 Task: Add chair covers and chair pads to your Flipkart shopping cart.
Action: Mouse moved to (431, 168)
Screenshot: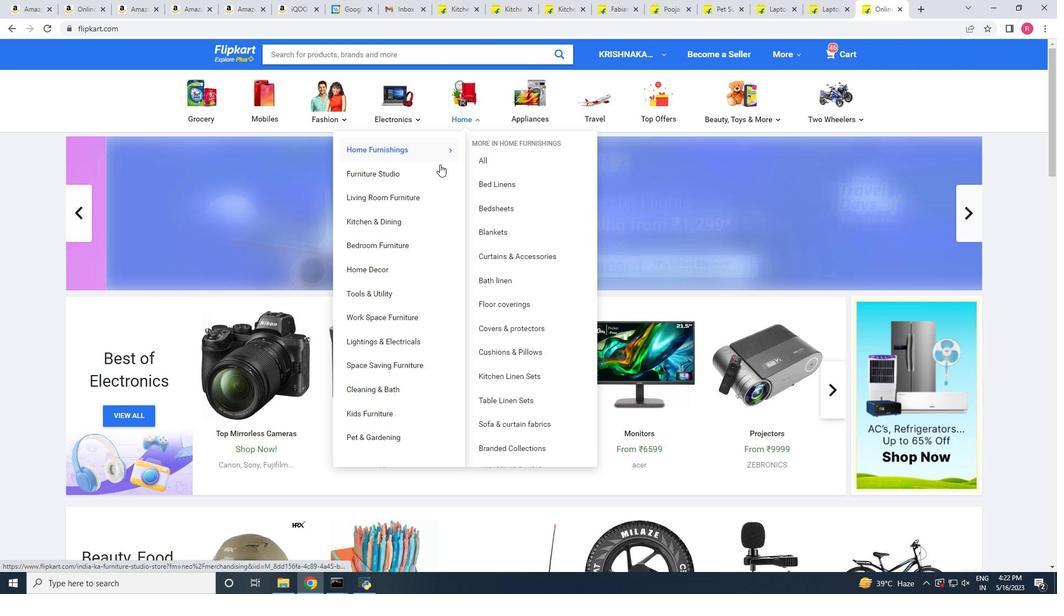
Action: Mouse pressed left at (431, 168)
Screenshot: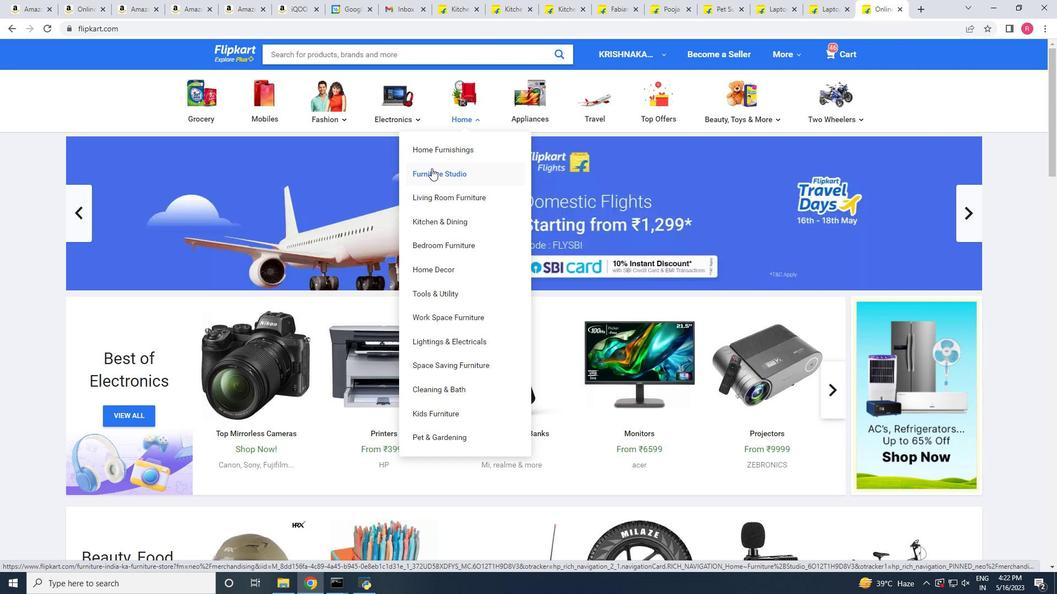 
Action: Mouse moved to (374, 150)
Screenshot: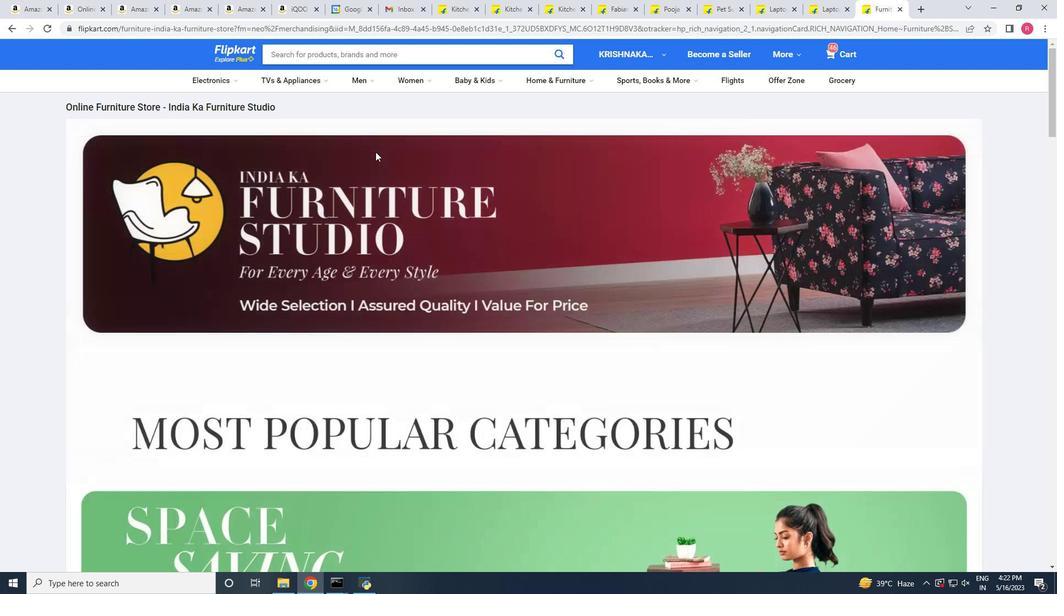 
Action: Mouse scrolled (374, 150) with delta (0, 0)
Screenshot: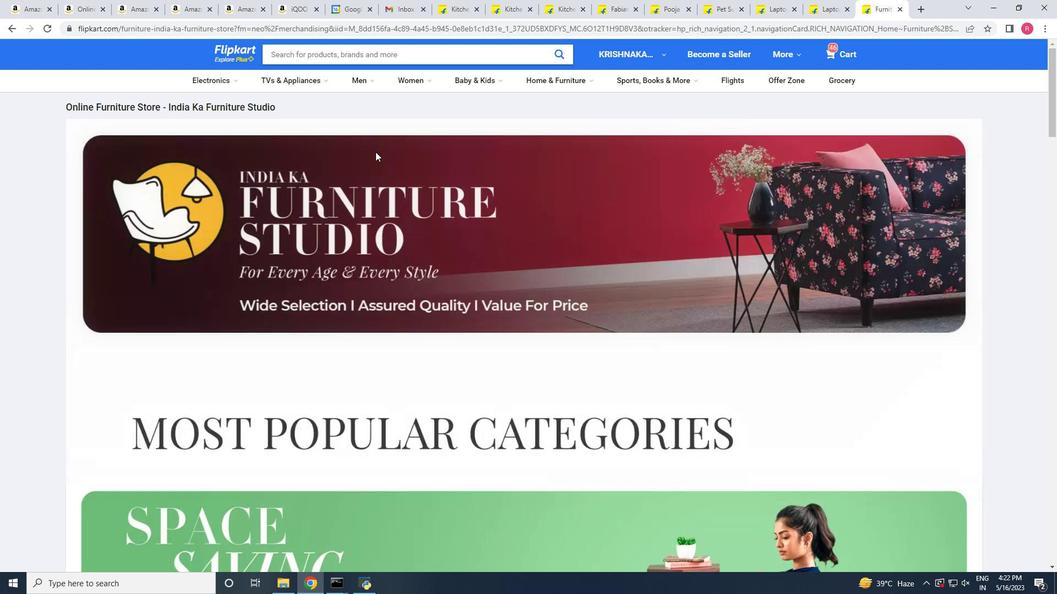 
Action: Mouse moved to (374, 150)
Screenshot: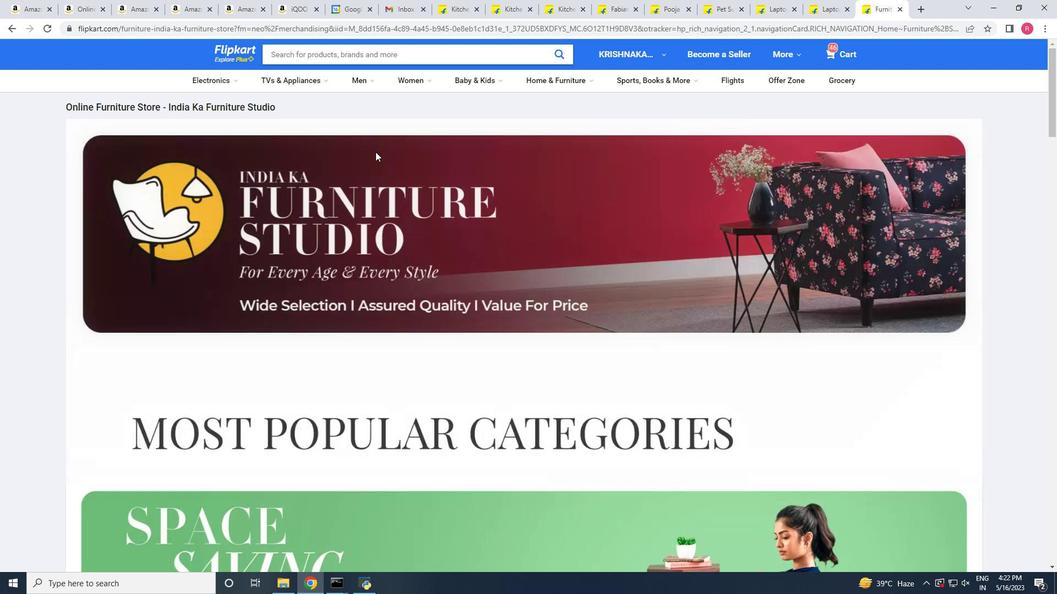 
Action: Mouse scrolled (374, 149) with delta (0, 0)
Screenshot: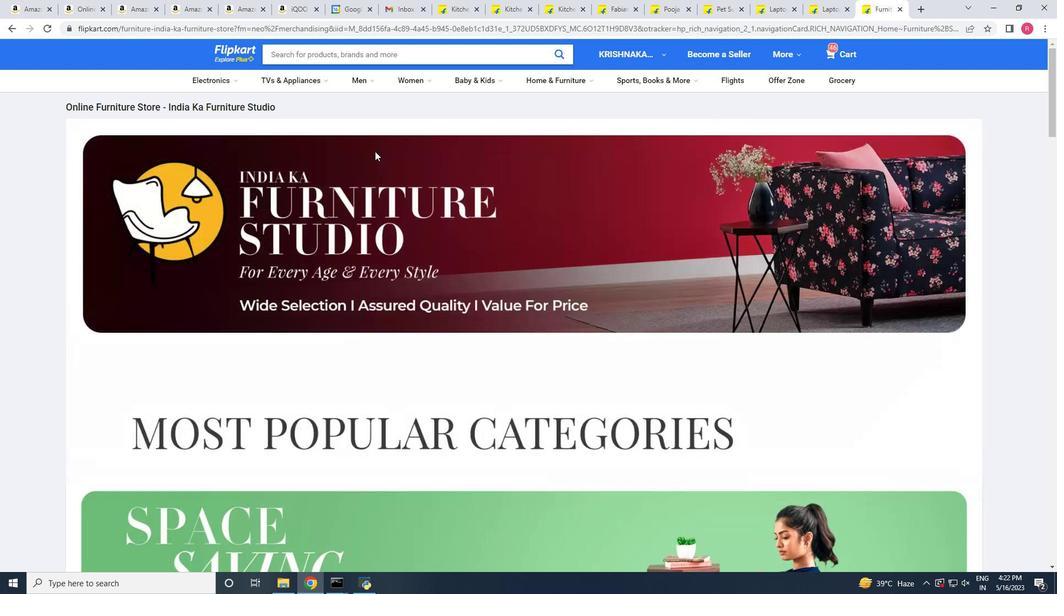 
Action: Mouse scrolled (374, 149) with delta (0, 0)
Screenshot: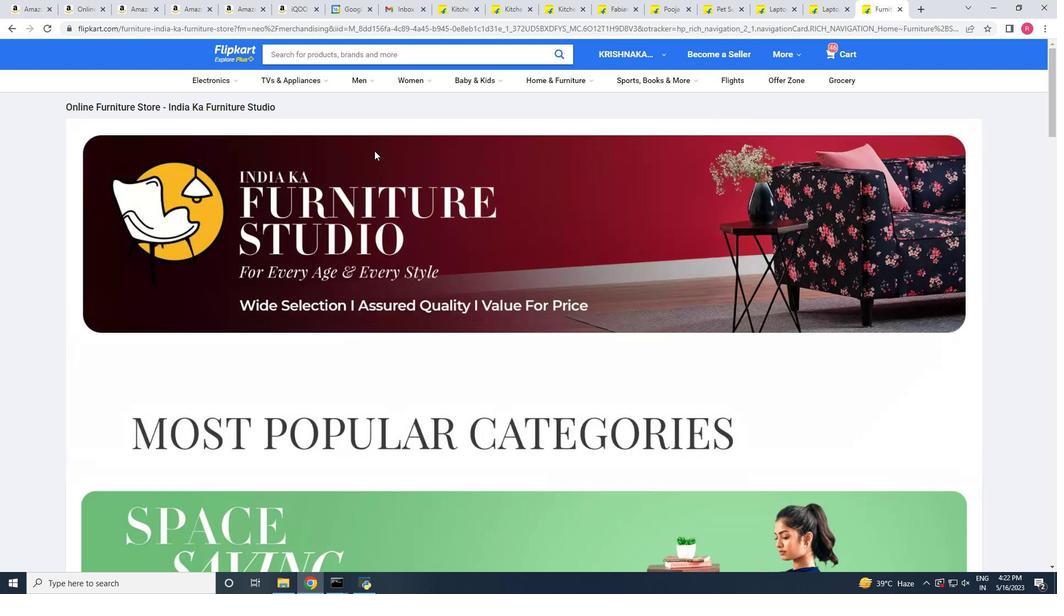 
Action: Mouse moved to (374, 150)
Screenshot: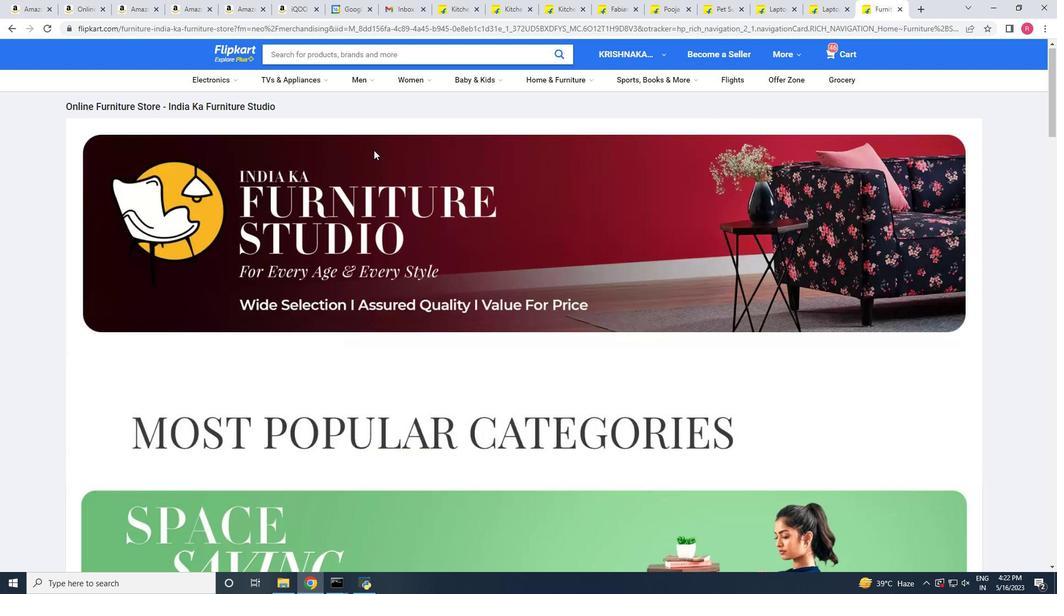 
Action: Mouse scrolled (374, 149) with delta (0, 0)
Screenshot: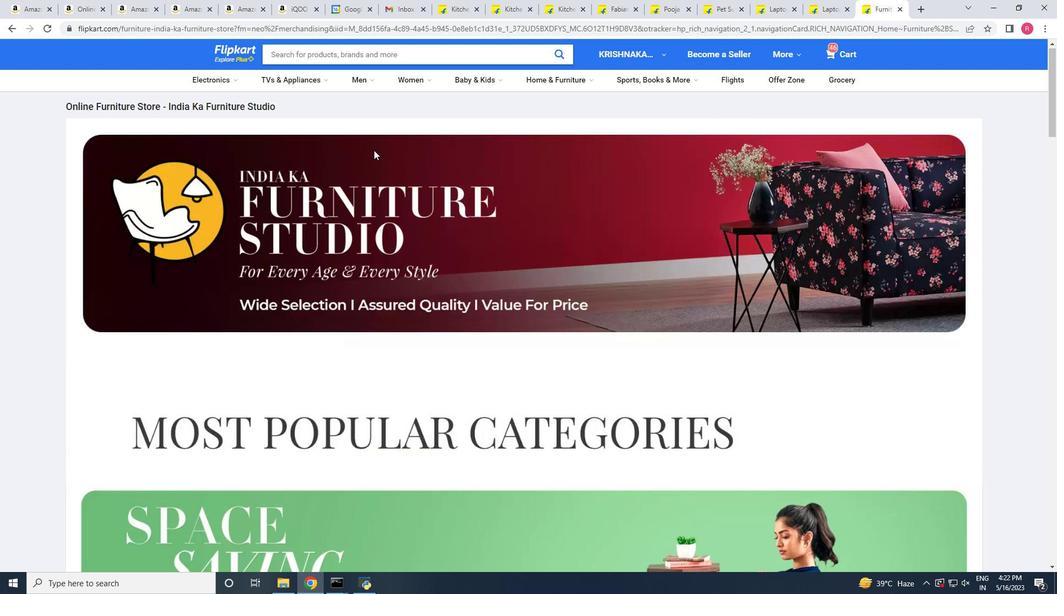 
Action: Mouse moved to (374, 149)
Screenshot: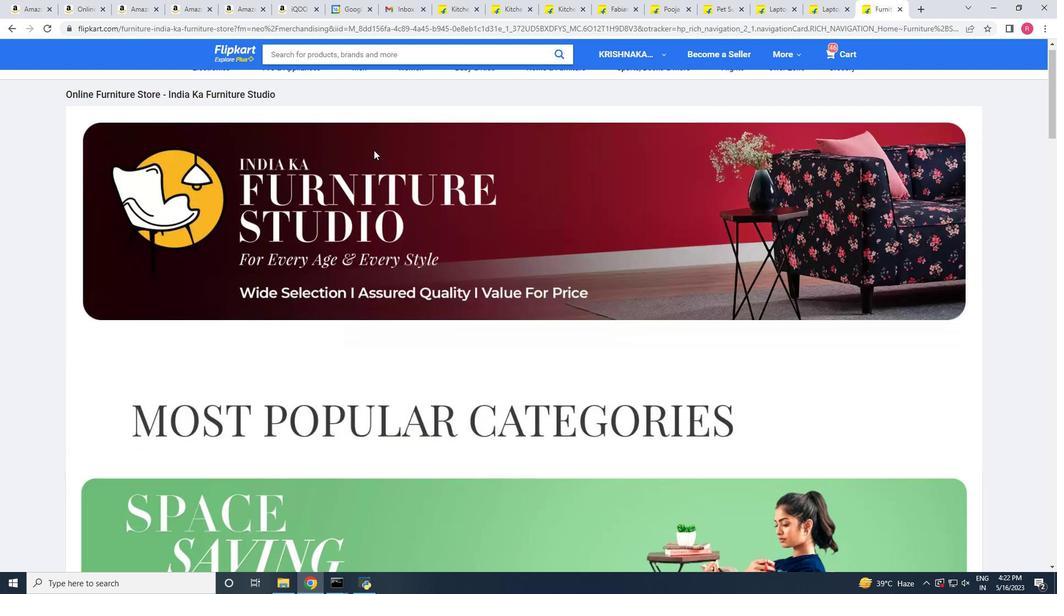 
Action: Mouse scrolled (374, 148) with delta (0, 0)
Screenshot: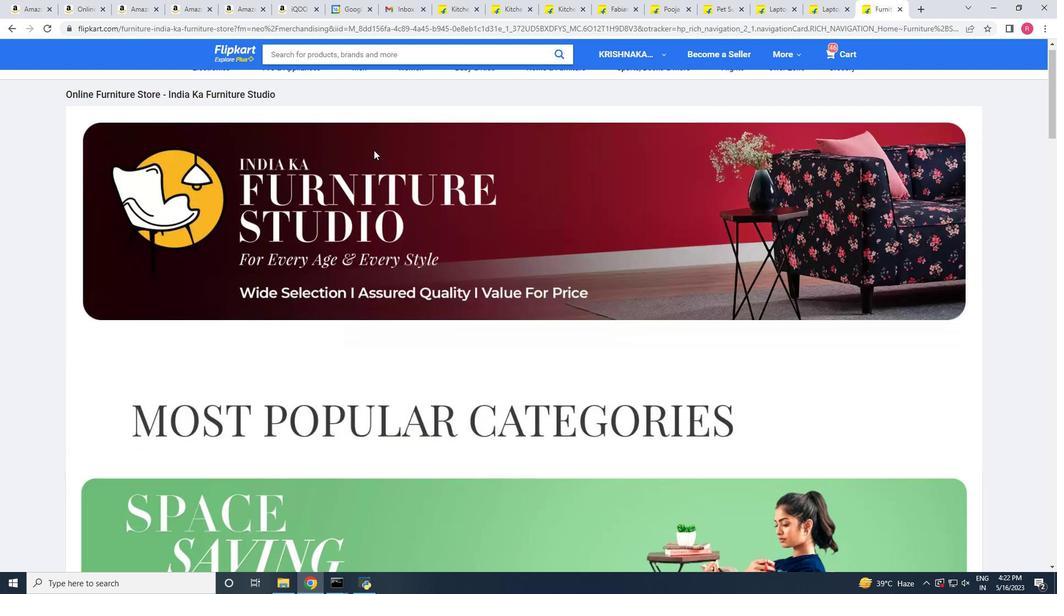 
Action: Mouse moved to (374, 148)
Screenshot: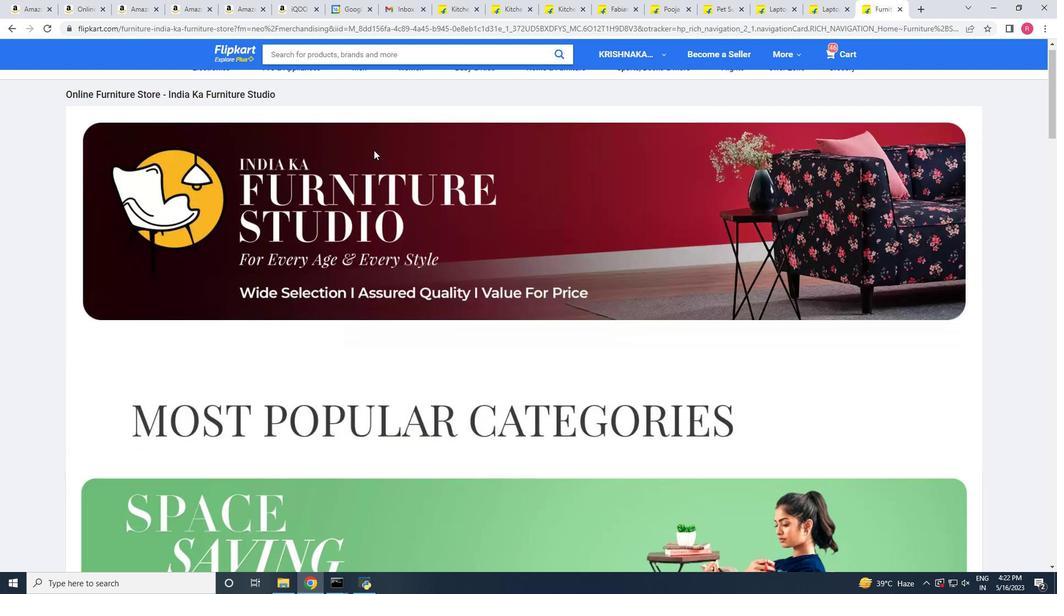 
Action: Mouse scrolled (374, 148) with delta (0, 0)
Screenshot: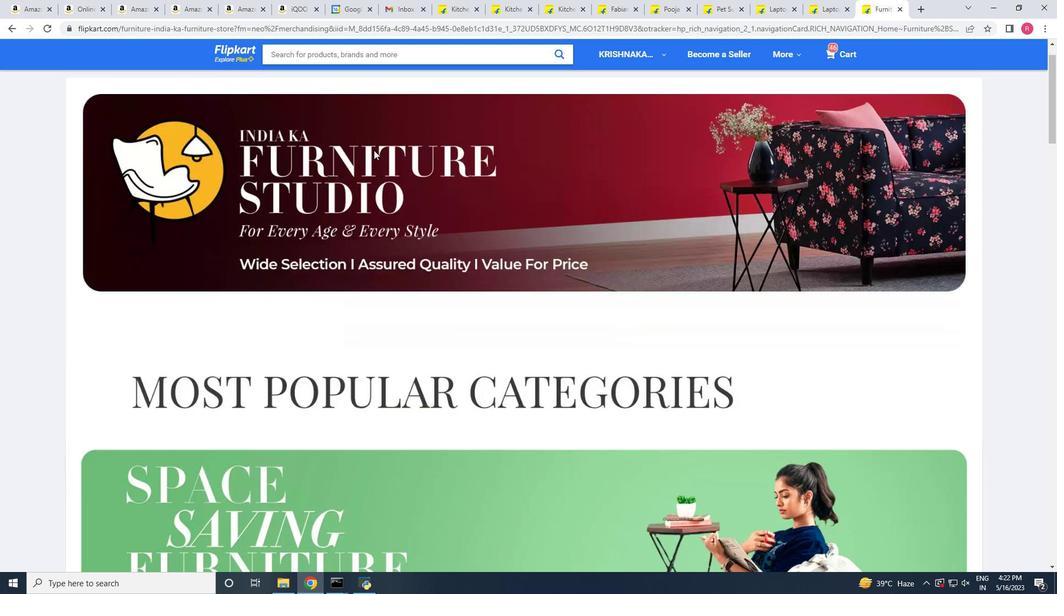 
Action: Mouse moved to (374, 147)
Screenshot: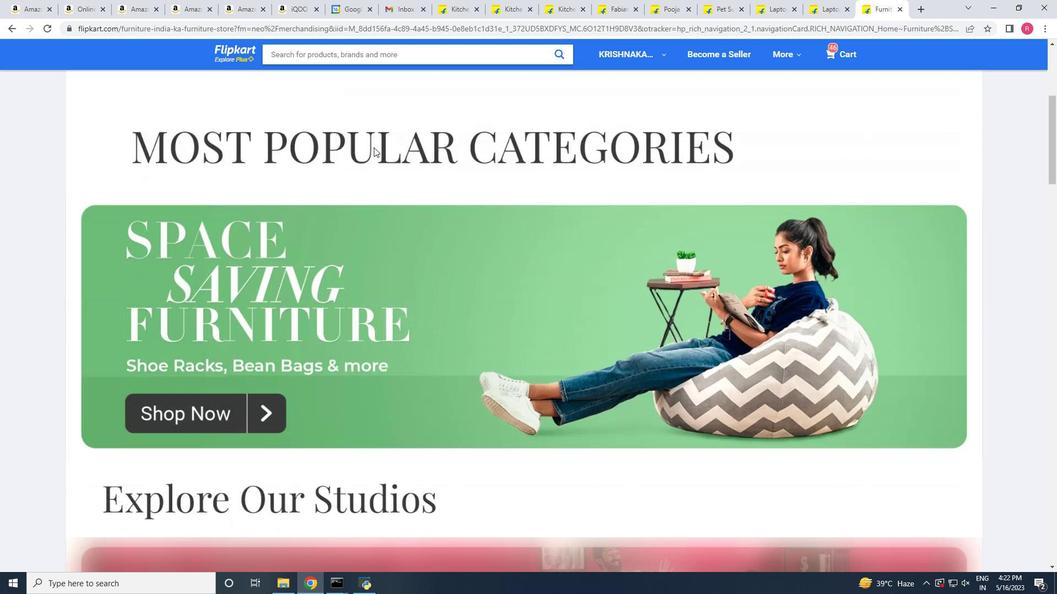 
Action: Mouse scrolled (374, 146) with delta (0, 0)
Screenshot: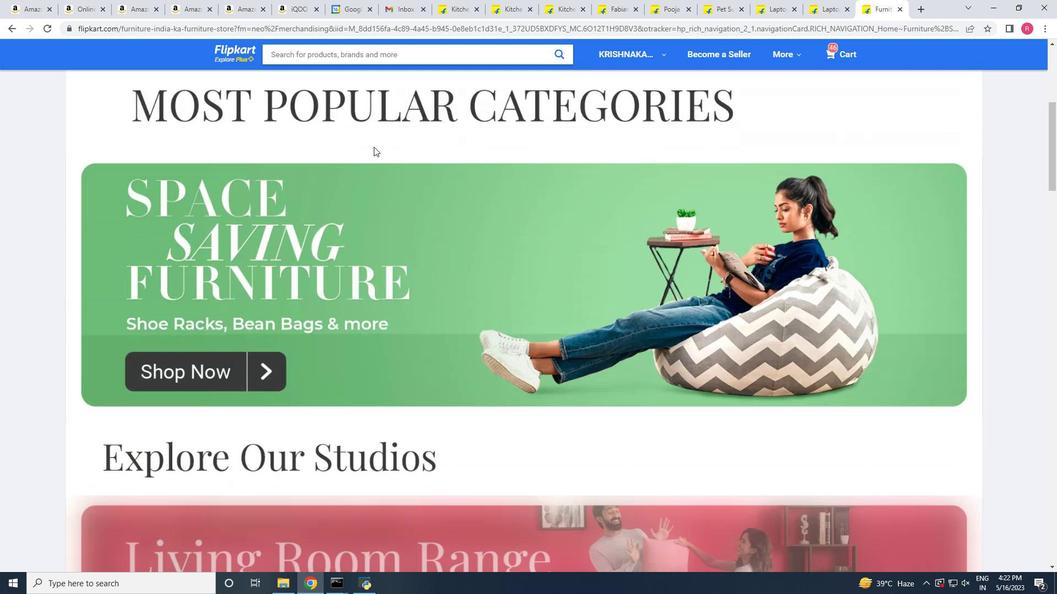 
Action: Mouse scrolled (374, 146) with delta (0, 0)
Screenshot: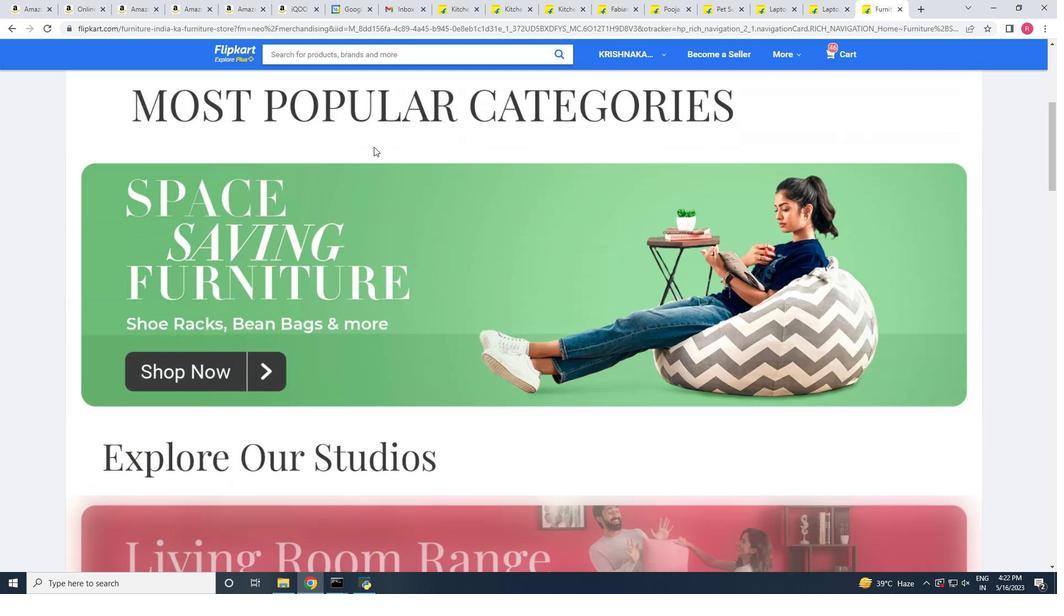 
Action: Mouse scrolled (374, 146) with delta (0, 0)
Screenshot: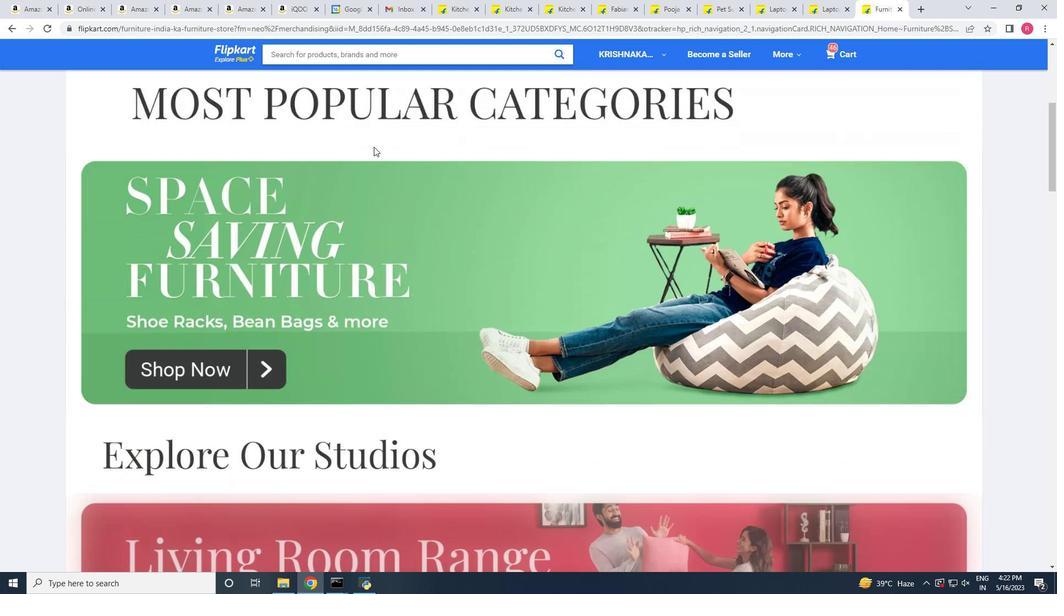 
Action: Mouse scrolled (374, 146) with delta (0, 0)
Screenshot: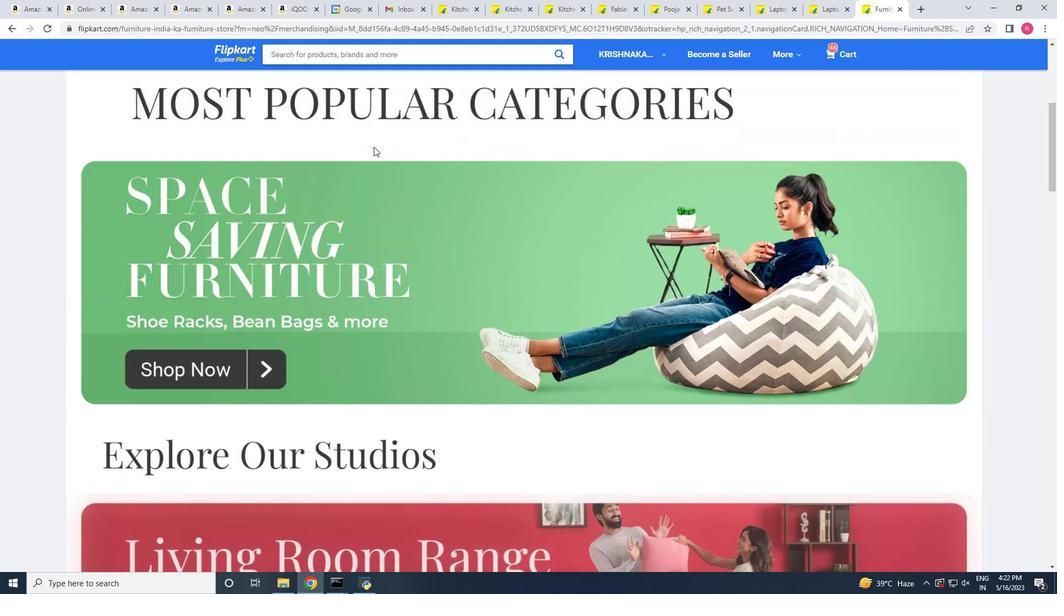 
Action: Mouse scrolled (374, 146) with delta (0, 0)
Screenshot: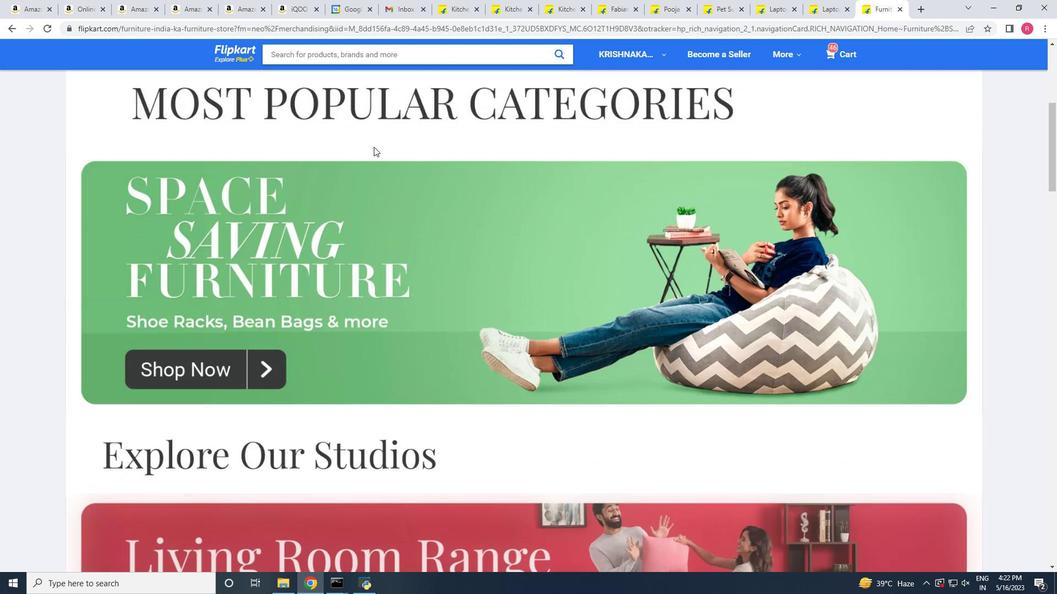 
Action: Mouse scrolled (374, 146) with delta (0, 0)
Screenshot: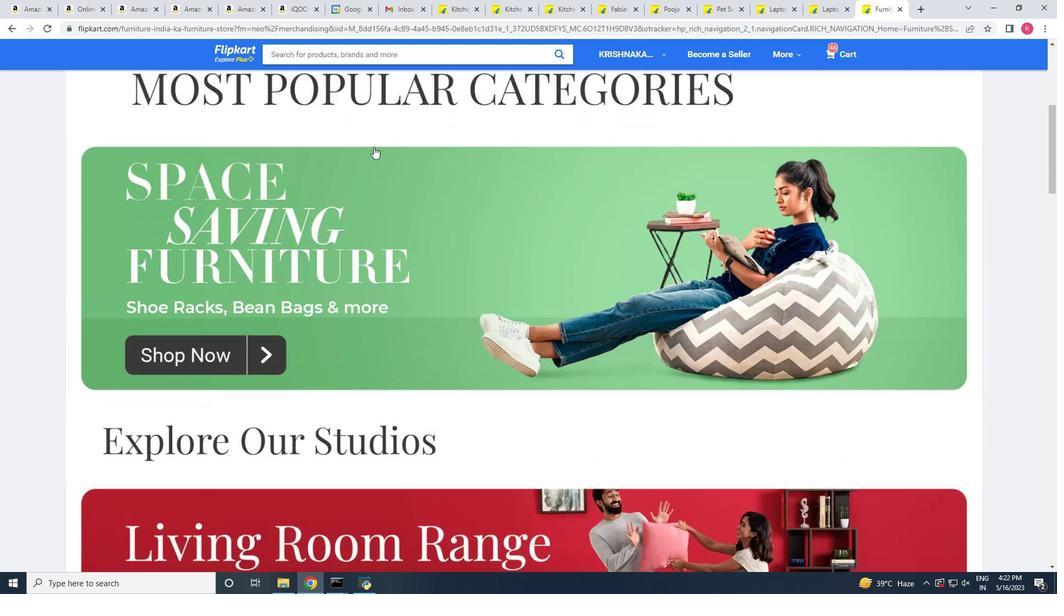 
Action: Mouse scrolled (374, 146) with delta (0, 0)
Screenshot: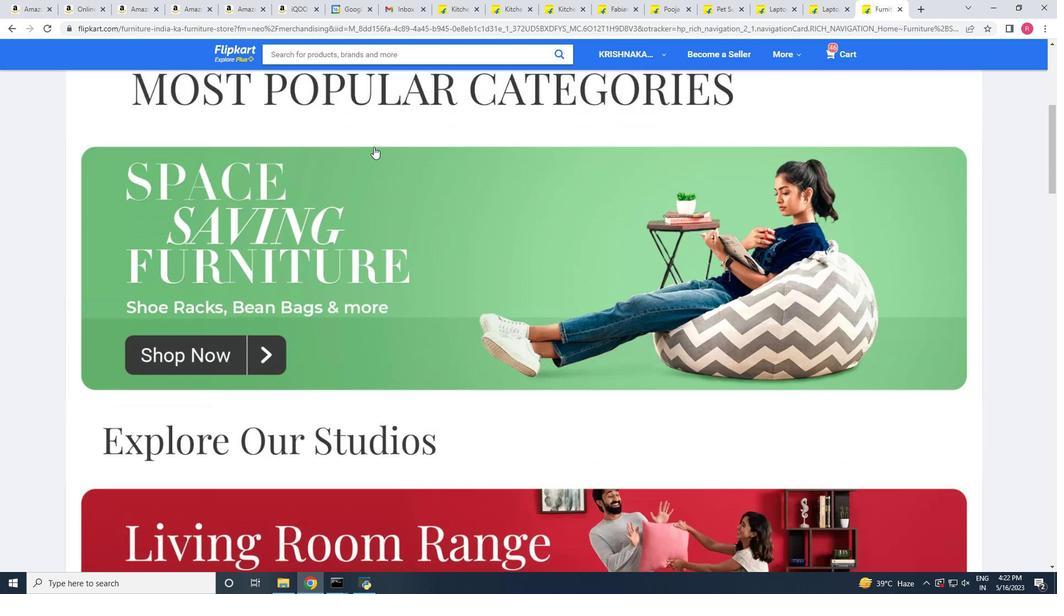 
Action: Mouse moved to (374, 146)
Screenshot: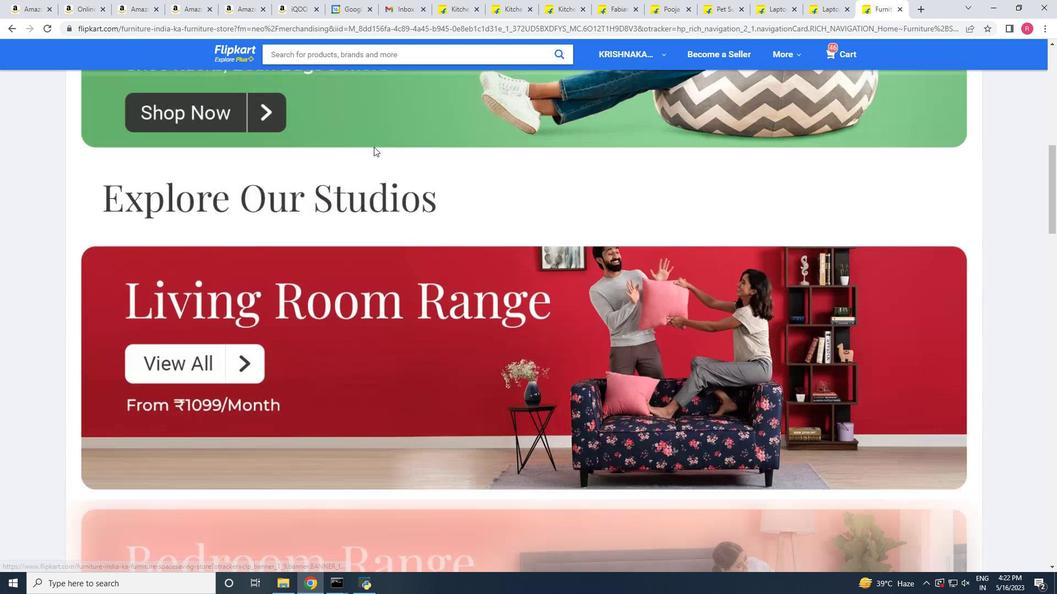 
Action: Mouse scrolled (374, 145) with delta (0, 0)
Screenshot: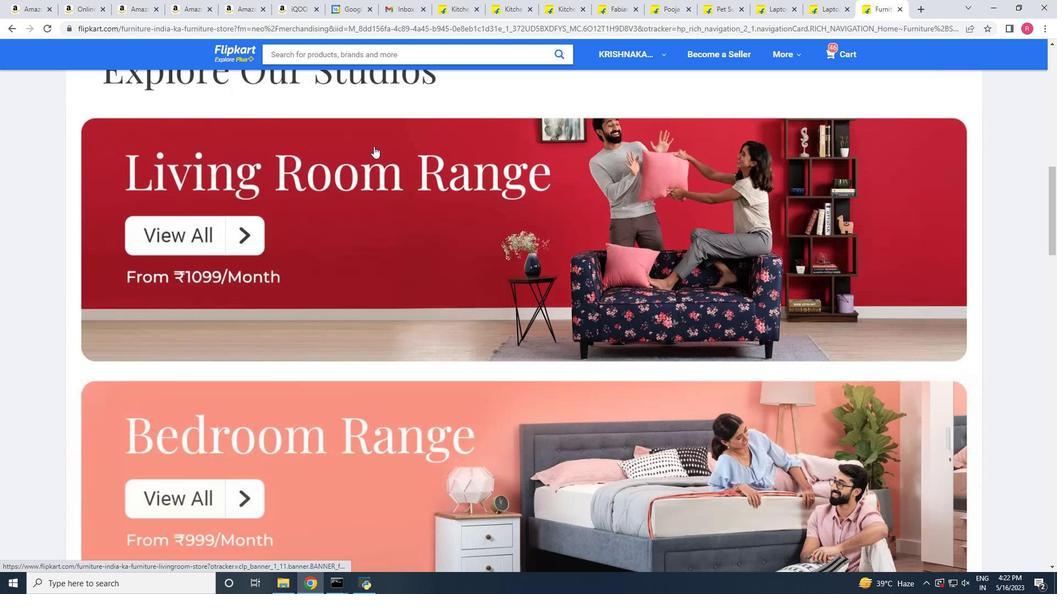 
Action: Mouse scrolled (374, 145) with delta (0, 0)
Screenshot: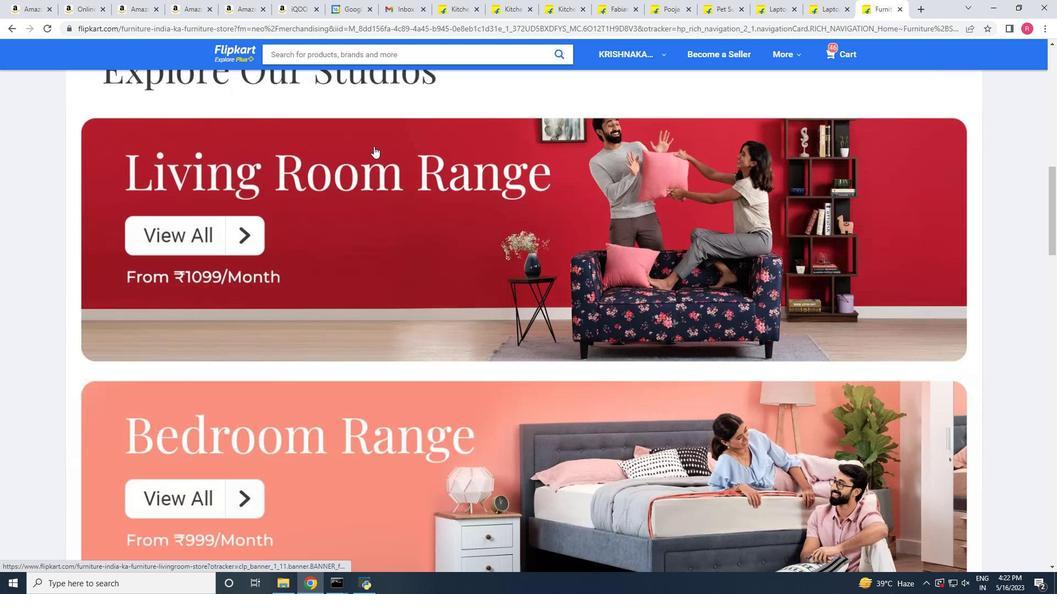 
Action: Mouse scrolled (374, 145) with delta (0, 0)
Screenshot: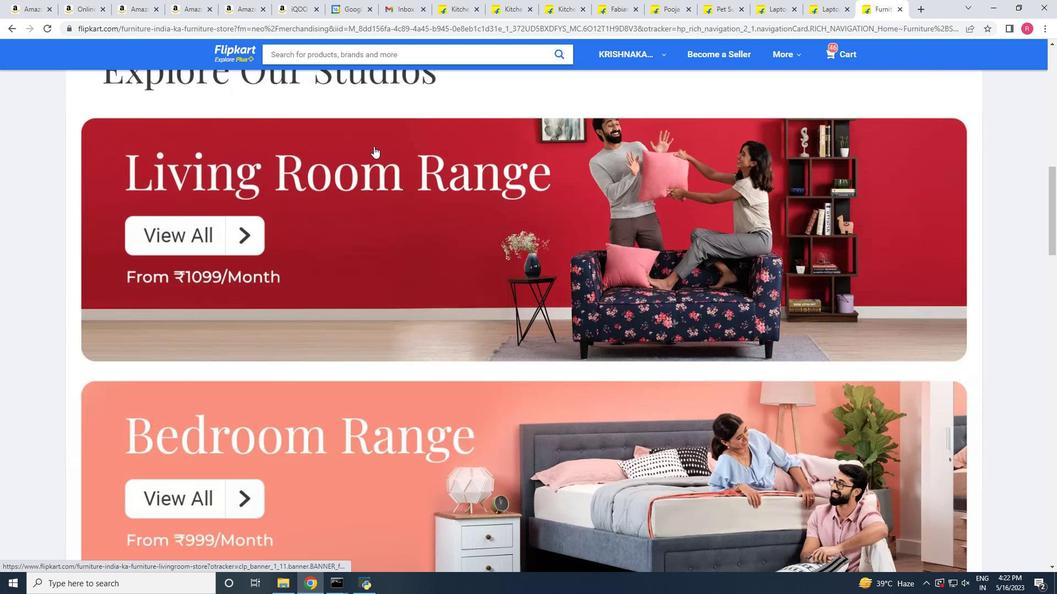 
Action: Mouse scrolled (374, 145) with delta (0, 0)
Screenshot: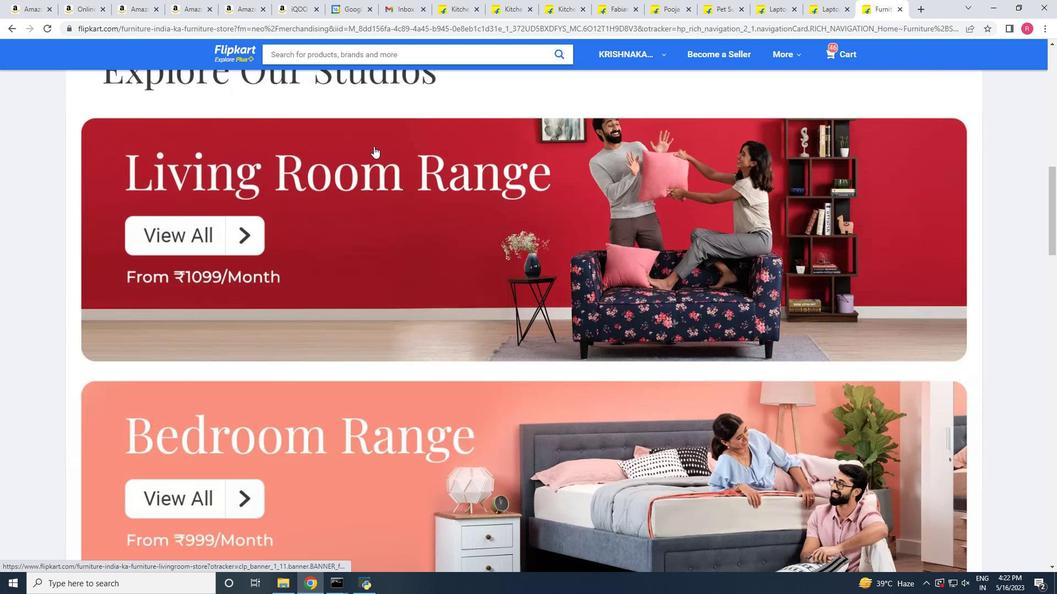 
Action: Mouse scrolled (374, 145) with delta (0, 0)
Screenshot: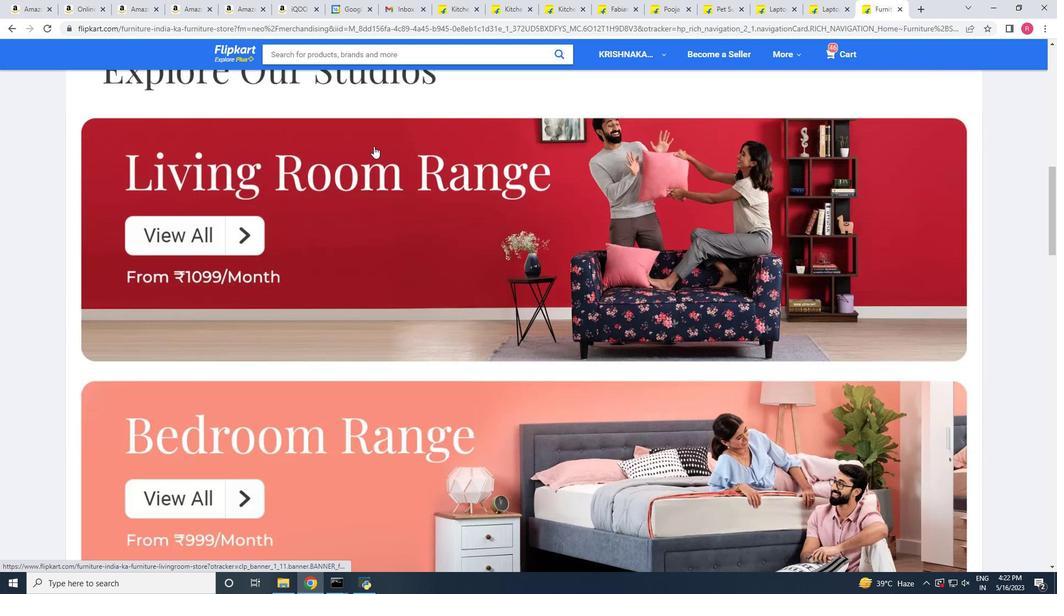 
Action: Mouse scrolled (374, 145) with delta (0, 0)
Screenshot: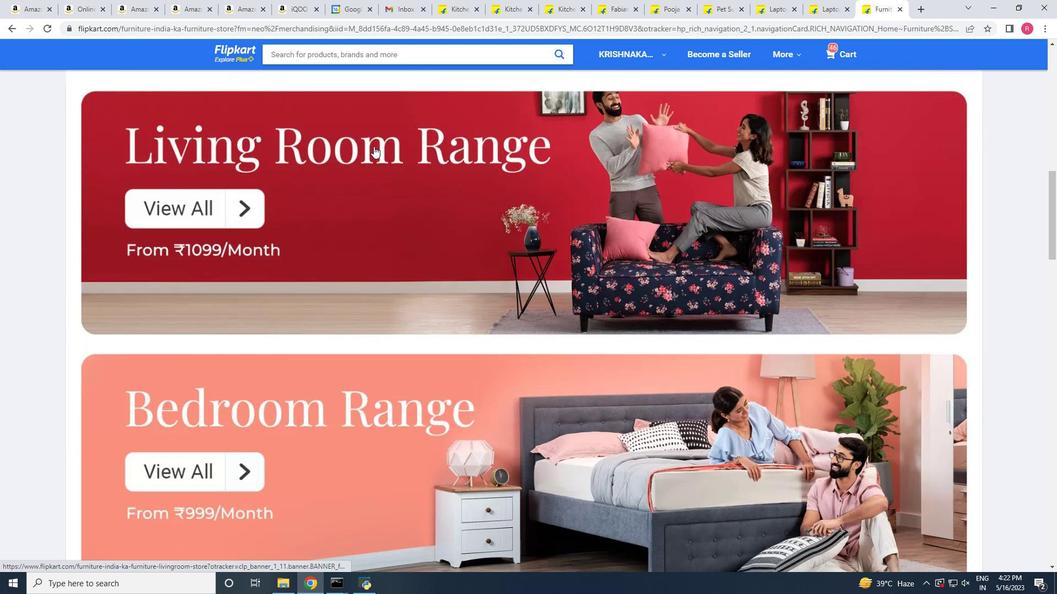 
Action: Mouse scrolled (374, 147) with delta (0, 0)
Screenshot: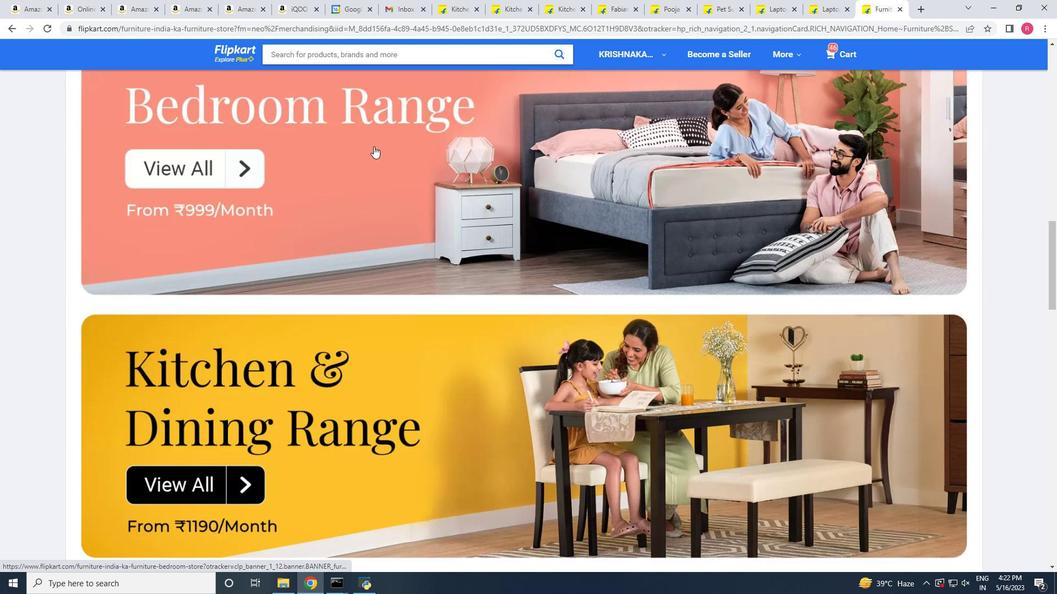 
Action: Mouse scrolled (374, 147) with delta (0, 0)
Screenshot: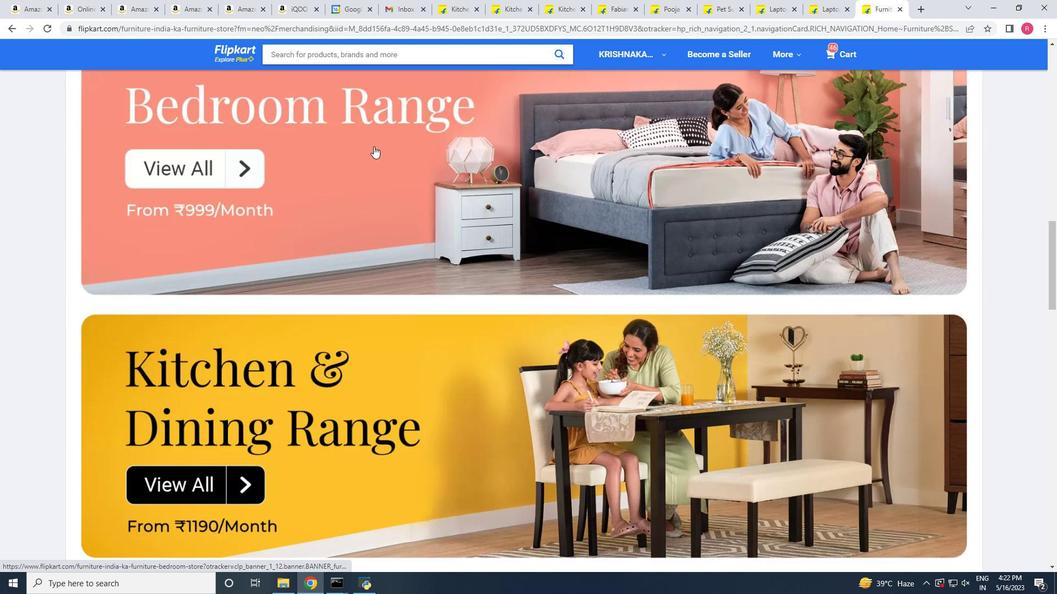 
Action: Mouse scrolled (374, 147) with delta (0, 0)
Screenshot: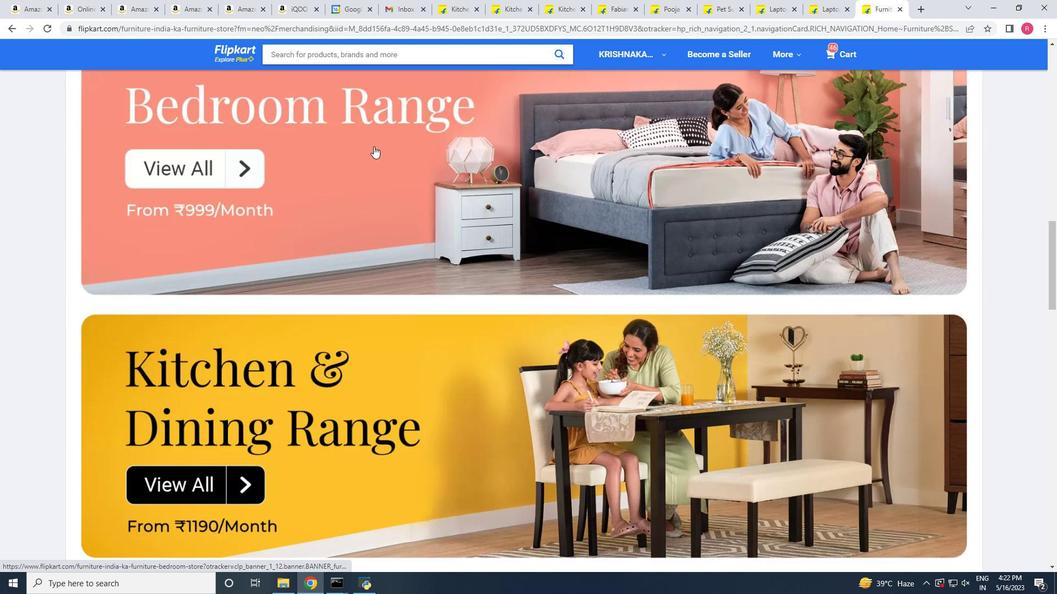 
Action: Mouse scrolled (374, 147) with delta (0, 0)
Screenshot: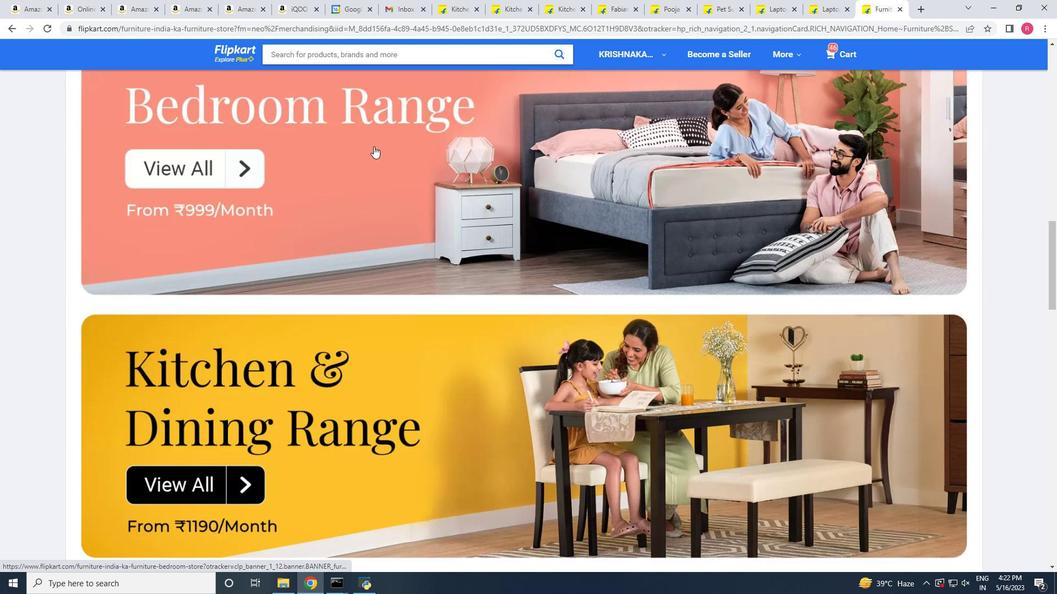 
Action: Mouse scrolled (374, 147) with delta (0, 0)
Screenshot: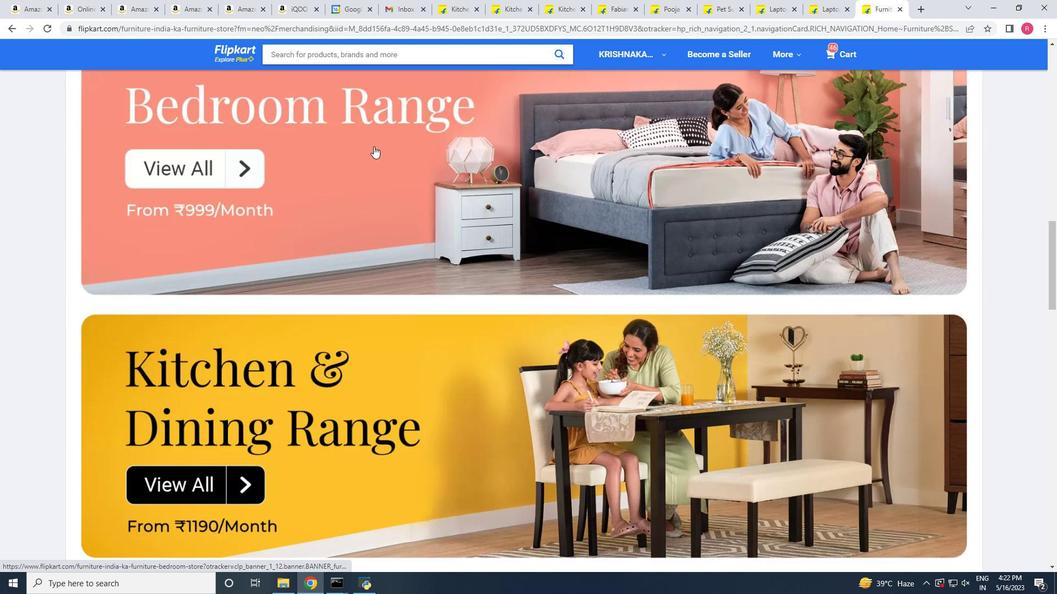 
Action: Mouse scrolled (374, 147) with delta (0, 0)
Screenshot: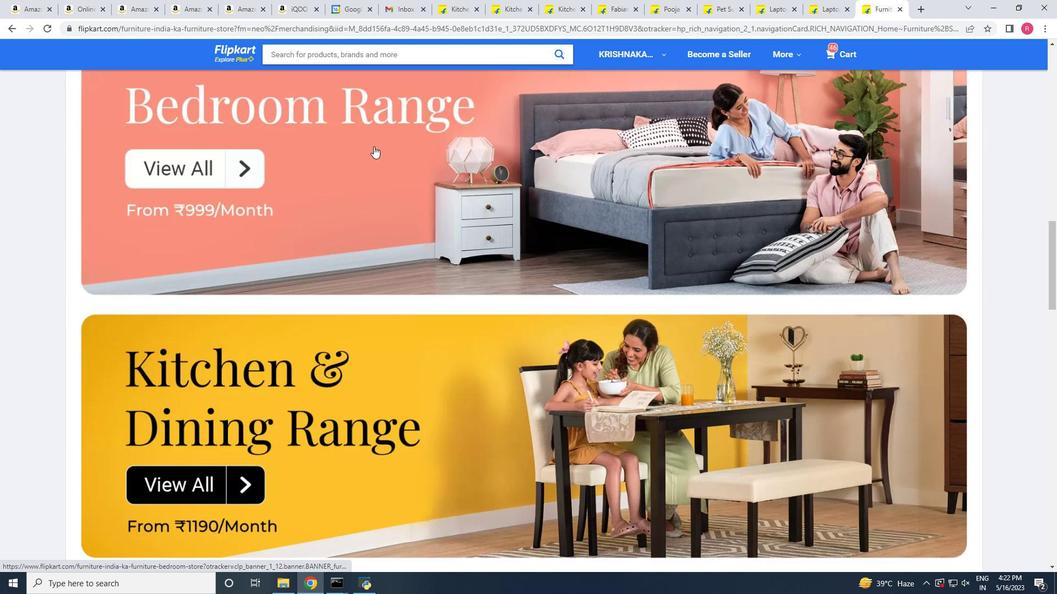 
Action: Mouse scrolled (374, 147) with delta (0, 0)
Screenshot: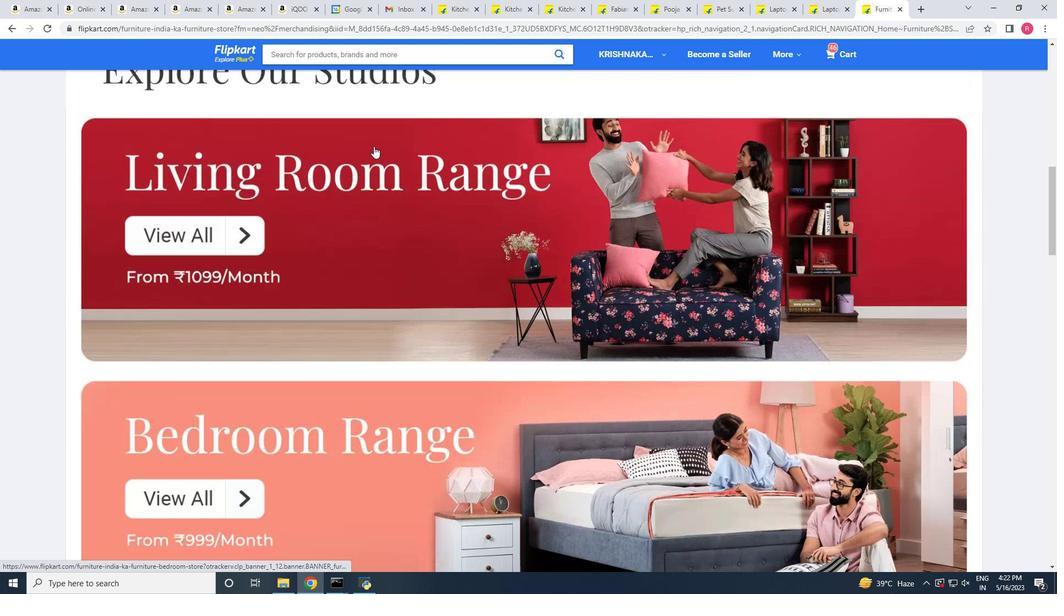
Action: Mouse scrolled (374, 147) with delta (0, 0)
Screenshot: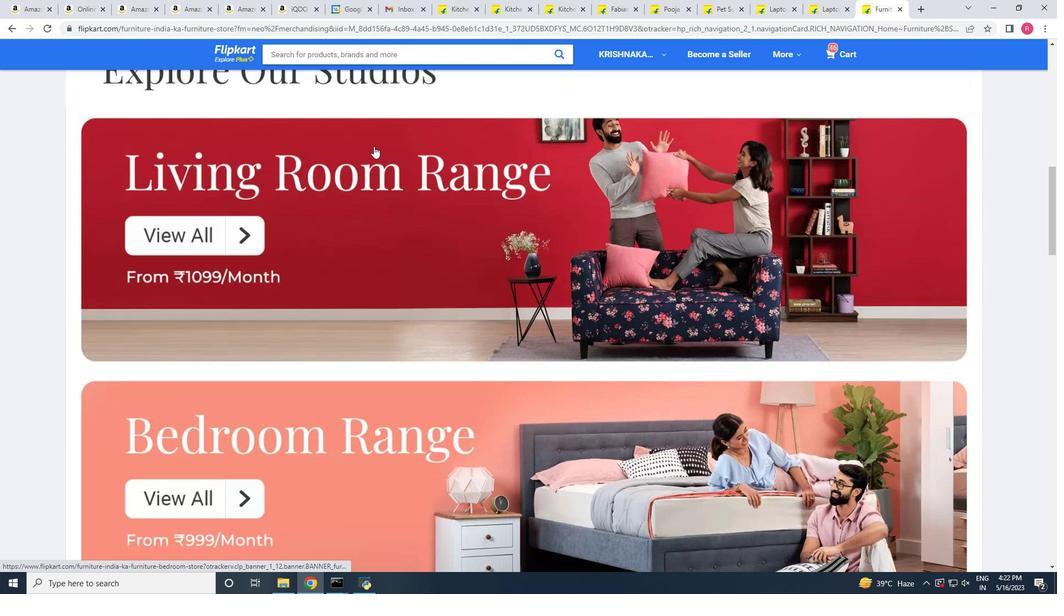 
Action: Mouse scrolled (374, 145) with delta (0, 0)
Screenshot: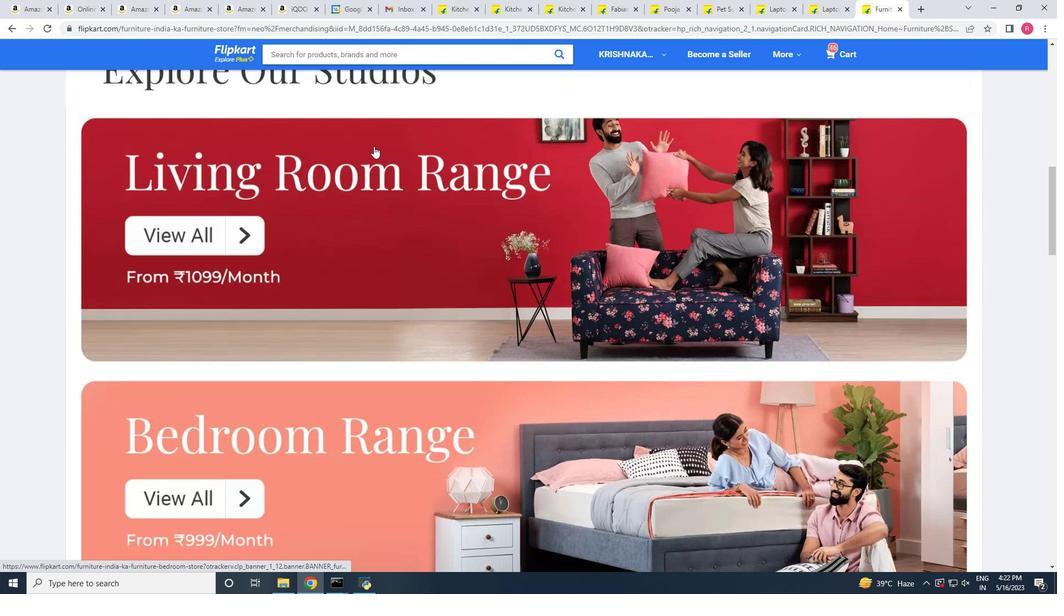 
Action: Mouse scrolled (374, 147) with delta (0, 0)
Screenshot: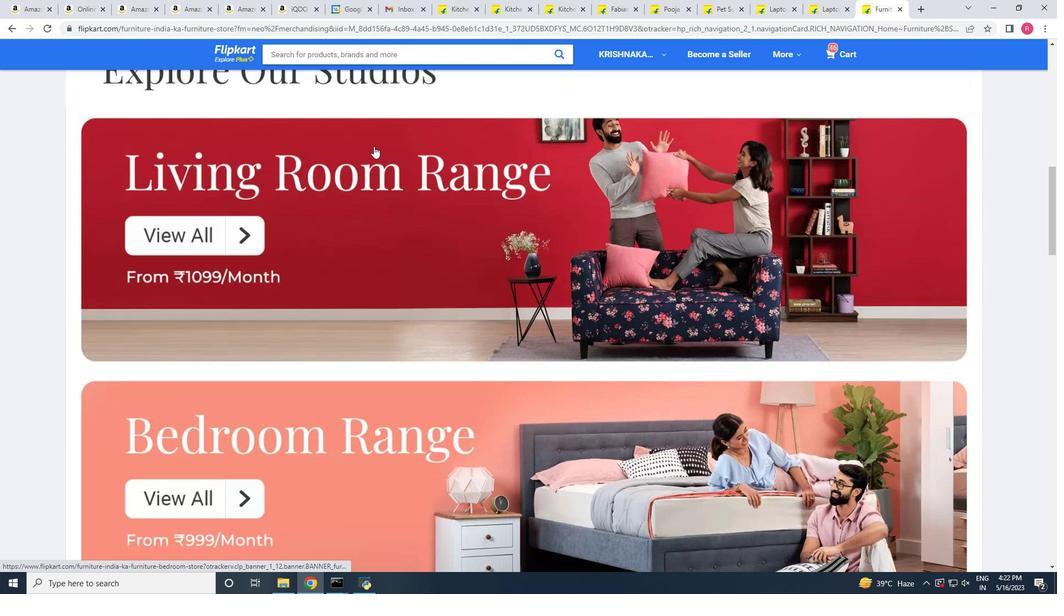 
Action: Mouse scrolled (374, 147) with delta (0, 0)
Screenshot: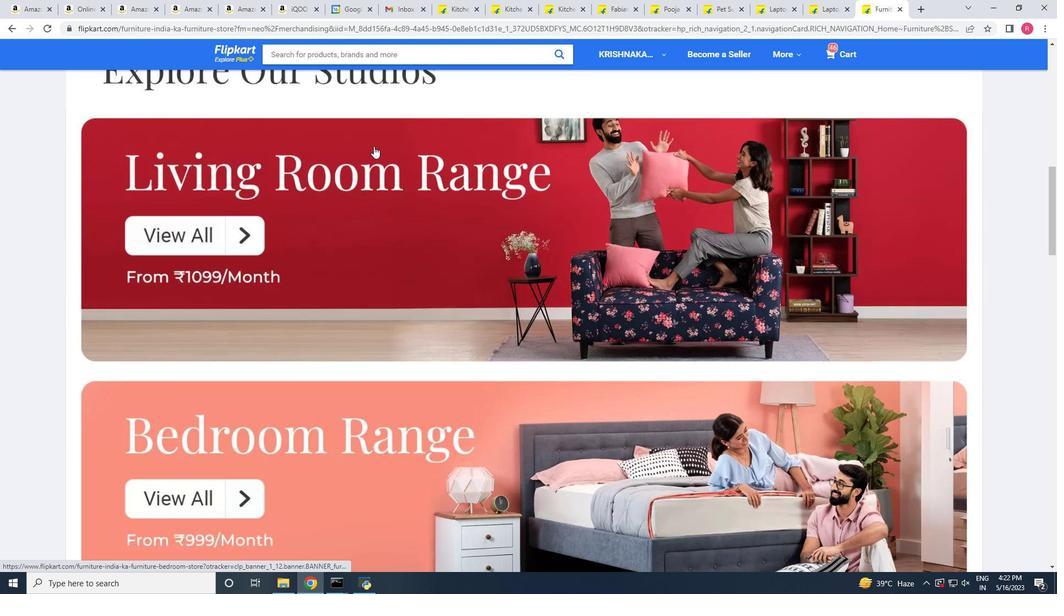 
Action: Mouse scrolled (374, 147) with delta (0, 0)
Screenshot: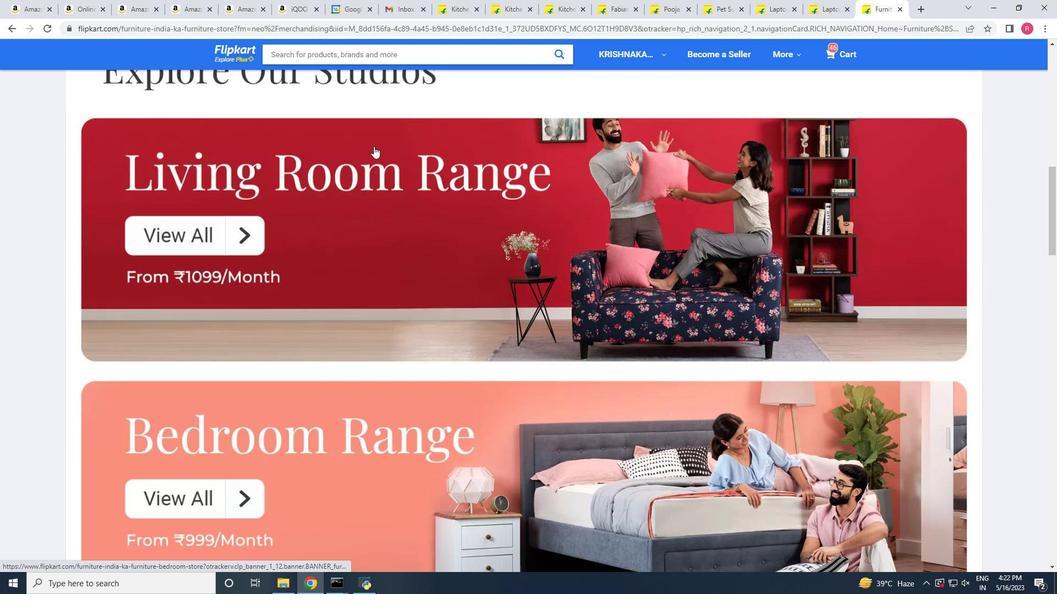 
Action: Mouse scrolled (374, 147) with delta (0, 0)
Screenshot: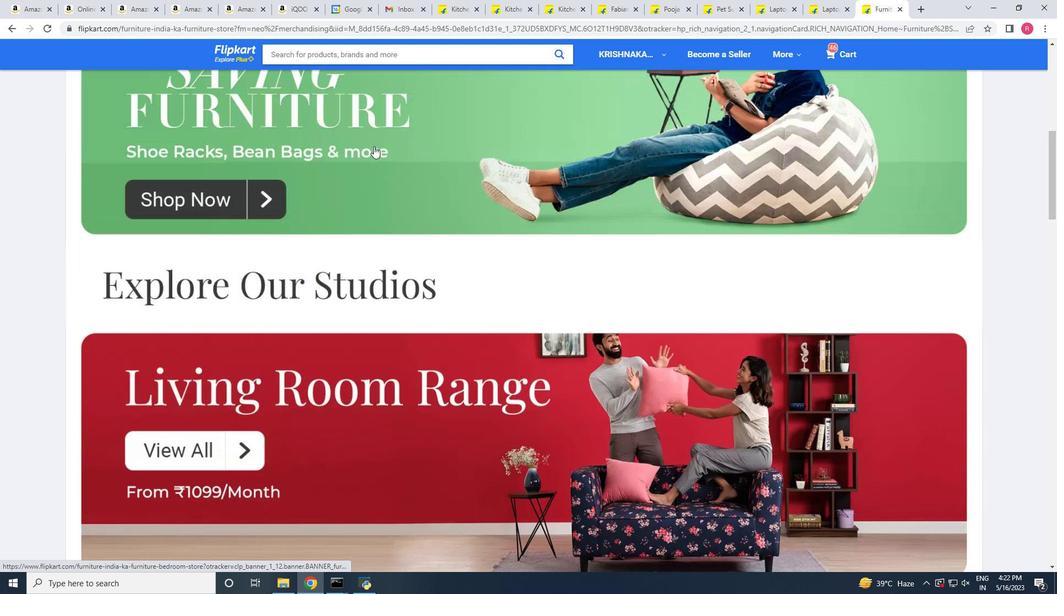 
Action: Mouse scrolled (374, 147) with delta (0, 0)
Screenshot: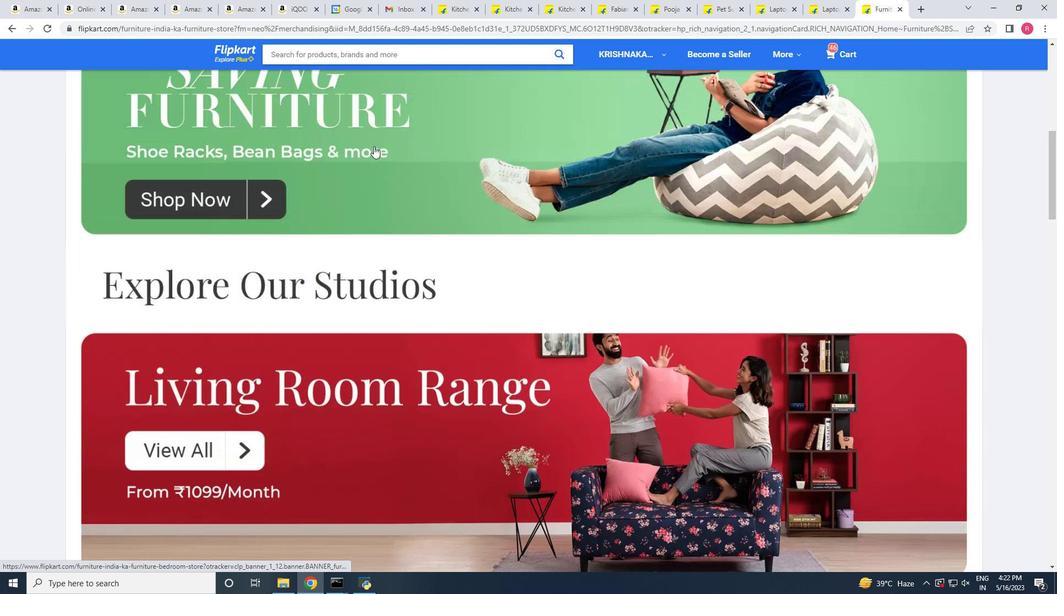 
Action: Mouse scrolled (374, 147) with delta (0, 0)
Screenshot: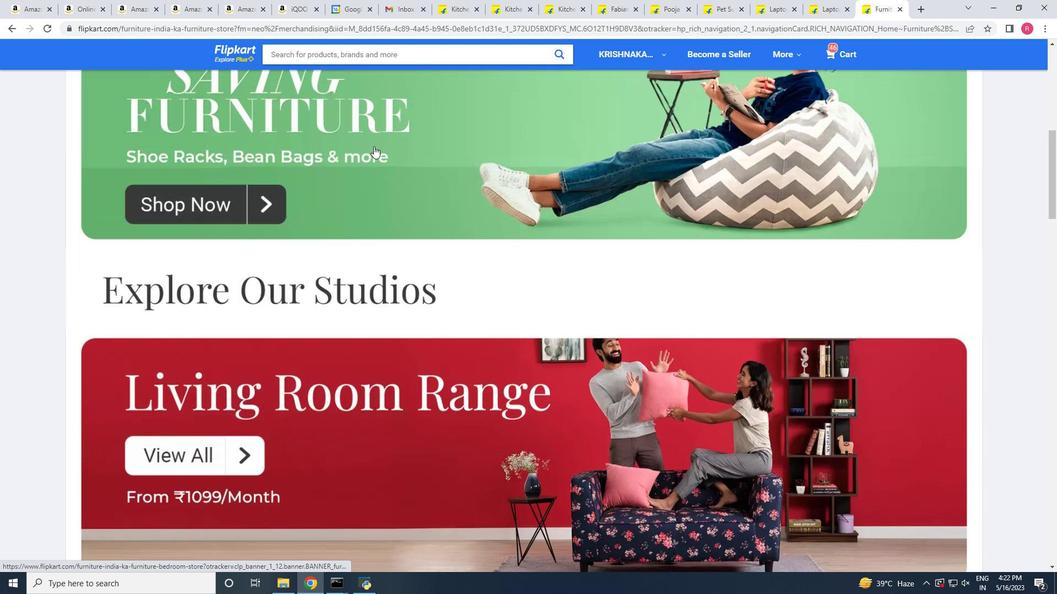 
Action: Mouse scrolled (374, 147) with delta (0, 0)
Screenshot: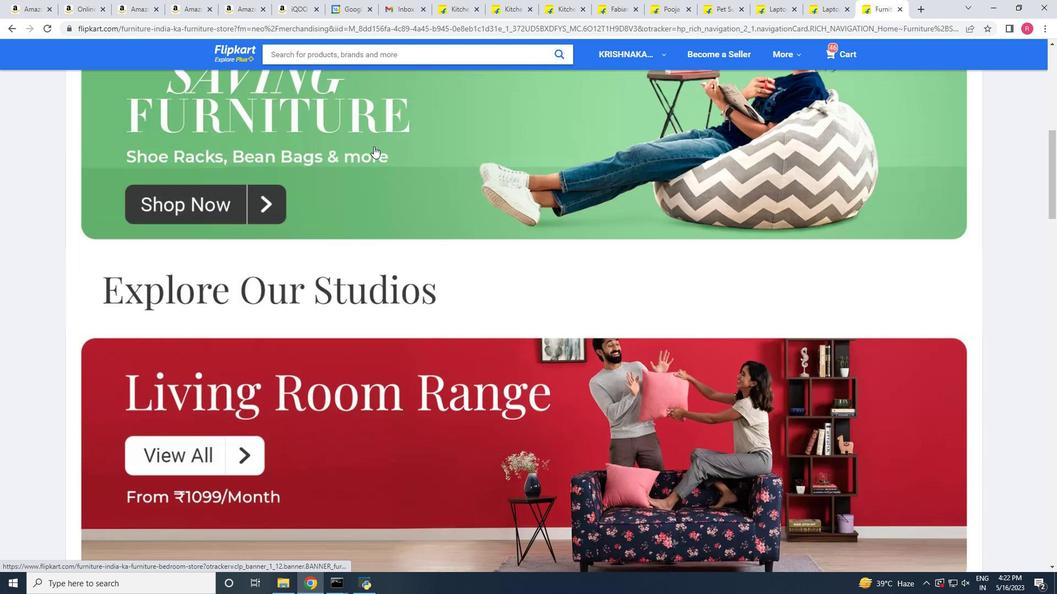 
Action: Mouse scrolled (374, 147) with delta (0, 0)
Screenshot: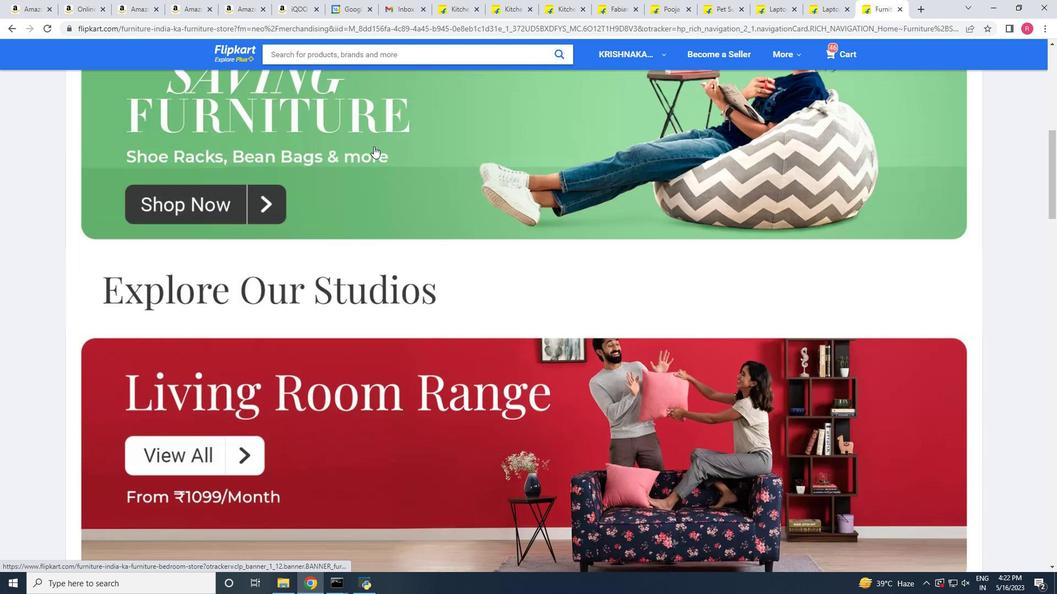 
Action: Mouse moved to (374, 146)
Screenshot: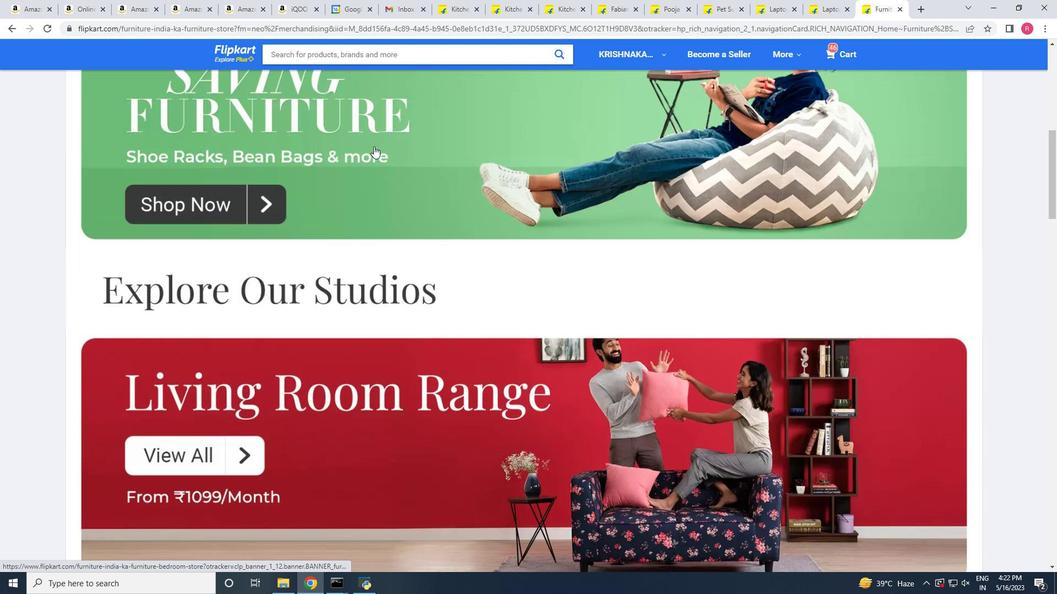 
Action: Mouse scrolled (374, 147) with delta (0, 0)
Screenshot: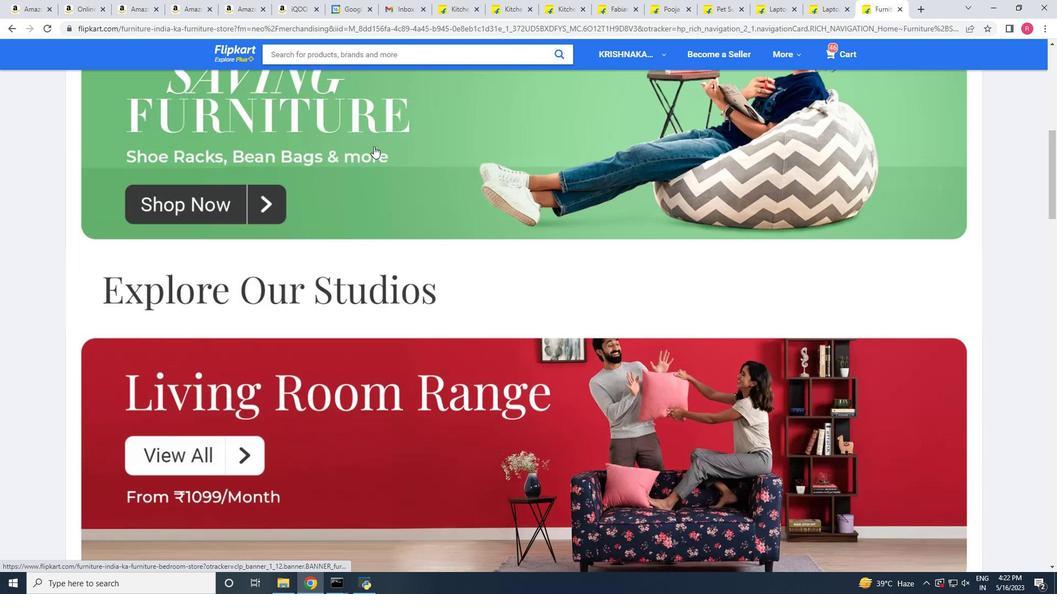 
Action: Mouse moved to (239, 60)
Screenshot: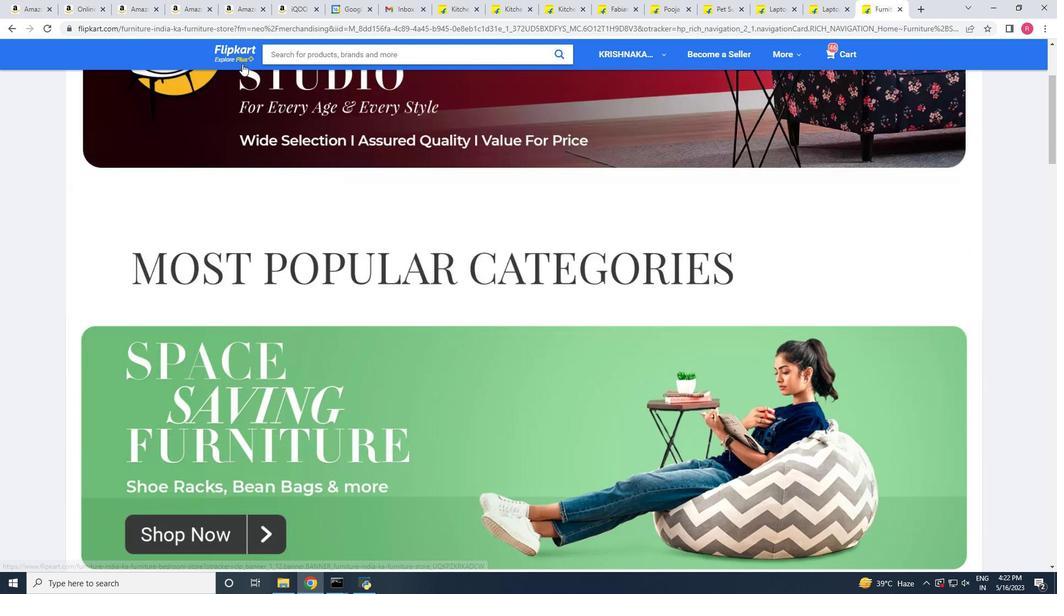 
Action: Mouse pressed left at (239, 60)
Screenshot: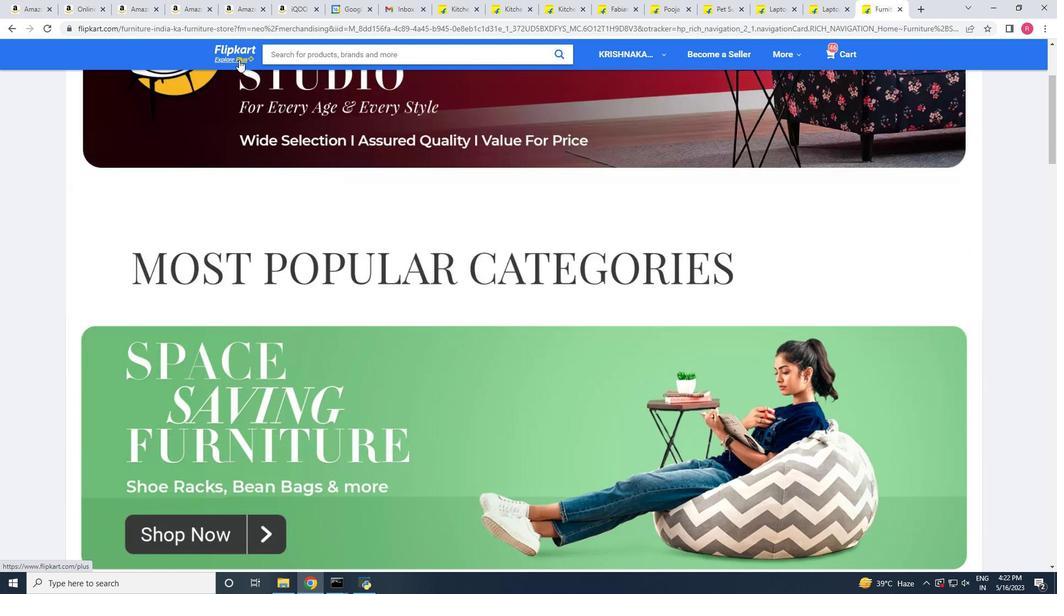 
Action: Mouse moved to (241, 58)
Screenshot: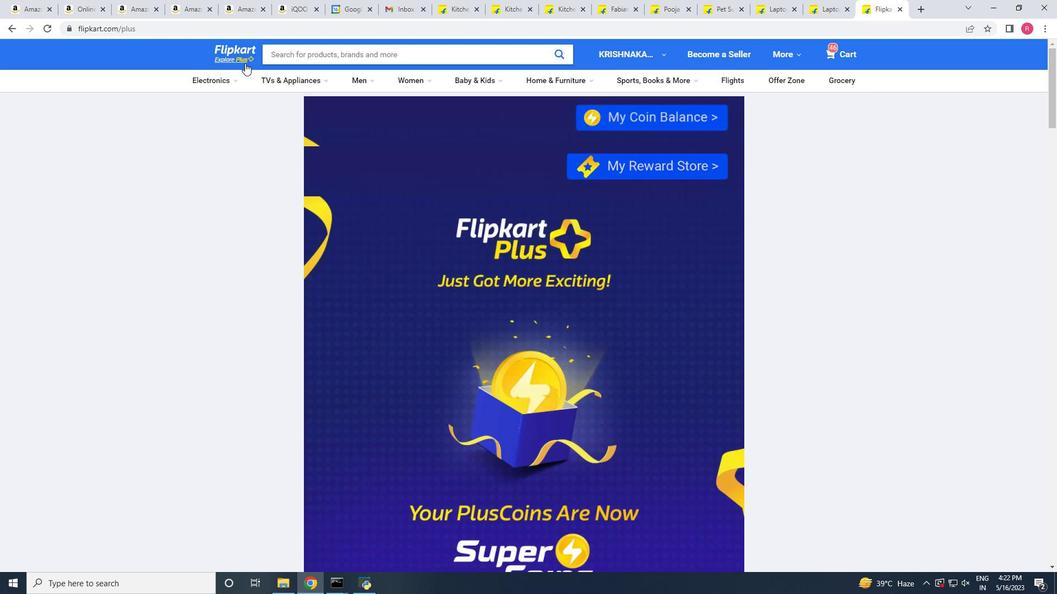 
Action: Mouse pressed left at (241, 58)
Screenshot: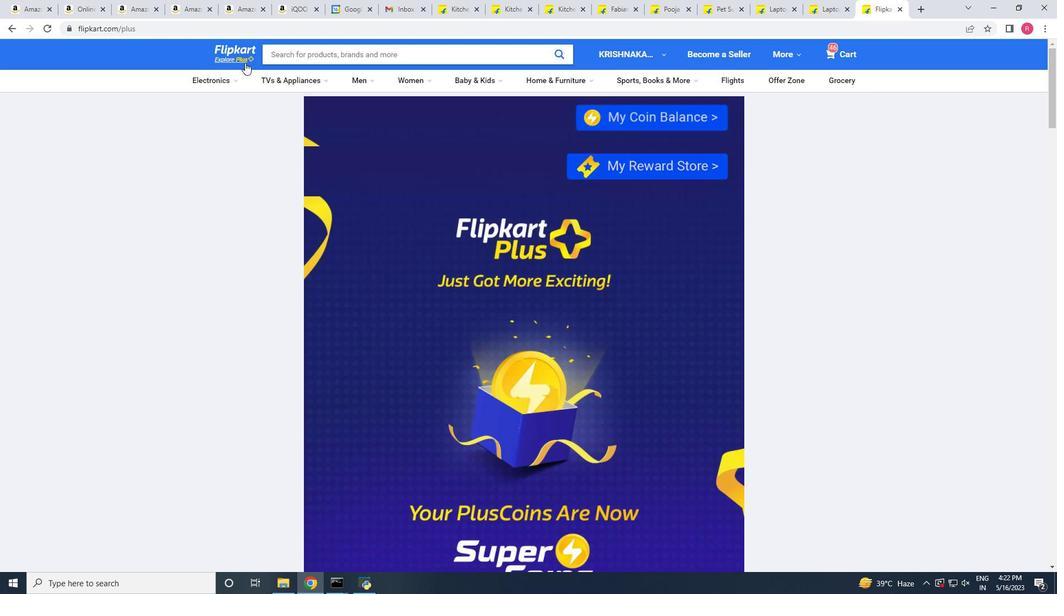 
Action: Mouse moved to (242, 45)
Screenshot: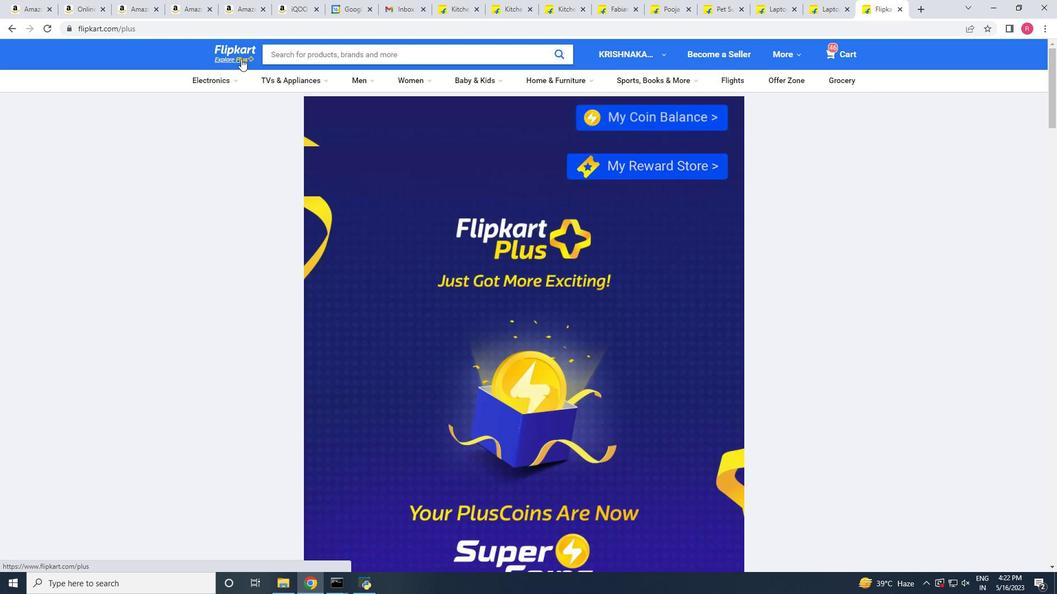 
Action: Mouse pressed left at (242, 45)
Screenshot: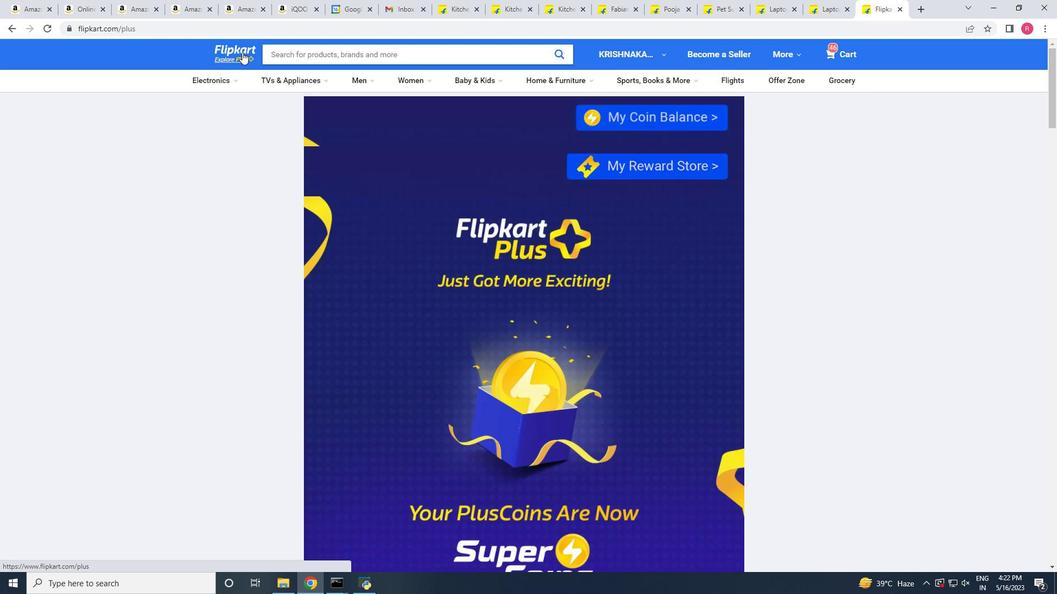 
Action: Mouse moved to (489, 156)
Screenshot: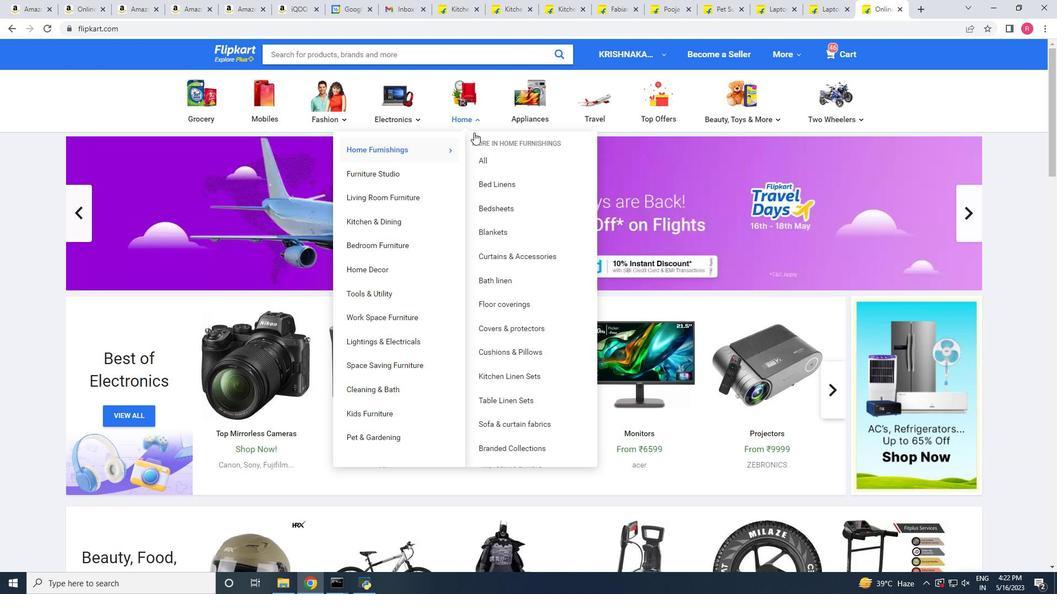 
Action: Mouse pressed left at (489, 156)
Screenshot: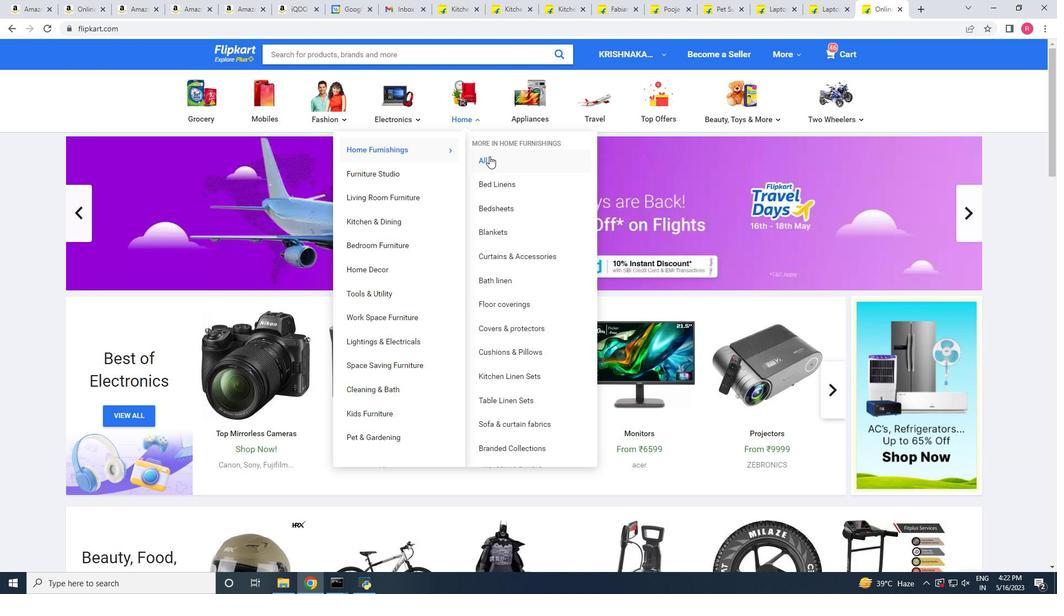 
Action: Mouse moved to (382, 240)
Screenshot: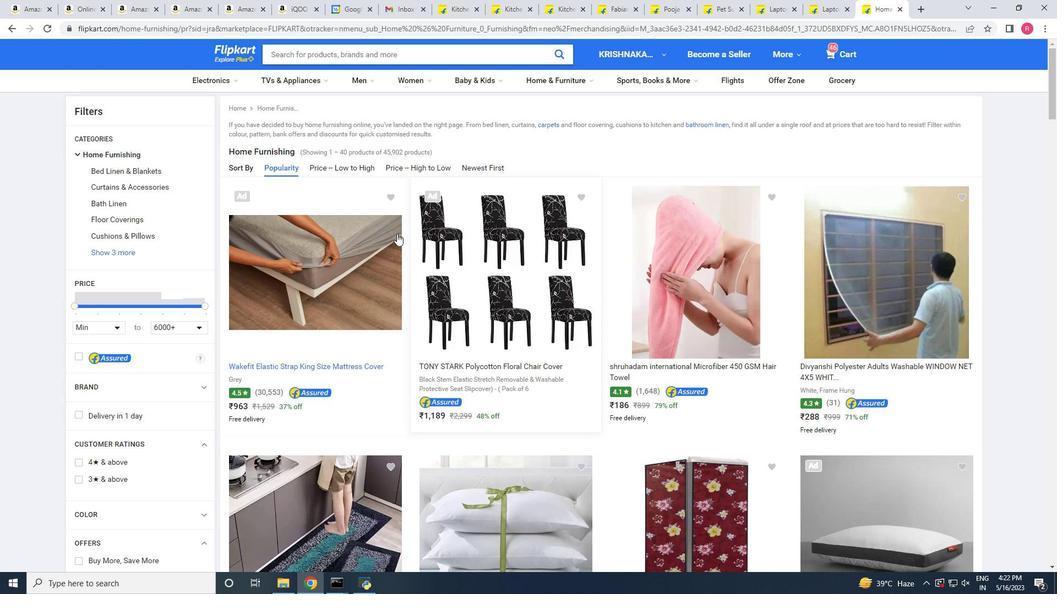 
Action: Mouse scrolled (382, 240) with delta (0, 0)
Screenshot: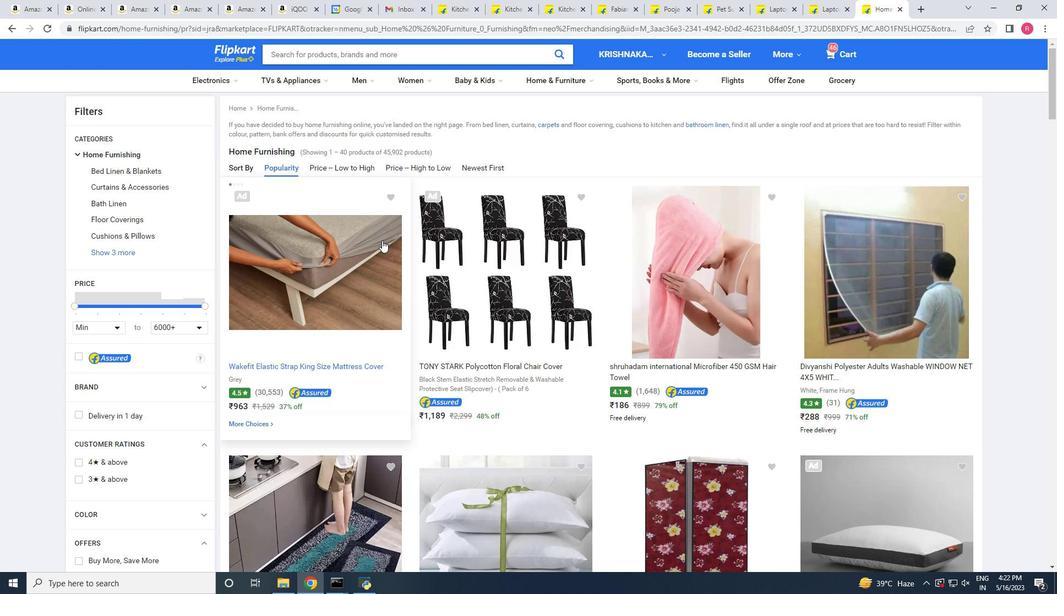 
Action: Mouse scrolled (382, 240) with delta (0, 0)
Screenshot: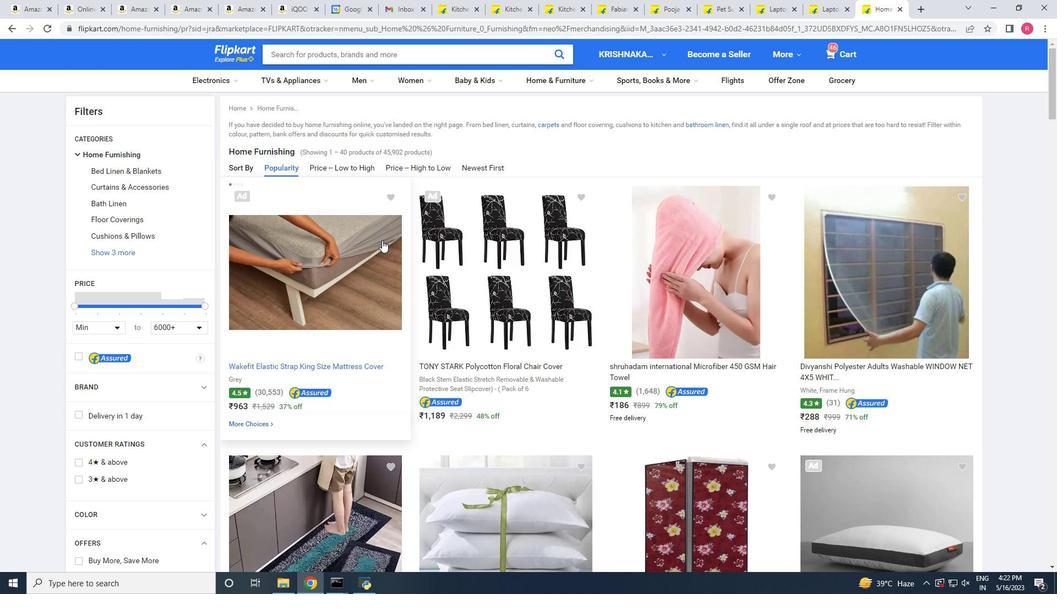 
Action: Mouse moved to (360, 229)
Screenshot: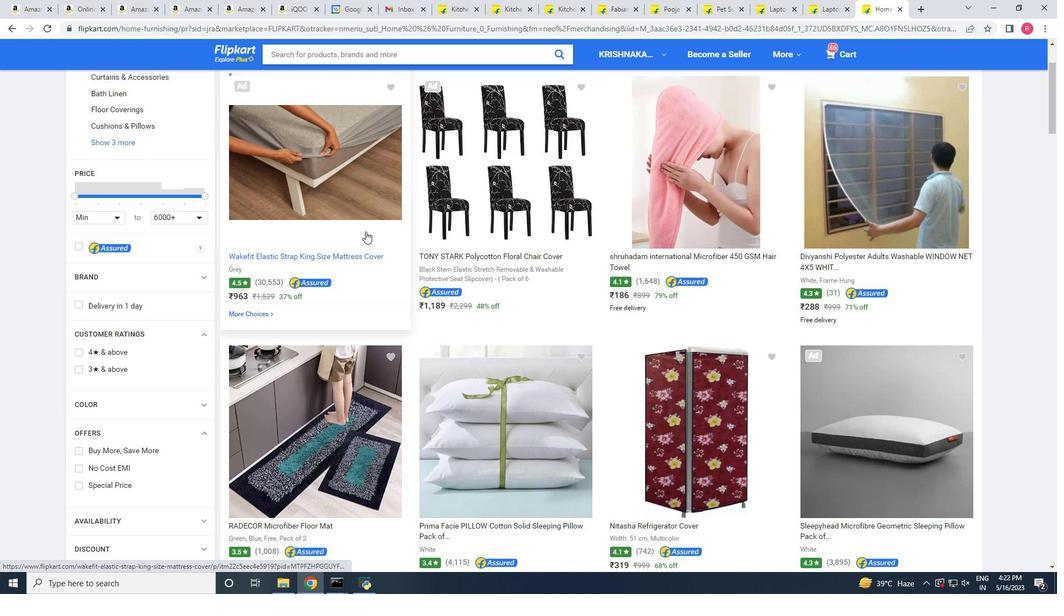 
Action: Mouse scrolled (360, 229) with delta (0, 0)
Screenshot: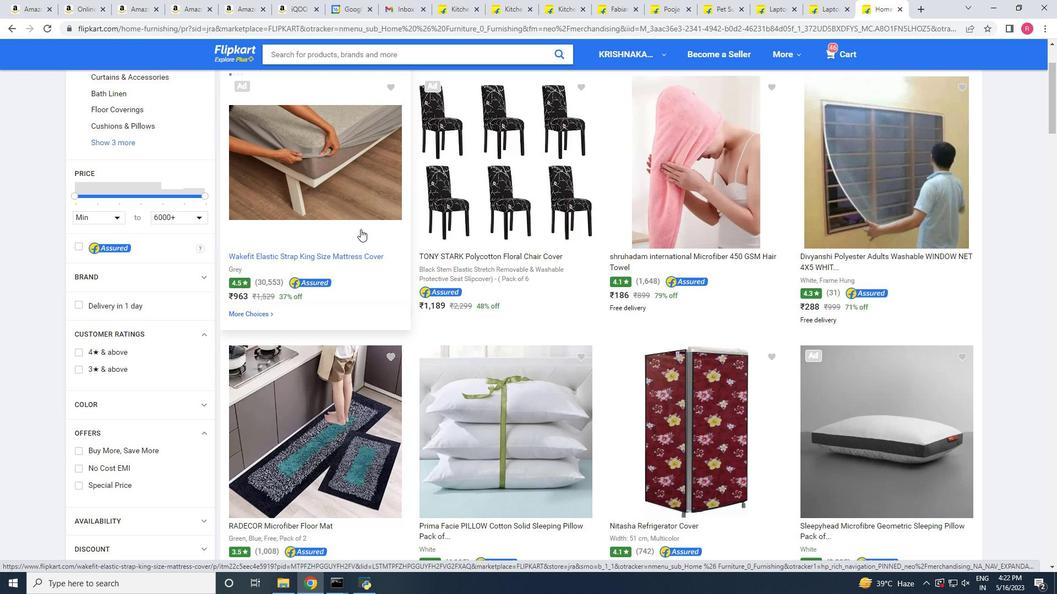 
Action: Mouse scrolled (360, 229) with delta (0, 0)
Screenshot: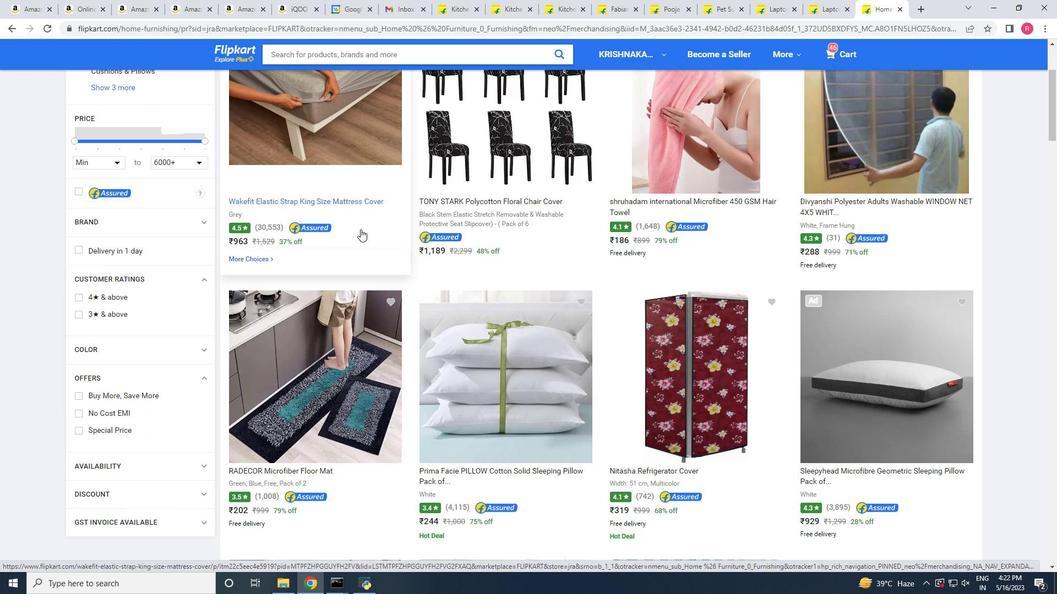 
Action: Mouse scrolled (360, 230) with delta (0, 0)
Screenshot: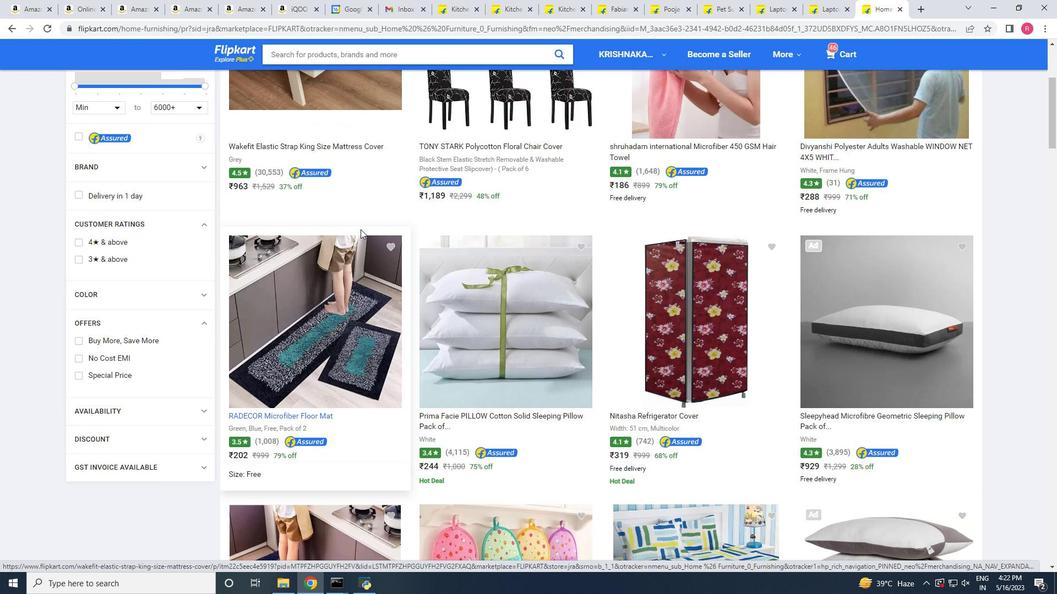 
Action: Mouse scrolled (360, 230) with delta (0, 0)
Screenshot: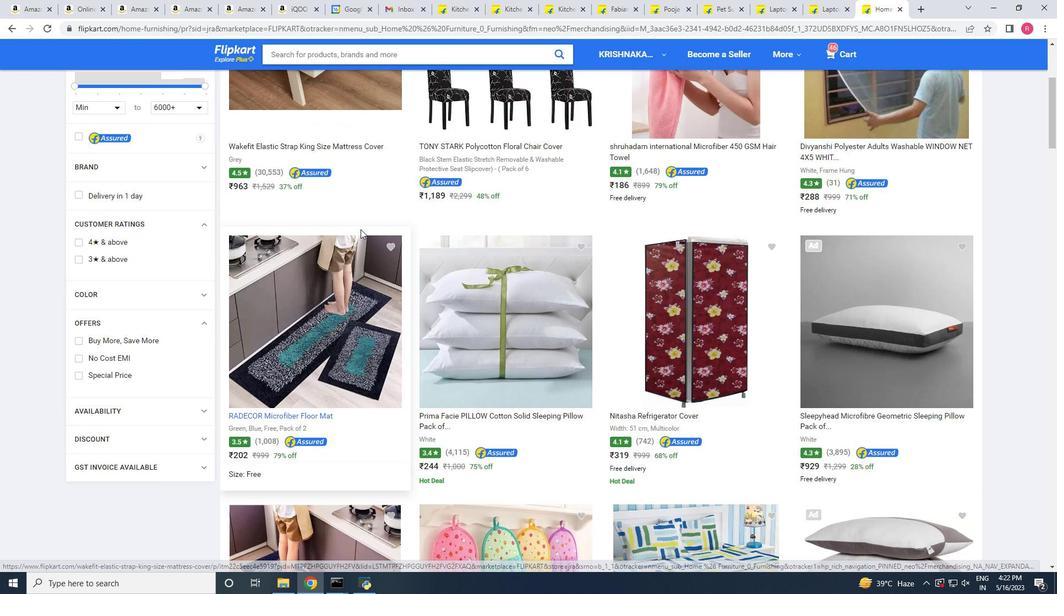
Action: Mouse moved to (436, 173)
Screenshot: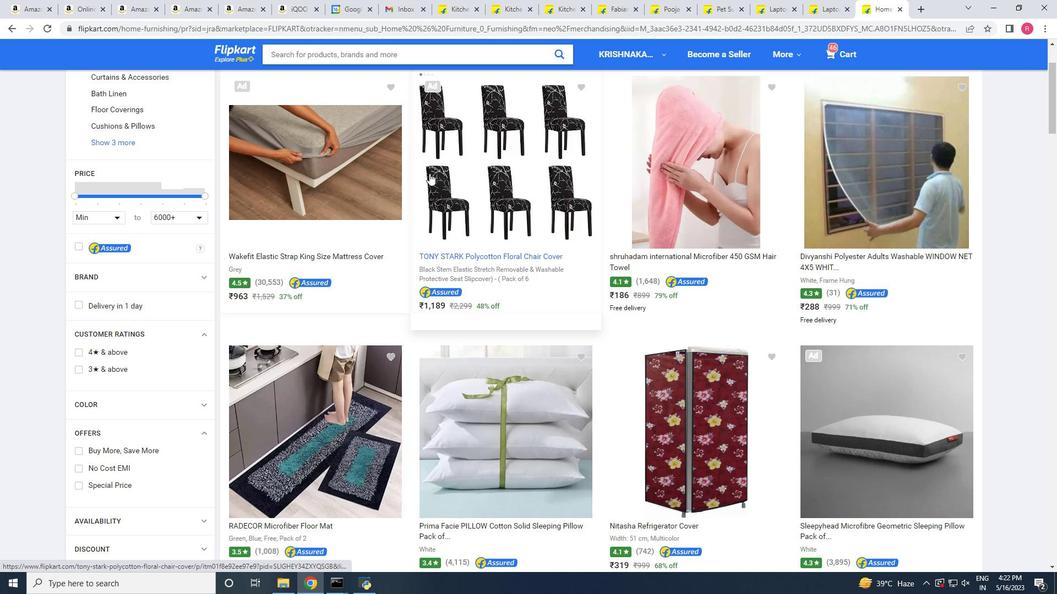 
Action: Mouse pressed left at (436, 173)
Screenshot: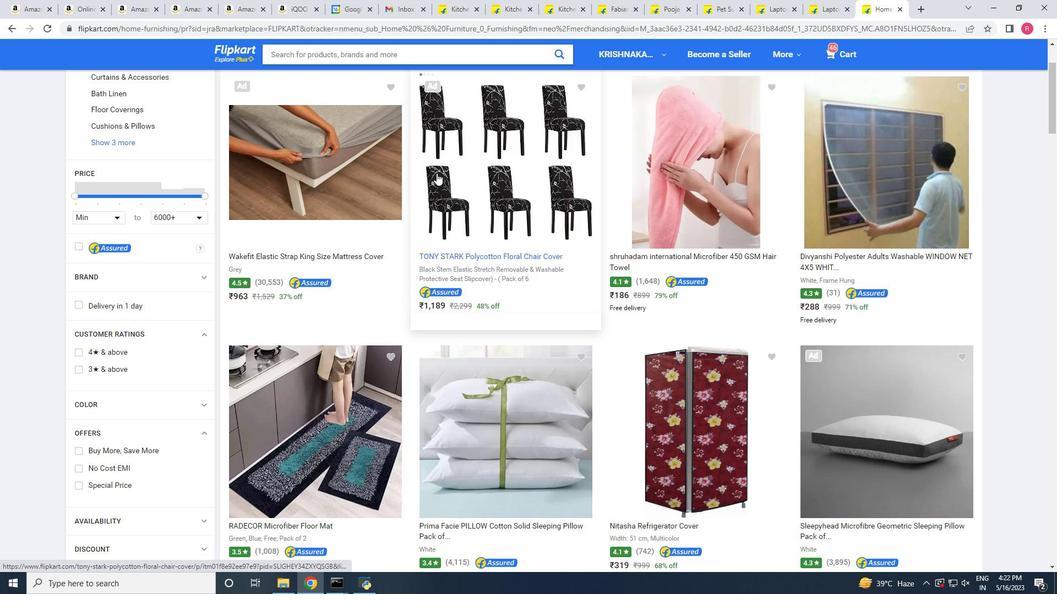
Action: Mouse moved to (564, 336)
Screenshot: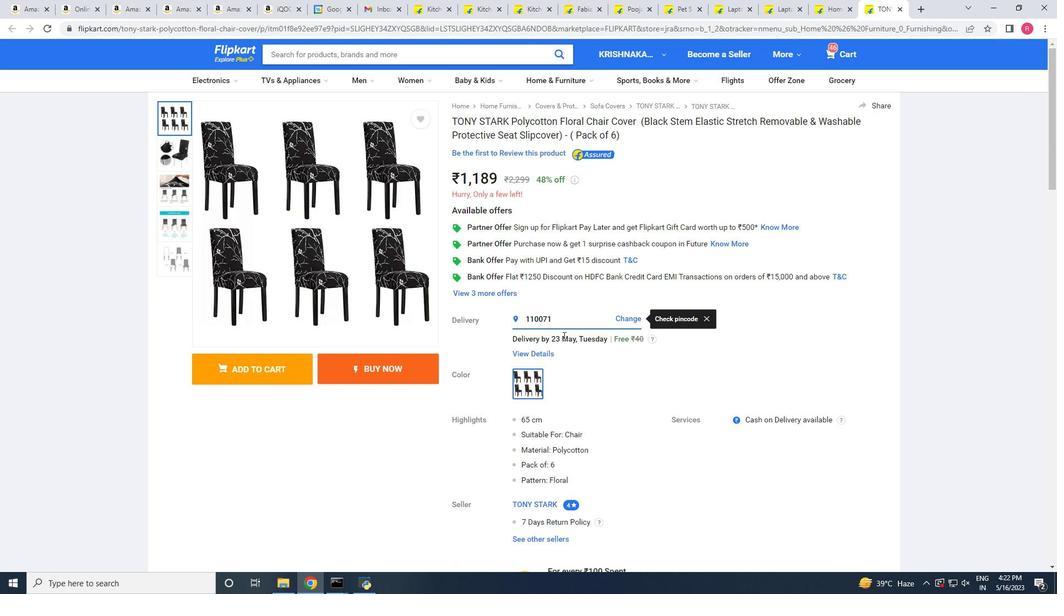 
Action: Mouse scrolled (564, 336) with delta (0, 0)
Screenshot: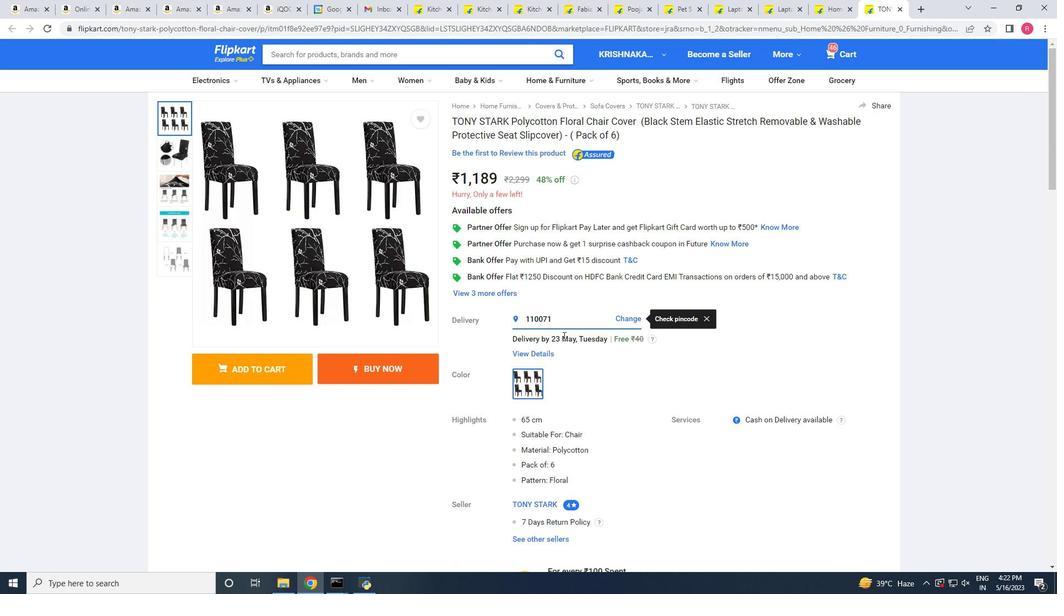 
Action: Mouse scrolled (564, 336) with delta (0, 0)
Screenshot: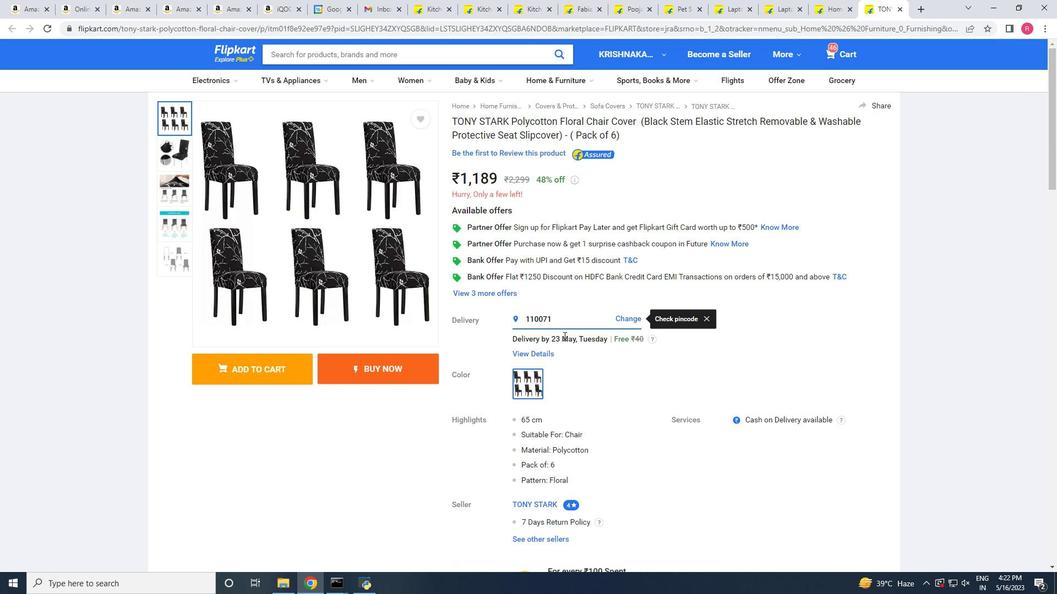 
Action: Mouse scrolled (564, 336) with delta (0, 0)
Screenshot: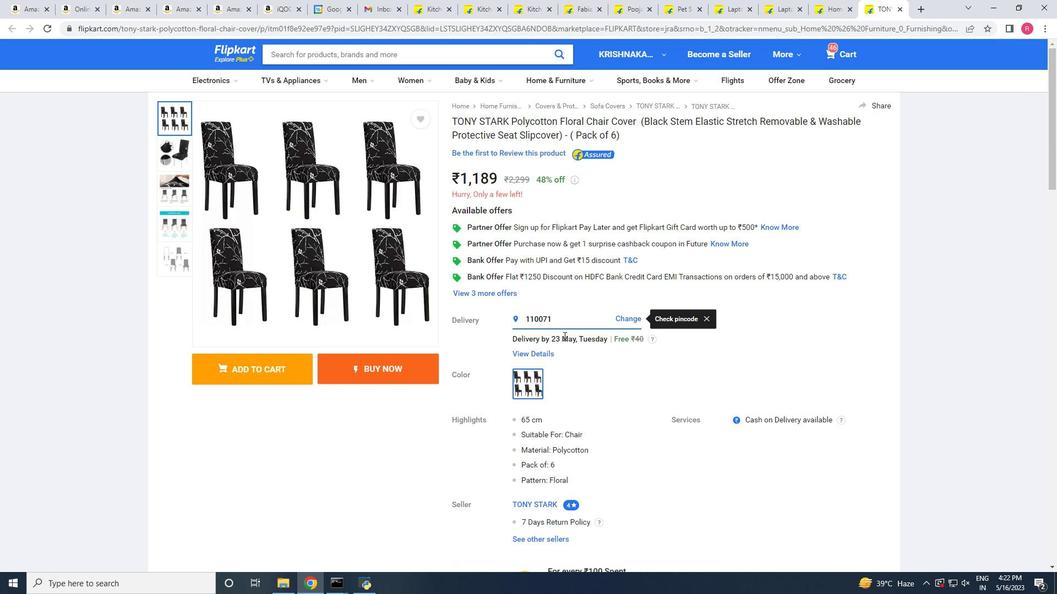 
Action: Mouse scrolled (564, 336) with delta (0, 0)
Screenshot: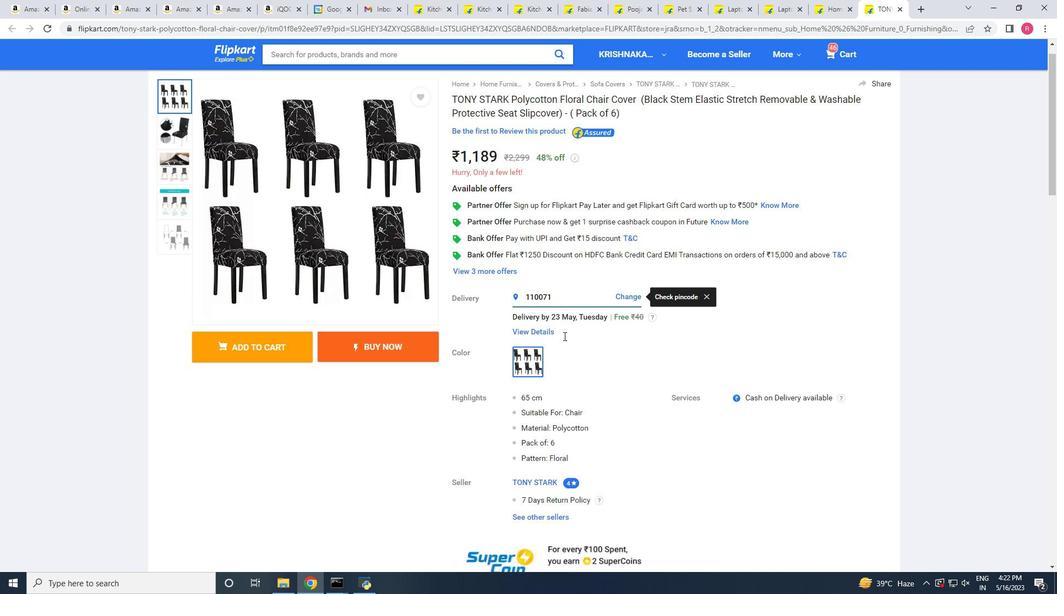 
Action: Mouse scrolled (564, 336) with delta (0, 0)
Screenshot: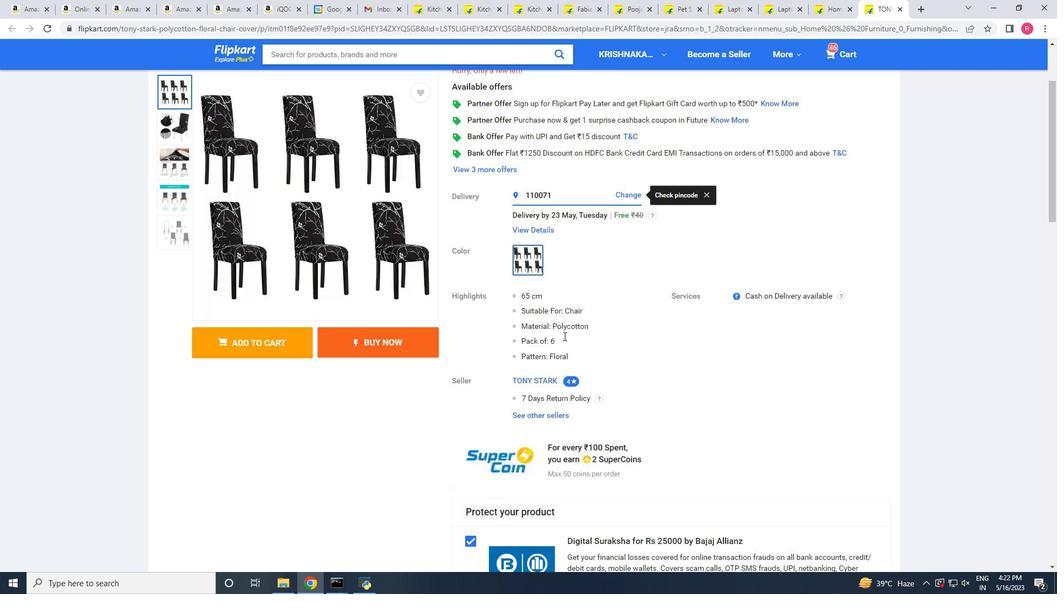 
Action: Mouse scrolled (564, 336) with delta (0, 0)
Screenshot: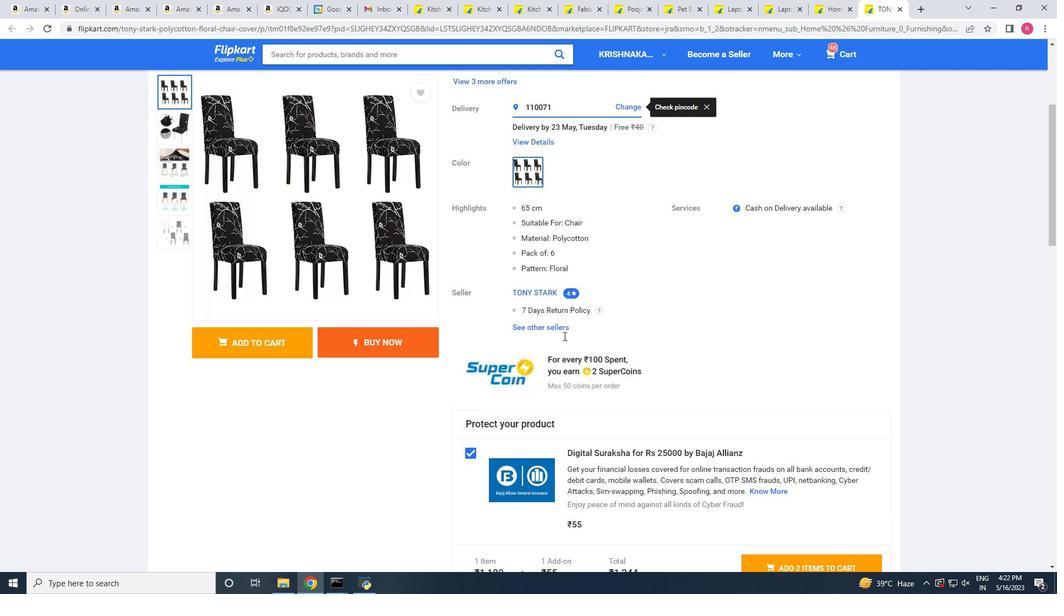 
Action: Mouse moved to (633, 344)
Screenshot: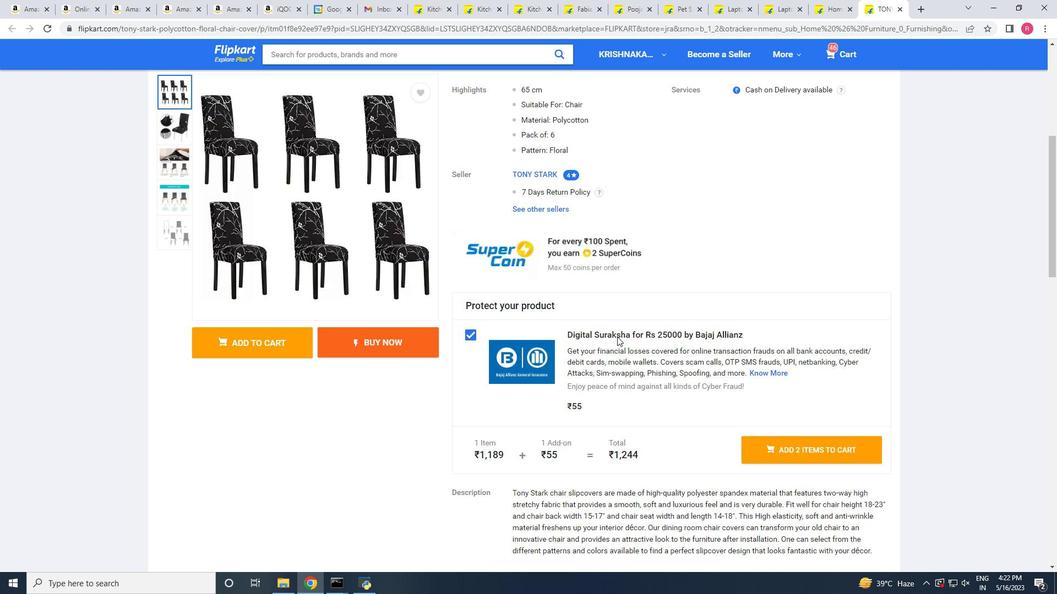 
Action: Mouse scrolled (633, 344) with delta (0, 0)
Screenshot: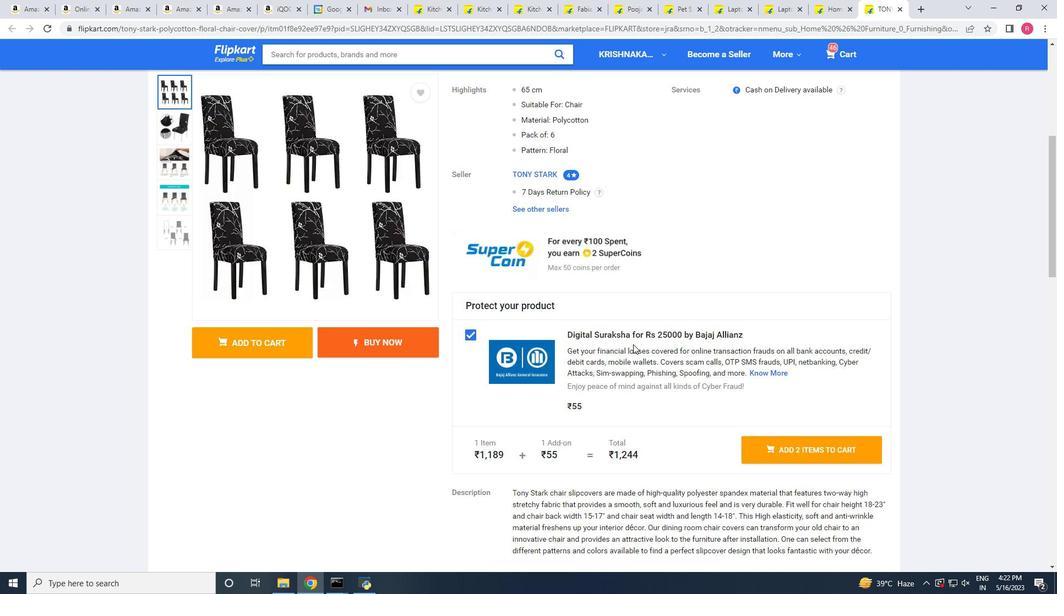 
Action: Mouse scrolled (633, 344) with delta (0, 0)
Screenshot: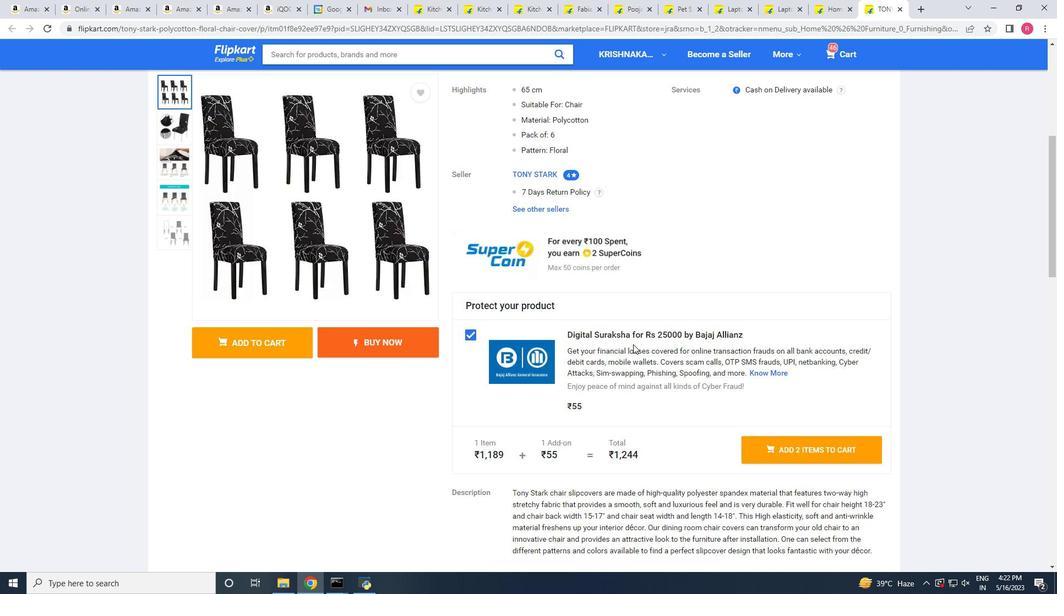 
Action: Mouse scrolled (633, 344) with delta (0, 0)
Screenshot: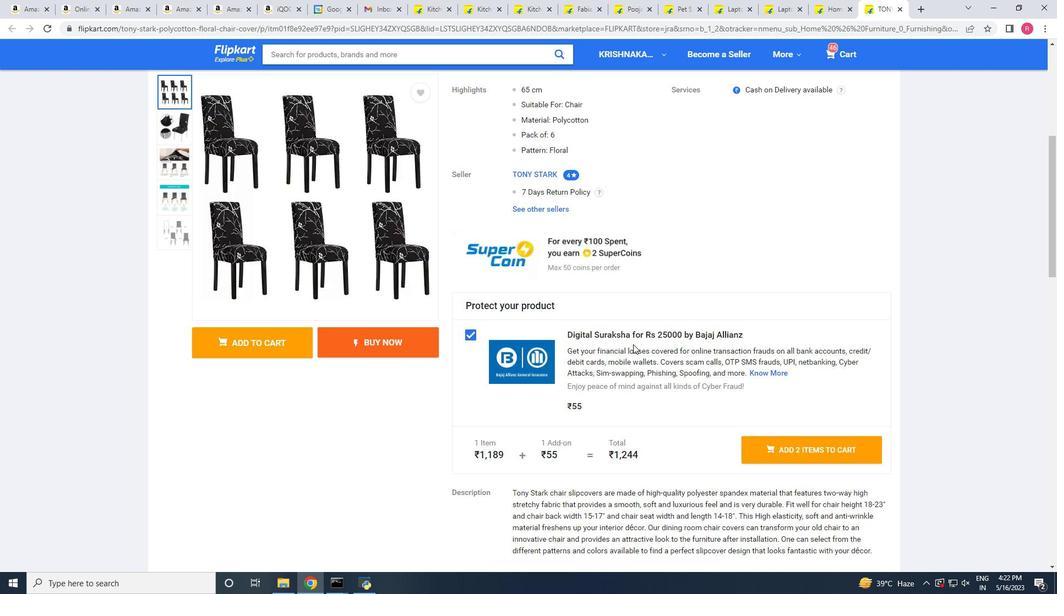 
Action: Mouse scrolled (633, 344) with delta (0, 0)
Screenshot: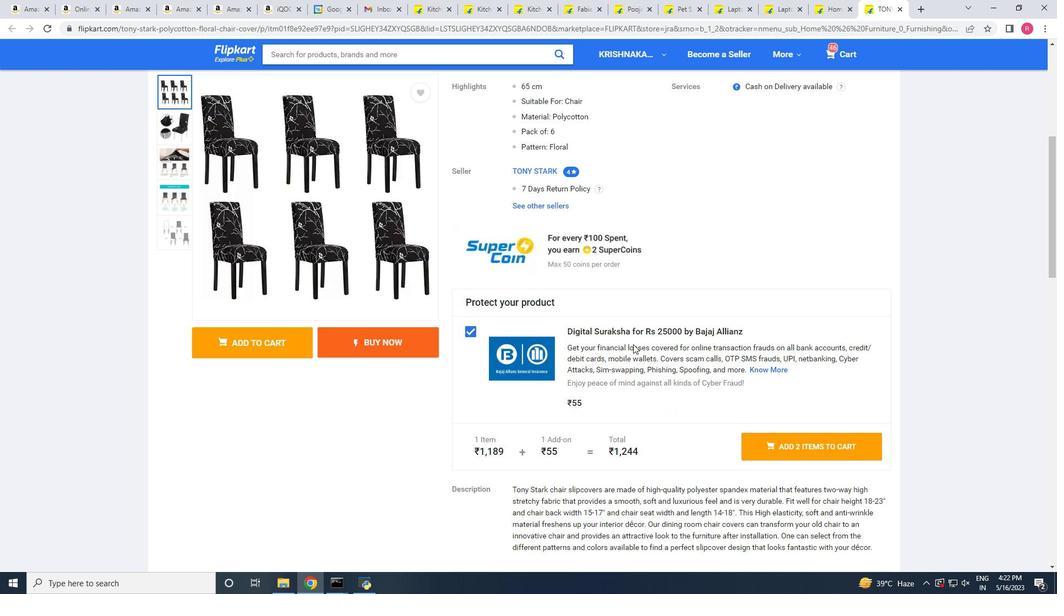 
Action: Mouse scrolled (633, 344) with delta (0, 0)
Screenshot: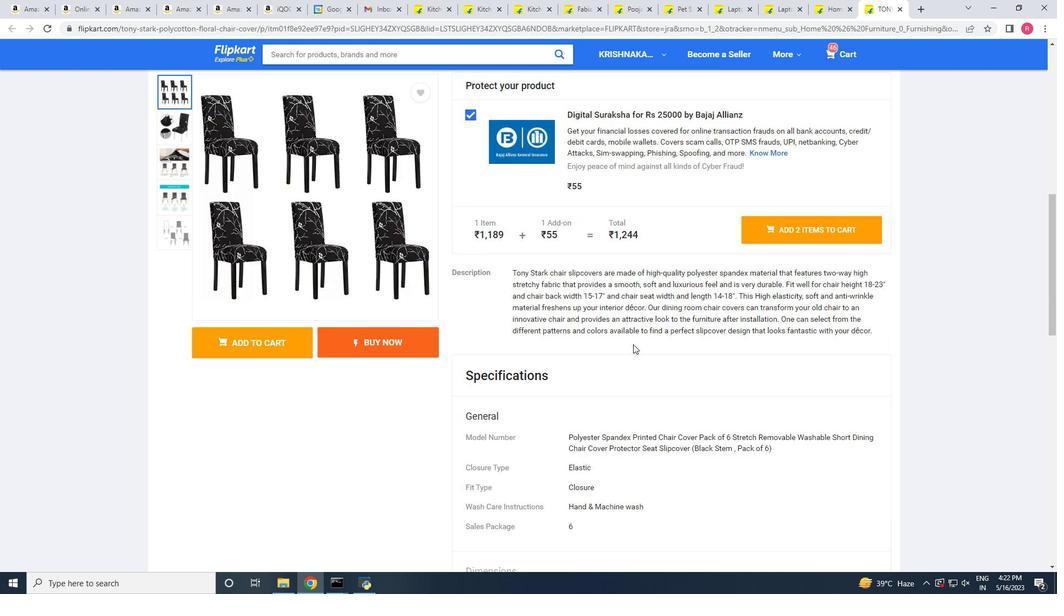 
Action: Mouse scrolled (633, 344) with delta (0, 0)
Screenshot: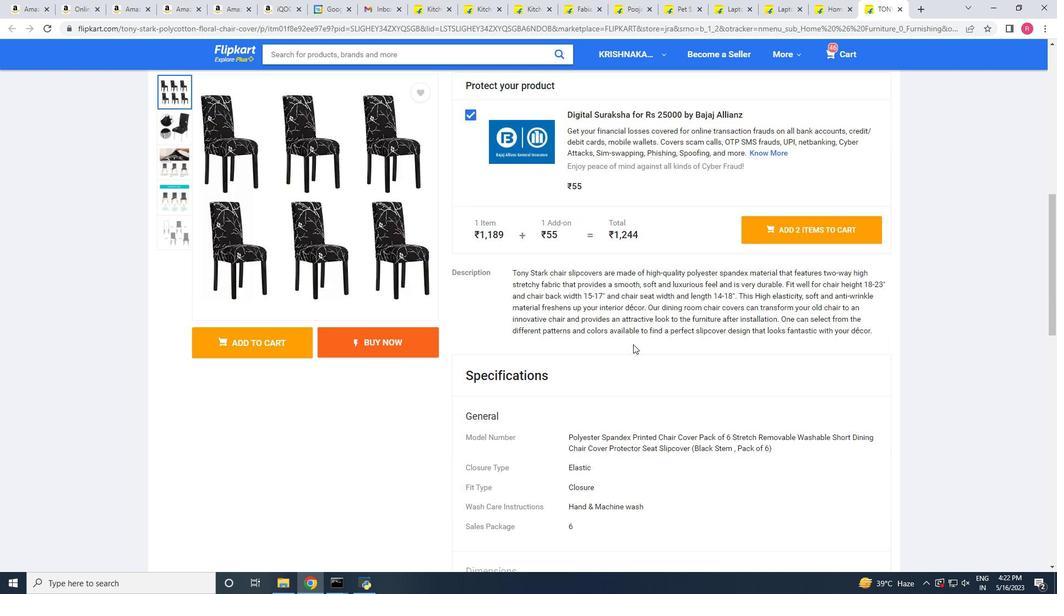
Action: Mouse scrolled (633, 344) with delta (0, 0)
Screenshot: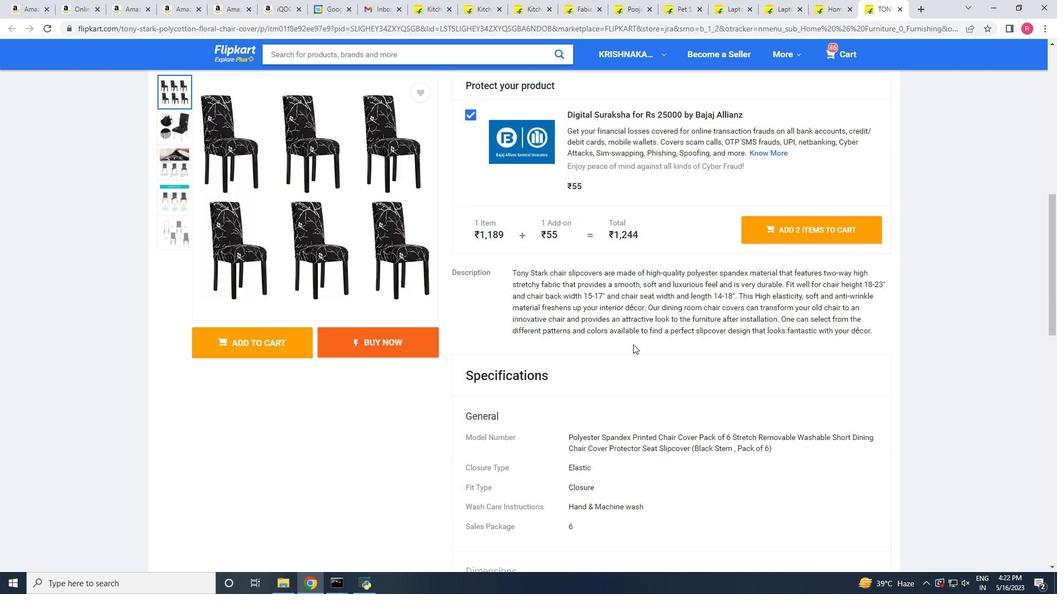 
Action: Mouse scrolled (633, 344) with delta (0, 0)
Screenshot: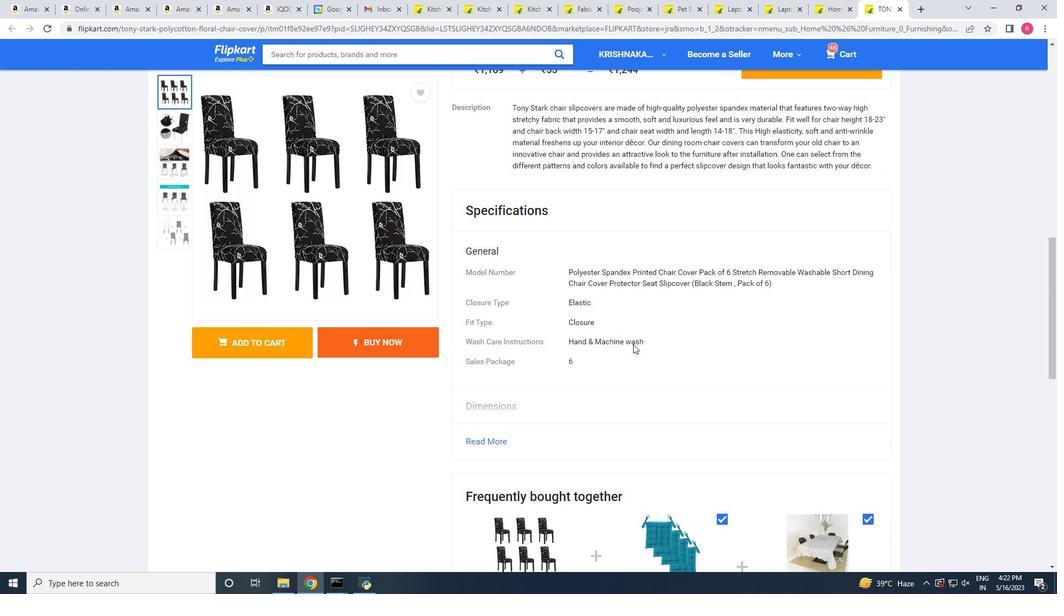 
Action: Mouse scrolled (633, 344) with delta (0, 0)
Screenshot: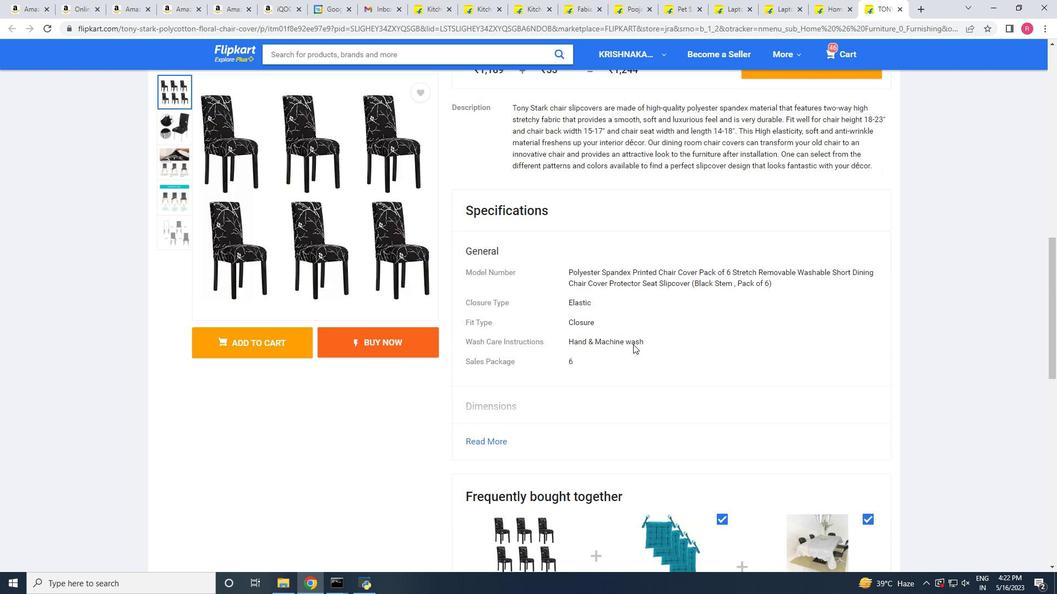 
Action: Mouse scrolled (633, 344) with delta (0, 0)
Screenshot: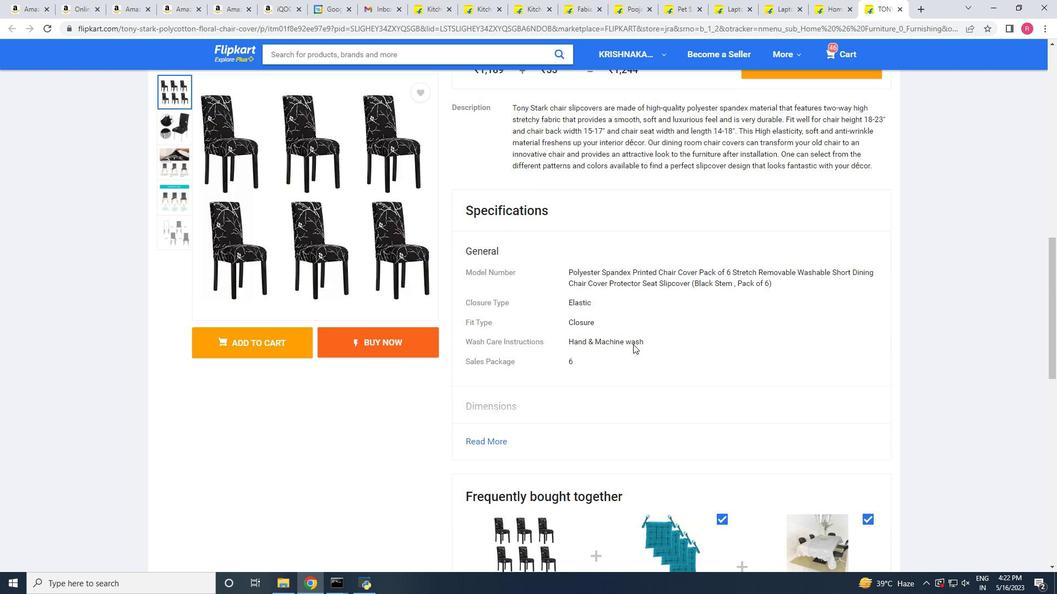 
Action: Mouse scrolled (633, 344) with delta (0, 0)
Screenshot: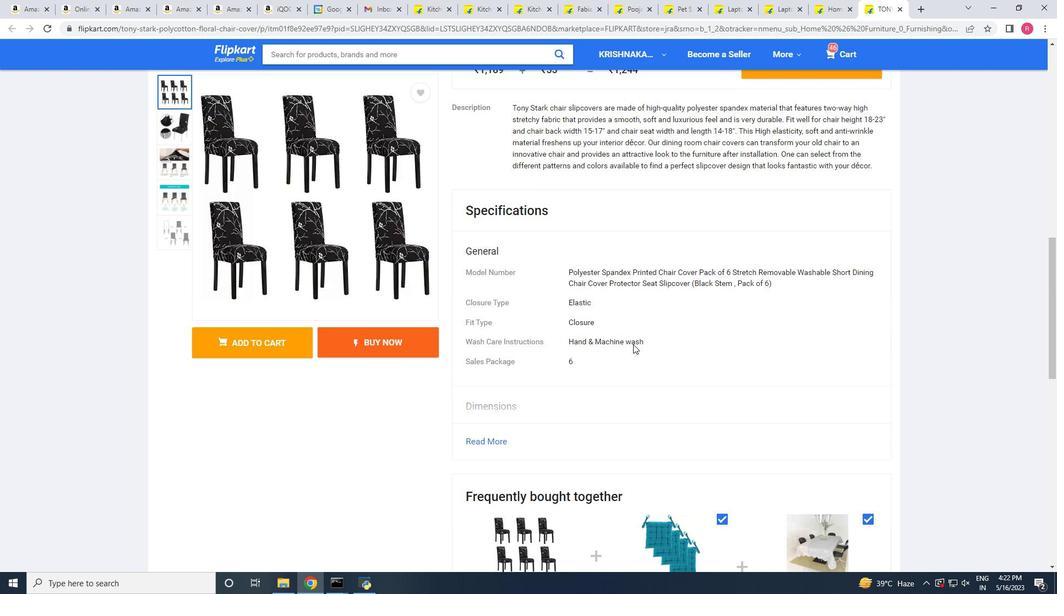 
Action: Mouse scrolled (633, 344) with delta (0, 0)
Screenshot: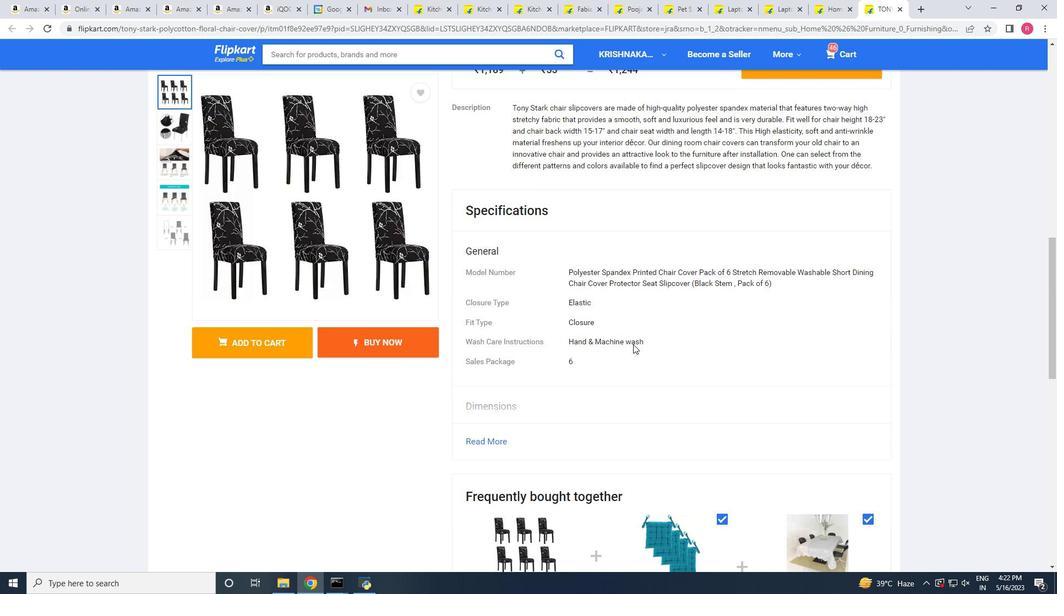 
Action: Mouse scrolled (633, 344) with delta (0, 0)
Screenshot: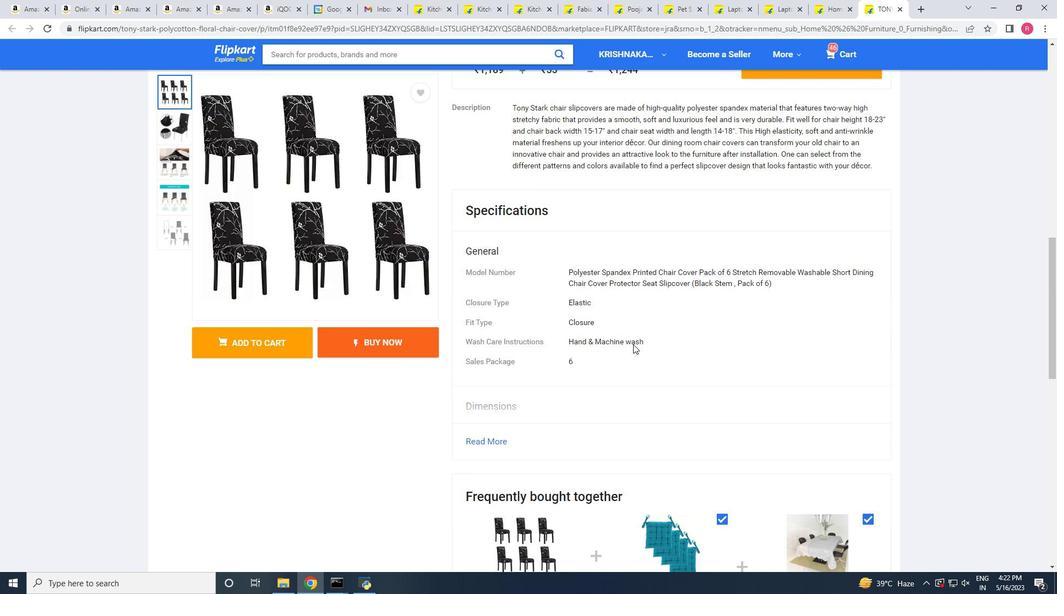 
Action: Mouse moved to (807, 360)
Screenshot: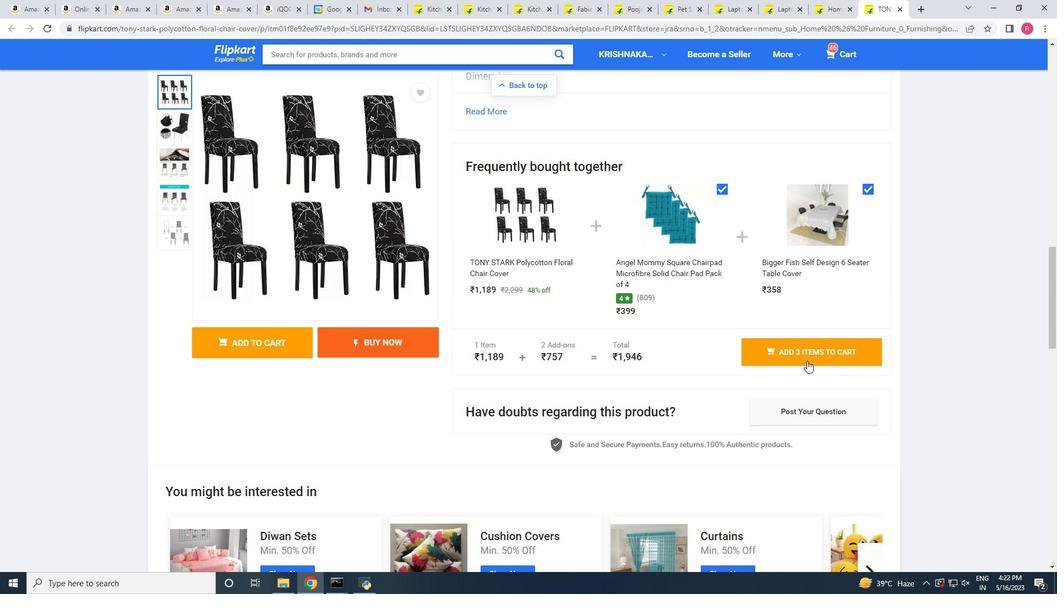 
Action: Mouse pressed left at (807, 360)
Screenshot: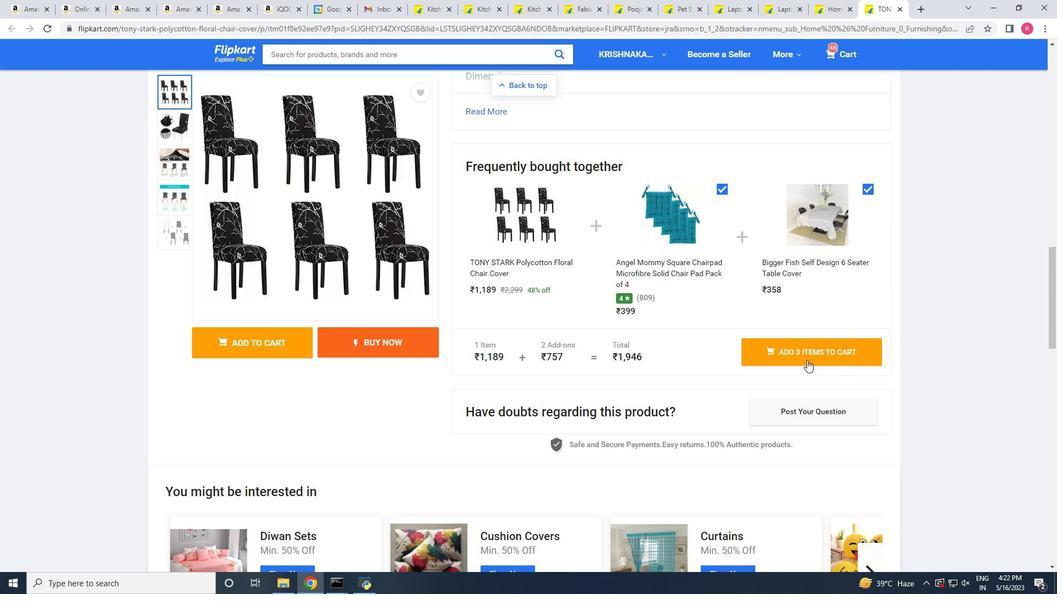 
Action: Mouse moved to (779, 353)
Screenshot: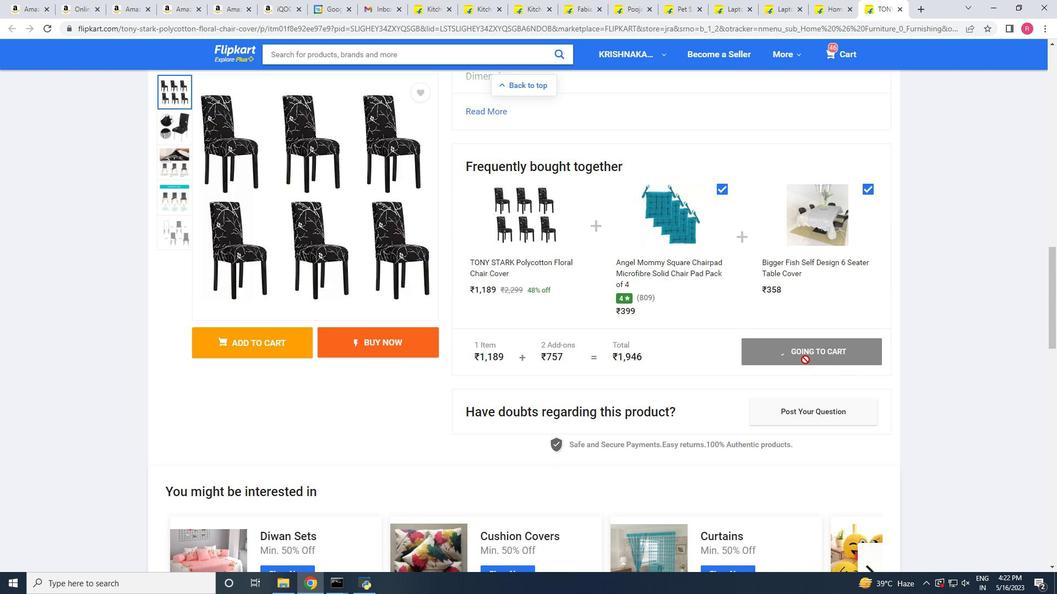 
Action: Mouse scrolled (779, 353) with delta (0, 0)
Screenshot: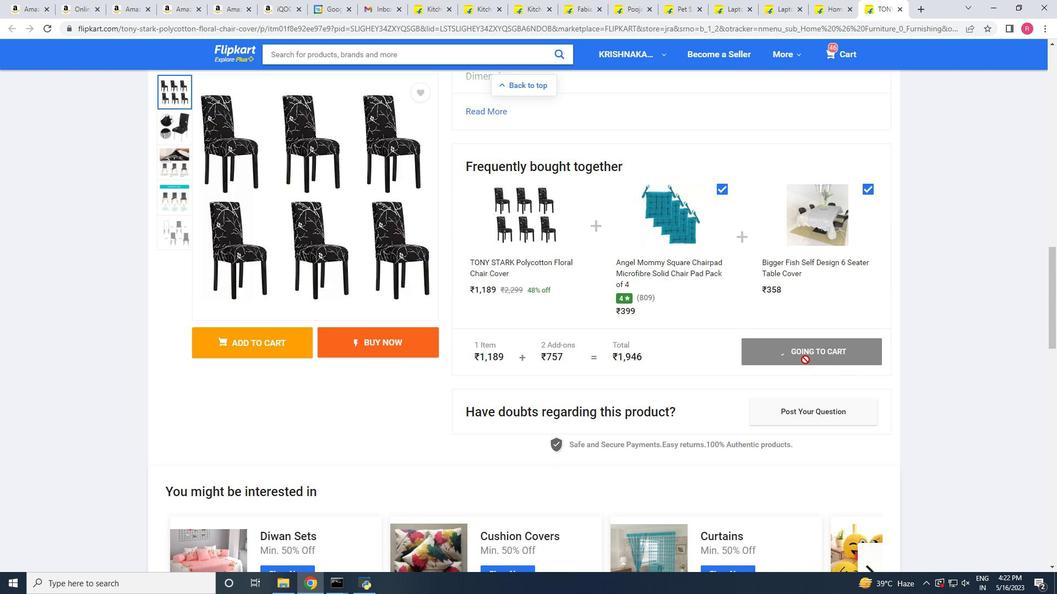 
Action: Mouse scrolled (779, 353) with delta (0, 0)
Screenshot: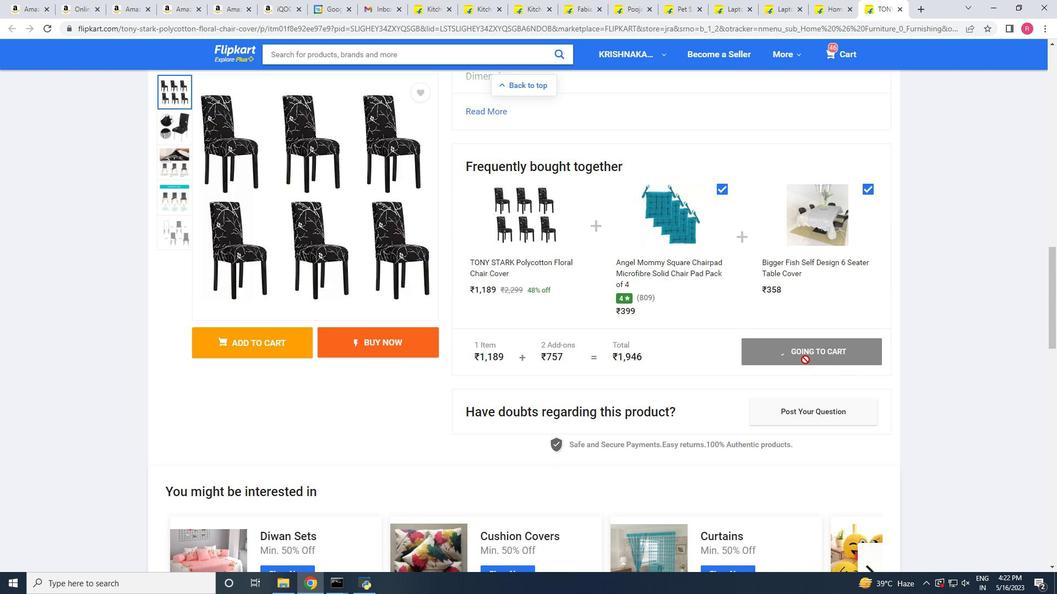 
Action: Mouse scrolled (779, 353) with delta (0, 0)
Screenshot: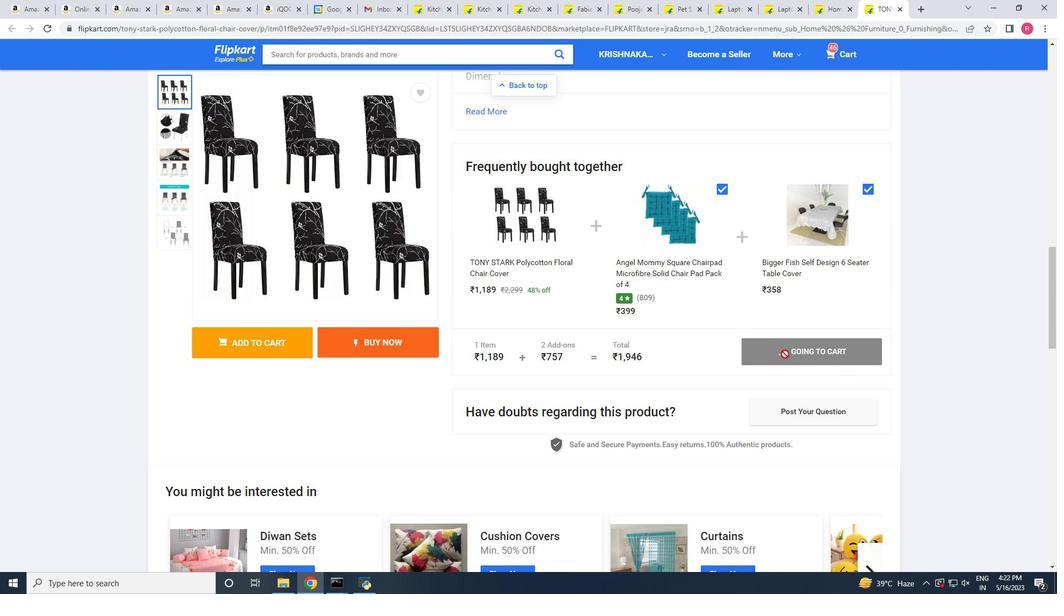 
Action: Mouse scrolled (779, 353) with delta (0, 0)
Screenshot: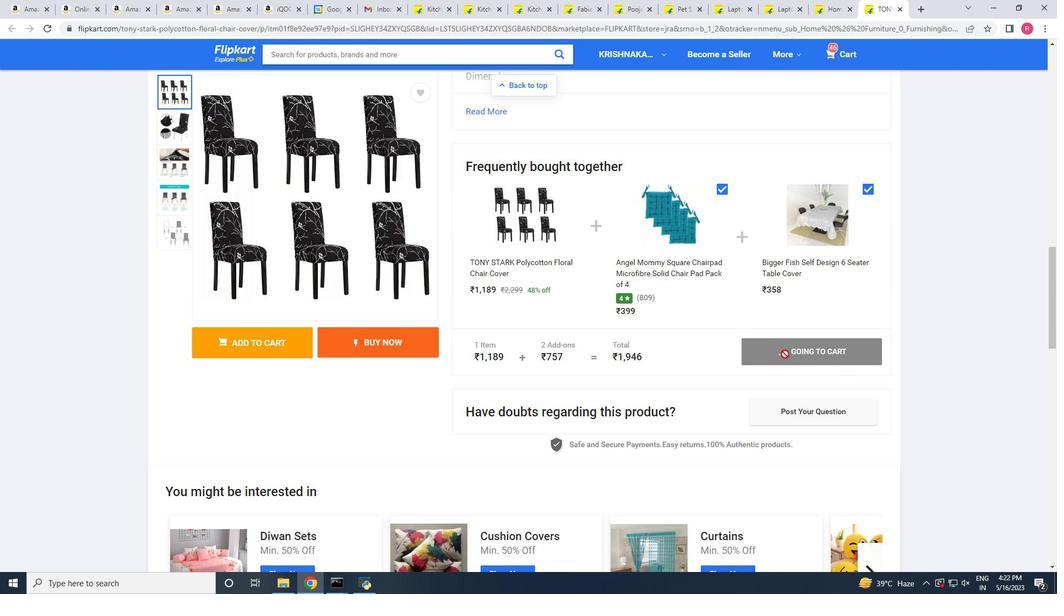 
Action: Mouse scrolled (779, 353) with delta (0, 0)
Screenshot: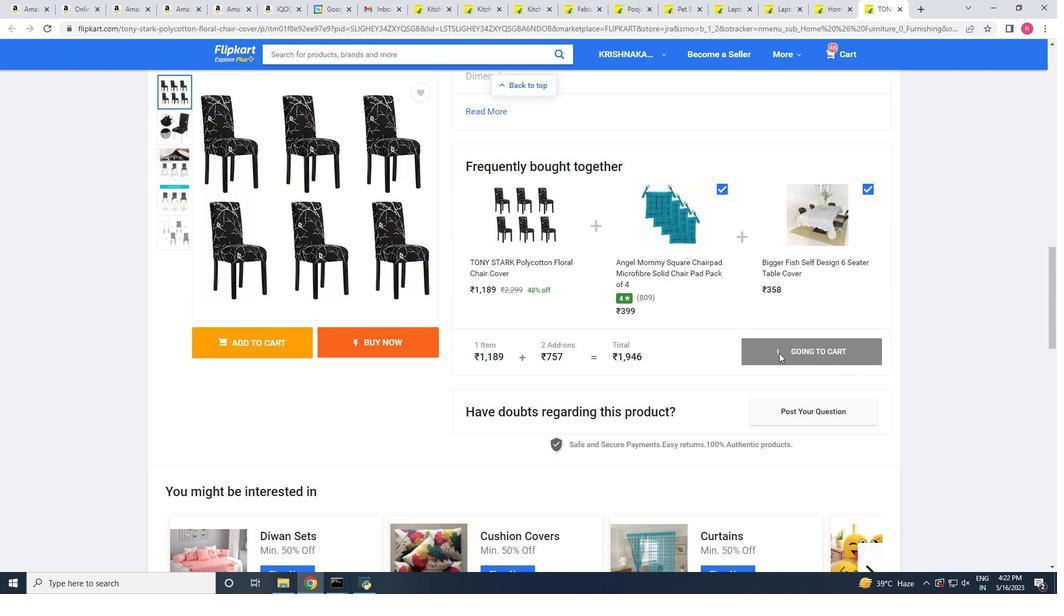 
Action: Mouse moved to (778, 352)
Screenshot: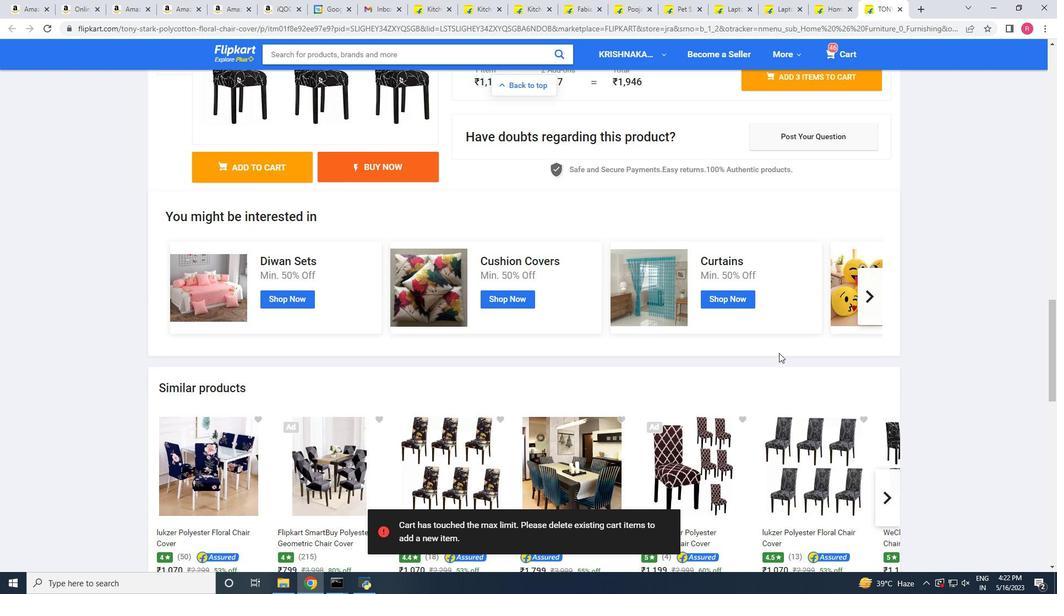 
Action: Mouse scrolled (778, 352) with delta (0, 0)
Screenshot: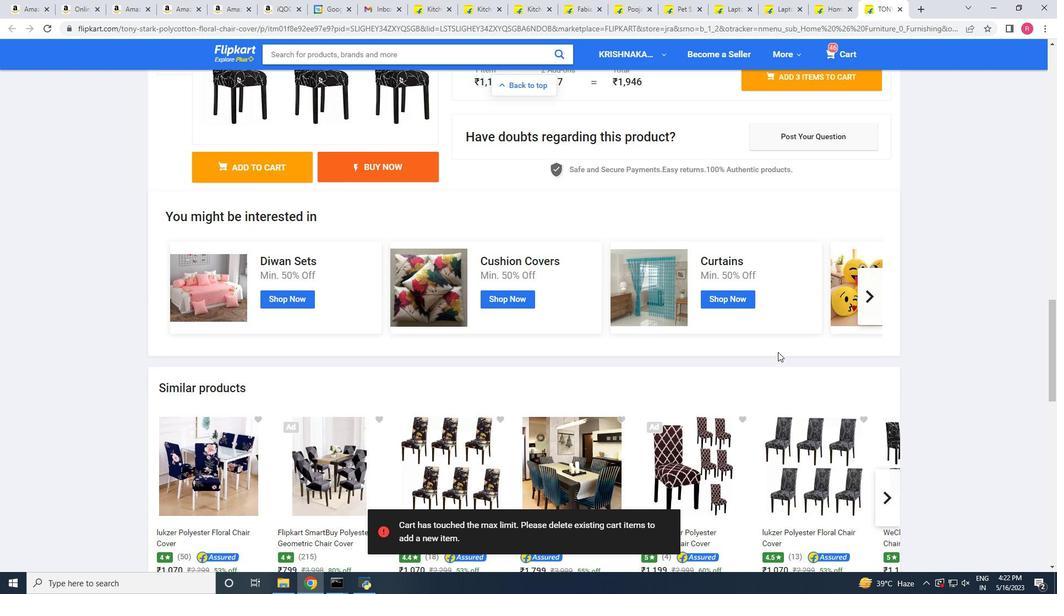 
Action: Mouse scrolled (778, 352) with delta (0, 0)
Screenshot: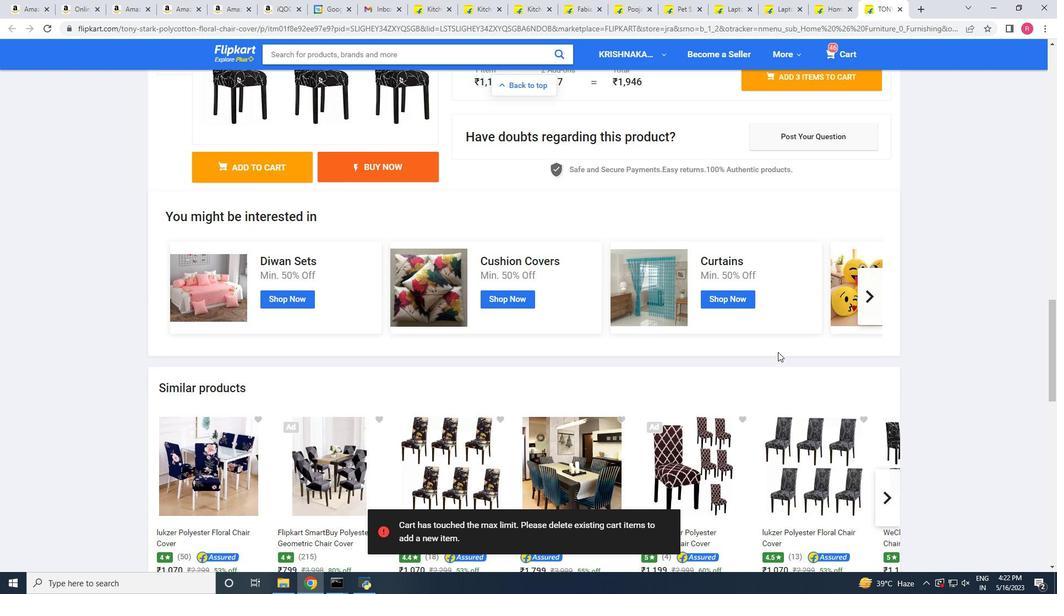 
Action: Mouse scrolled (778, 352) with delta (0, 0)
Screenshot: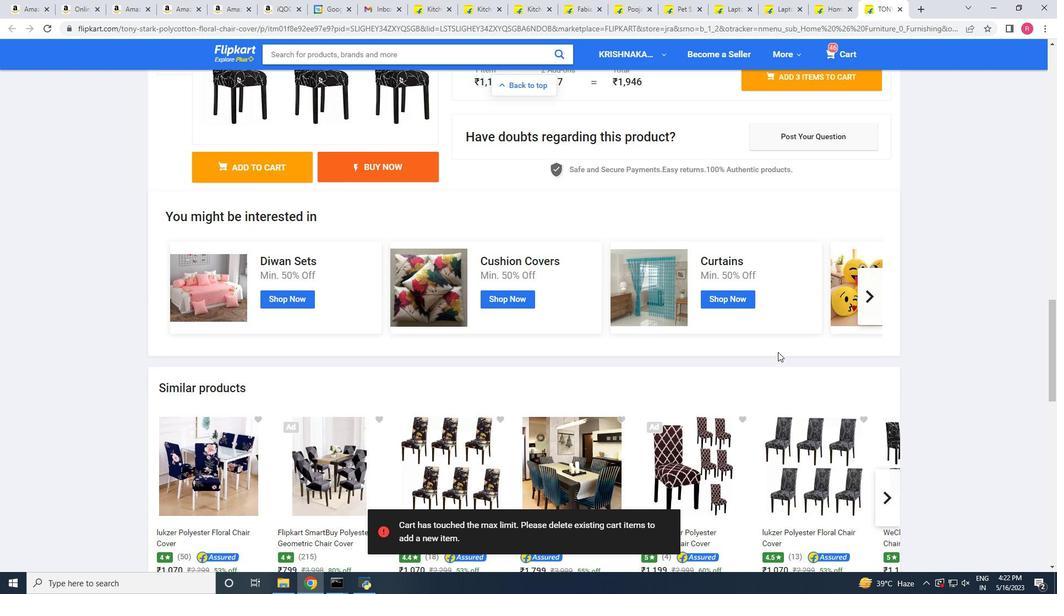 
Action: Mouse scrolled (778, 352) with delta (0, 0)
Screenshot: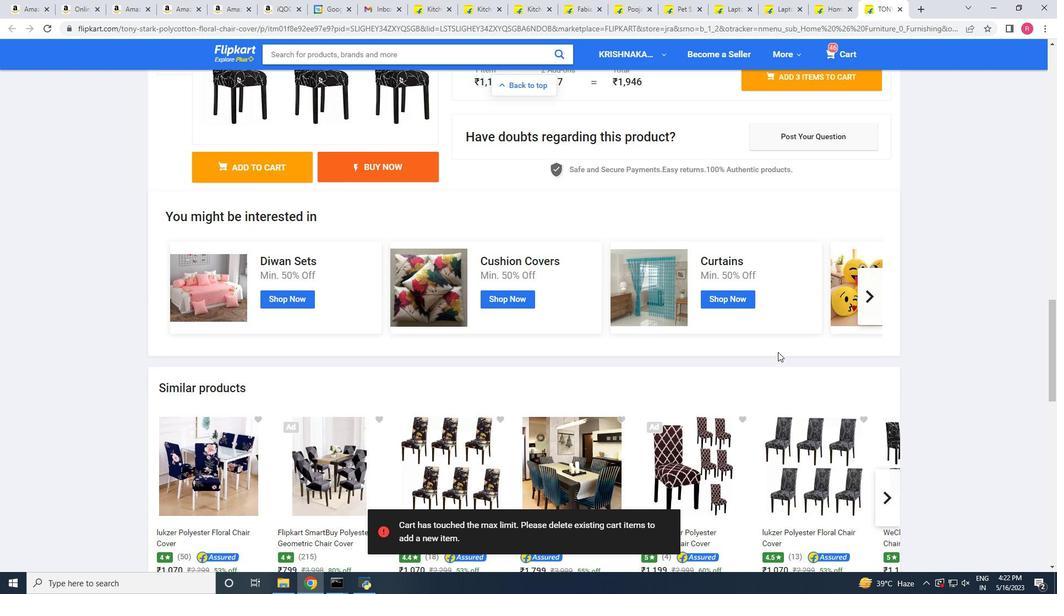 
Action: Mouse scrolled (778, 352) with delta (0, 0)
Screenshot: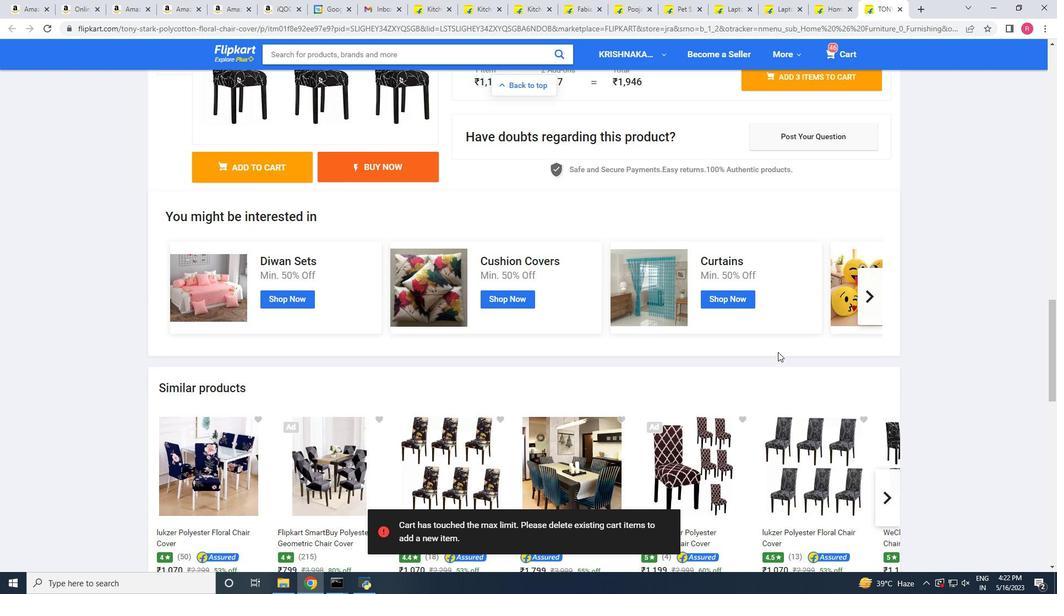 
Action: Mouse scrolled (778, 352) with delta (0, 0)
Screenshot: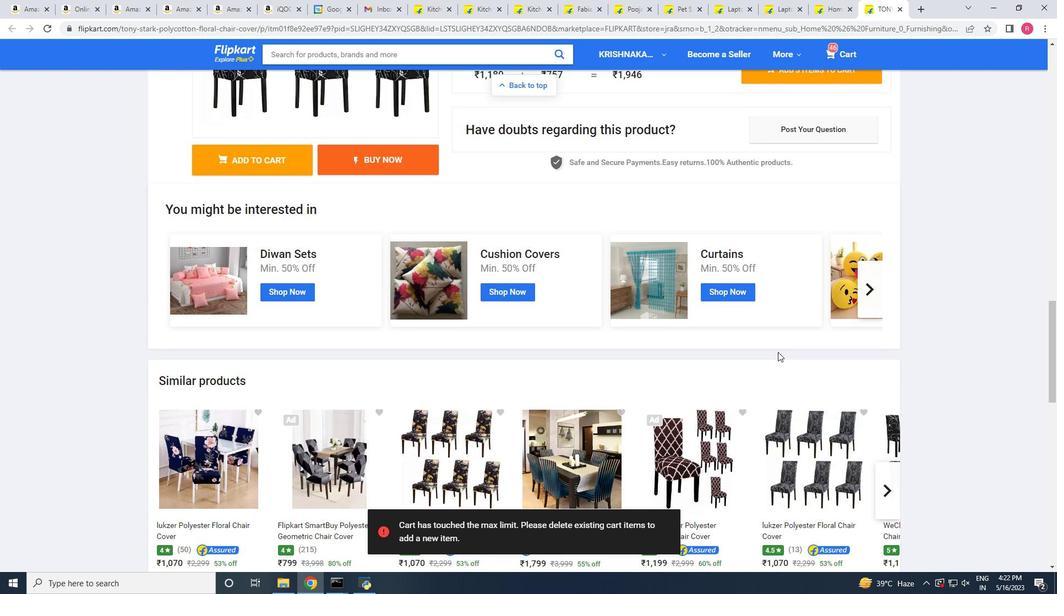 
Action: Mouse scrolled (778, 352) with delta (0, 0)
Screenshot: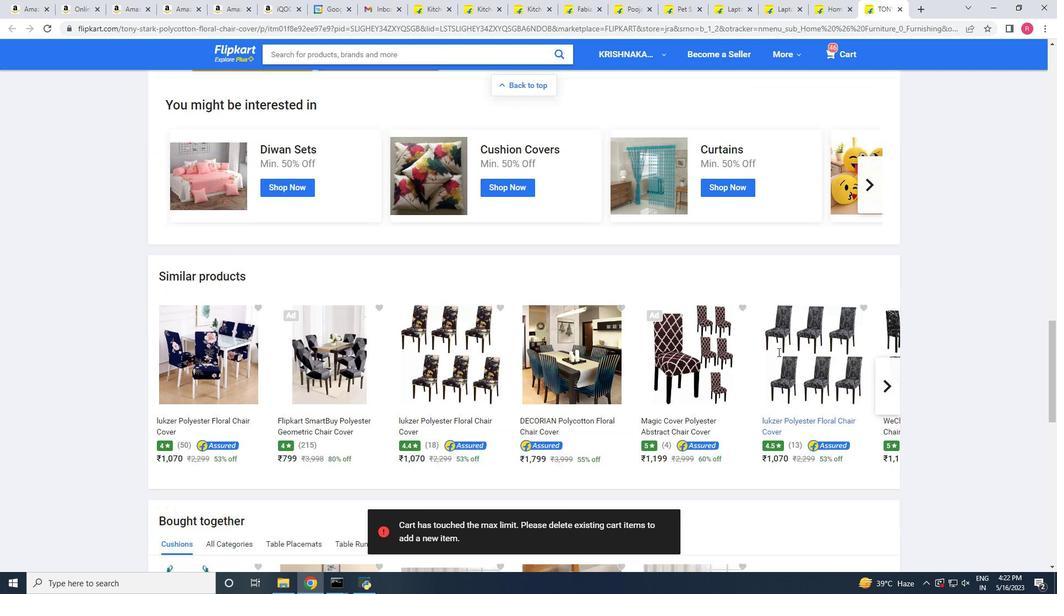
Action: Mouse moved to (777, 352)
Screenshot: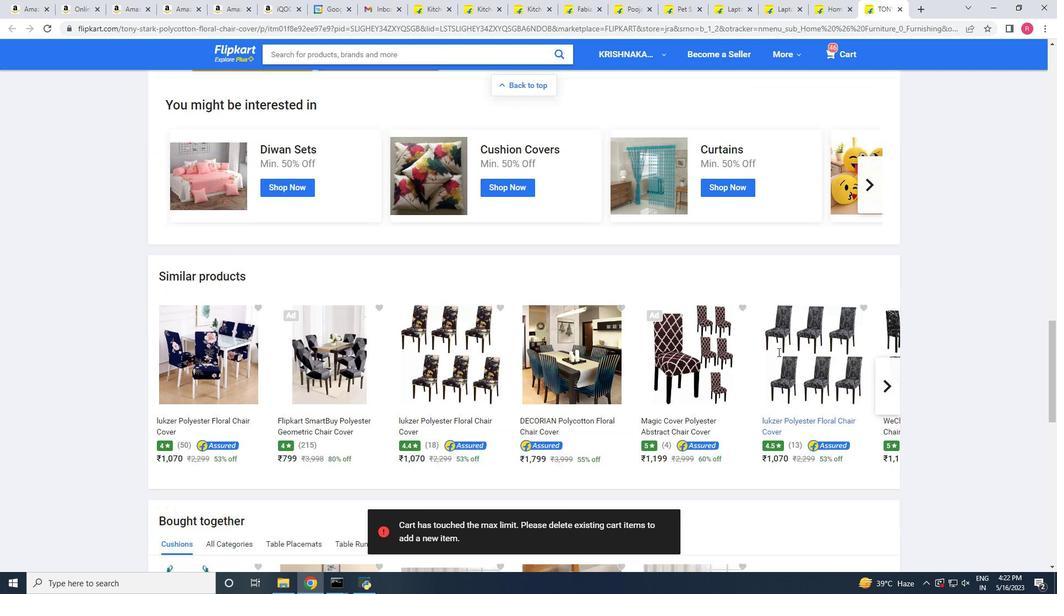 
Action: Mouse scrolled (777, 351) with delta (0, 0)
Screenshot: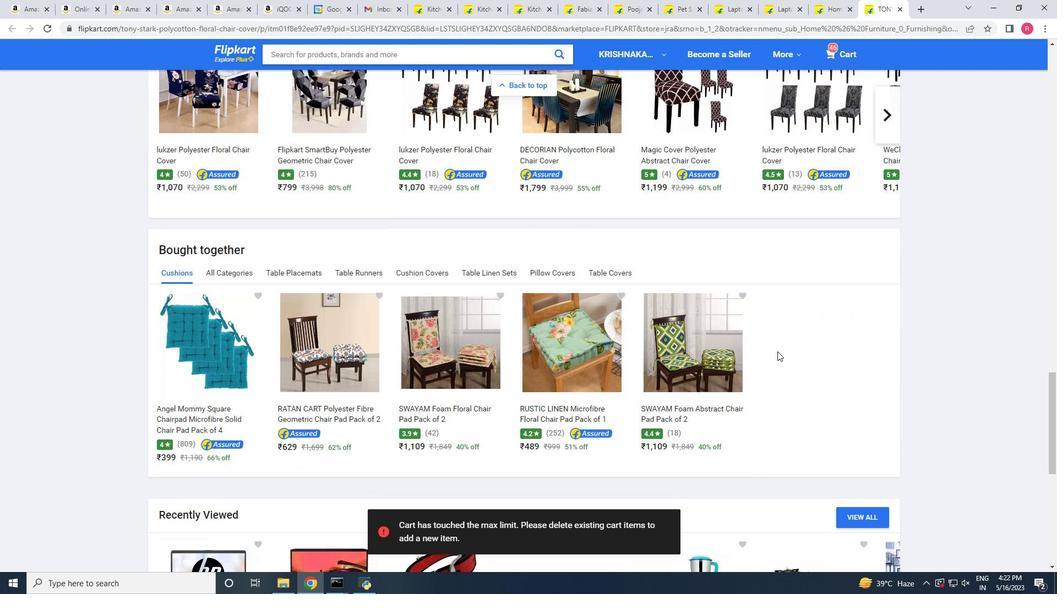 
Action: Mouse scrolled (777, 351) with delta (0, 0)
Screenshot: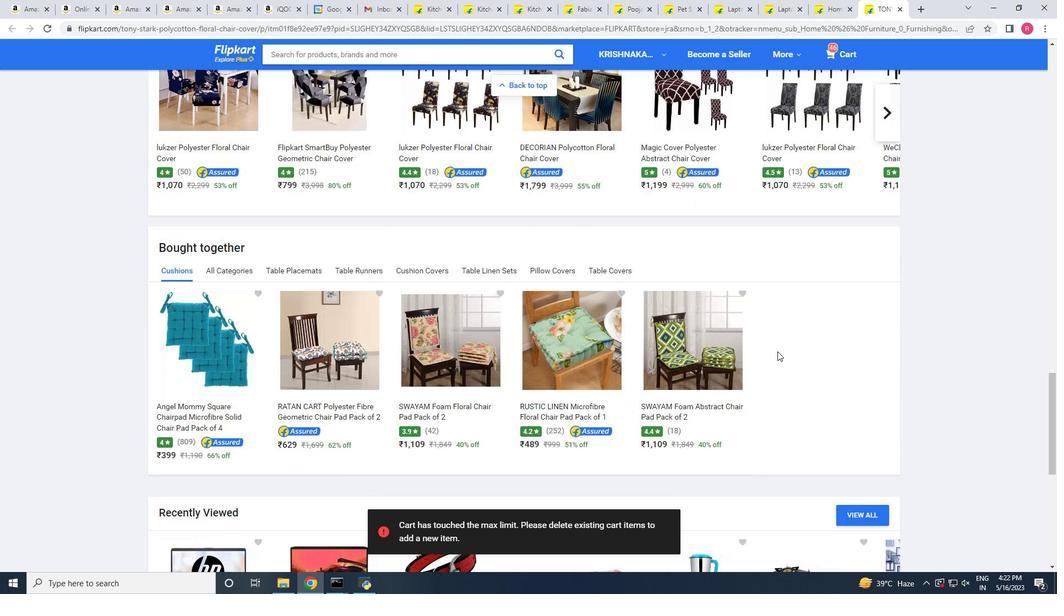 
Action: Mouse scrolled (777, 351) with delta (0, 0)
Screenshot: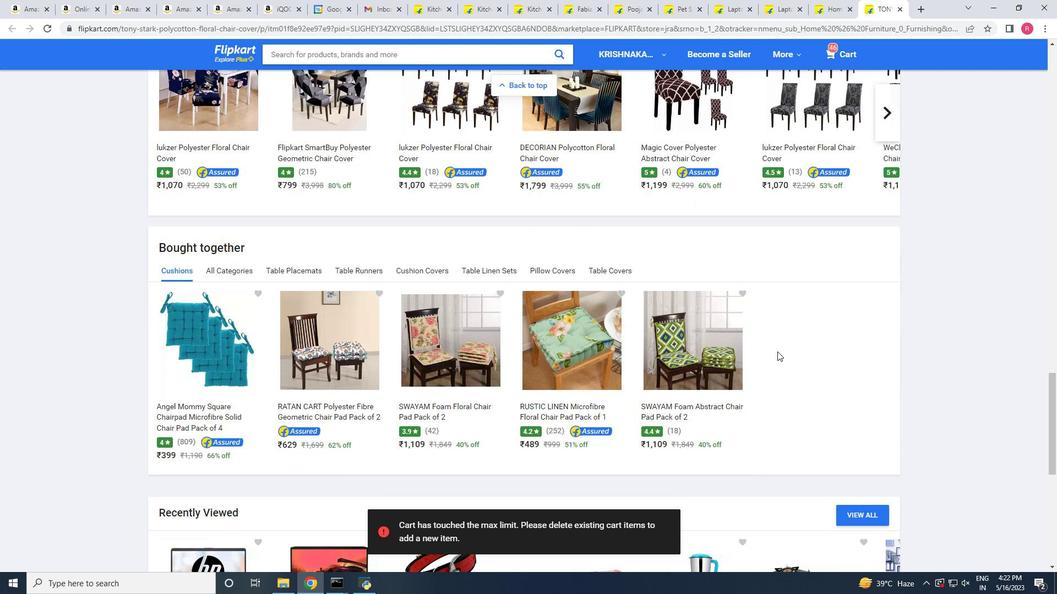 
Action: Mouse scrolled (777, 351) with delta (0, 0)
Screenshot: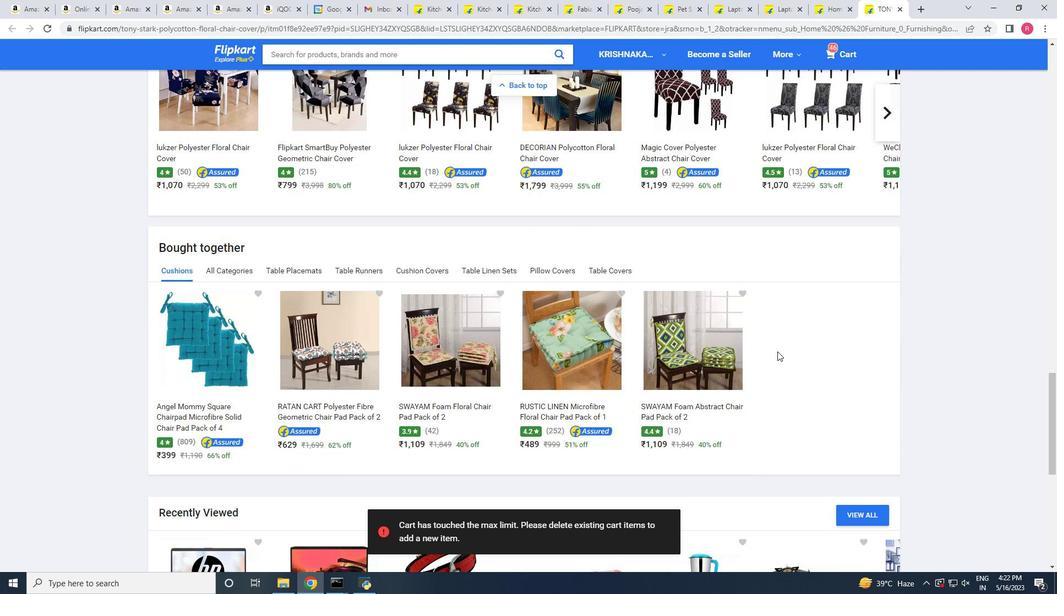 
Action: Mouse scrolled (777, 351) with delta (0, 0)
Screenshot: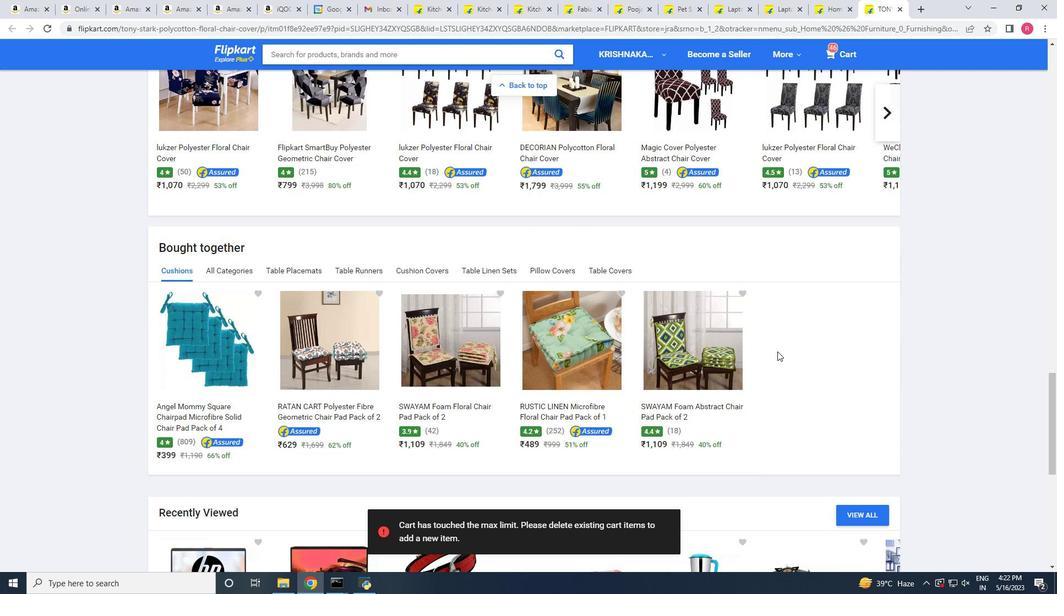 
Action: Mouse scrolled (777, 351) with delta (0, 0)
Screenshot: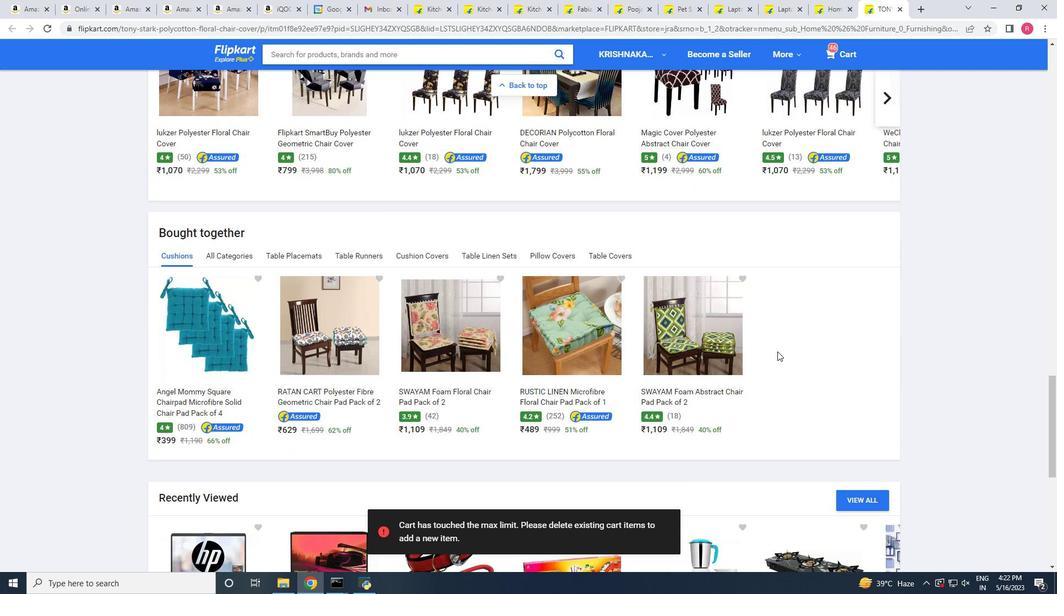 
Action: Mouse scrolled (777, 351) with delta (0, 0)
Screenshot: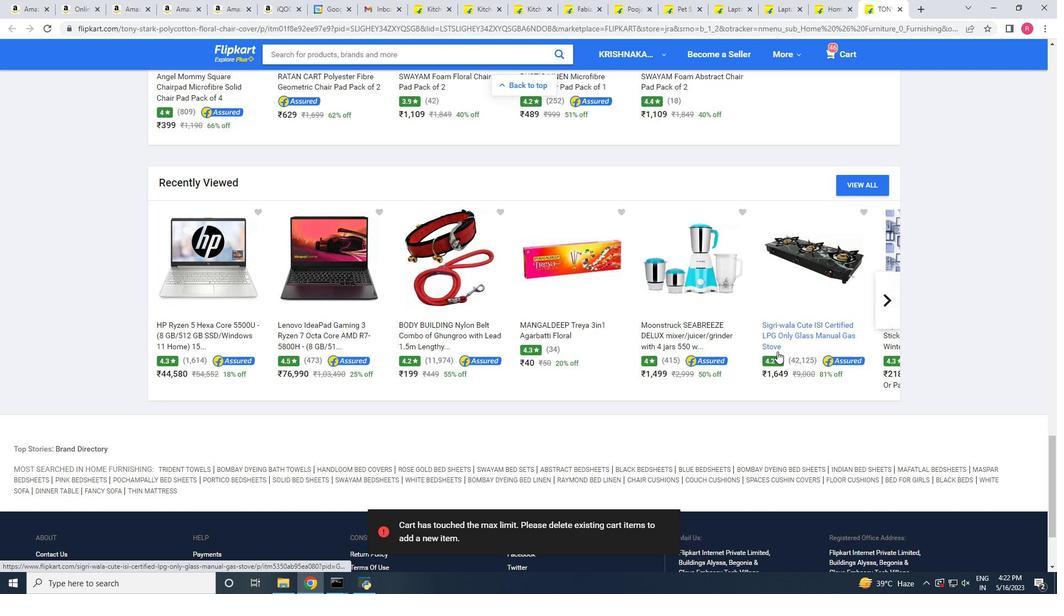 
Action: Mouse scrolled (777, 351) with delta (0, 0)
Screenshot: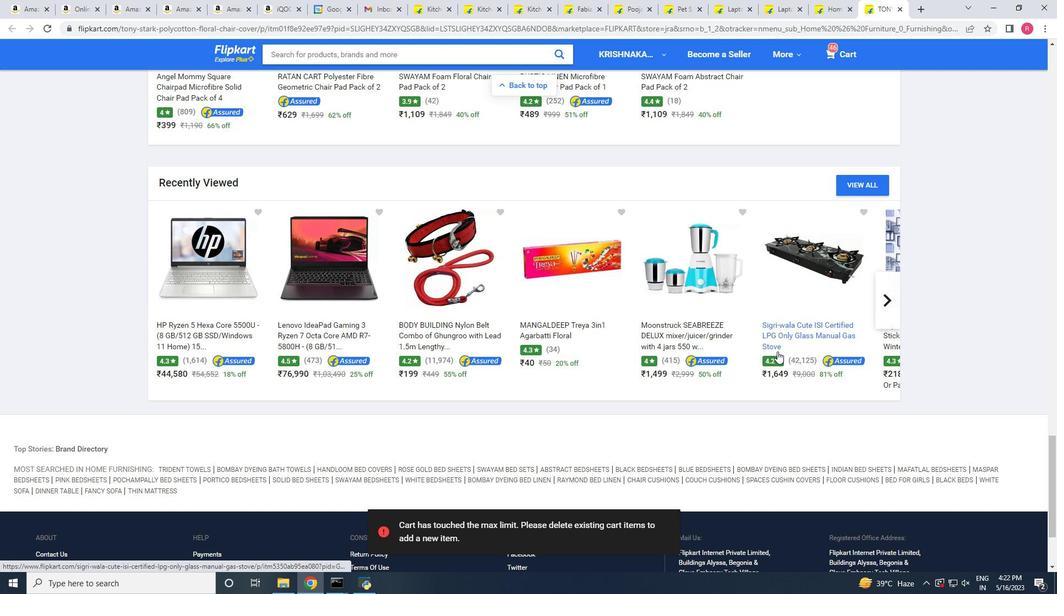 
Action: Mouse moved to (776, 350)
Screenshot: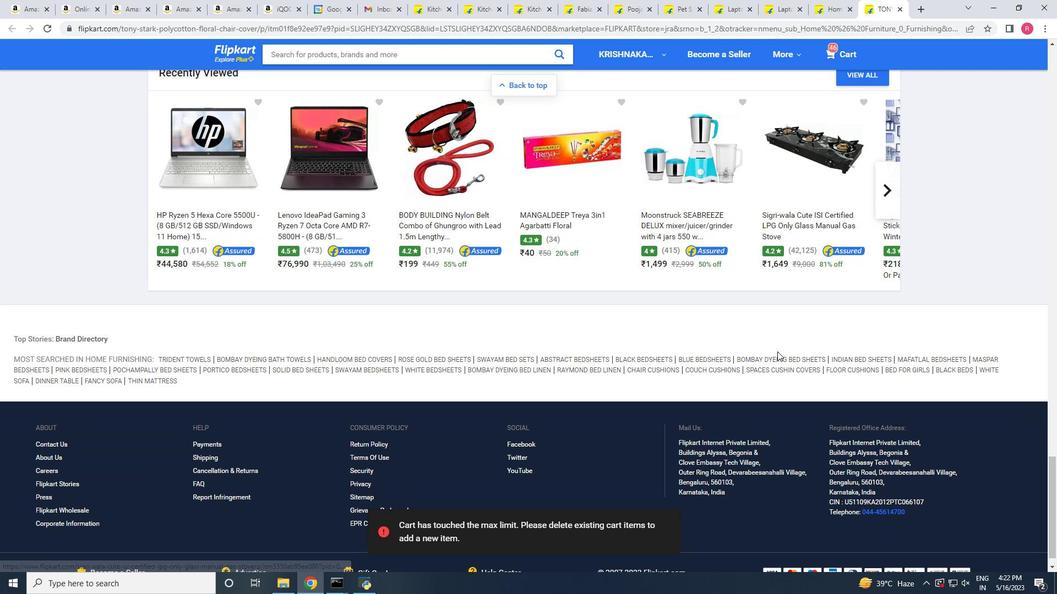
Action: Mouse scrolled (776, 350) with delta (0, 0)
Screenshot: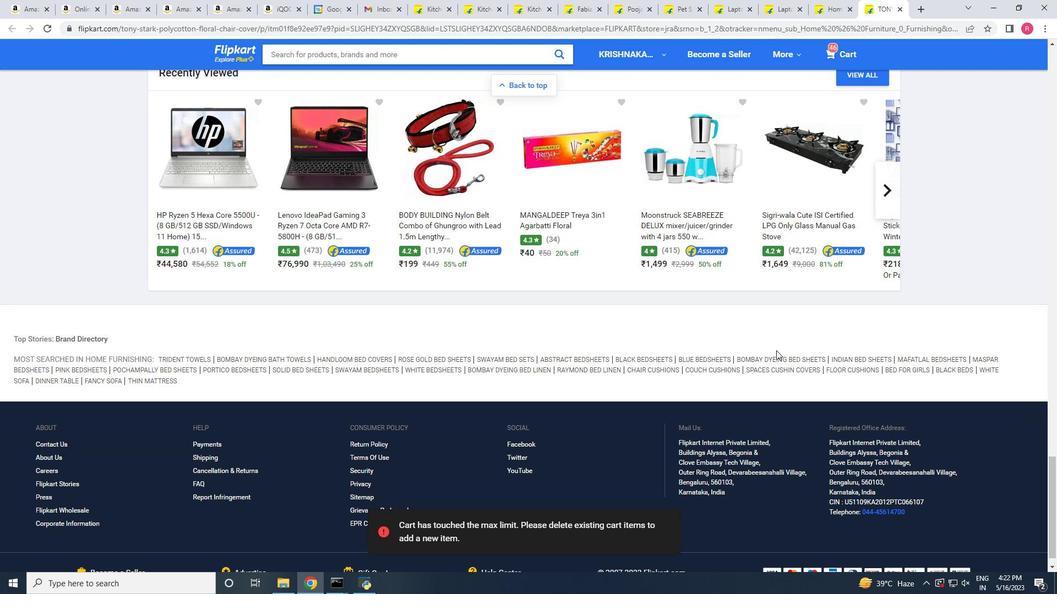 
Action: Mouse scrolled (776, 350) with delta (0, 0)
Screenshot: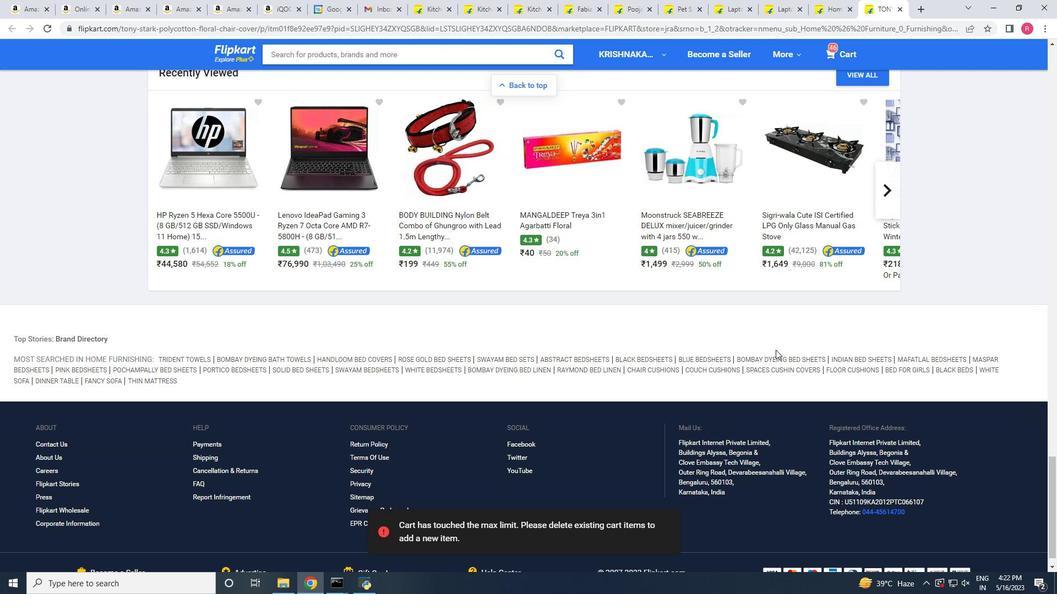 
Action: Mouse scrolled (776, 350) with delta (0, 0)
Screenshot: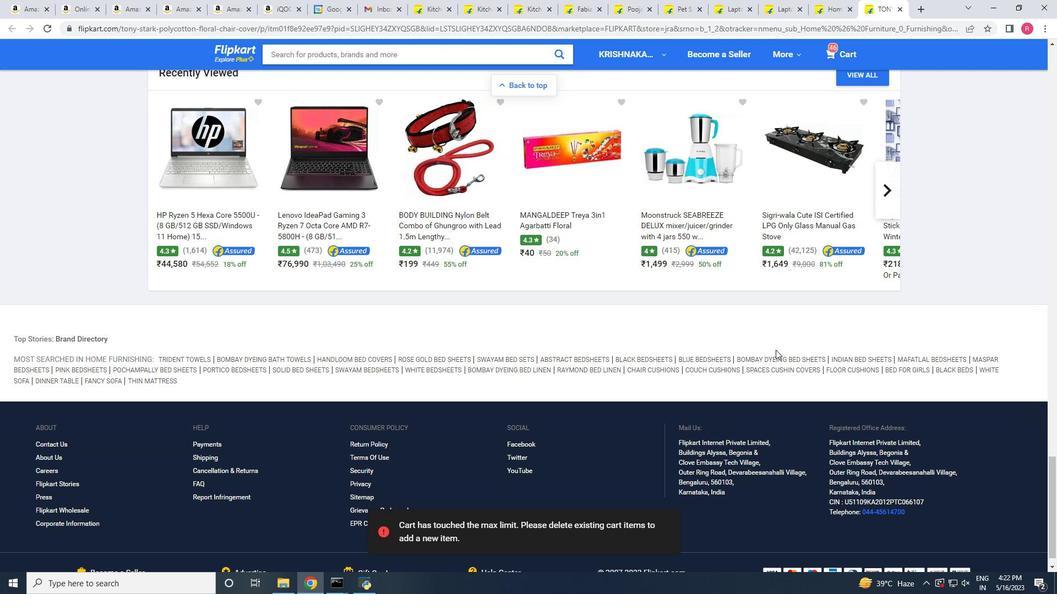 
Action: Mouse scrolled (776, 350) with delta (0, 0)
Screenshot: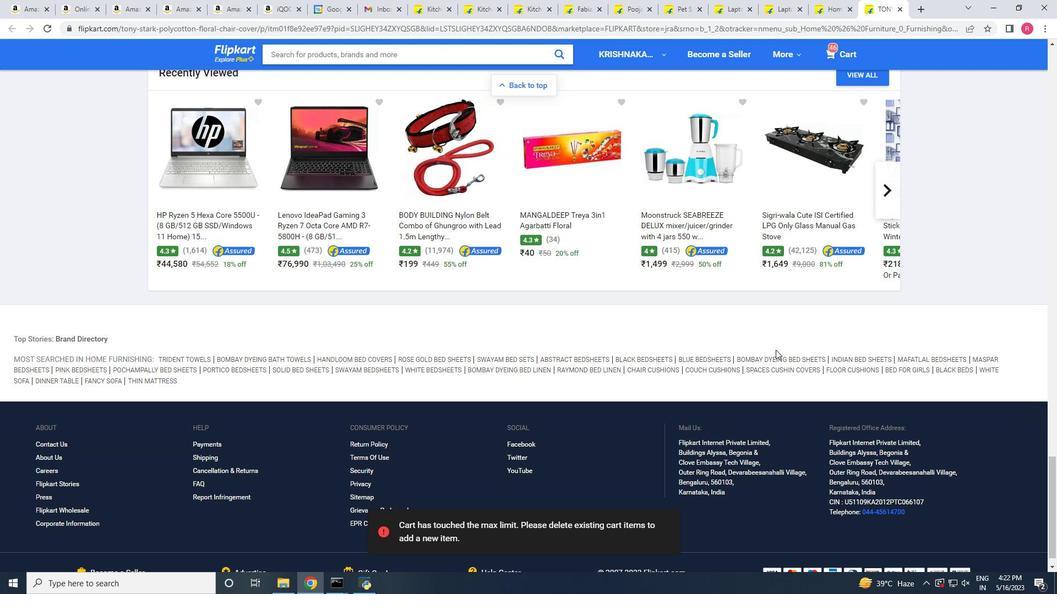 
Action: Mouse scrolled (776, 350) with delta (0, 0)
Screenshot: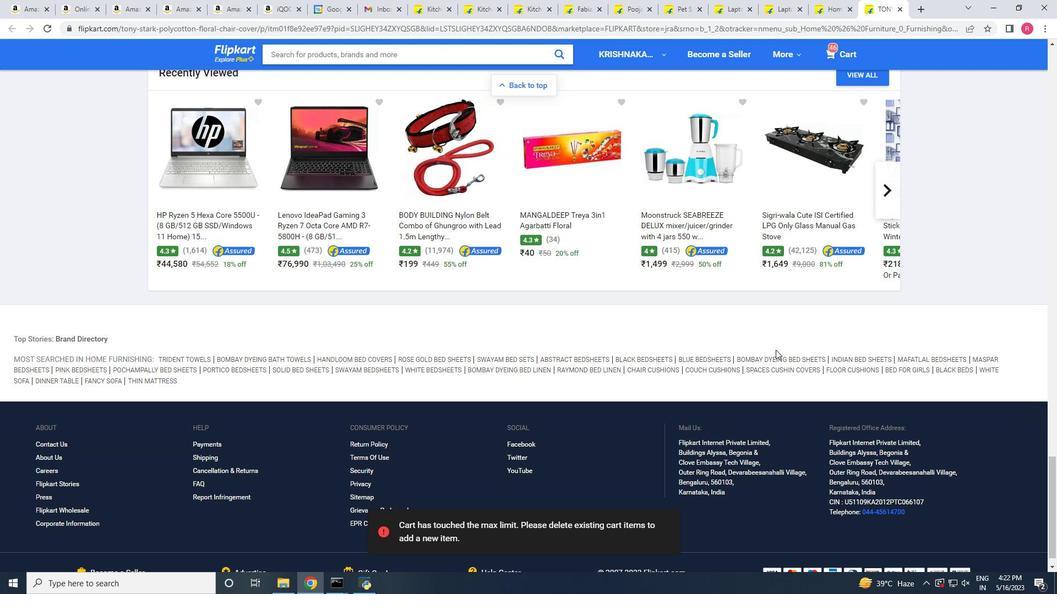
Action: Mouse scrolled (776, 350) with delta (0, 0)
Screenshot: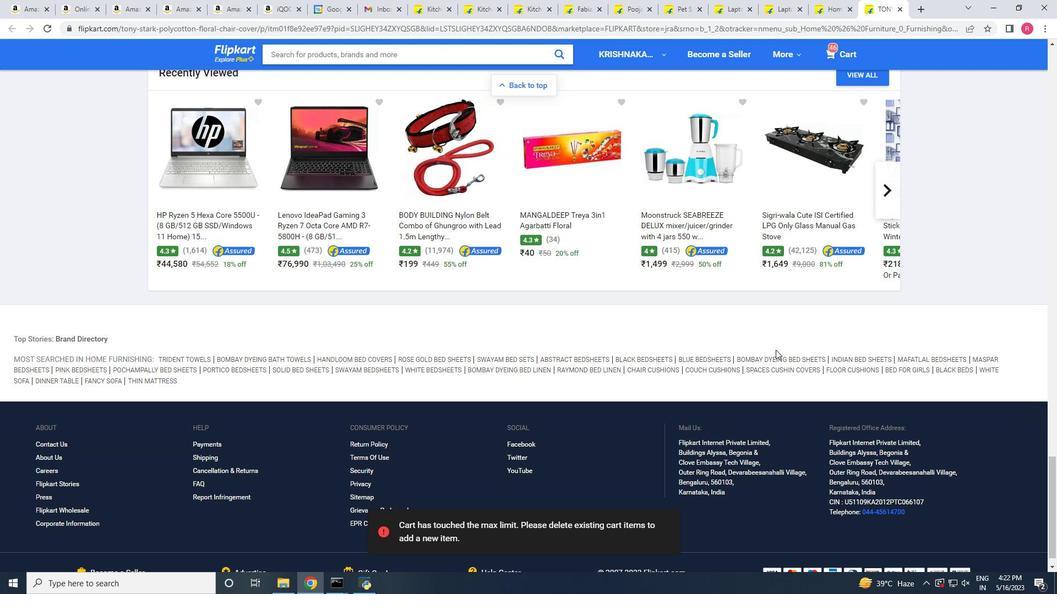
Action: Mouse moved to (776, 349)
Screenshot: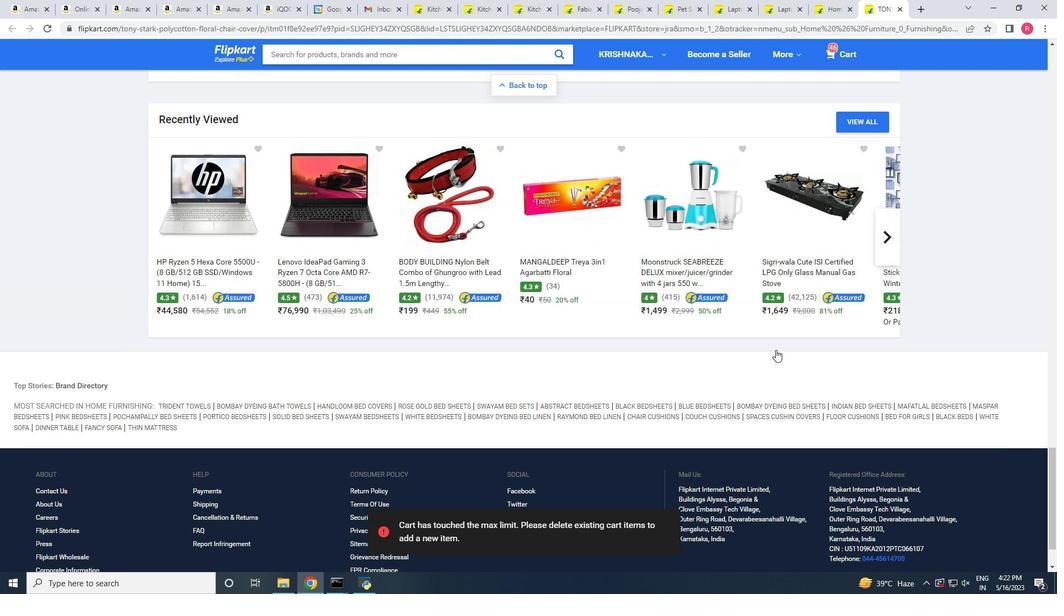 
Action: Mouse scrolled (776, 350) with delta (0, 0)
Screenshot: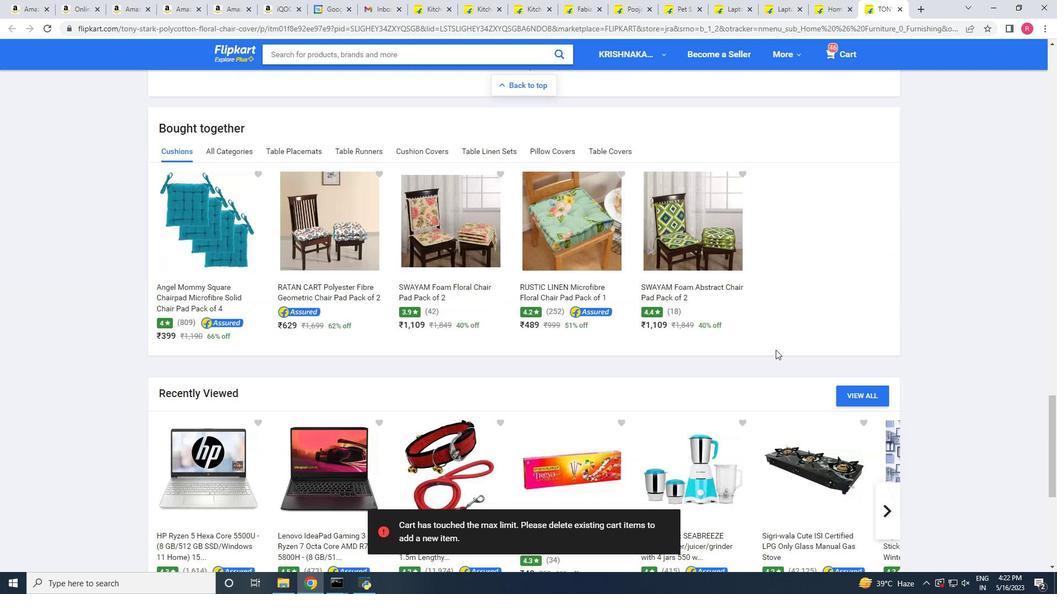
Action: Mouse moved to (776, 349)
Screenshot: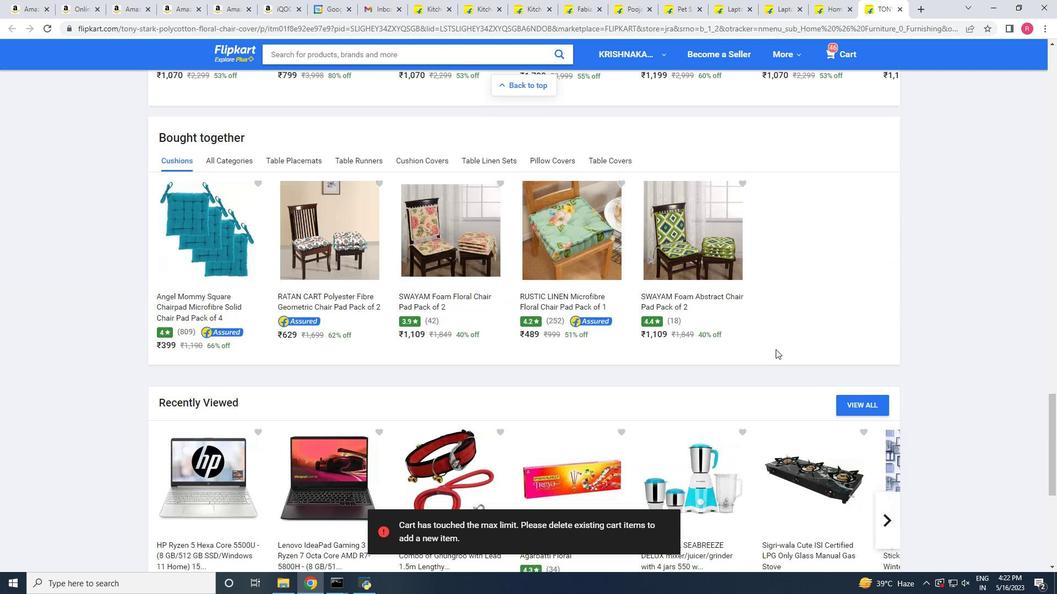 
Action: Mouse scrolled (776, 349) with delta (0, 0)
Screenshot: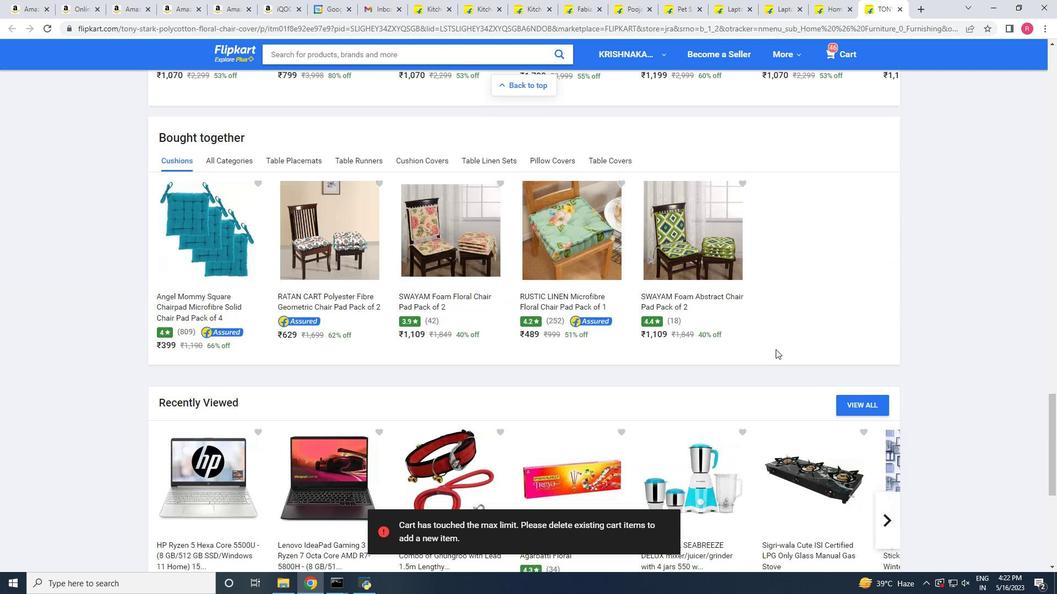 
Action: Mouse scrolled (776, 349) with delta (0, 0)
Screenshot: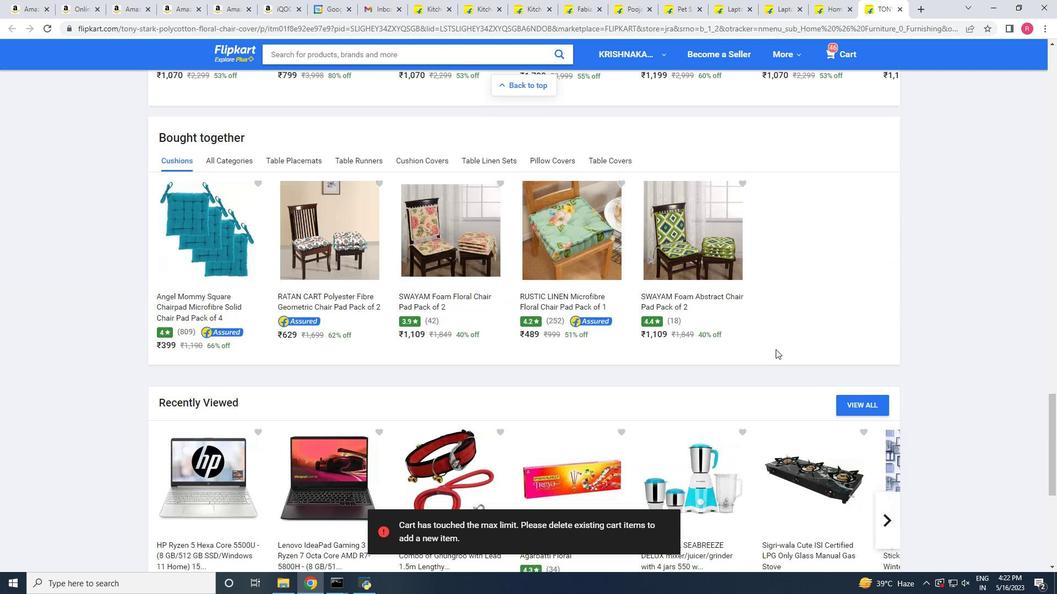 
Action: Mouse scrolled (776, 349) with delta (0, 0)
Screenshot: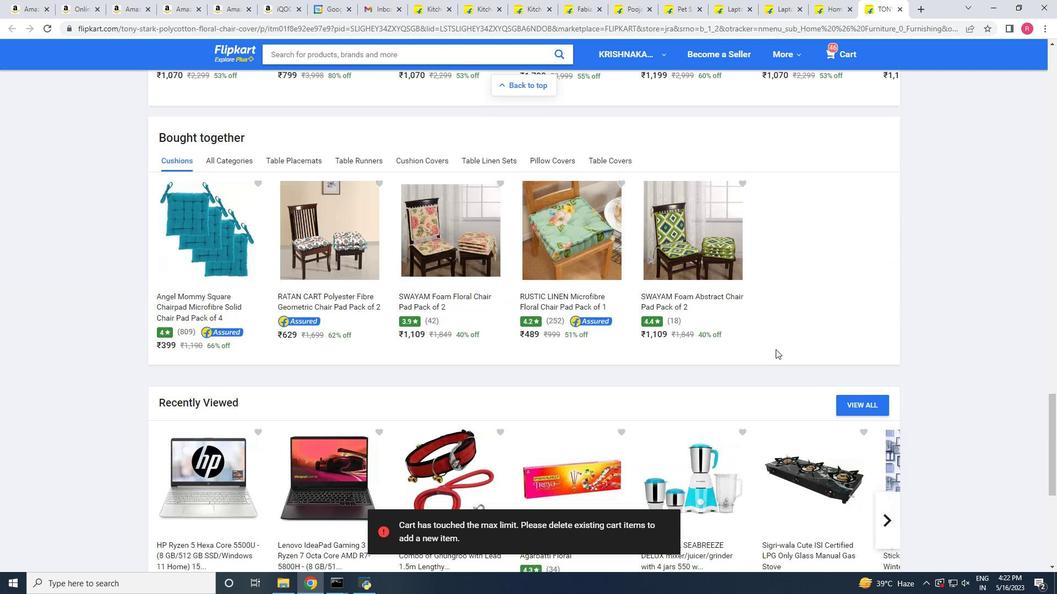 
Action: Mouse scrolled (776, 349) with delta (0, 0)
Screenshot: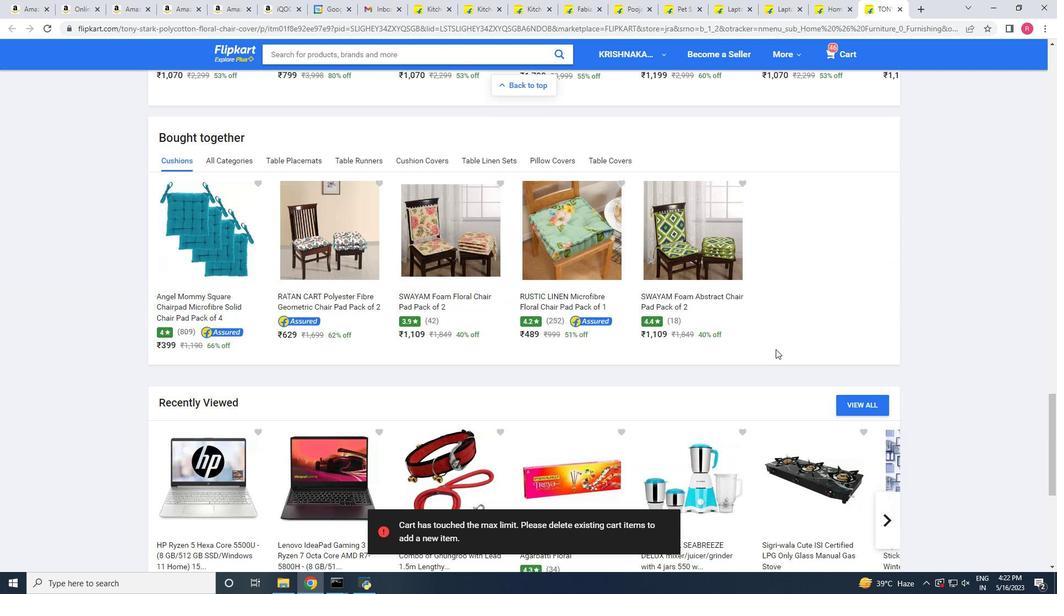 
Action: Mouse scrolled (776, 349) with delta (0, 0)
Screenshot: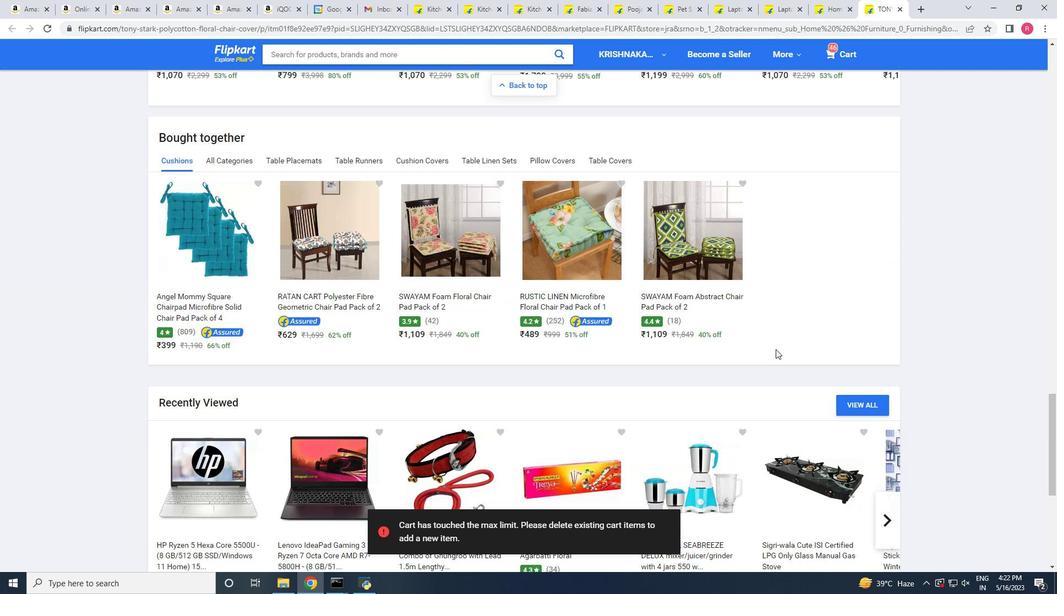 
Action: Mouse scrolled (776, 349) with delta (0, 0)
Screenshot: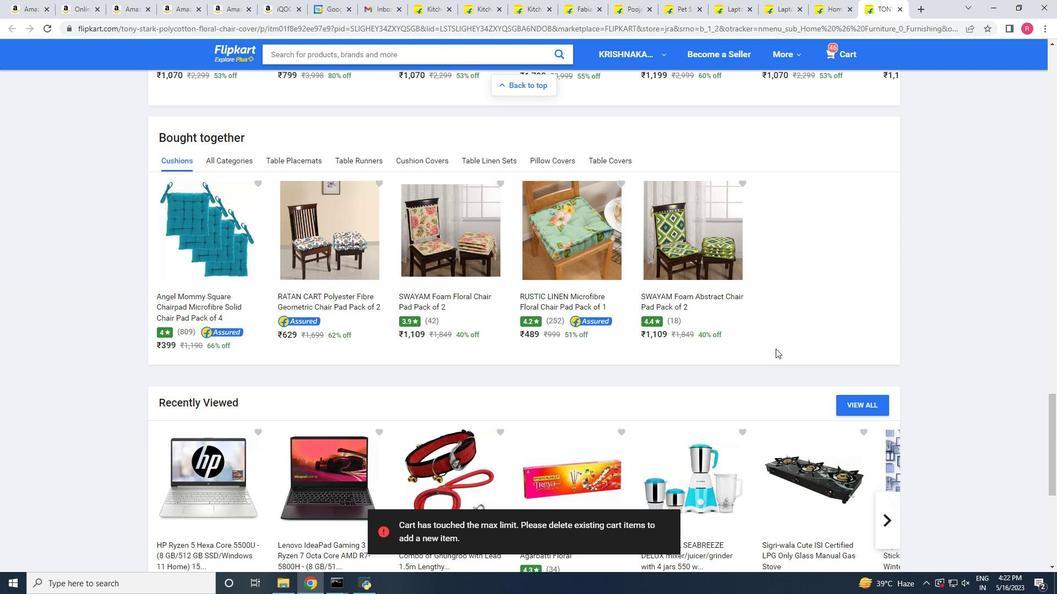 
Action: Mouse scrolled (776, 349) with delta (0, 0)
Screenshot: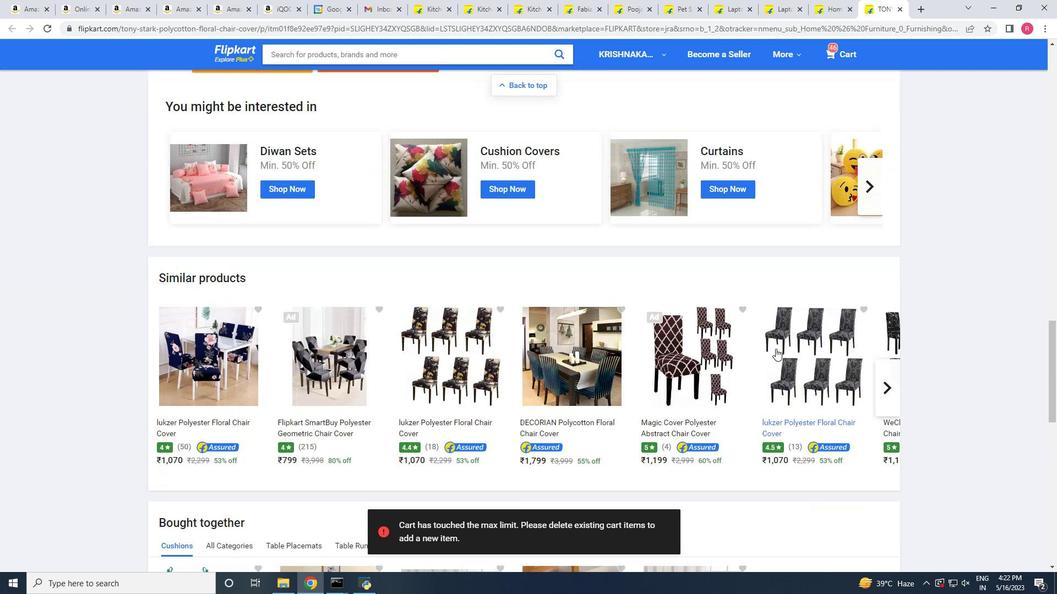 
Action: Mouse scrolled (776, 349) with delta (0, 0)
Screenshot: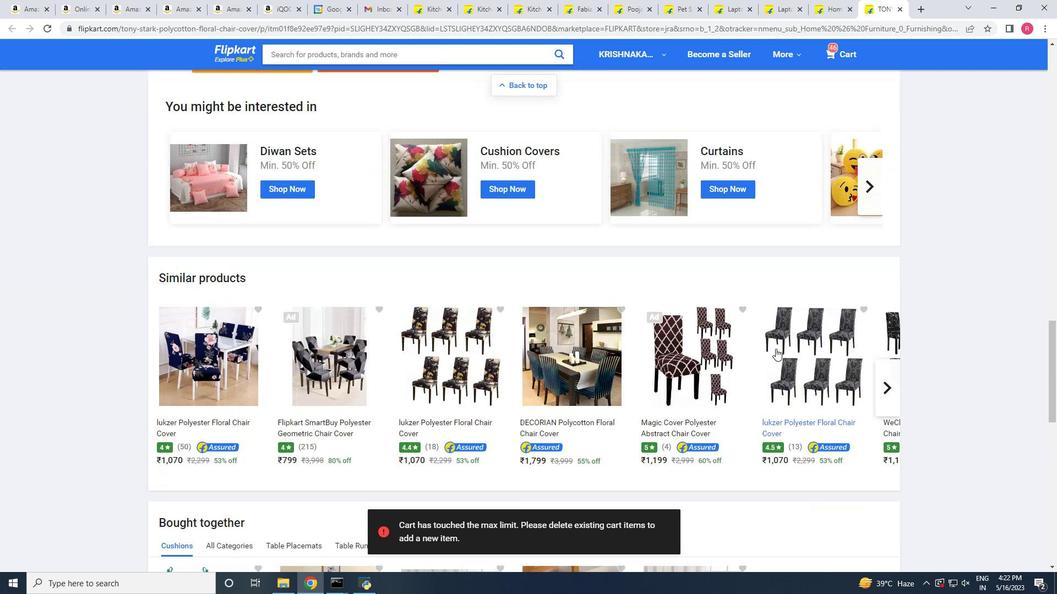 
Action: Mouse scrolled (776, 349) with delta (0, 0)
Screenshot: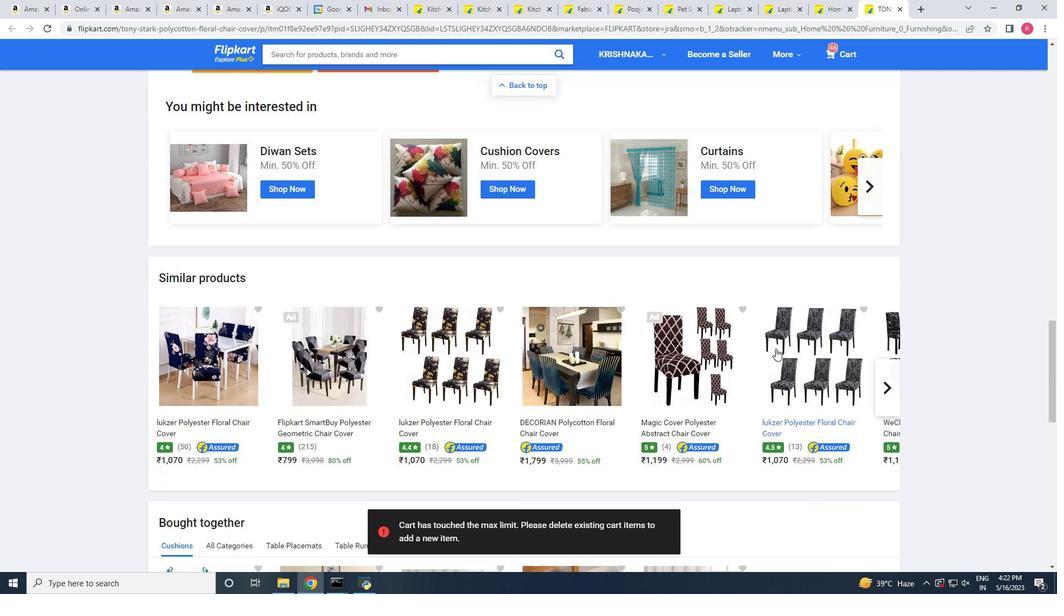 
Action: Mouse scrolled (776, 349) with delta (0, 0)
Screenshot: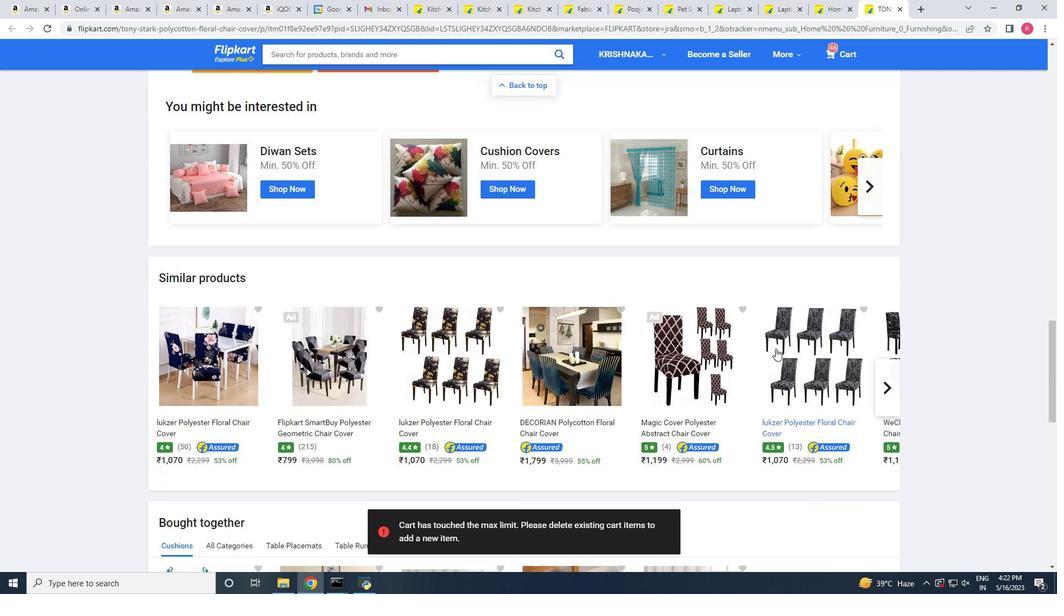 
Action: Mouse scrolled (776, 349) with delta (0, 0)
Screenshot: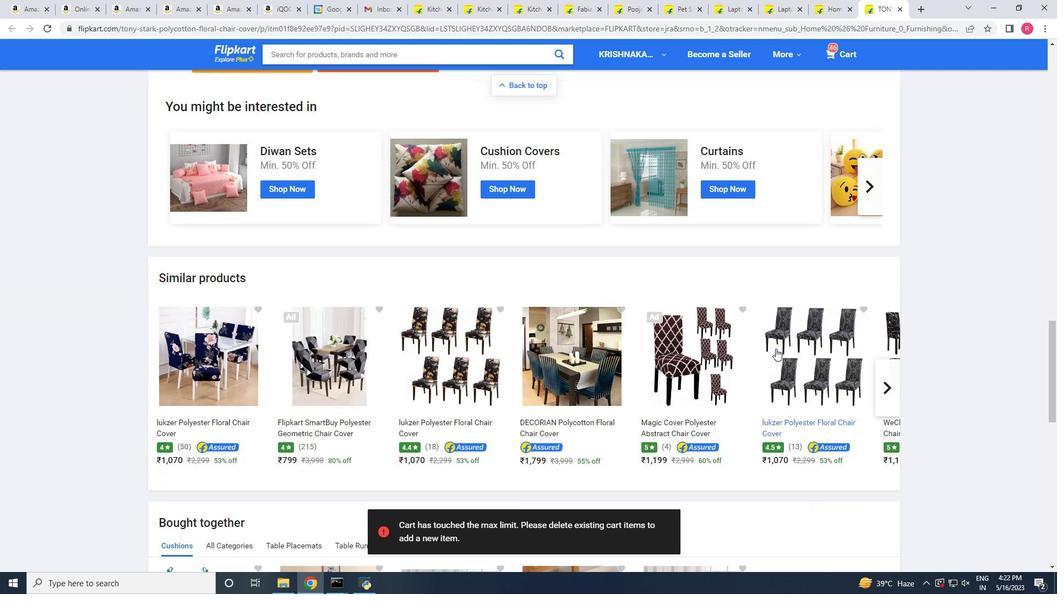 
Action: Mouse scrolled (776, 349) with delta (0, 0)
Screenshot: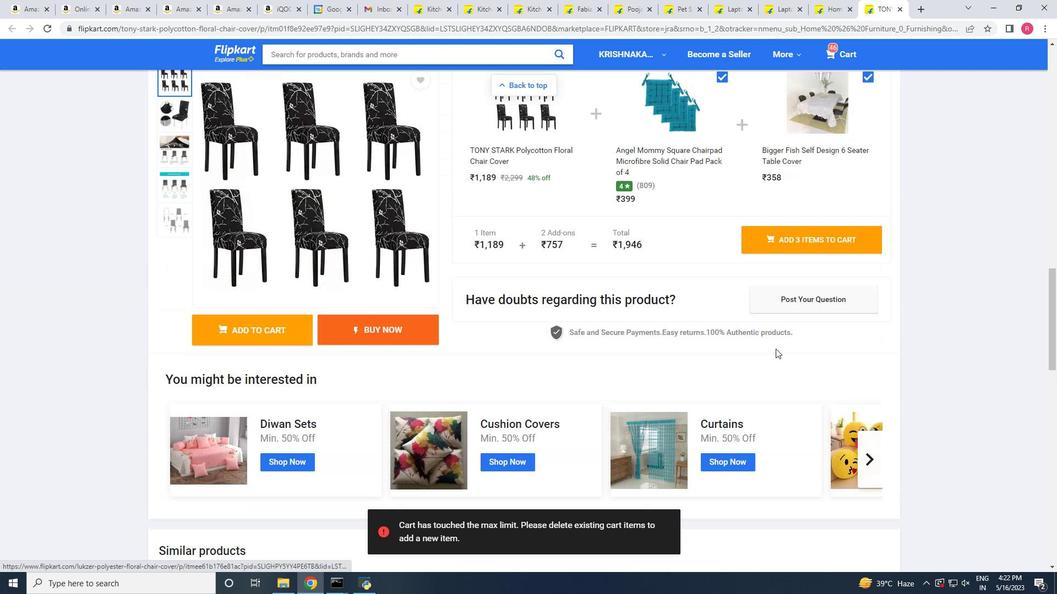 
Action: Mouse scrolled (776, 349) with delta (0, 0)
Screenshot: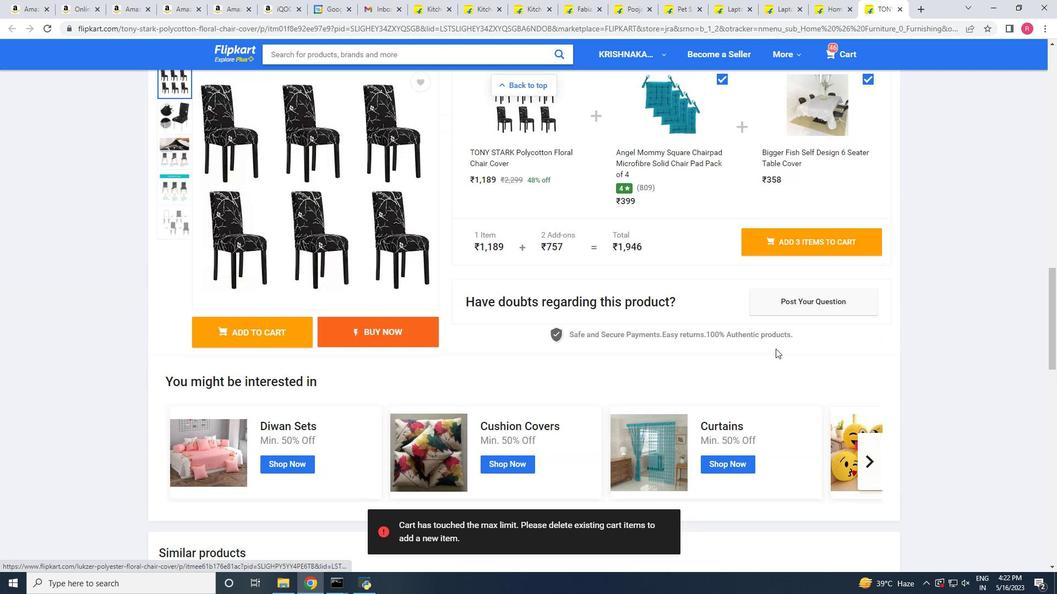
Action: Mouse scrolled (776, 349) with delta (0, 0)
Screenshot: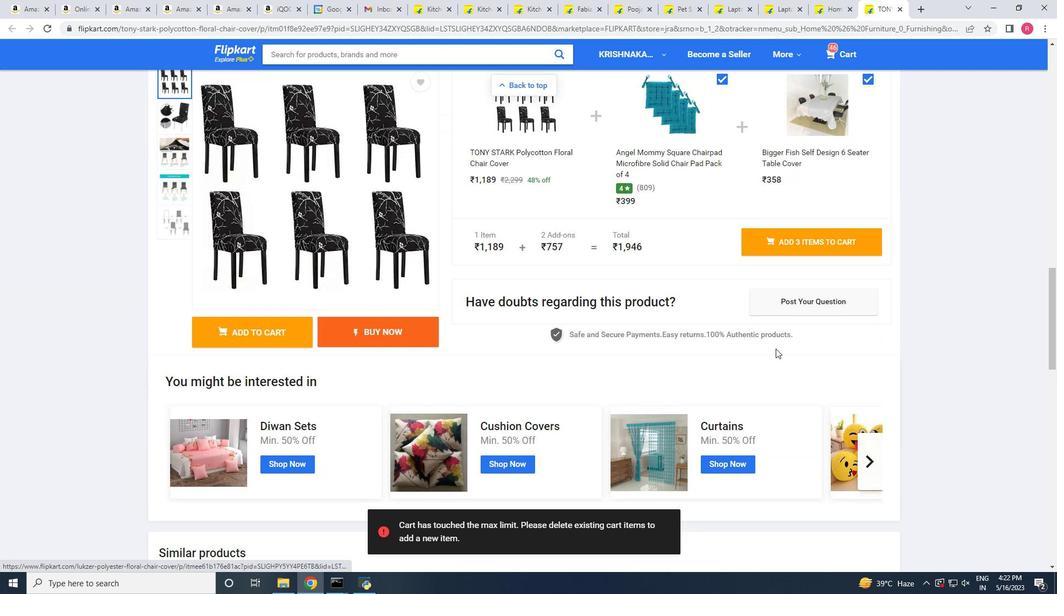 
Action: Mouse scrolled (776, 349) with delta (0, 0)
Screenshot: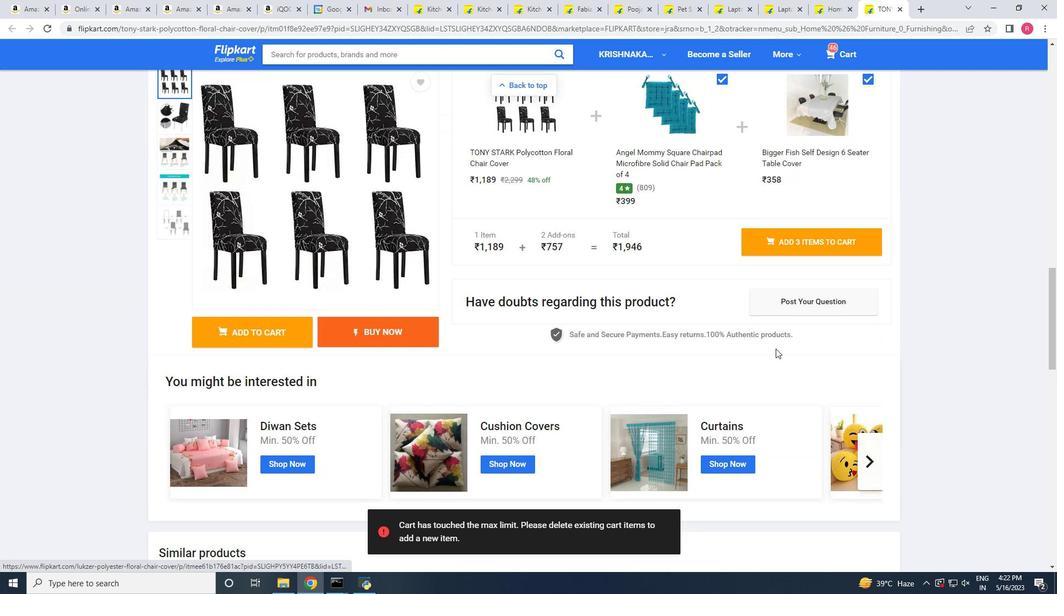 
Action: Mouse scrolled (776, 349) with delta (0, 0)
Screenshot: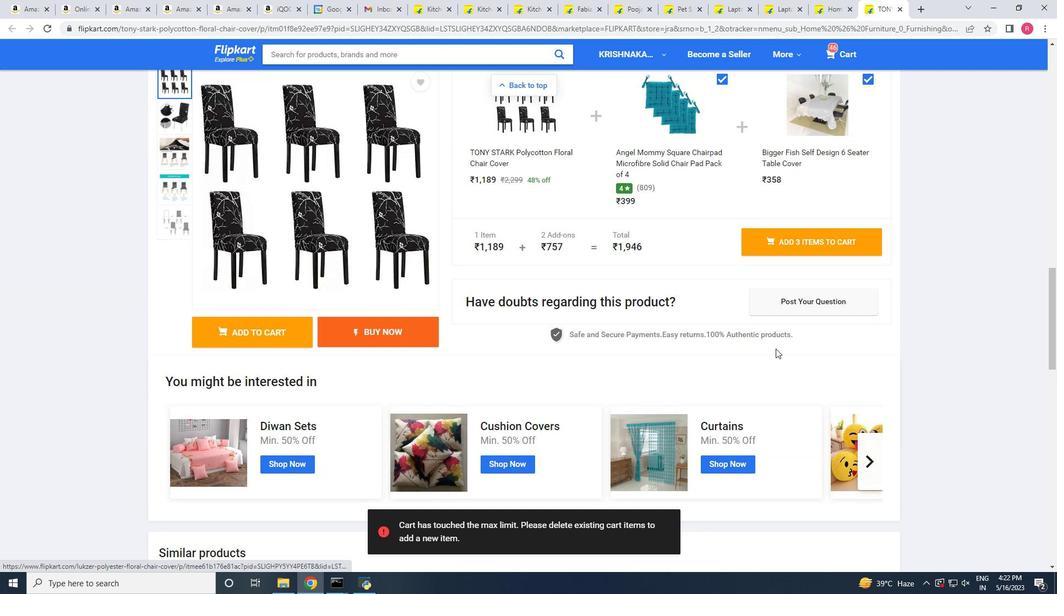 
Action: Mouse scrolled (776, 349) with delta (0, 0)
Screenshot: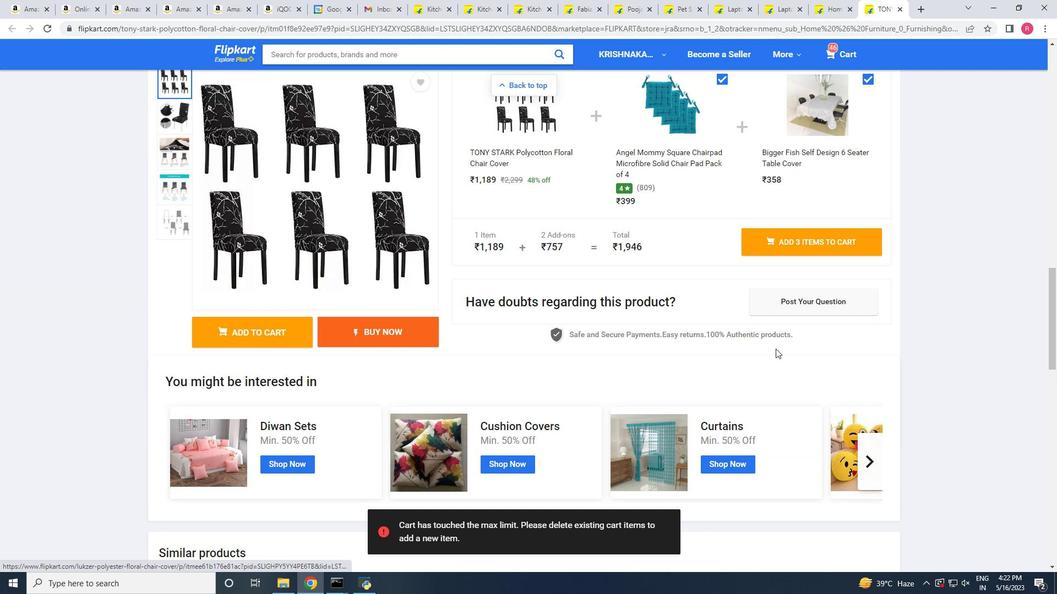 
Action: Mouse scrolled (776, 349) with delta (0, 0)
Screenshot: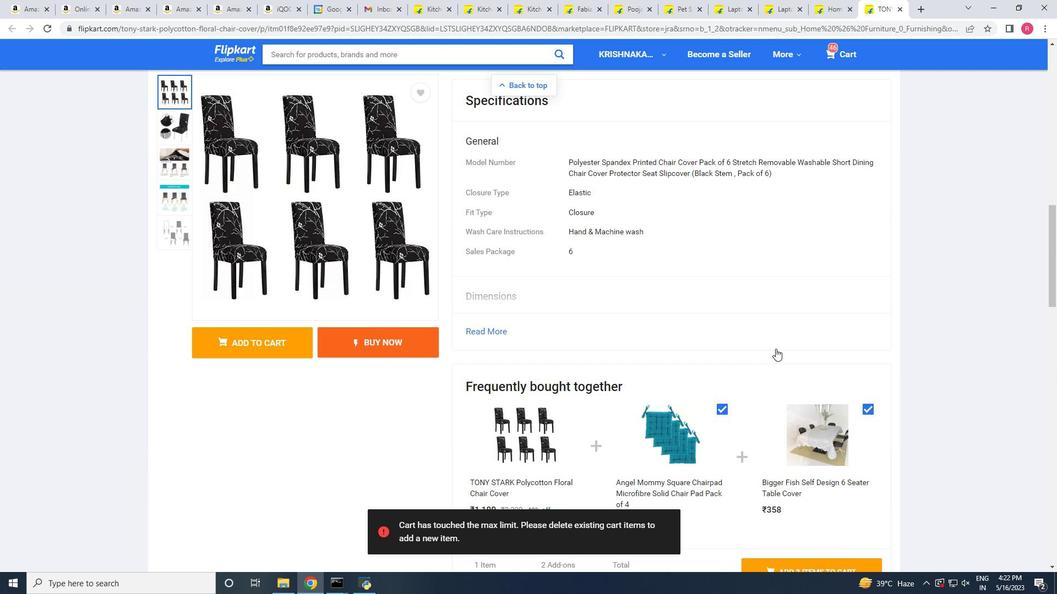 
Action: Mouse scrolled (776, 349) with delta (0, 0)
Screenshot: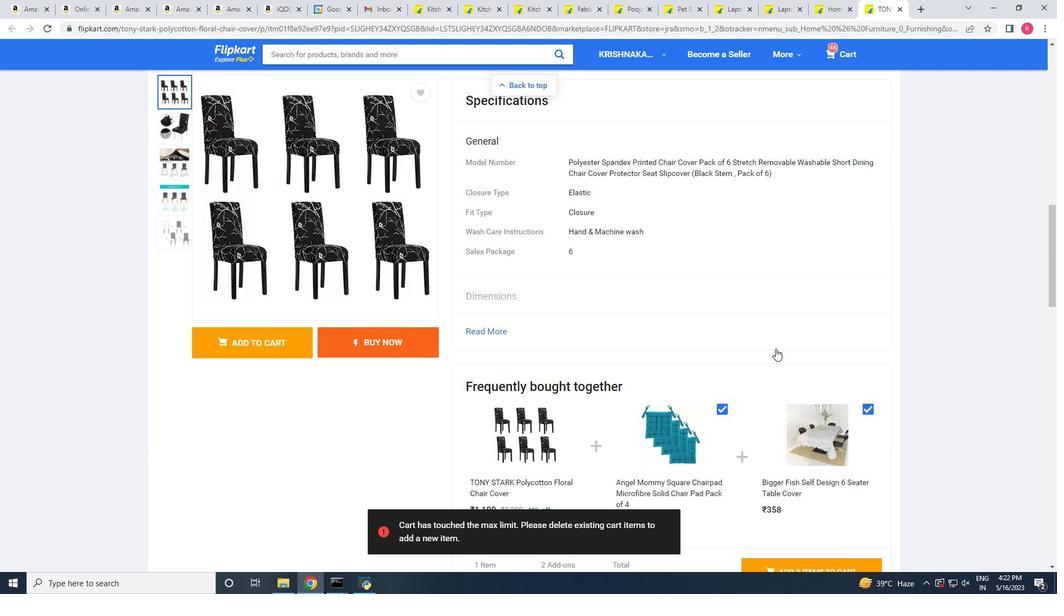 
Action: Mouse scrolled (776, 349) with delta (0, 0)
Screenshot: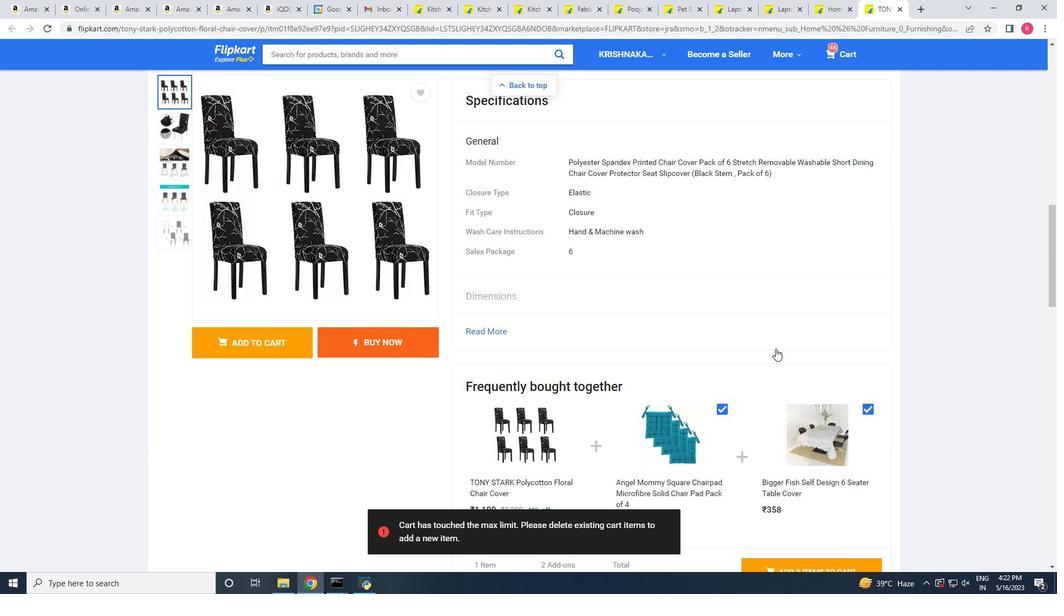 
Action: Mouse scrolled (776, 349) with delta (0, 0)
Screenshot: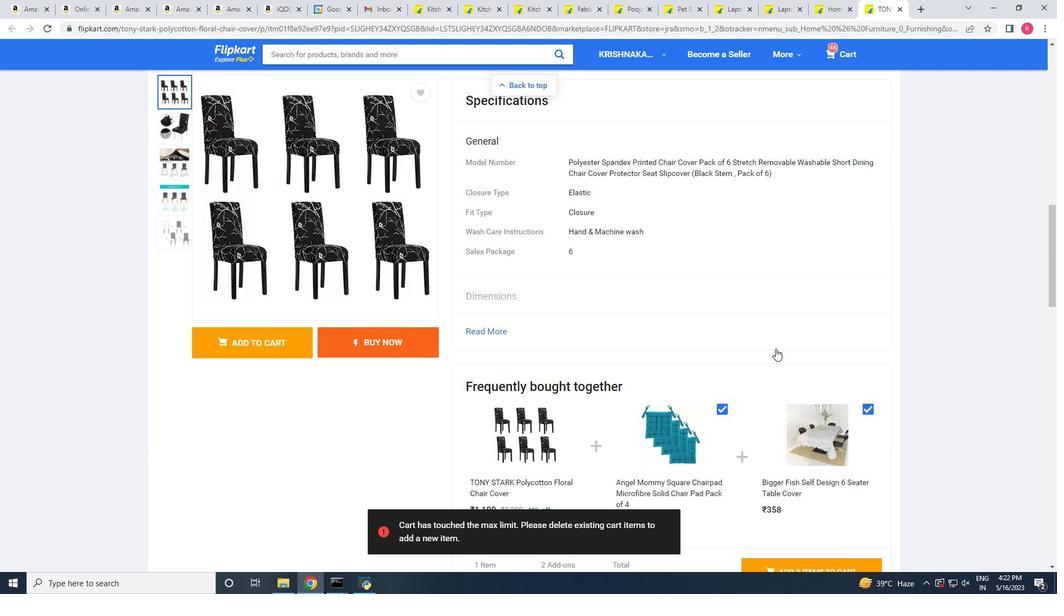 
Action: Mouse scrolled (776, 349) with delta (0, 0)
Screenshot: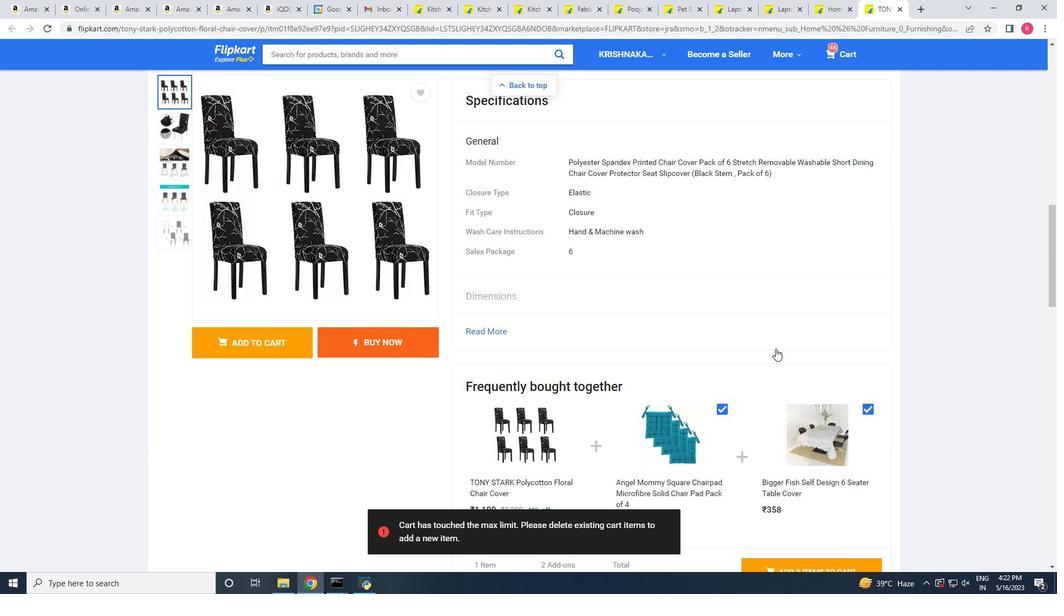 
Action: Mouse scrolled (776, 349) with delta (0, 0)
Screenshot: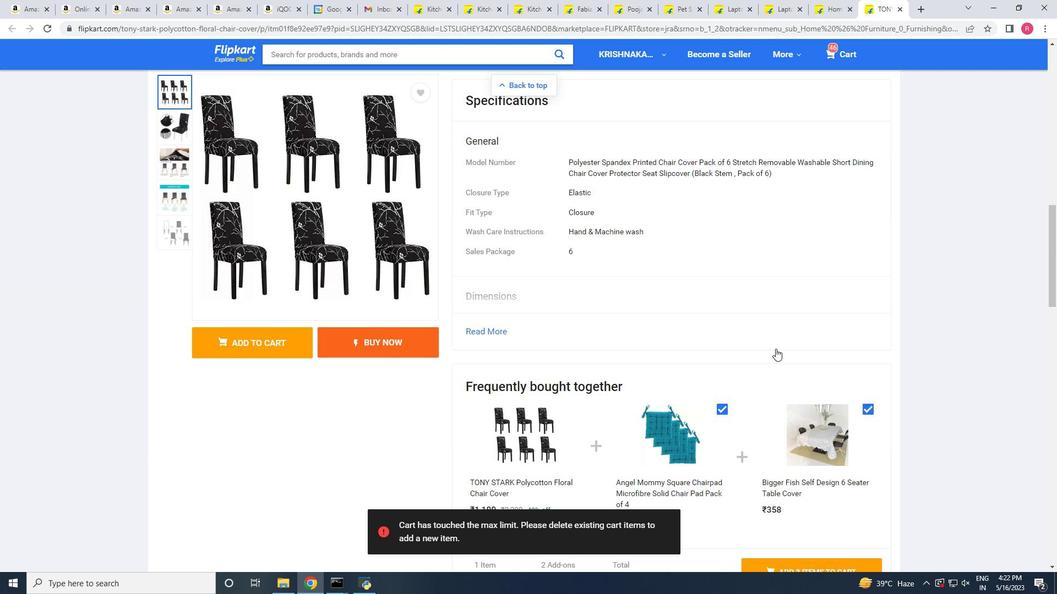 
Action: Mouse scrolled (776, 349) with delta (0, 0)
Screenshot: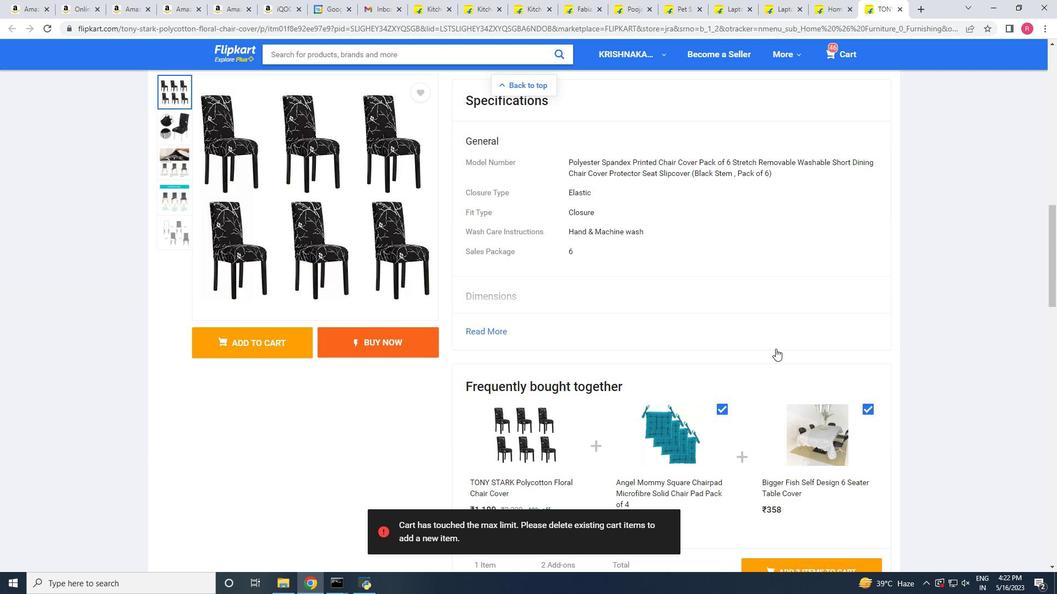 
Action: Mouse moved to (775, 348)
Screenshot: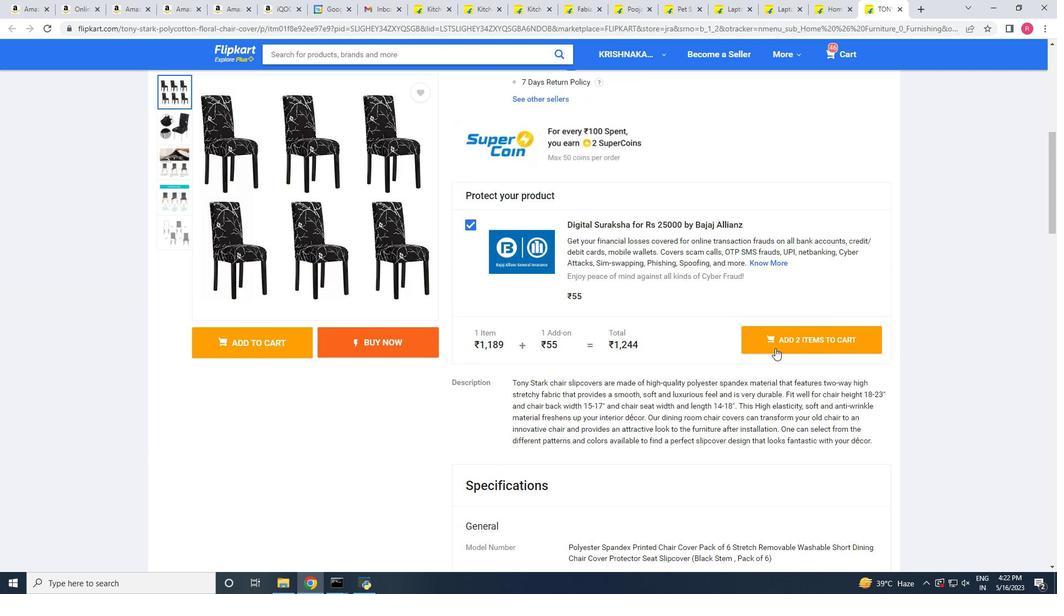 
Action: Mouse scrolled (775, 348) with delta (0, 0)
Screenshot: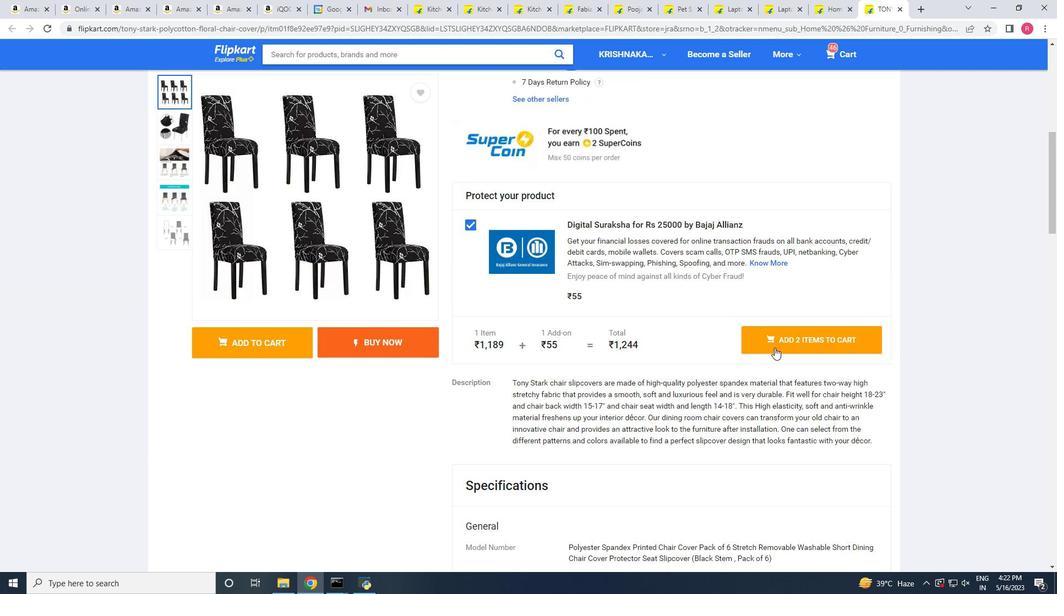 
Action: Mouse scrolled (775, 348) with delta (0, 0)
Screenshot: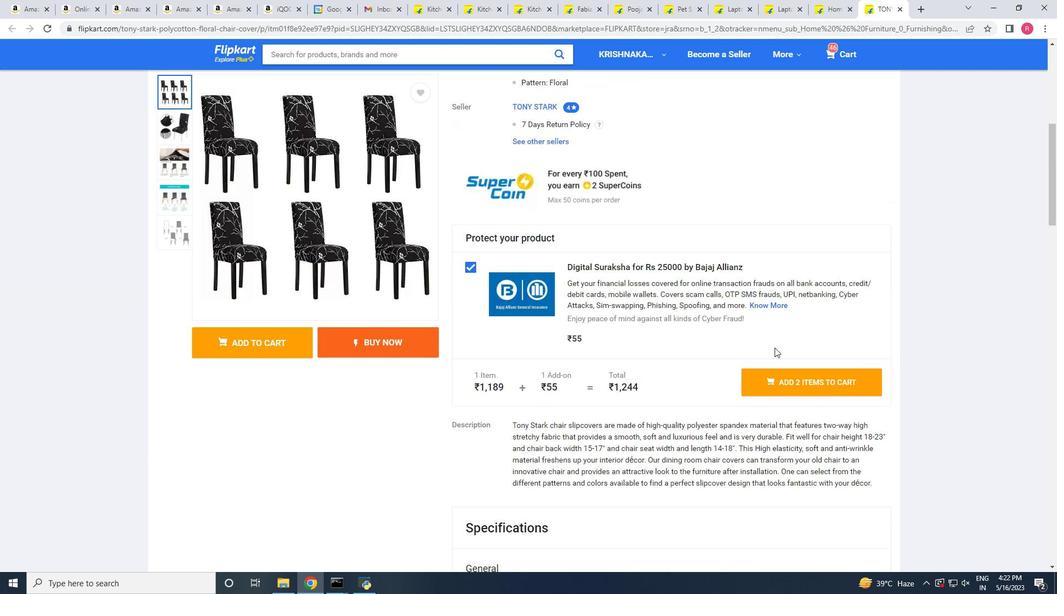 
Action: Mouse scrolled (775, 348) with delta (0, 0)
Screenshot: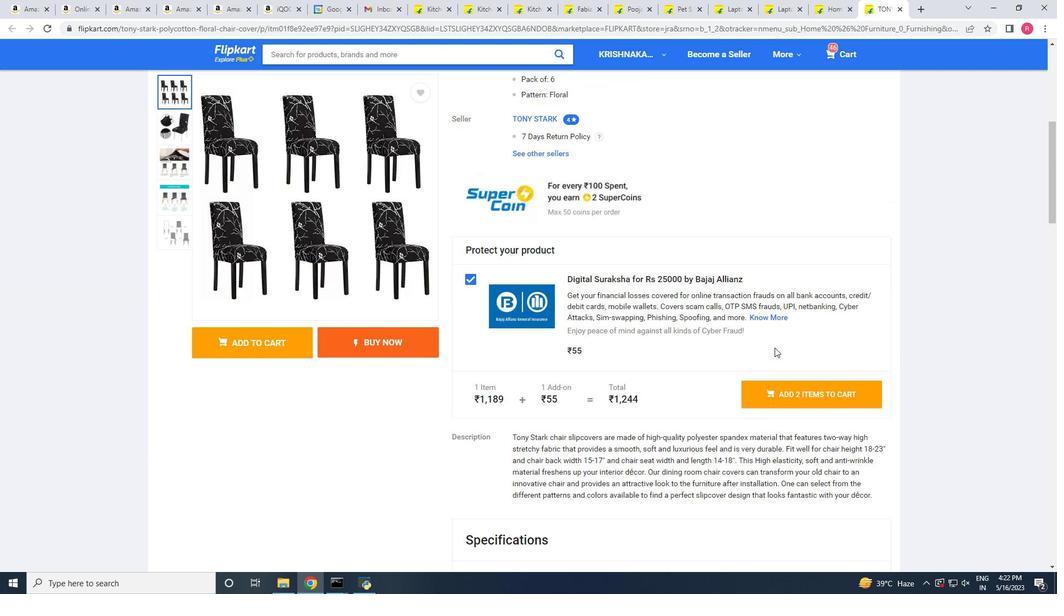 
Action: Mouse scrolled (775, 348) with delta (0, 0)
Screenshot: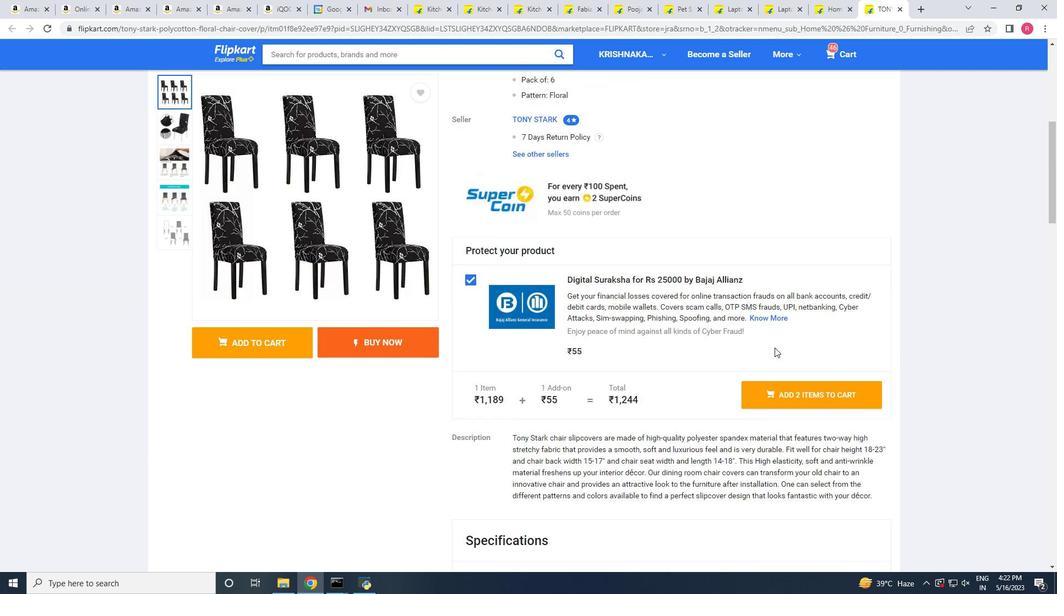 
Action: Mouse scrolled (775, 348) with delta (0, 0)
Screenshot: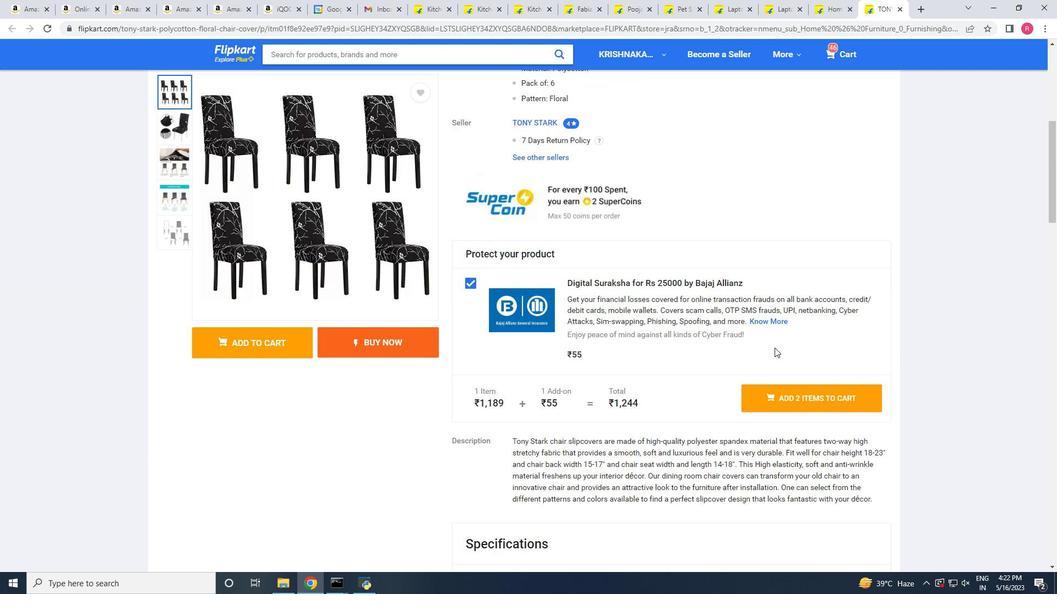 
Action: Mouse scrolled (775, 348) with delta (0, 0)
Screenshot: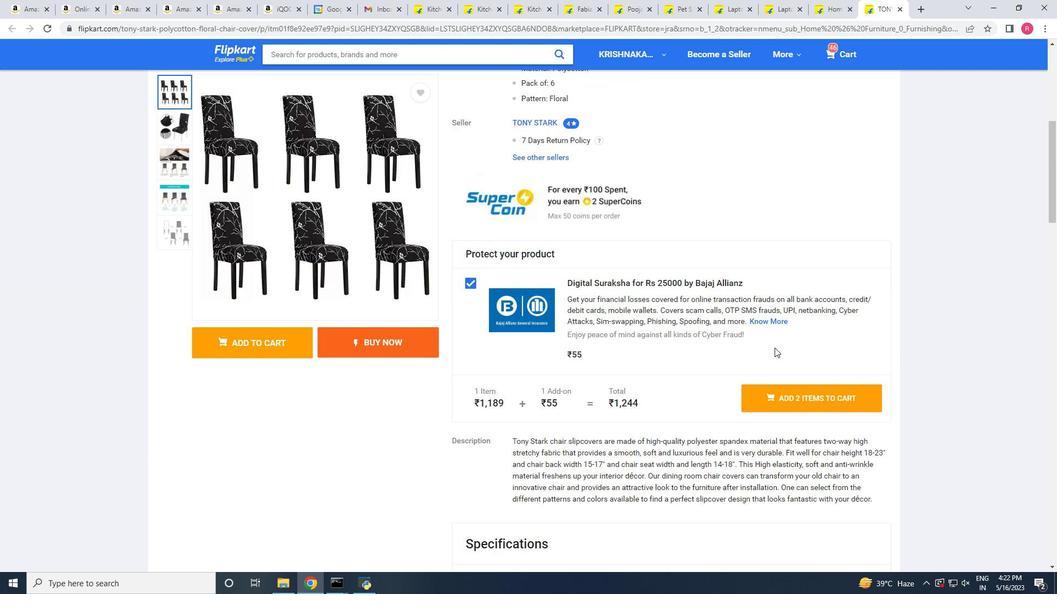 
Action: Mouse scrolled (775, 348) with delta (0, 0)
Screenshot: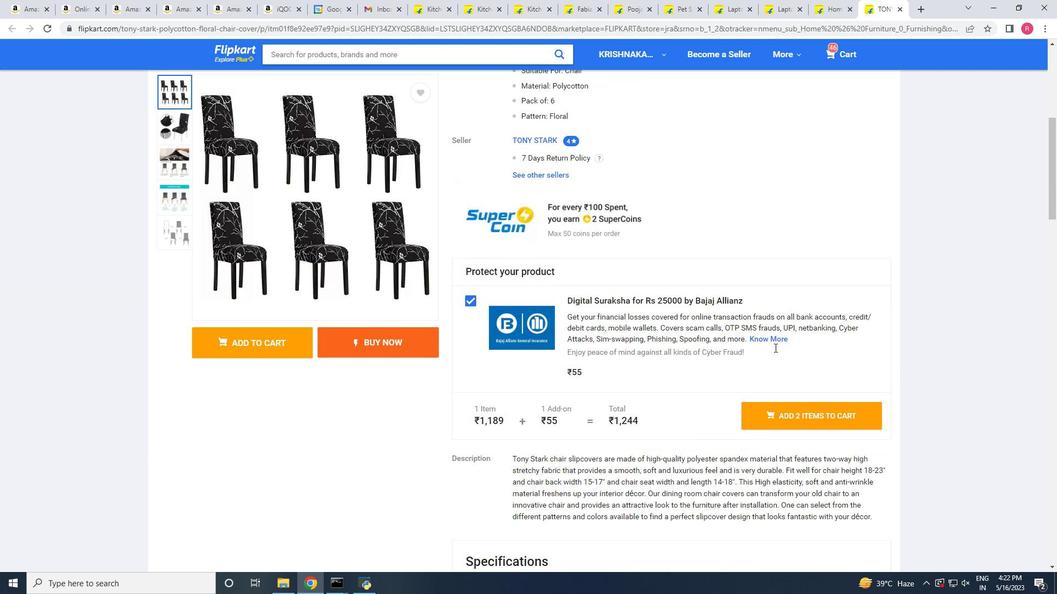 
Action: Mouse moved to (774, 345)
Screenshot: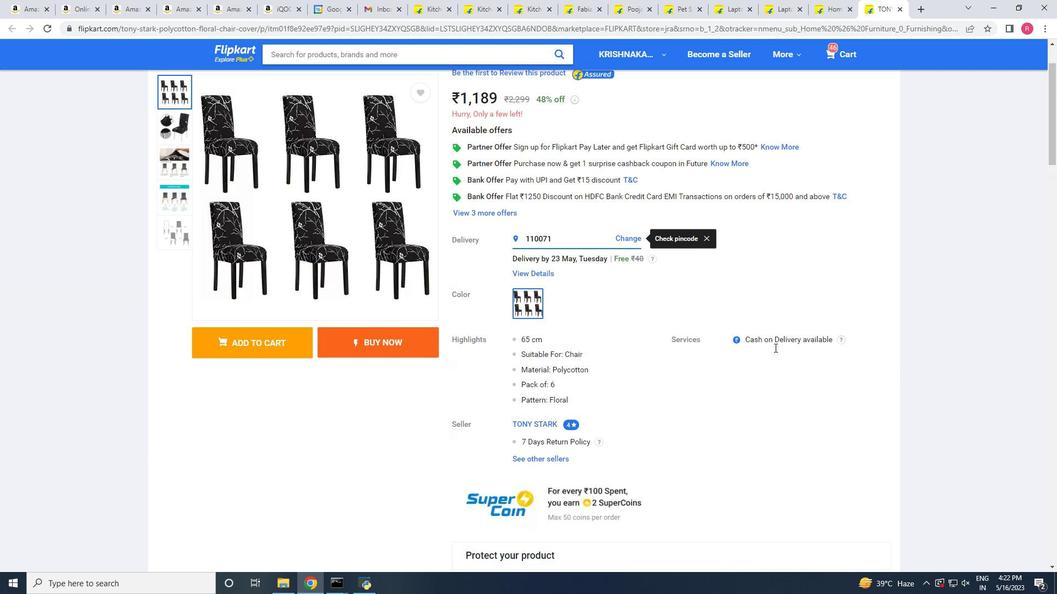 
Action: Mouse scrolled (774, 346) with delta (0, 0)
Screenshot: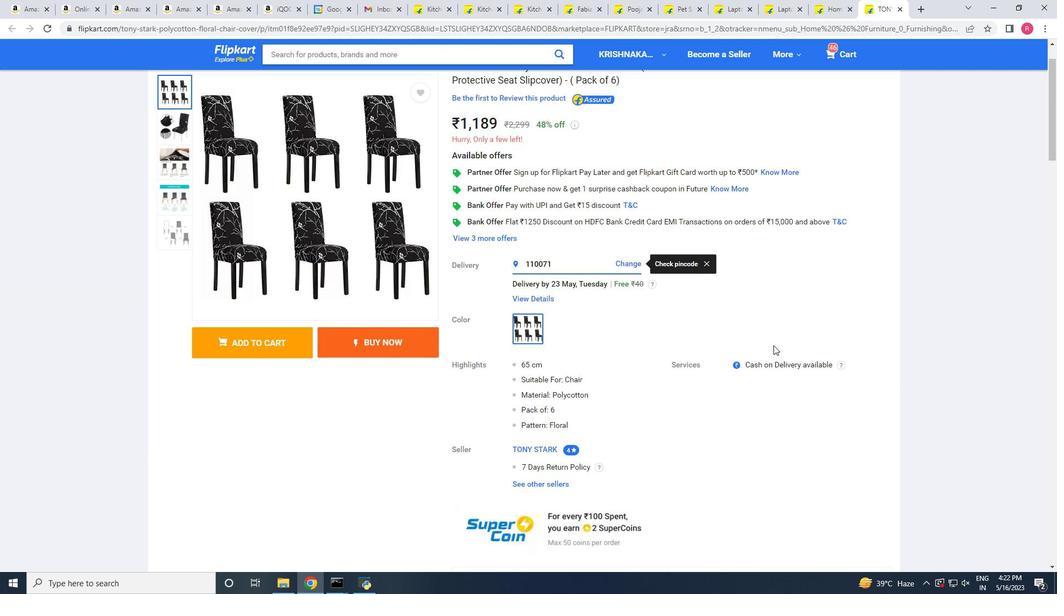 
Action: Mouse scrolled (774, 346) with delta (0, 0)
Screenshot: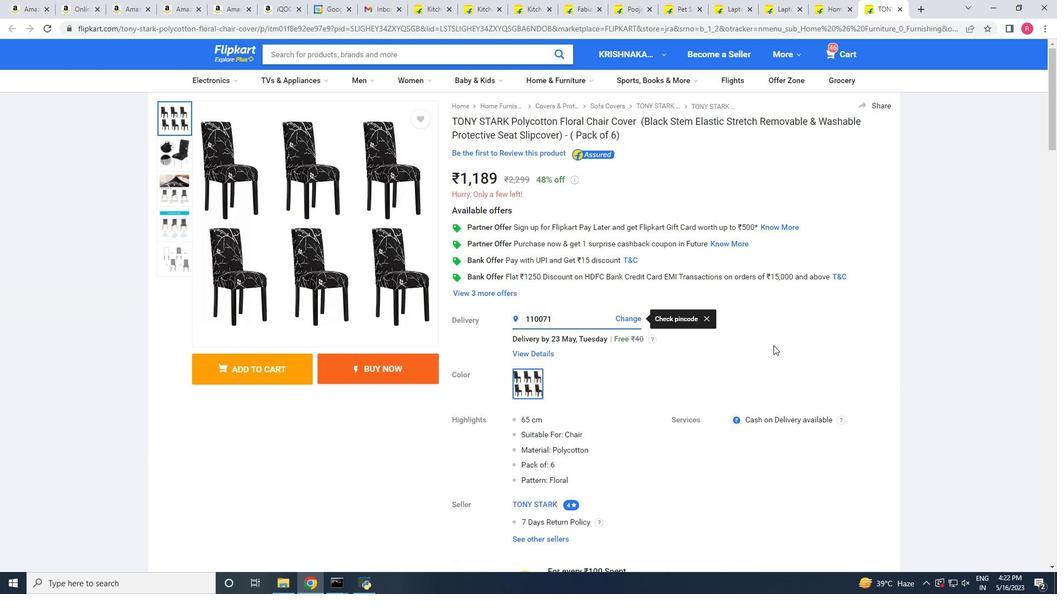 
Action: Mouse scrolled (774, 346) with delta (0, 0)
Screenshot: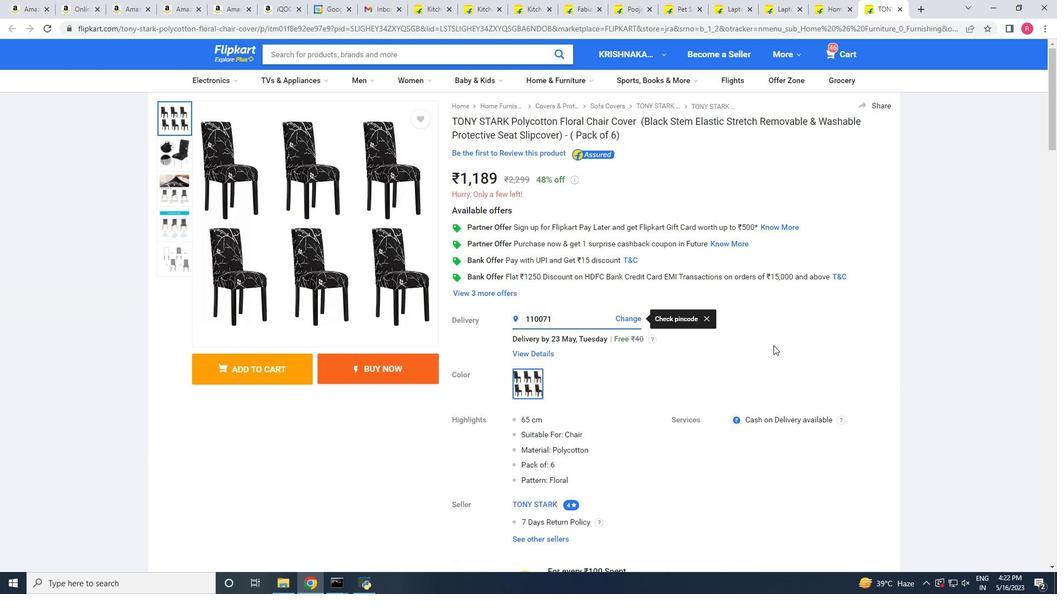 
Action: Mouse scrolled (774, 346) with delta (0, 0)
Screenshot: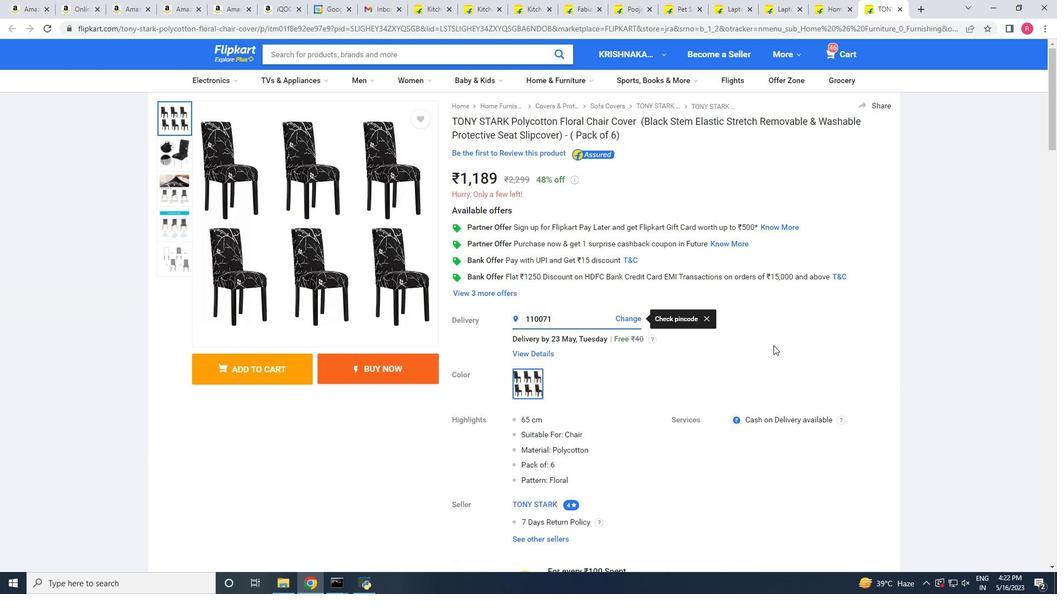 
Action: Mouse scrolled (774, 346) with delta (0, 0)
Screenshot: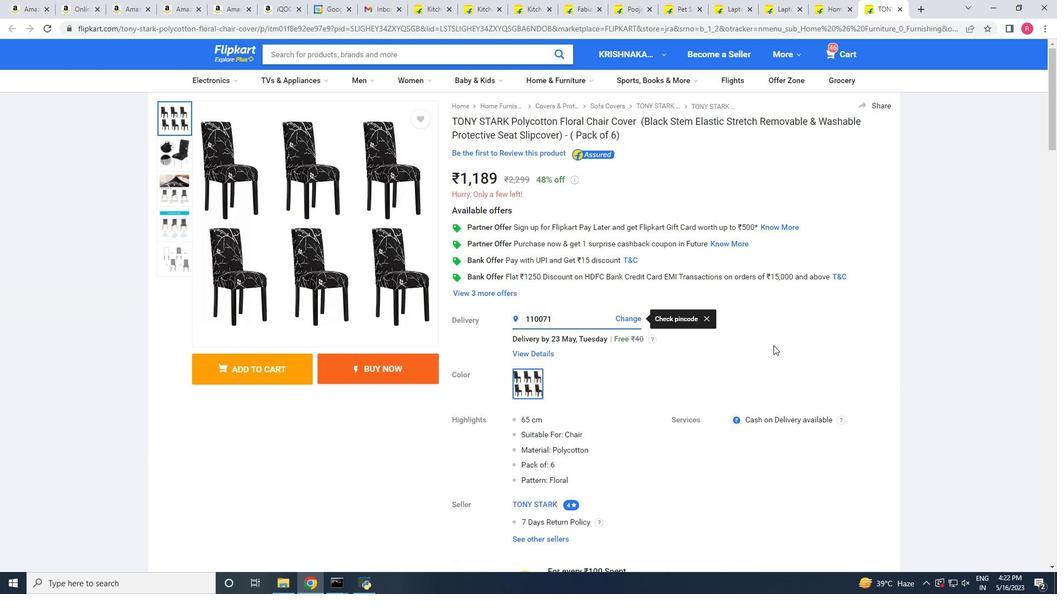 
Action: Mouse scrolled (774, 346) with delta (0, 0)
Screenshot: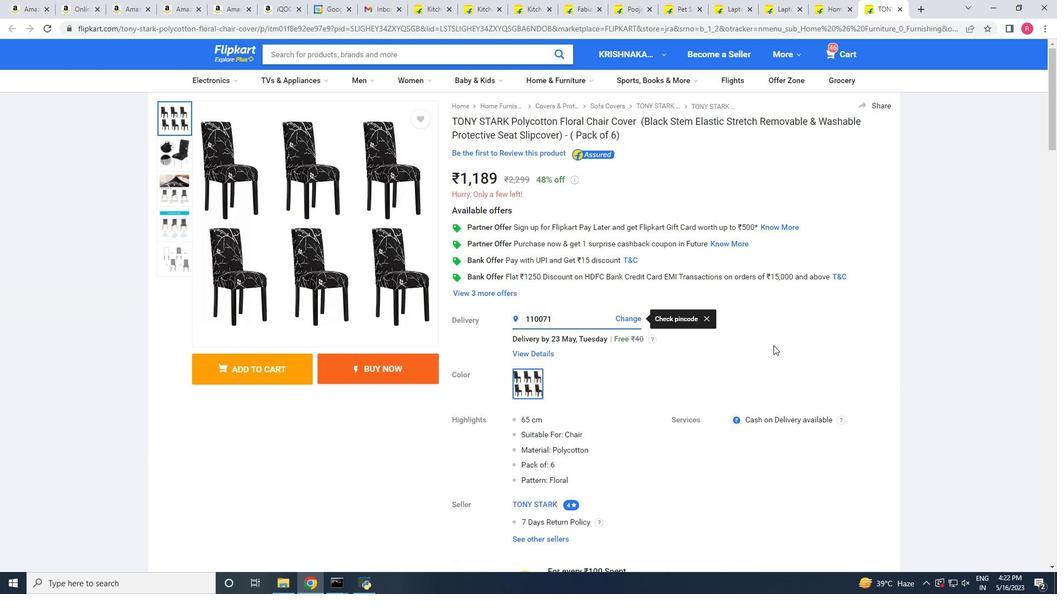 
Action: Mouse moved to (215, 42)
Screenshot: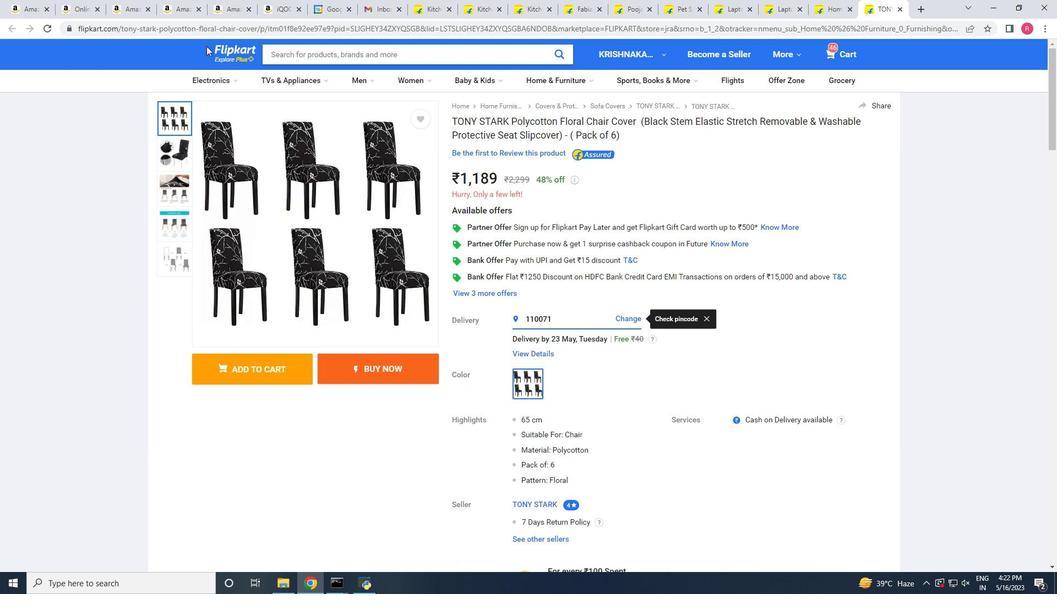 
Action: Mouse pressed left at (215, 42)
Screenshot: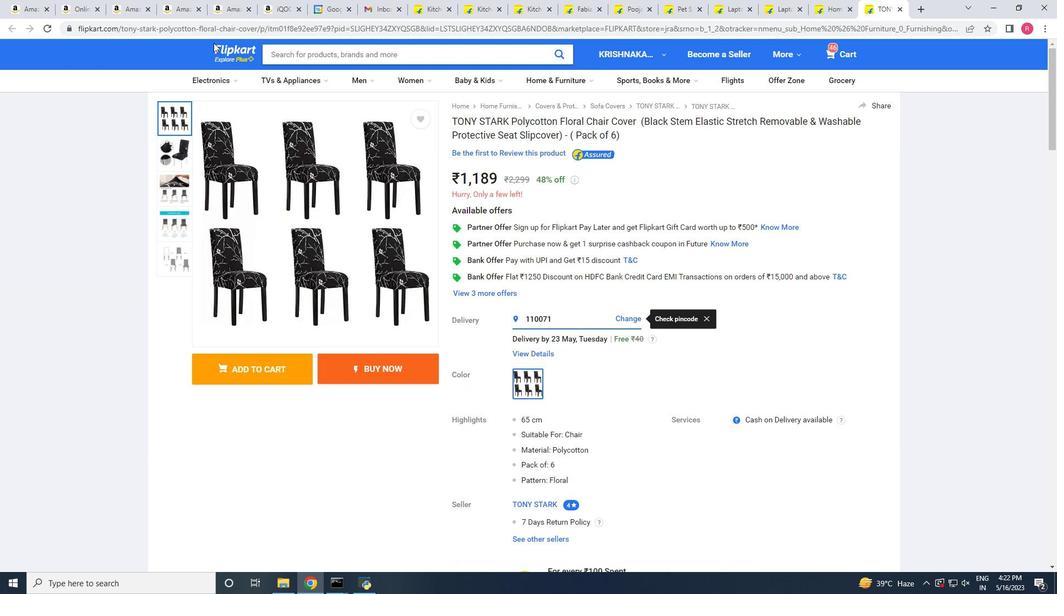 
Action: Mouse moved to (583, 320)
Screenshot: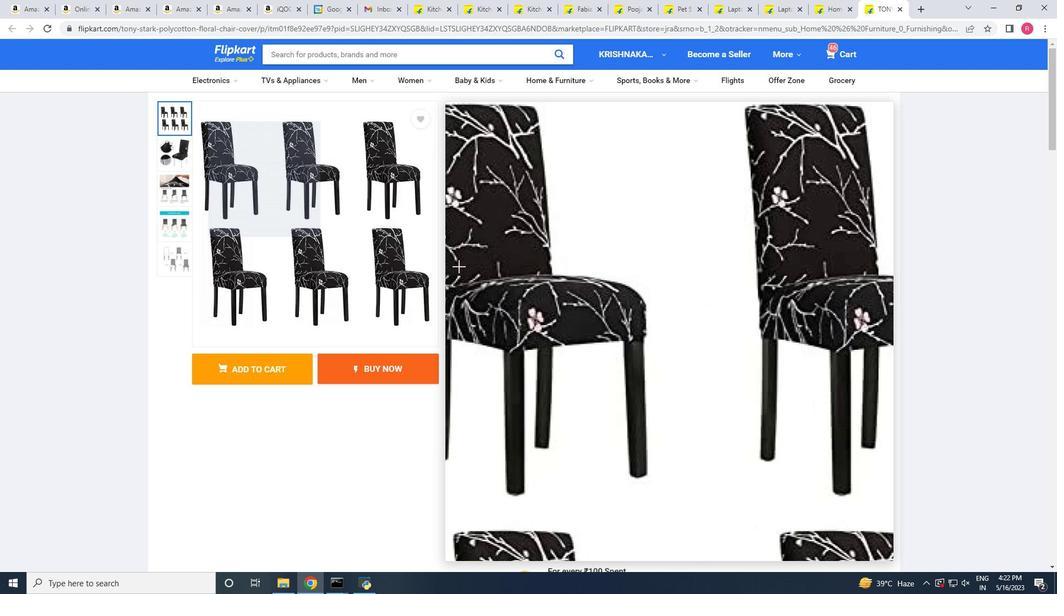 
Action: Mouse scrolled (583, 320) with delta (0, 0)
Screenshot: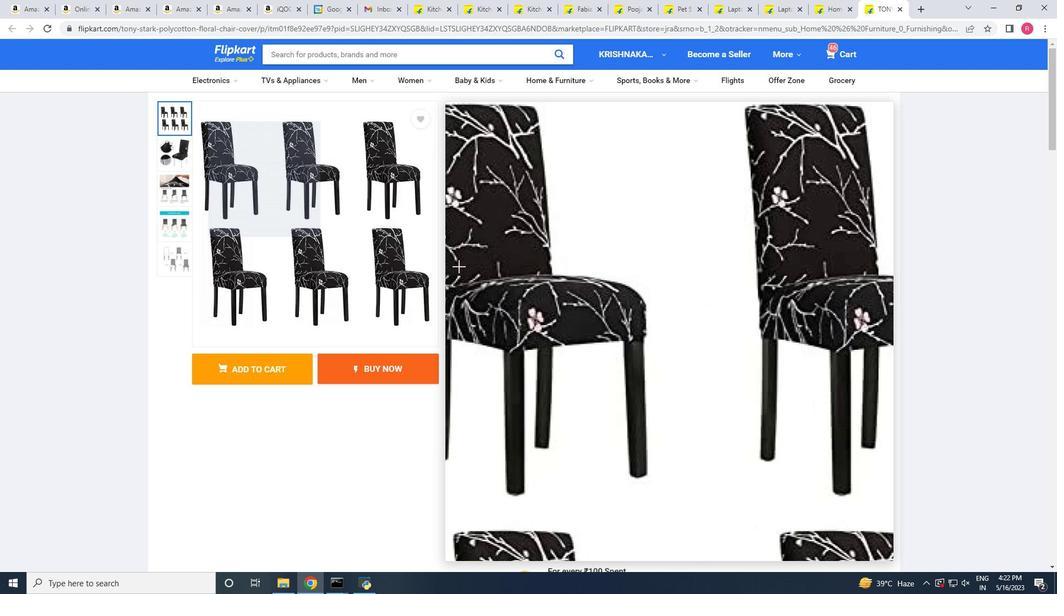 
Action: Mouse scrolled (583, 320) with delta (0, 0)
Screenshot: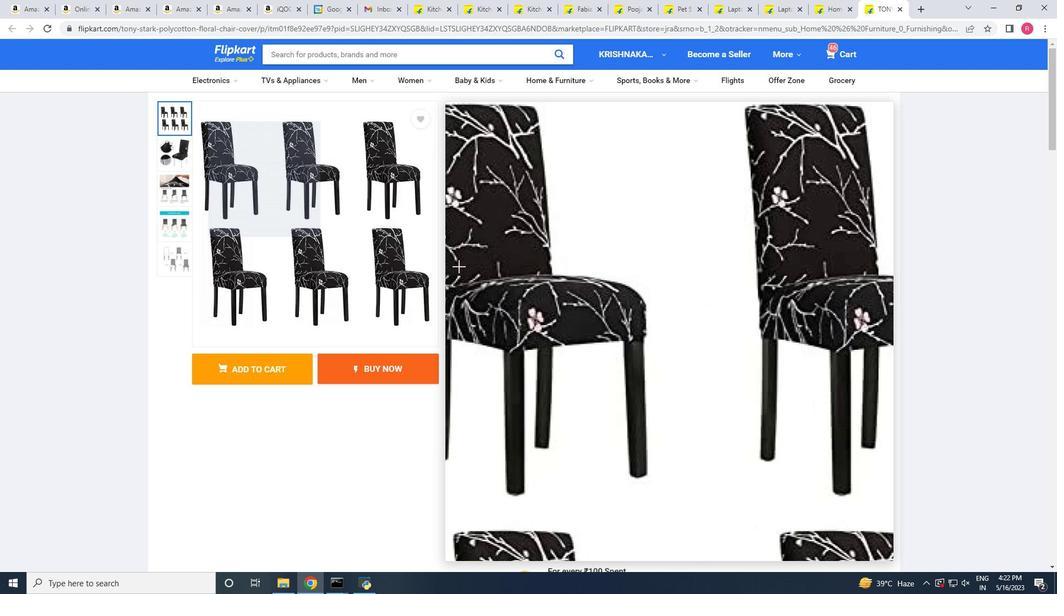 
Action: Mouse scrolled (583, 321) with delta (0, 0)
Screenshot: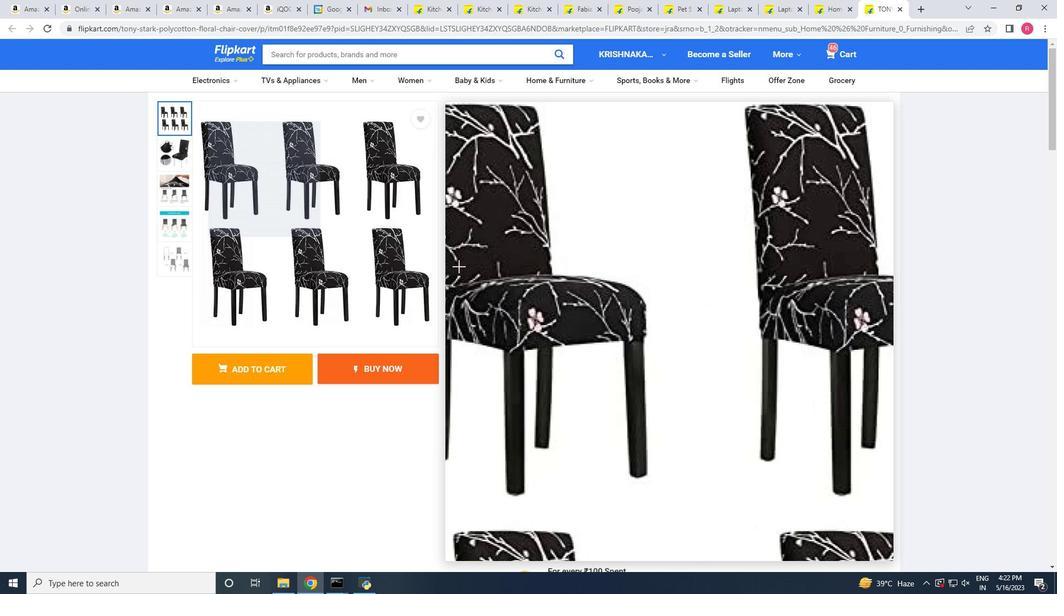 
Action: Mouse scrolled (583, 320) with delta (0, 0)
Screenshot: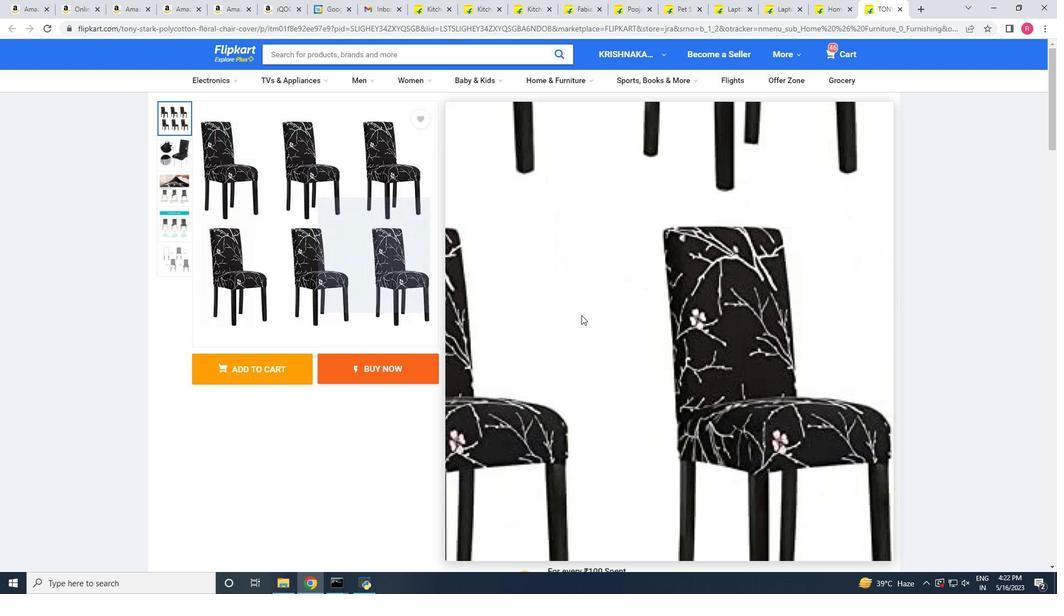
Action: Mouse scrolled (583, 320) with delta (0, 0)
Screenshot: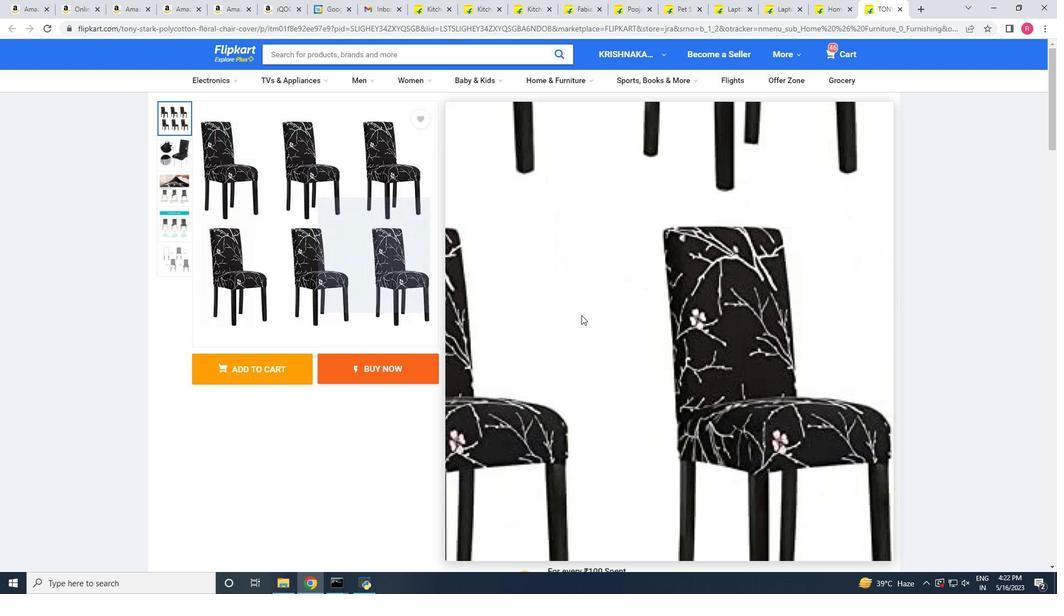 
Action: Mouse scrolled (583, 320) with delta (0, 0)
Screenshot: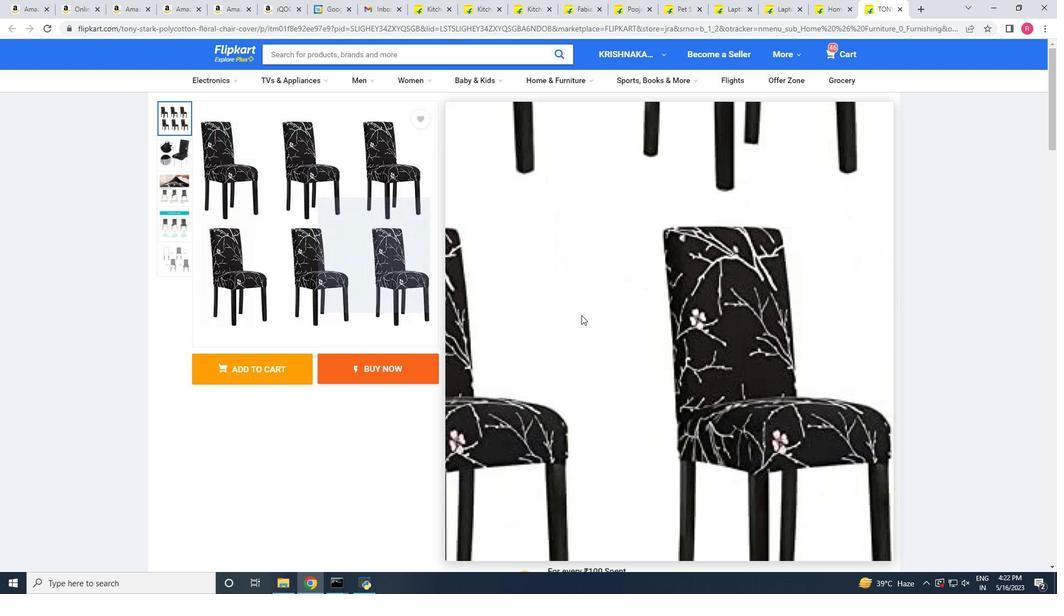 
Action: Mouse scrolled (583, 320) with delta (0, 0)
Screenshot: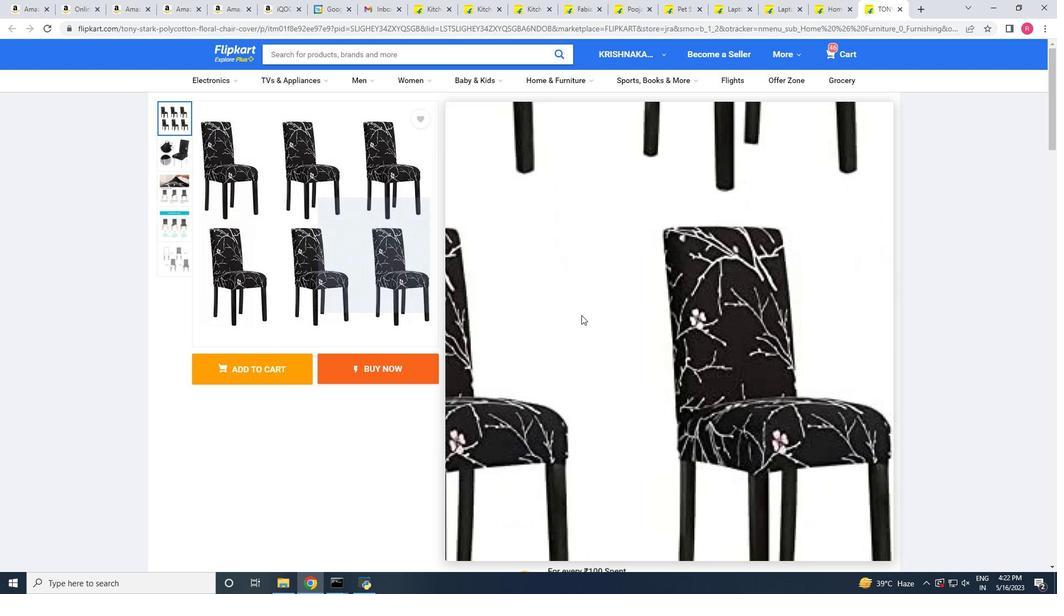 
Action: Mouse moved to (583, 320)
Screenshot: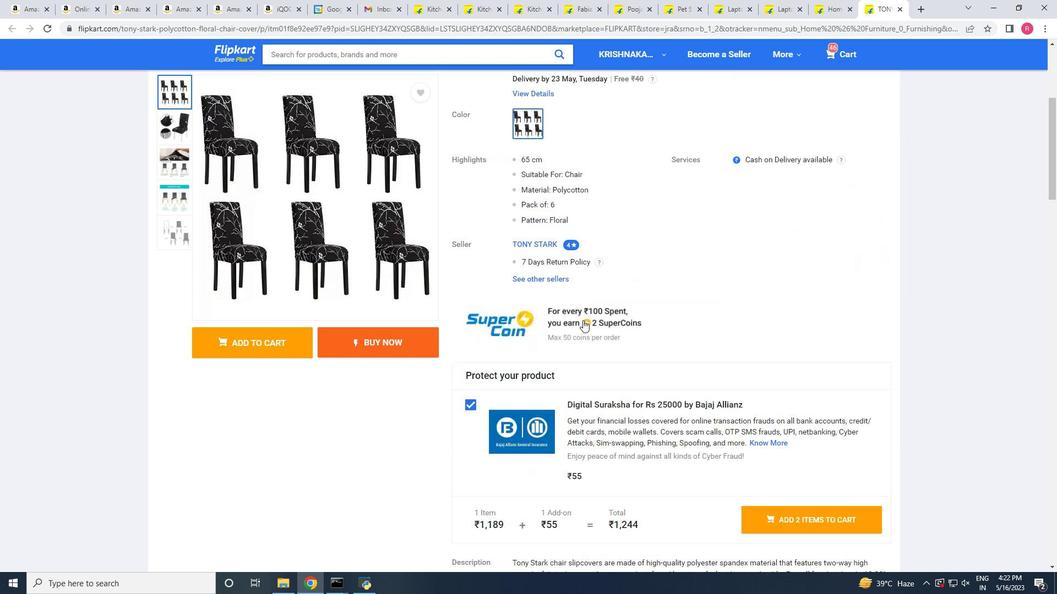 
Action: Mouse scrolled (583, 320) with delta (0, 0)
Screenshot: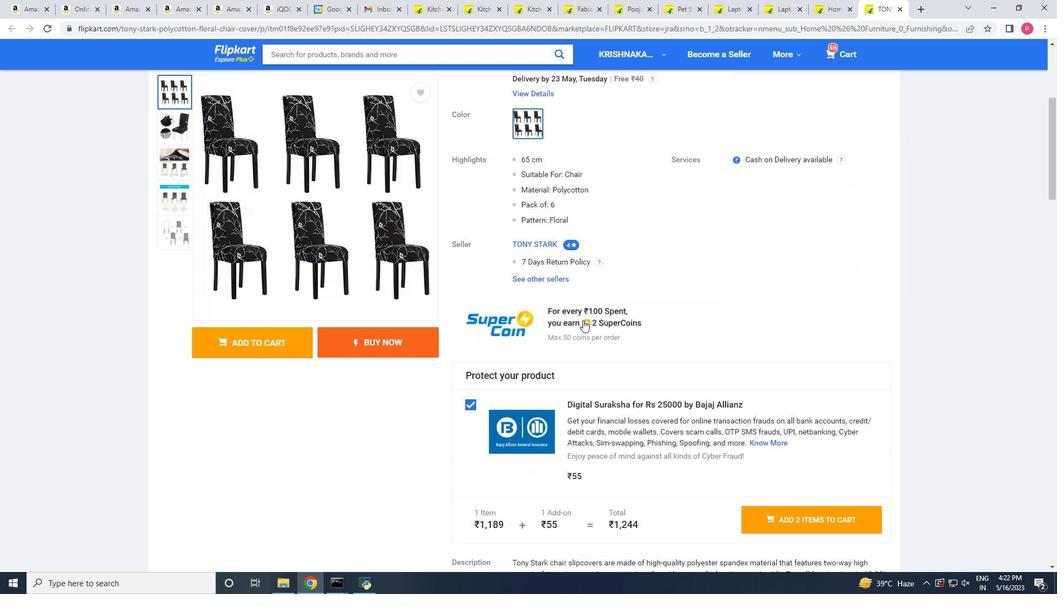 
Action: Mouse scrolled (583, 320) with delta (0, 0)
Screenshot: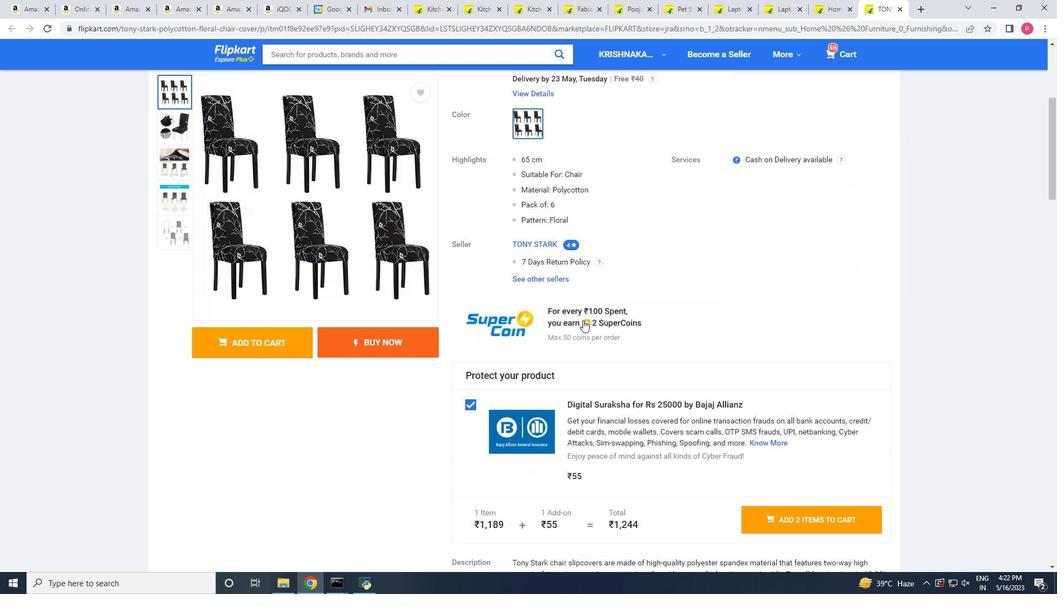 
Action: Mouse scrolled (583, 320) with delta (0, 0)
Screenshot: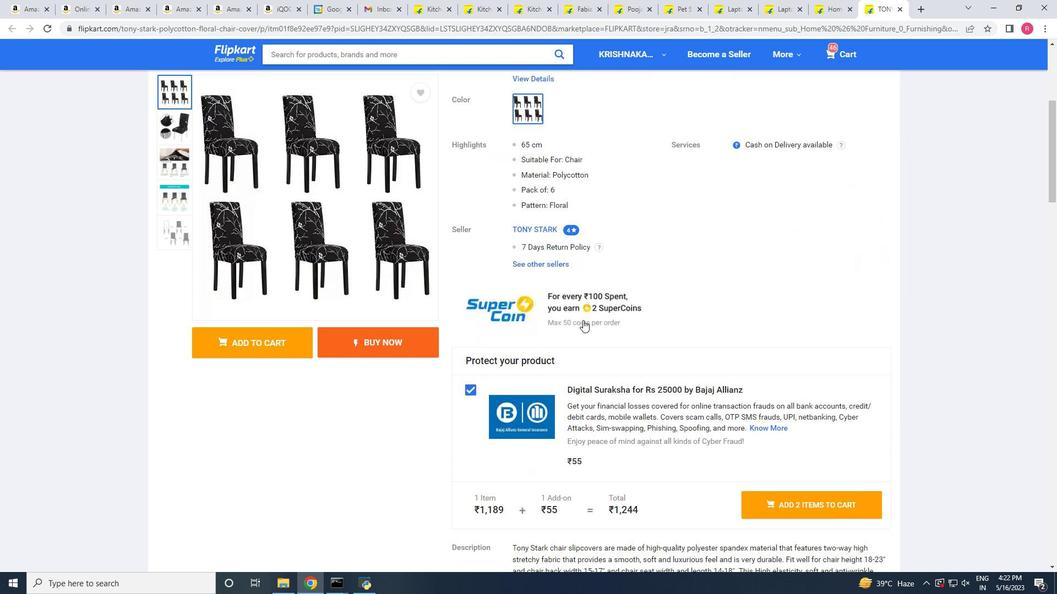 
Action: Mouse scrolled (583, 320) with delta (0, 0)
Screenshot: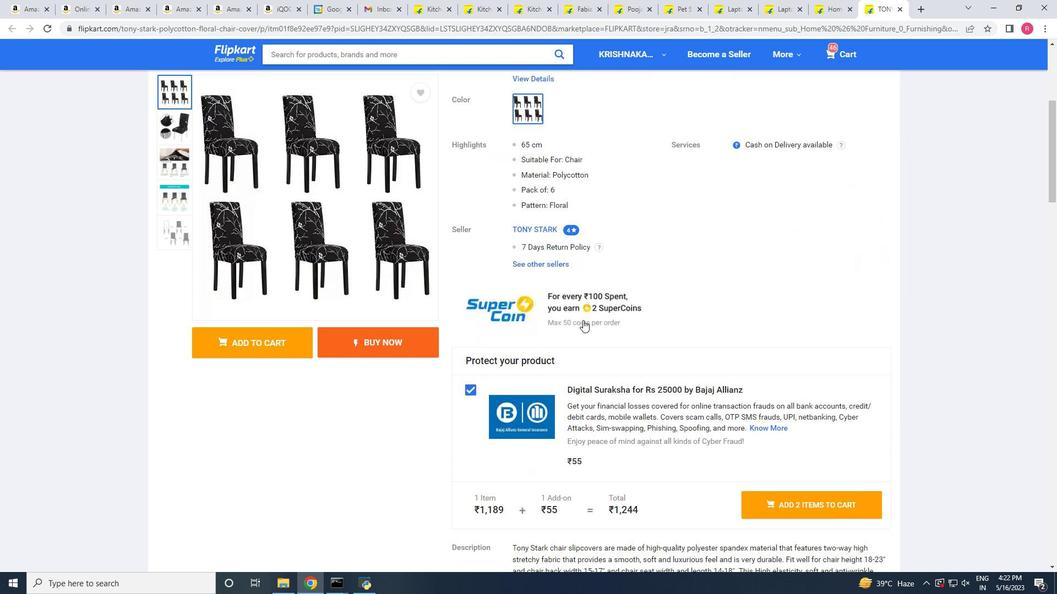 
Action: Mouse scrolled (583, 320) with delta (0, 0)
Screenshot: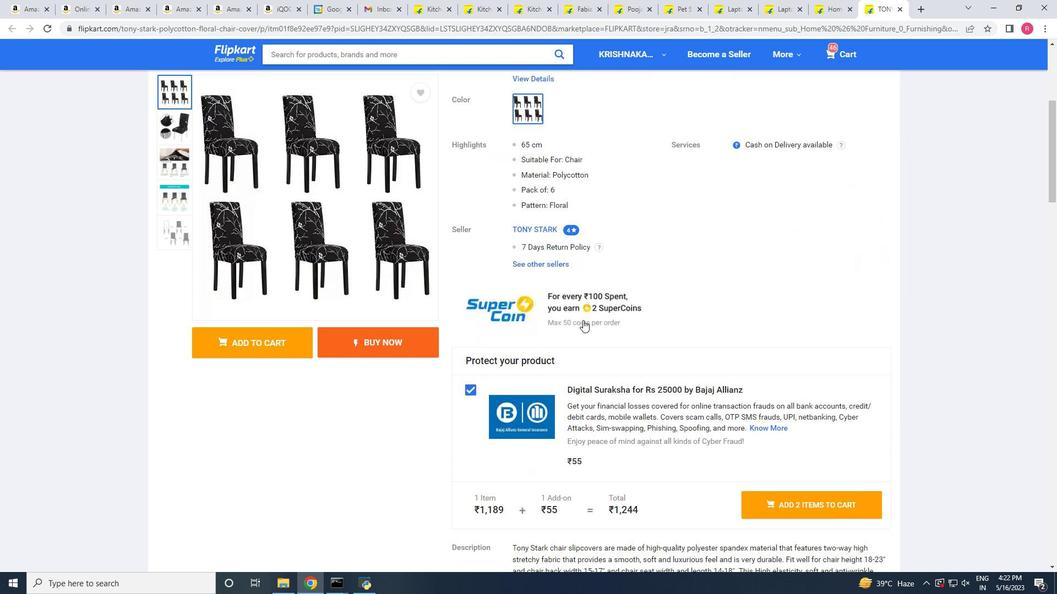 
Action: Mouse scrolled (583, 320) with delta (0, 0)
Screenshot: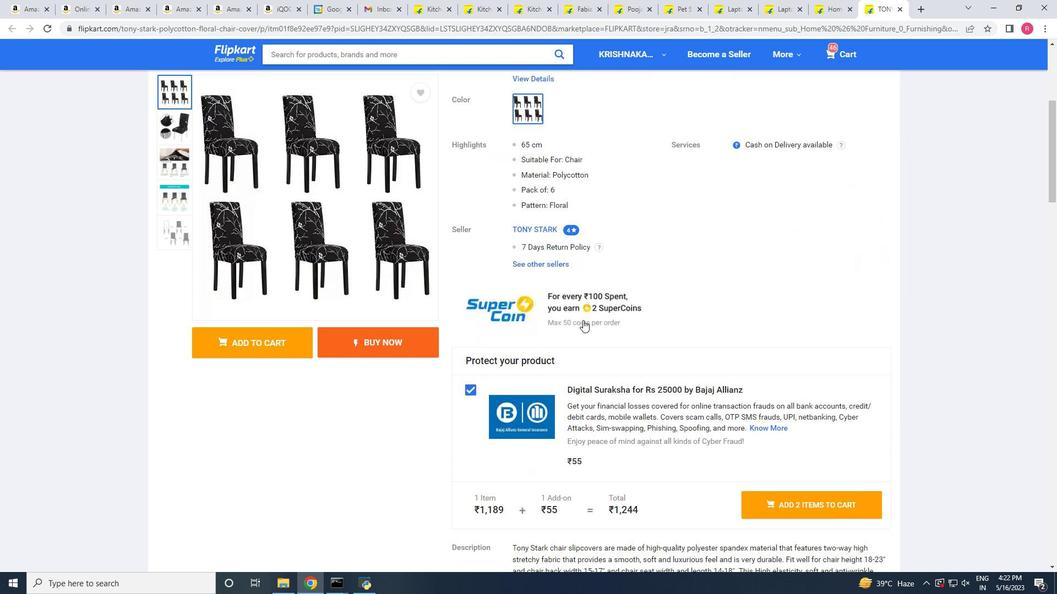 
Action: Mouse scrolled (583, 320) with delta (0, 0)
Screenshot: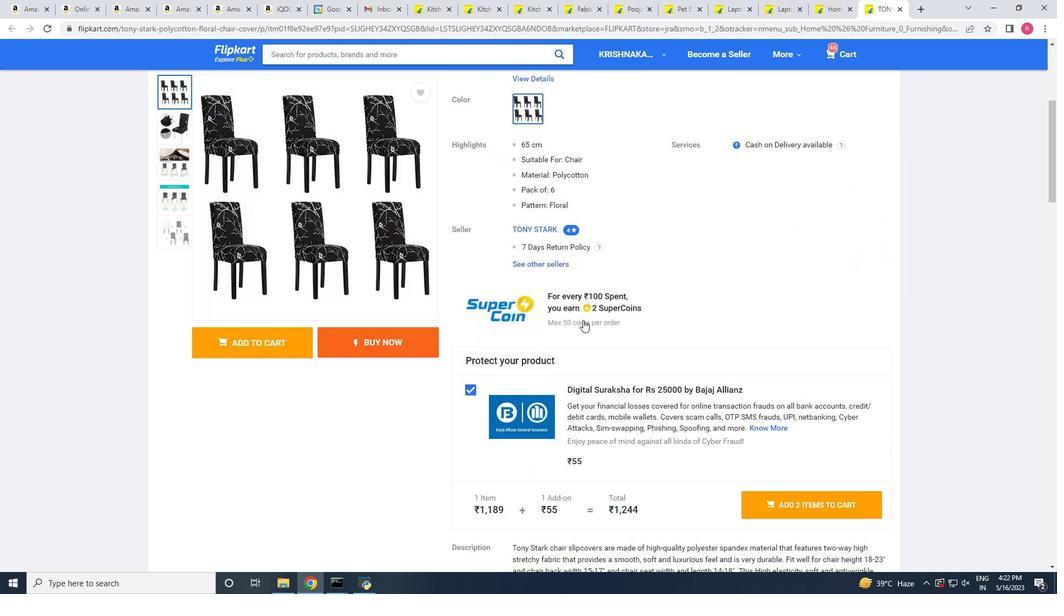 
Action: Mouse scrolled (583, 320) with delta (0, 0)
Screenshot: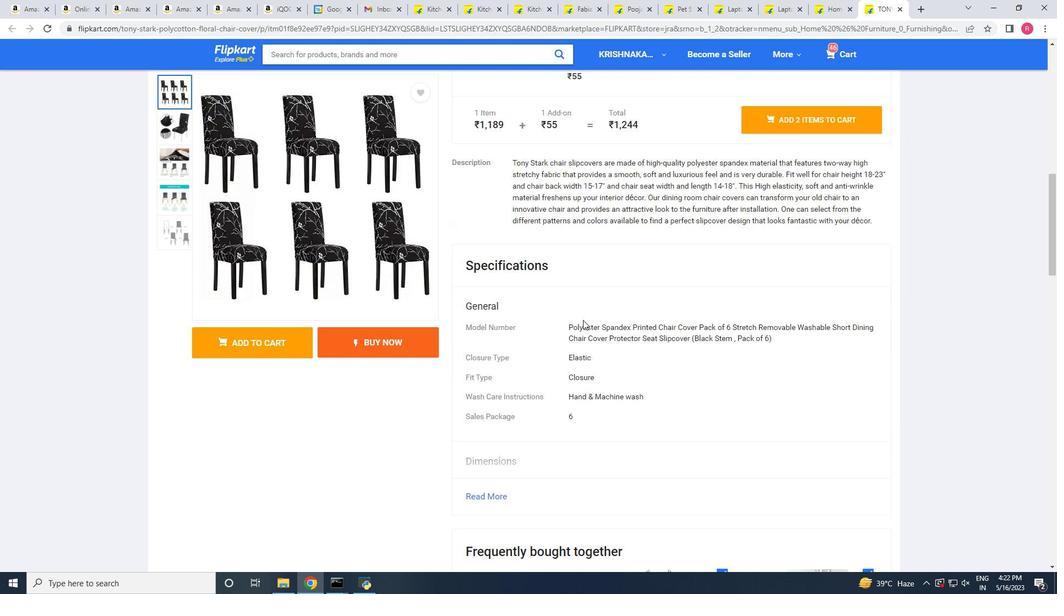 
Action: Mouse scrolled (583, 320) with delta (0, 0)
Screenshot: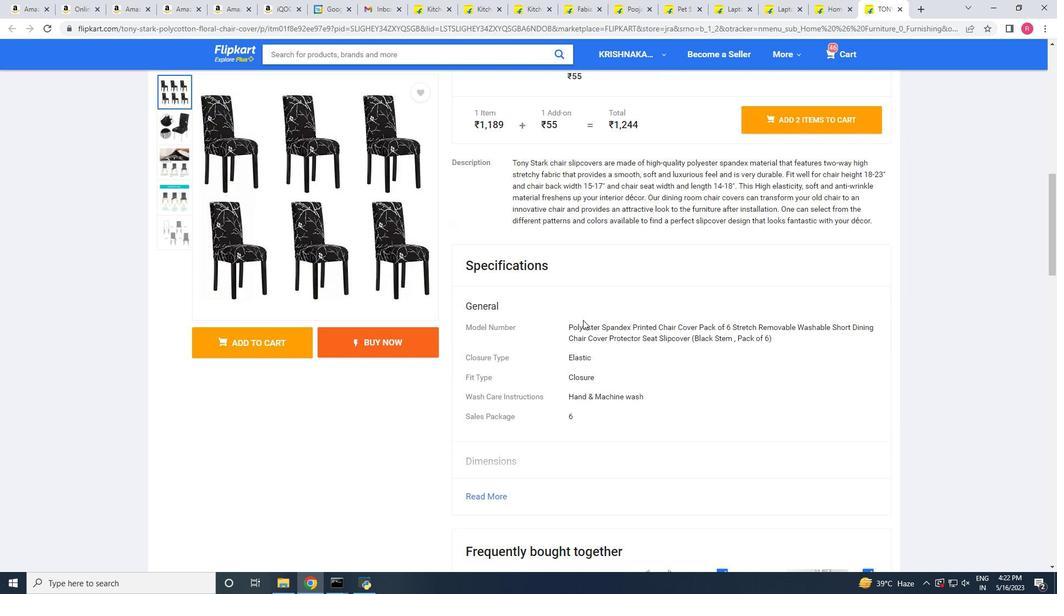 
Action: Mouse scrolled (583, 320) with delta (0, 0)
Screenshot: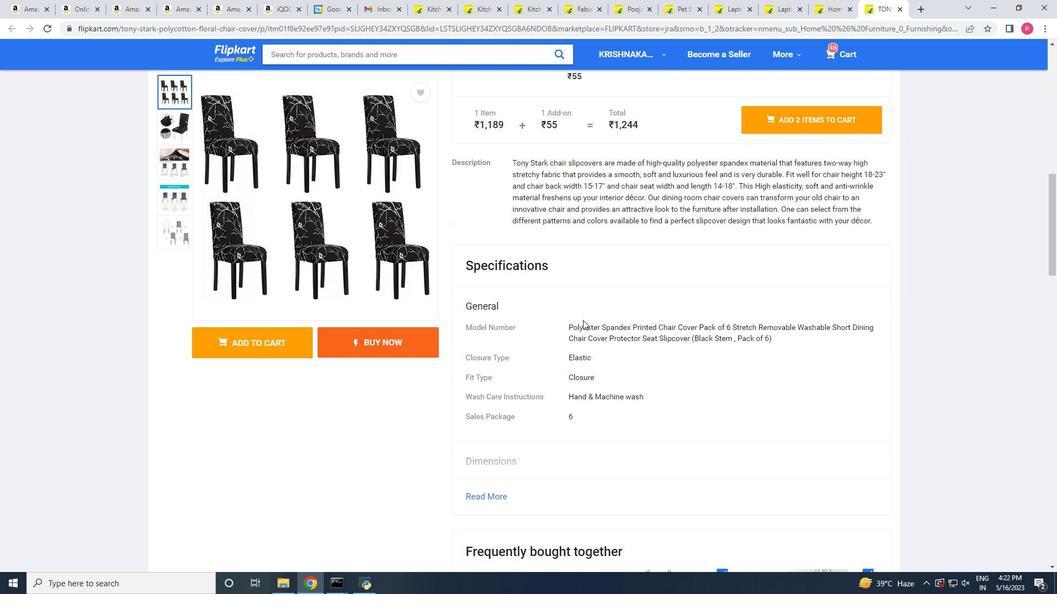 
Action: Mouse scrolled (583, 320) with delta (0, 0)
Screenshot: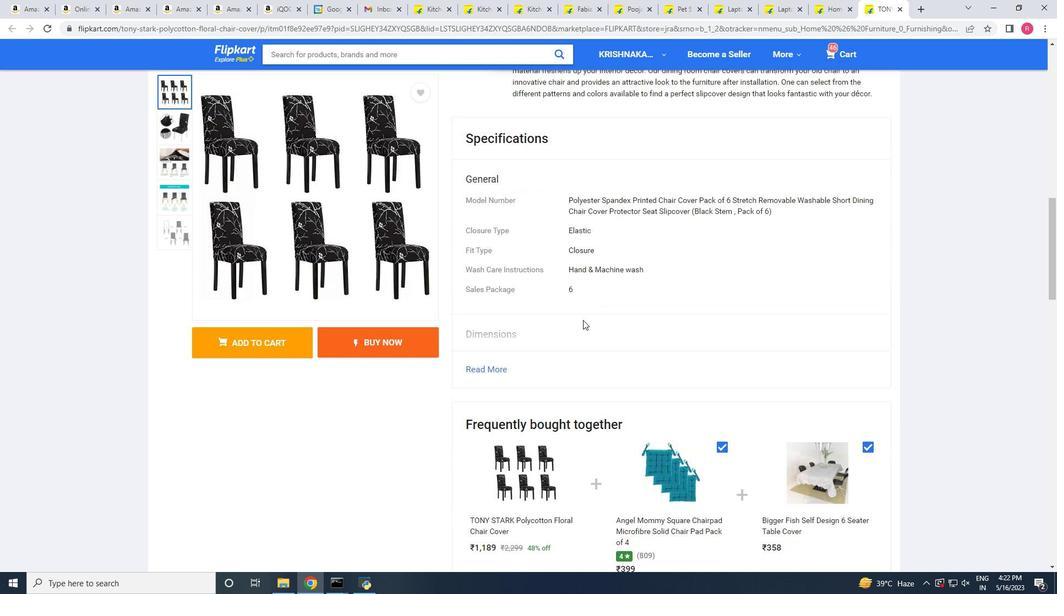 
Action: Mouse scrolled (583, 320) with delta (0, 0)
Screenshot: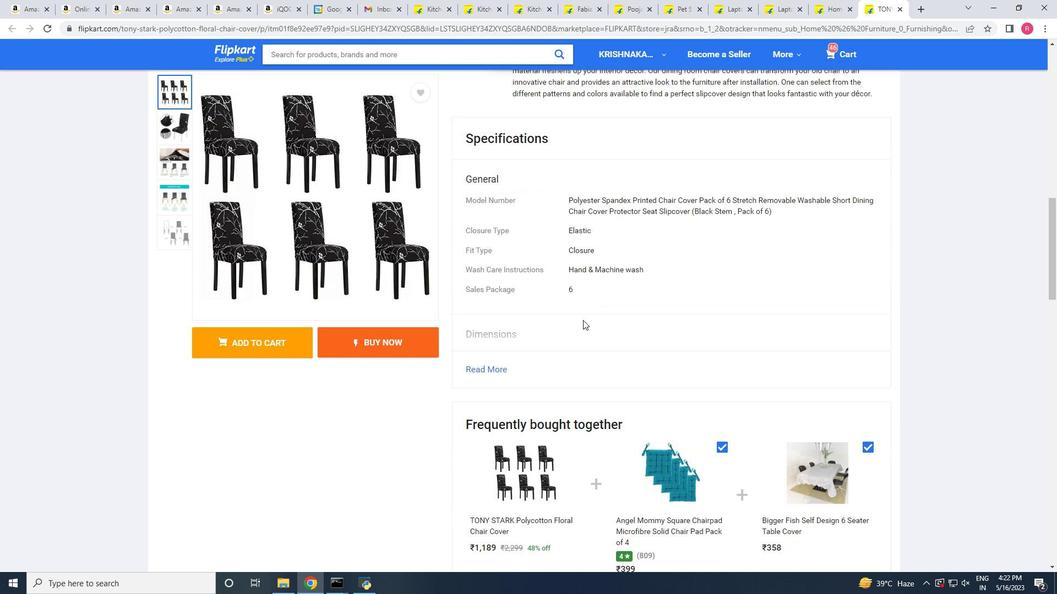 
Action: Mouse scrolled (583, 320) with delta (0, 0)
Screenshot: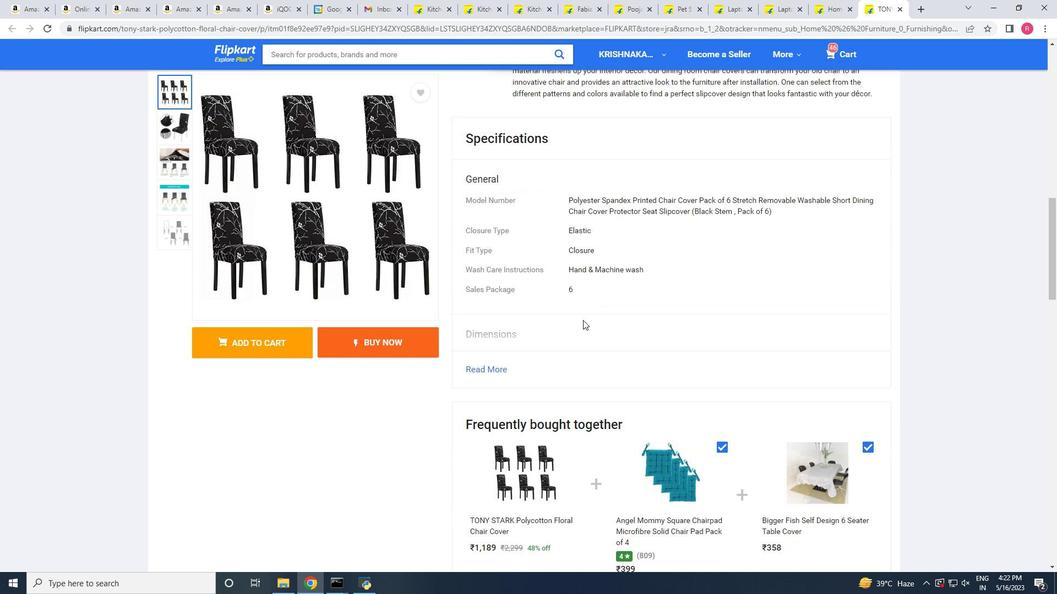 
Action: Mouse scrolled (583, 320) with delta (0, 0)
Screenshot: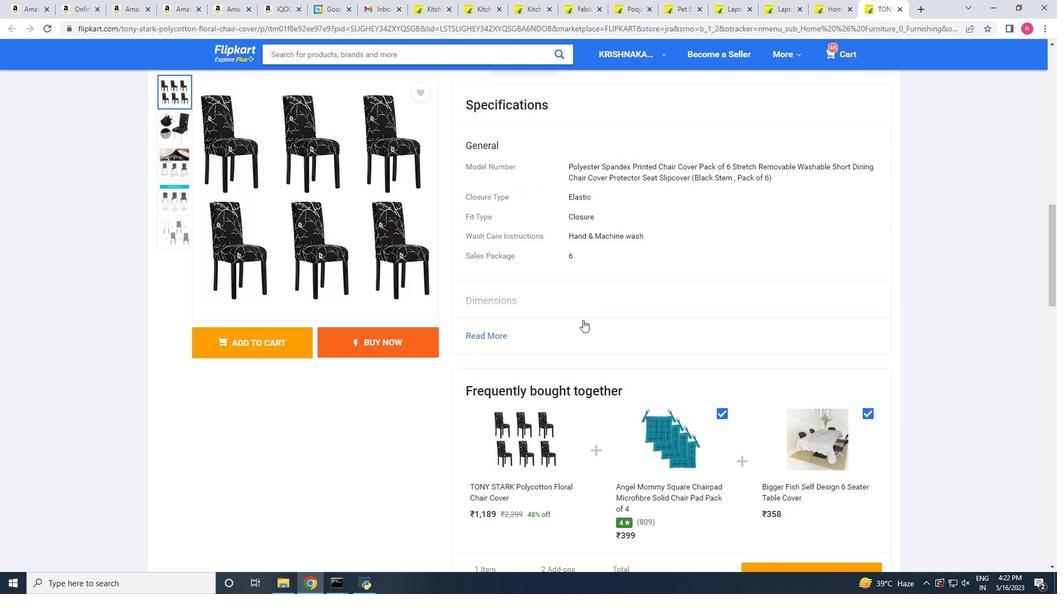 
Action: Mouse scrolled (583, 320) with delta (0, 0)
Screenshot: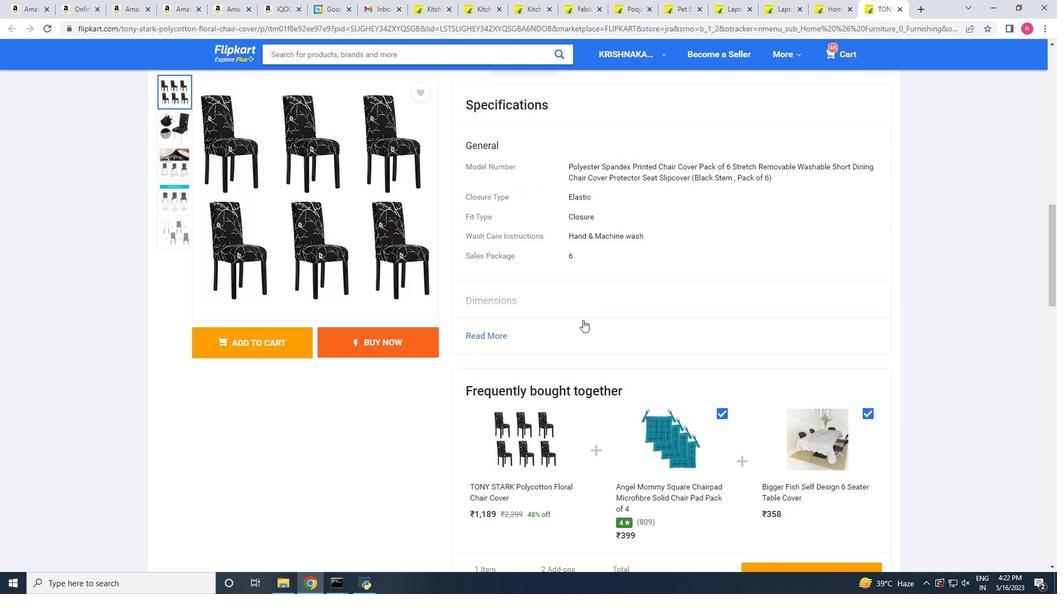 
Action: Mouse scrolled (583, 321) with delta (0, 0)
Screenshot: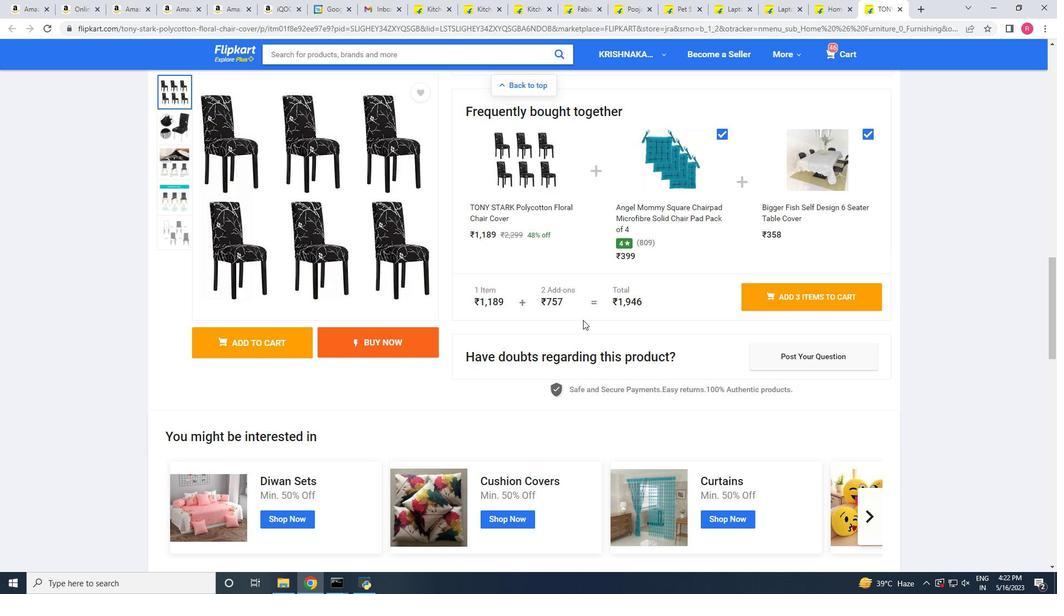 
Action: Mouse moved to (668, 223)
Screenshot: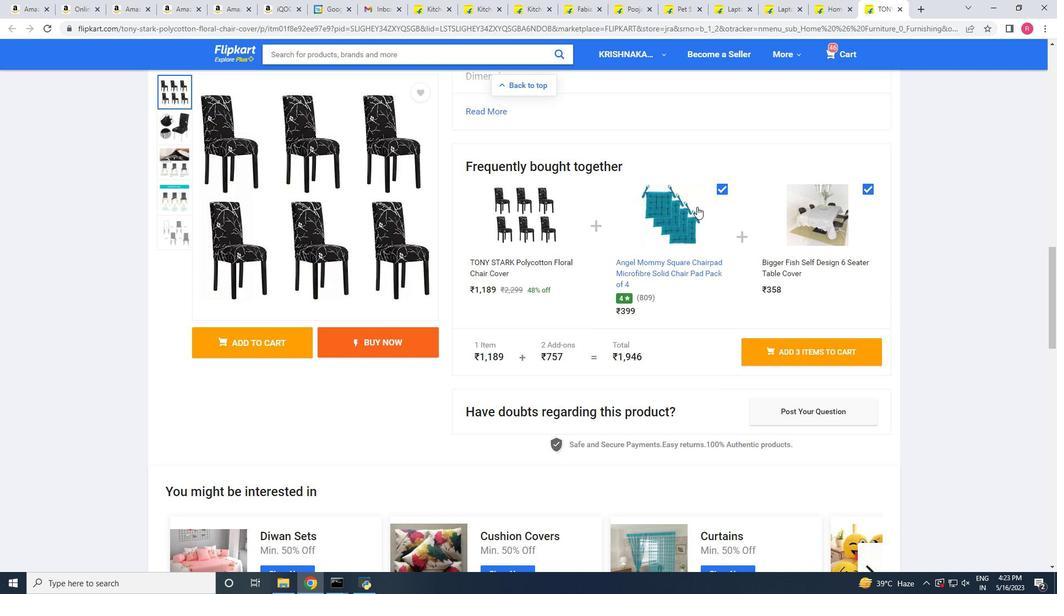 
Action: Mouse pressed left at (668, 223)
Screenshot: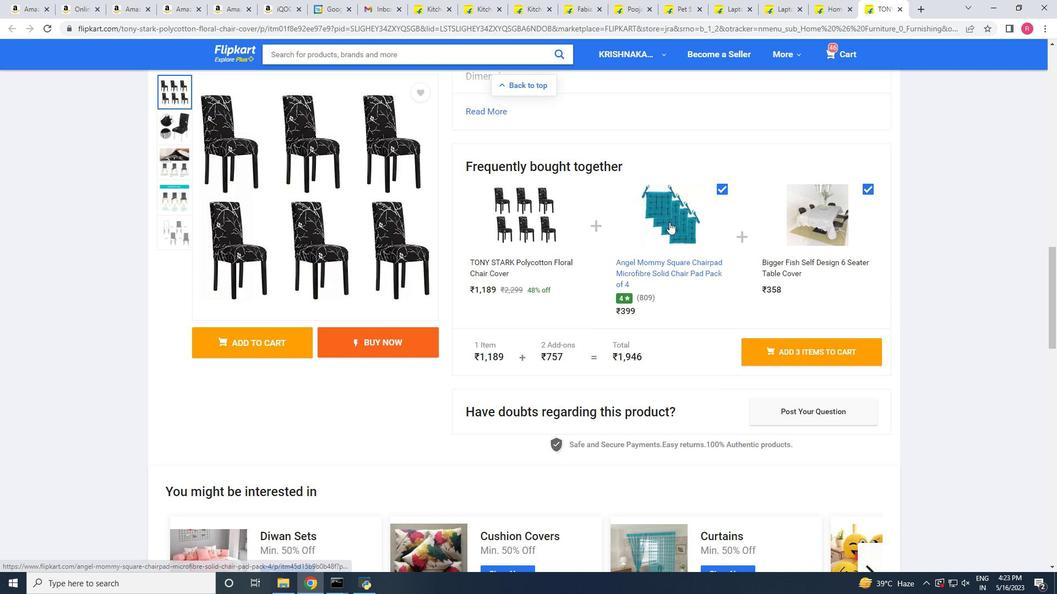 
Action: Mouse moved to (378, 226)
Screenshot: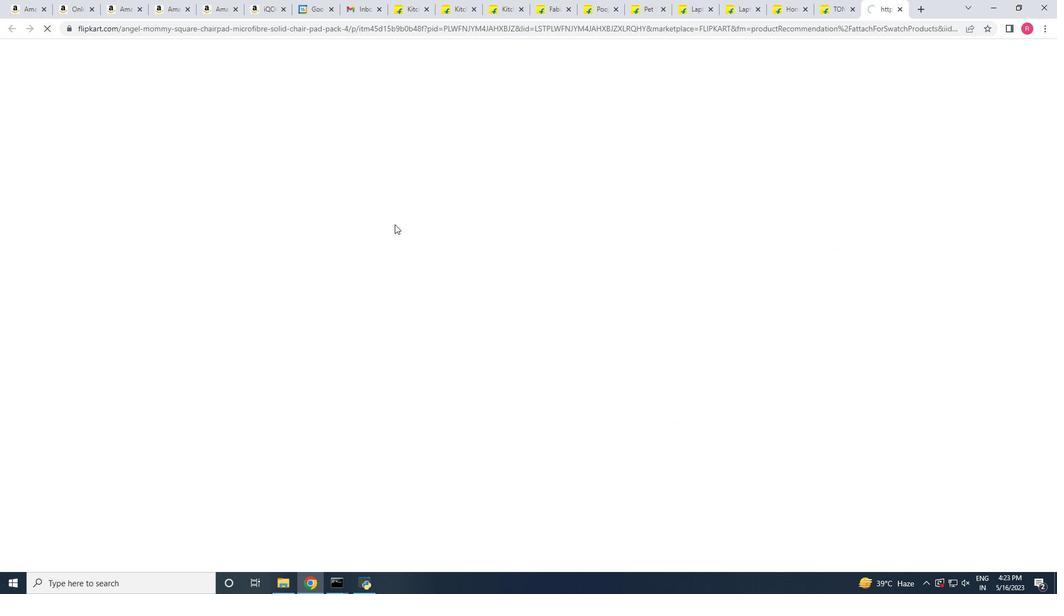 
Action: Mouse scrolled (378, 226) with delta (0, 0)
Screenshot: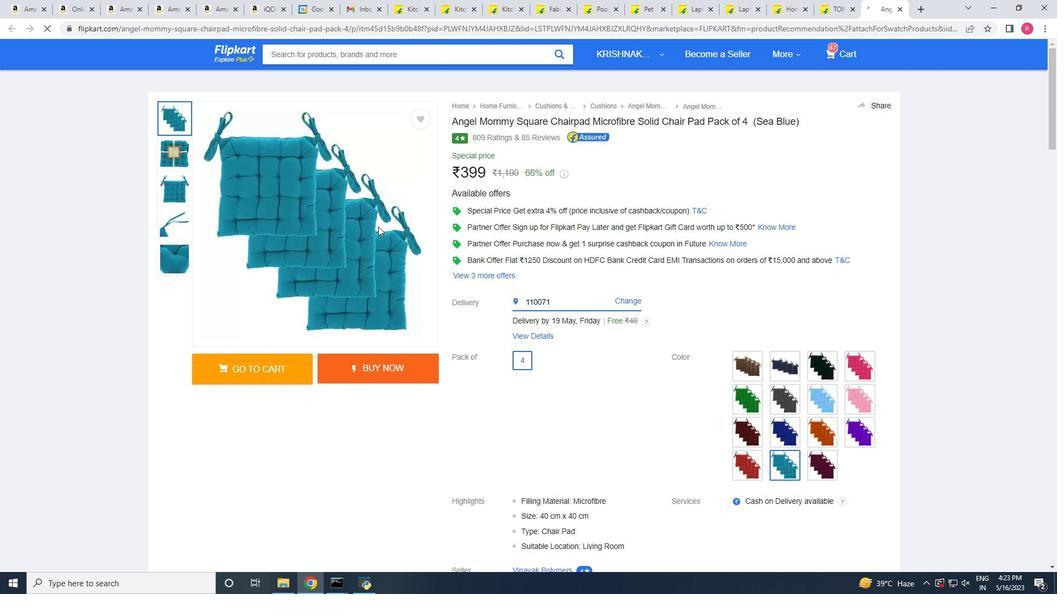 
Action: Mouse scrolled (378, 226) with delta (0, 0)
Screenshot: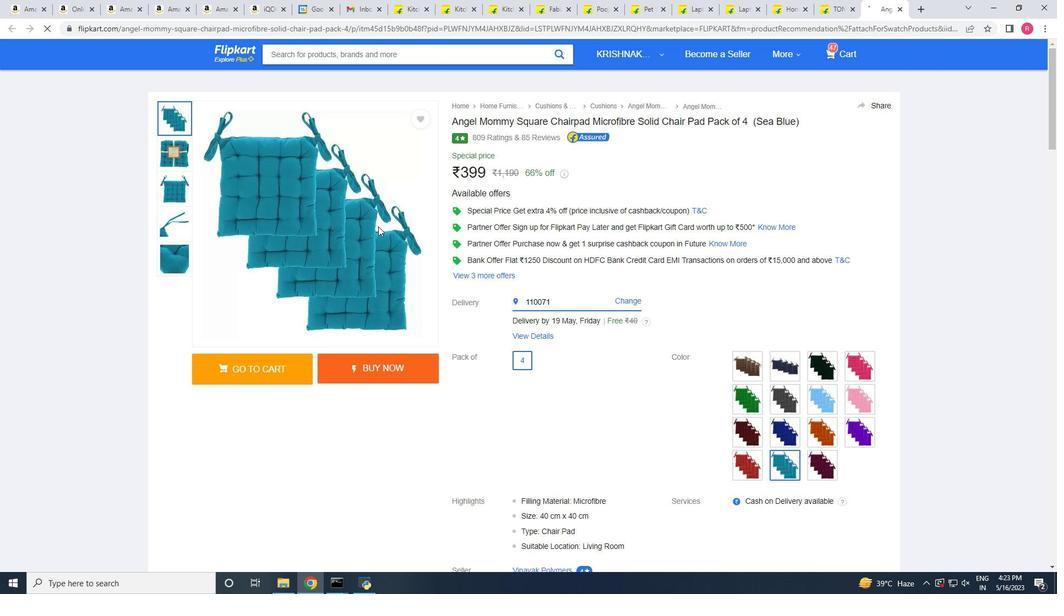 
Action: Mouse scrolled (378, 226) with delta (0, 0)
Screenshot: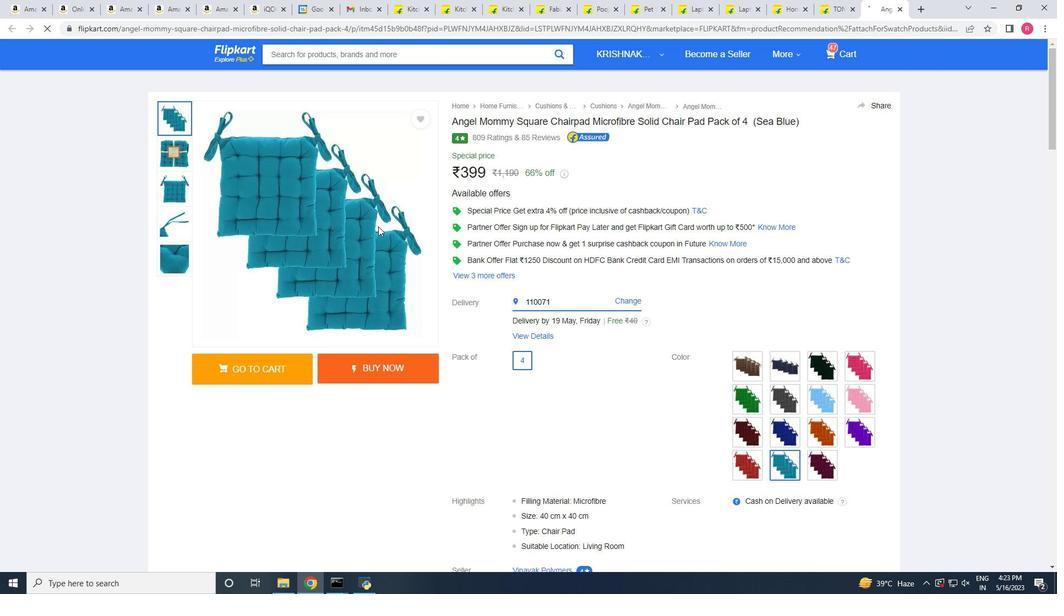 
Action: Mouse scrolled (378, 226) with delta (0, 0)
Screenshot: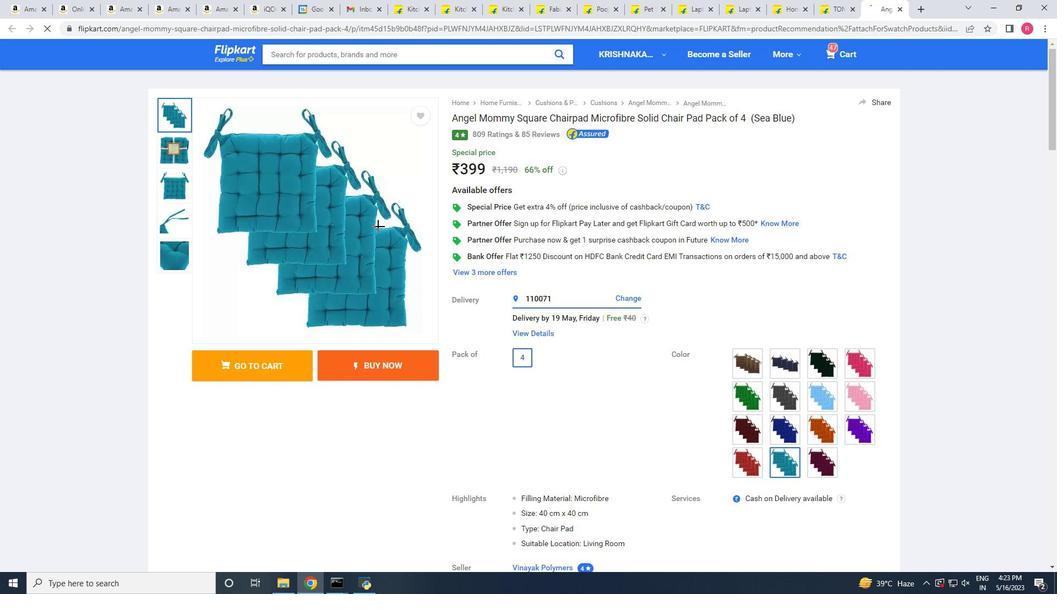 
Action: Mouse scrolled (378, 226) with delta (0, 0)
Screenshot: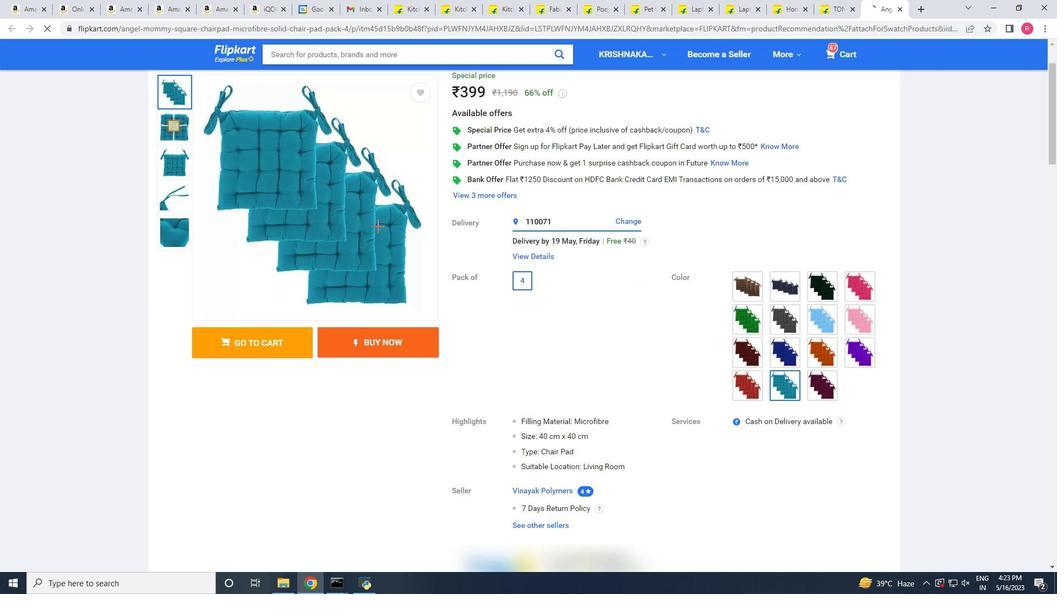 
Action: Mouse moved to (630, 334)
Screenshot: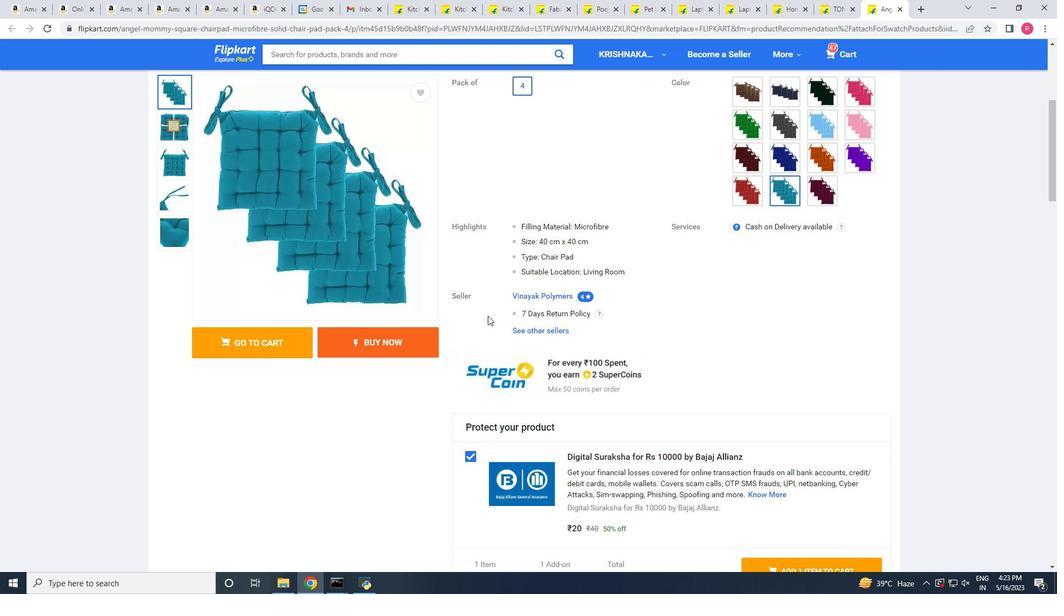 
Action: Mouse scrolled (630, 334) with delta (0, 0)
Screenshot: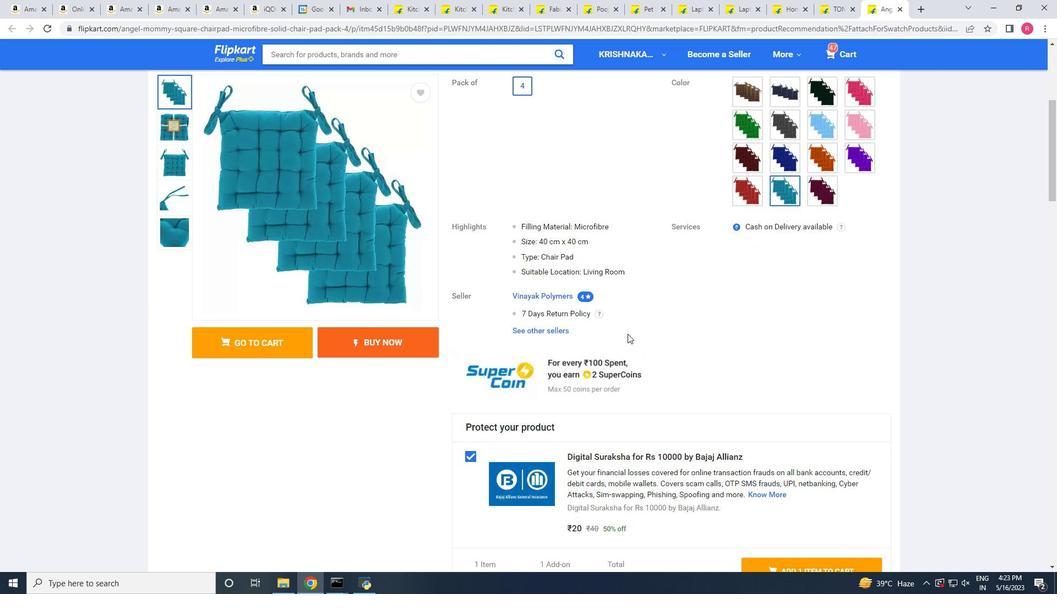 
Action: Mouse scrolled (630, 334) with delta (0, 0)
Screenshot: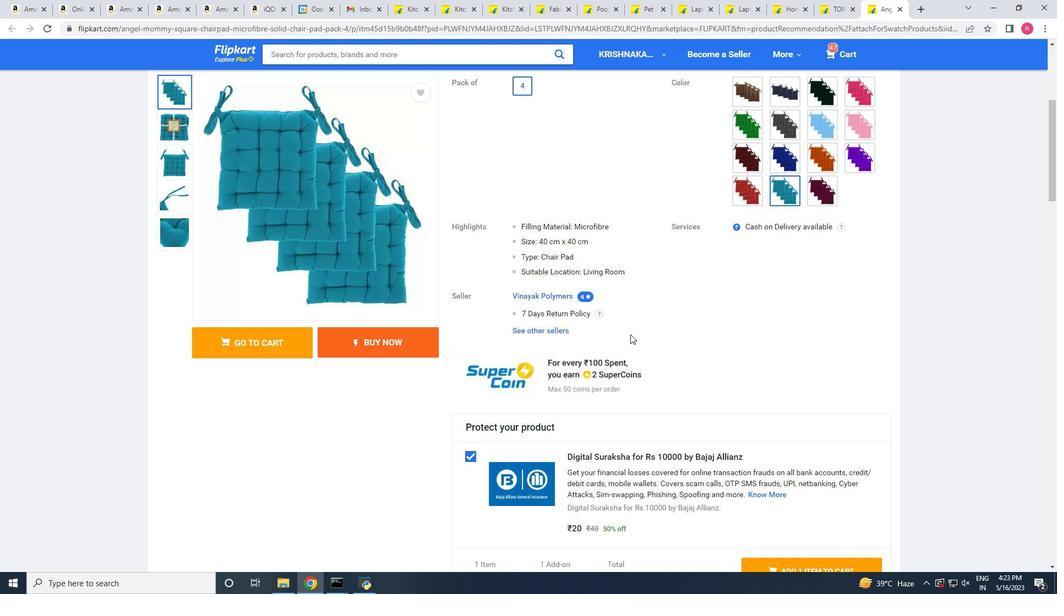 
Action: Mouse moved to (650, 300)
Screenshot: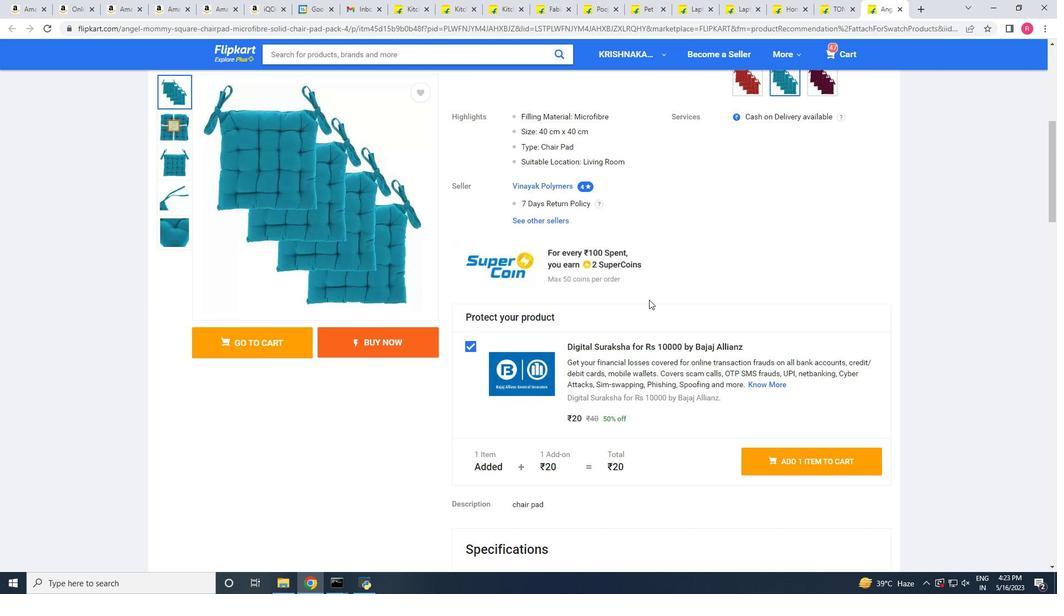 
Action: Mouse scrolled (650, 299) with delta (0, 0)
Screenshot: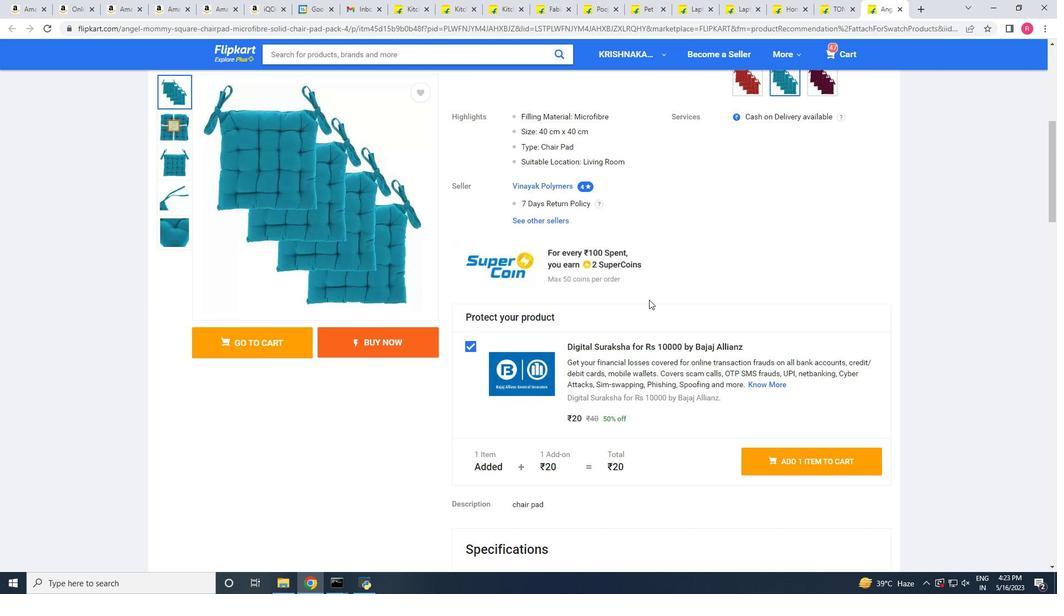 
Action: Mouse scrolled (650, 299) with delta (0, 0)
Screenshot: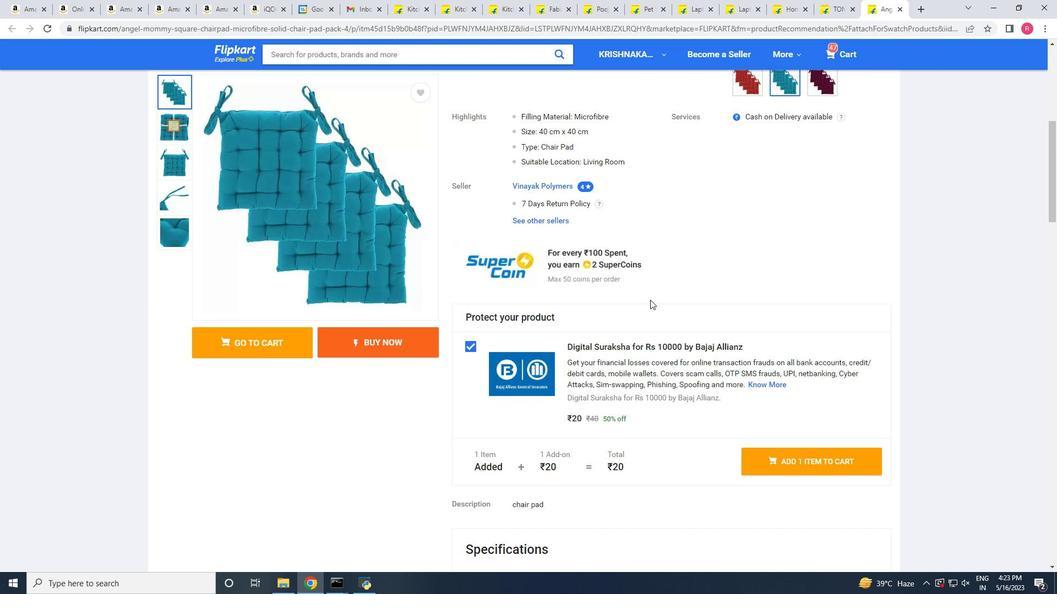
Action: Mouse scrolled (650, 299) with delta (0, 0)
Screenshot: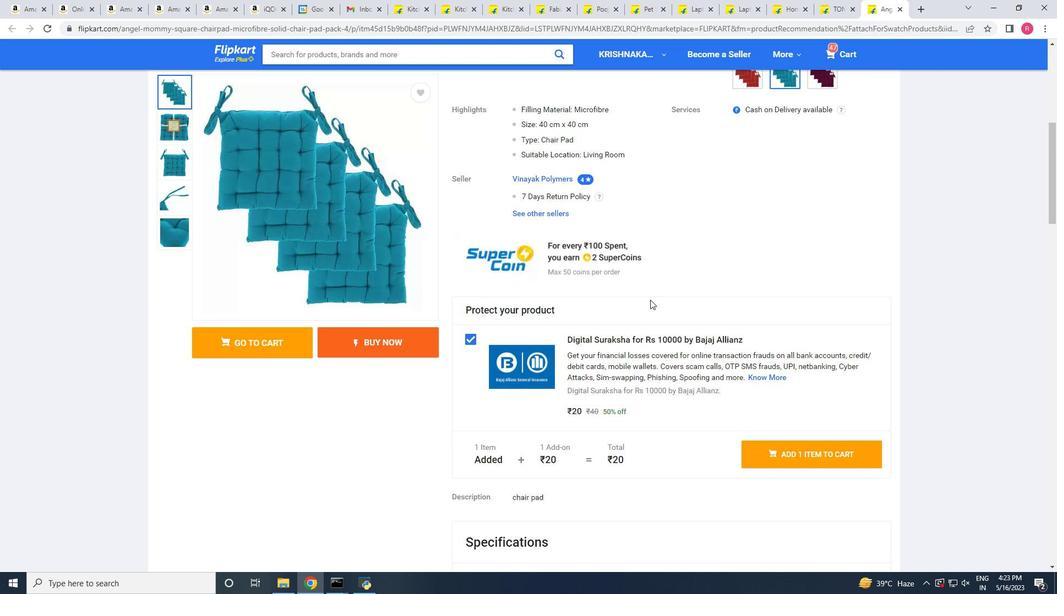
Action: Mouse moved to (572, 274)
Screenshot: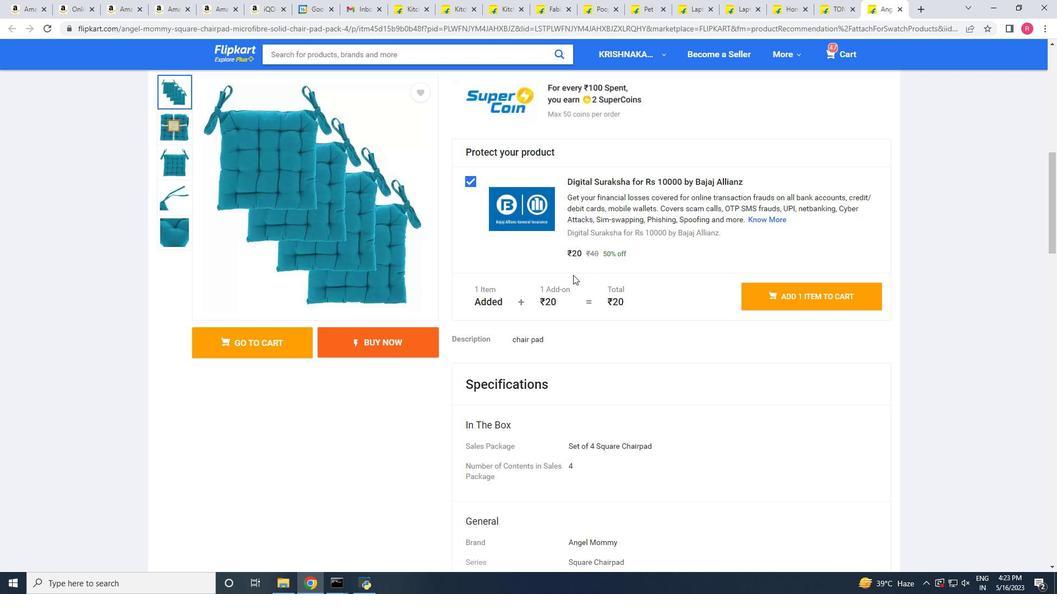 
Action: Mouse scrolled (572, 274) with delta (0, 0)
Screenshot: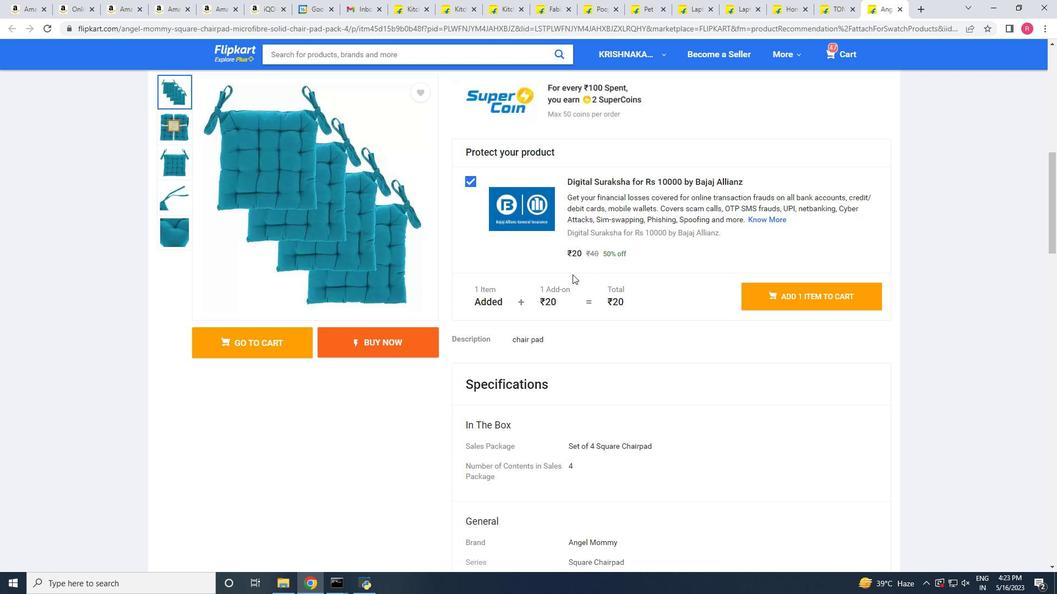 
Action: Mouse scrolled (572, 274) with delta (0, 0)
Screenshot: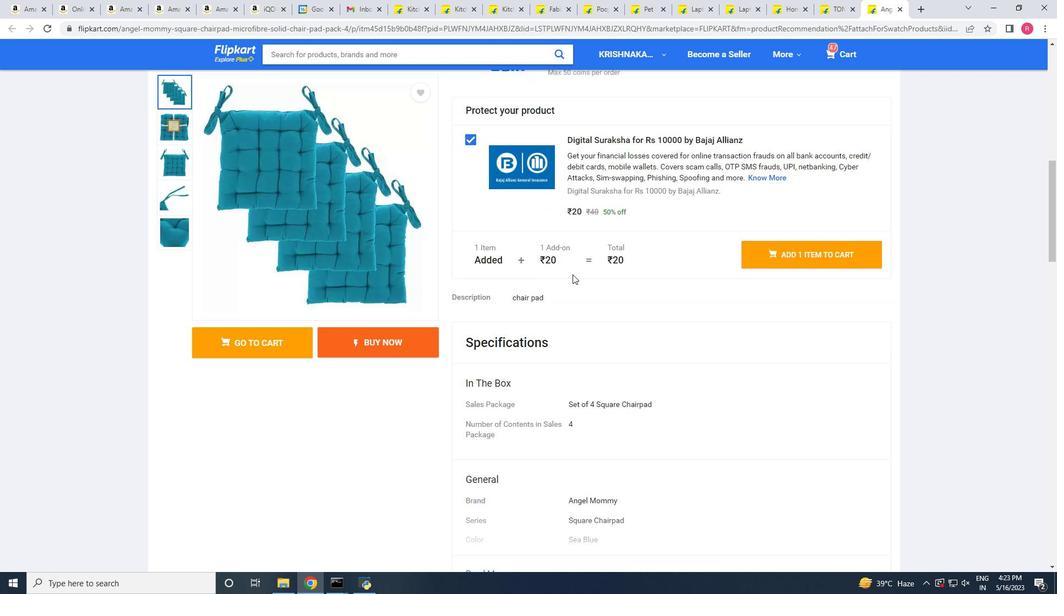 
Action: Mouse scrolled (572, 274) with delta (0, 0)
Screenshot: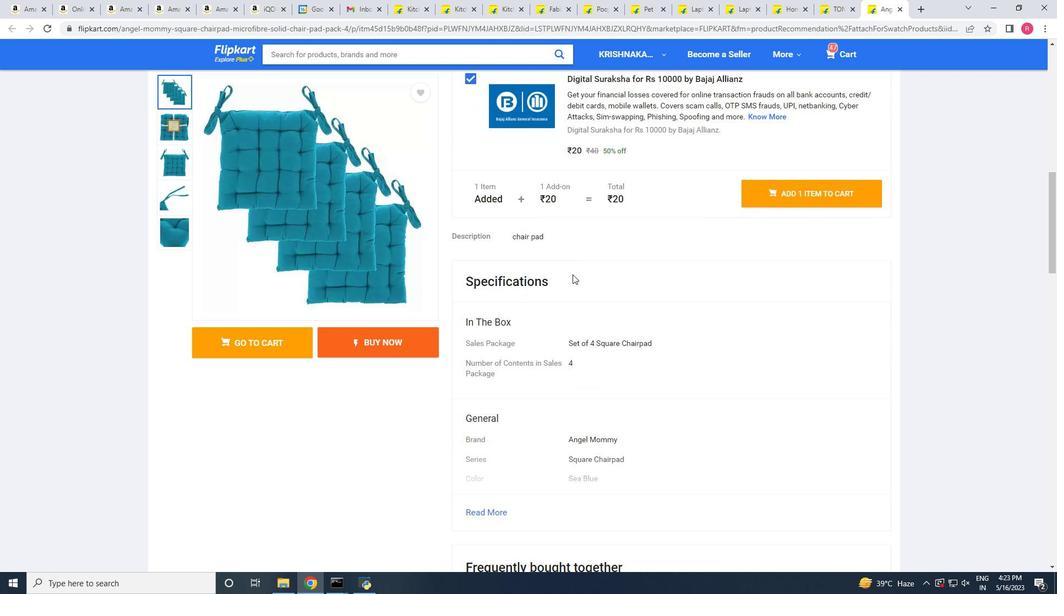 
Action: Mouse scrolled (572, 274) with delta (0, 0)
Screenshot: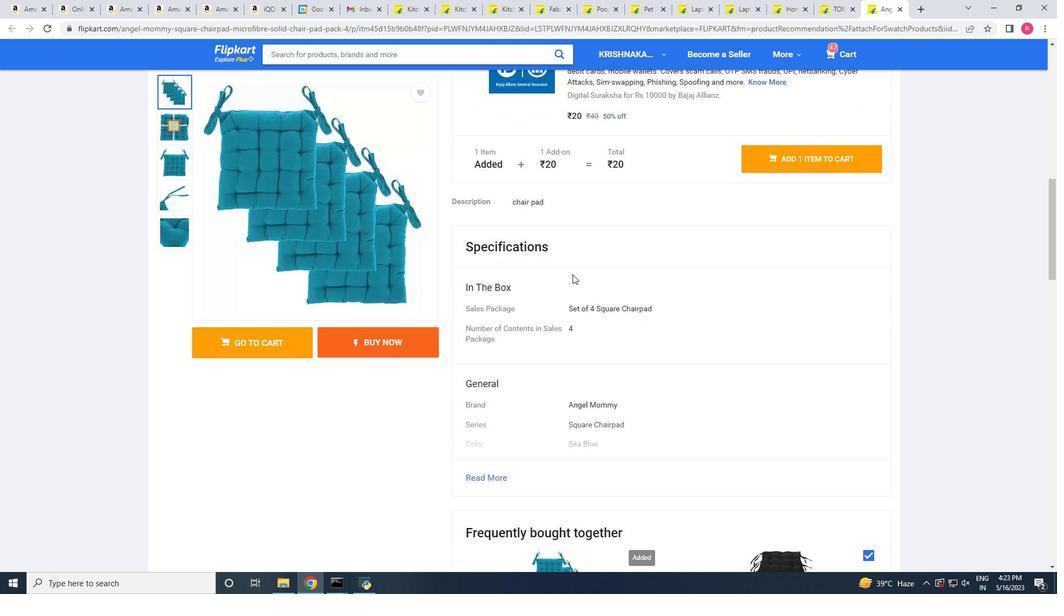 
Action: Mouse moved to (622, 300)
Screenshot: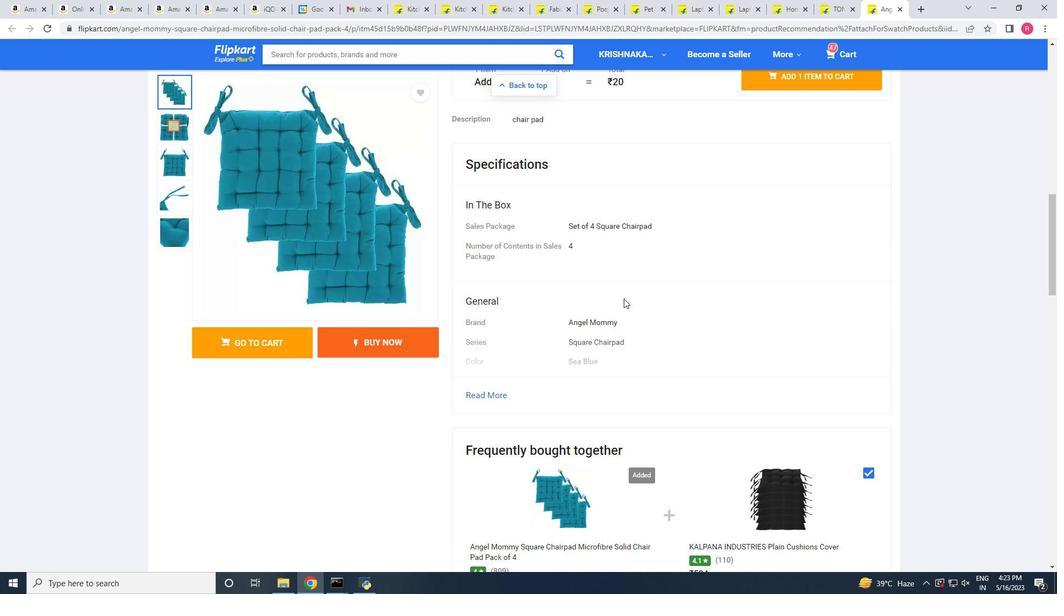 
Action: Mouse scrolled (622, 299) with delta (0, 0)
Screenshot: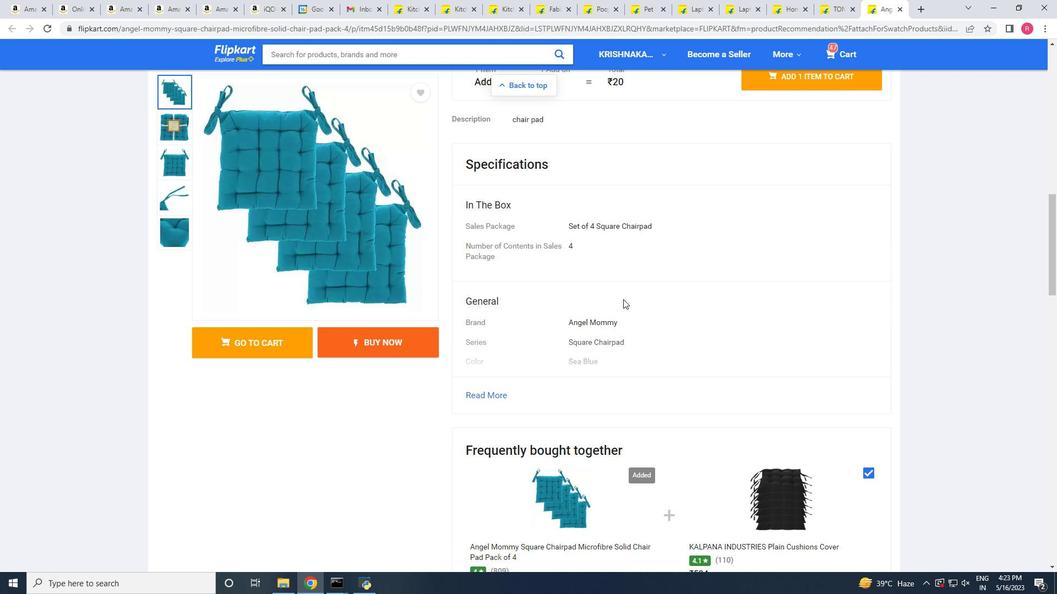 
Action: Mouse scrolled (622, 299) with delta (0, 0)
Screenshot: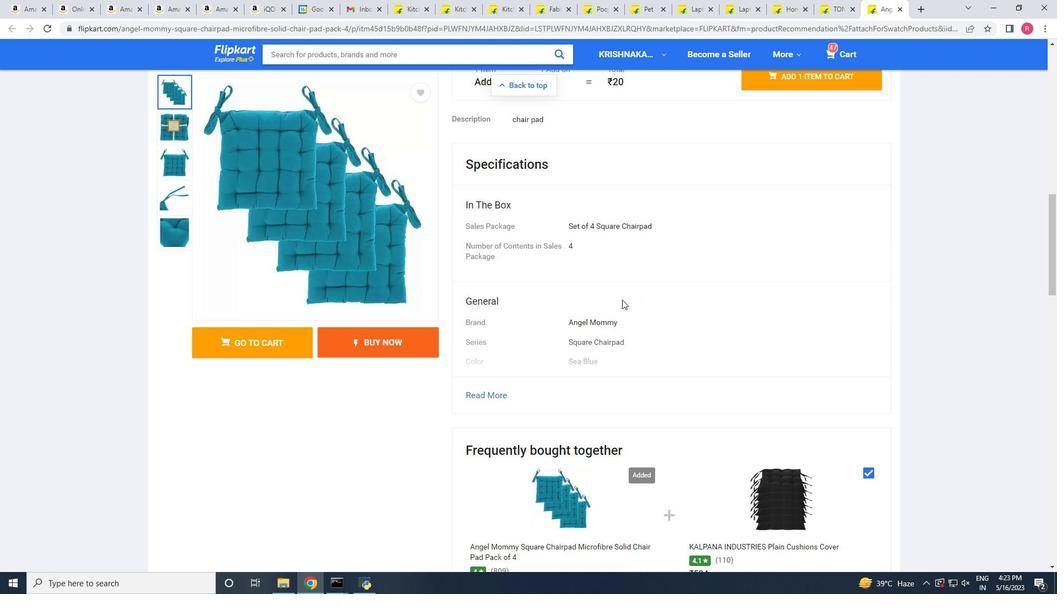 
Action: Mouse scrolled (622, 299) with delta (0, 0)
Screenshot: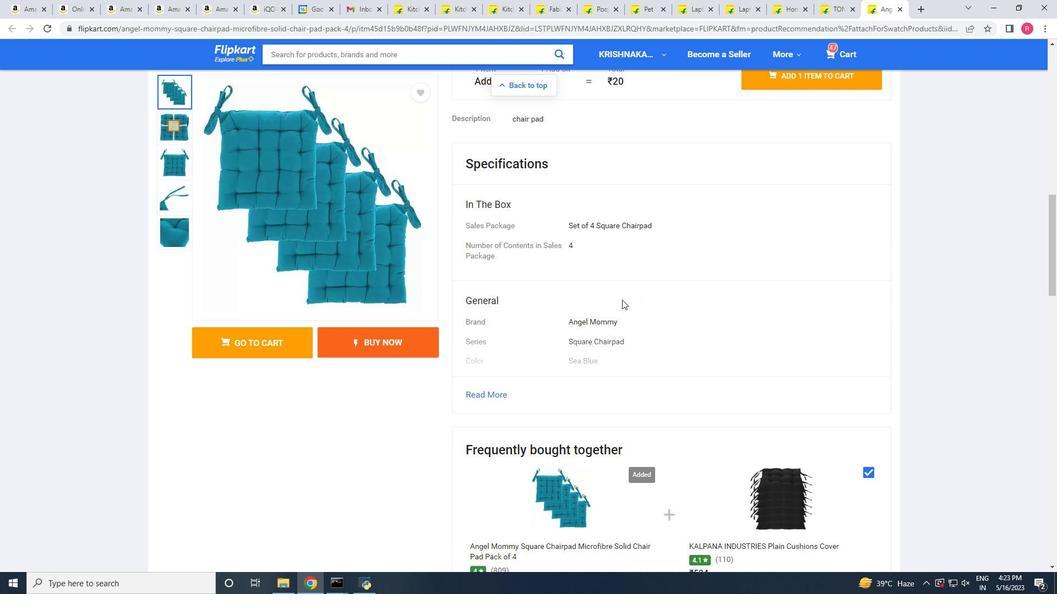 
Action: Mouse scrolled (622, 299) with delta (0, 0)
Screenshot: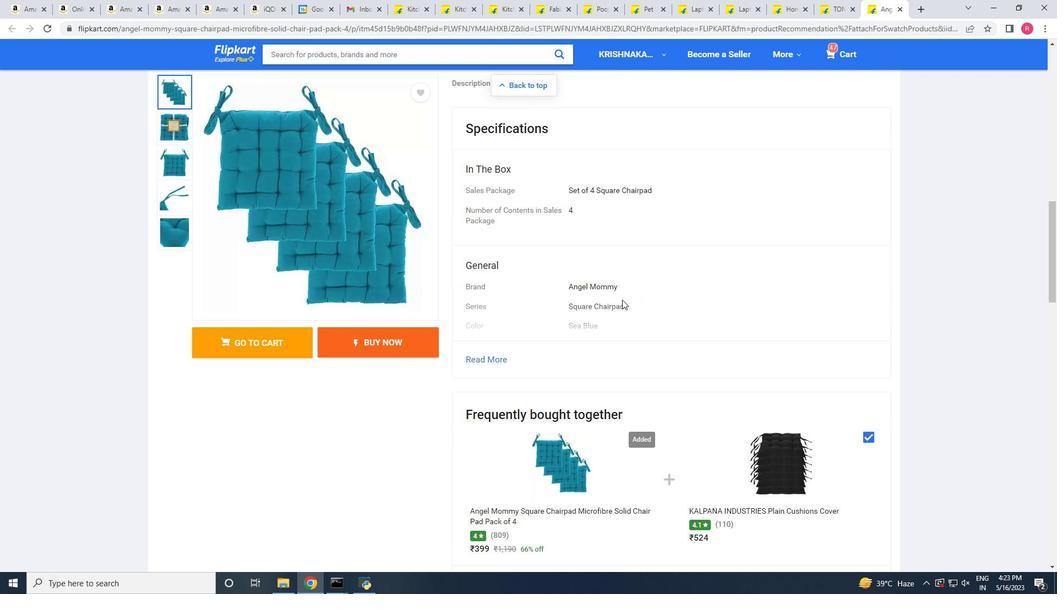 
Action: Mouse scrolled (622, 299) with delta (0, 0)
Screenshot: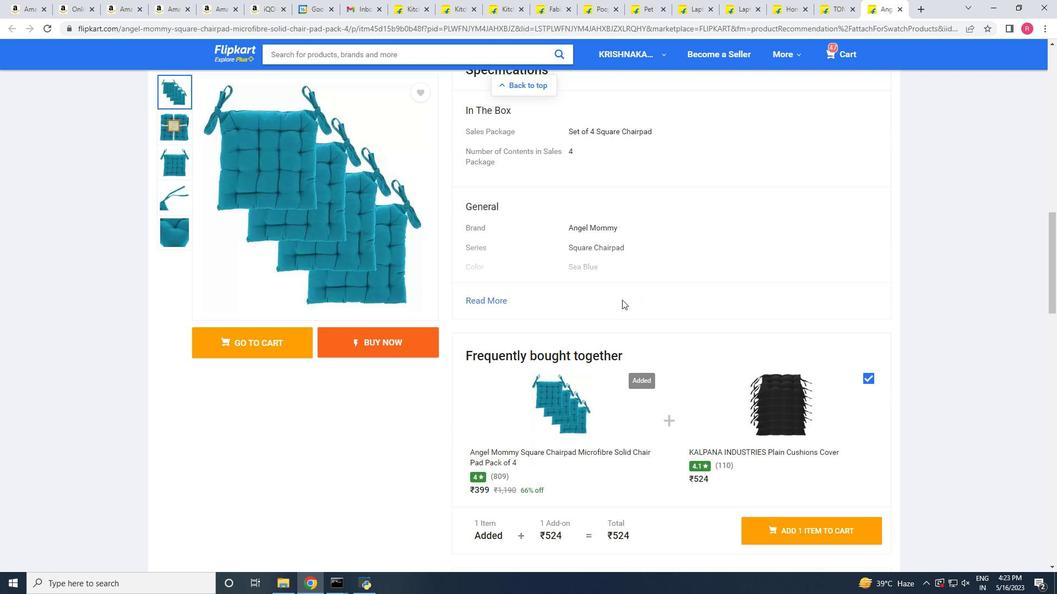 
Action: Mouse moved to (786, 389)
Screenshot: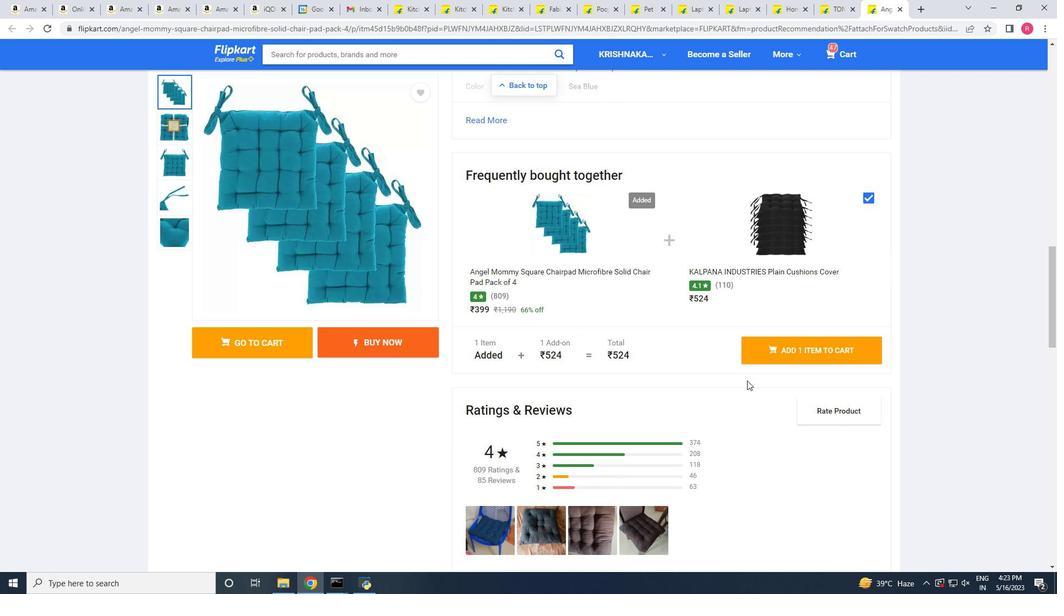 
Action: Mouse scrolled (786, 388) with delta (0, 0)
Screenshot: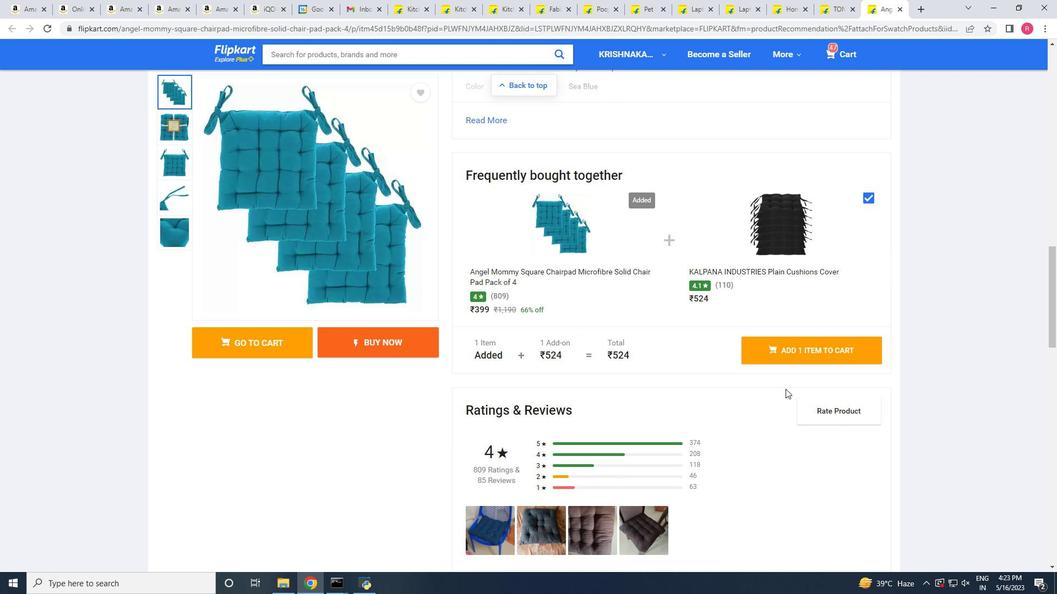 
Action: Mouse moved to (777, 386)
Screenshot: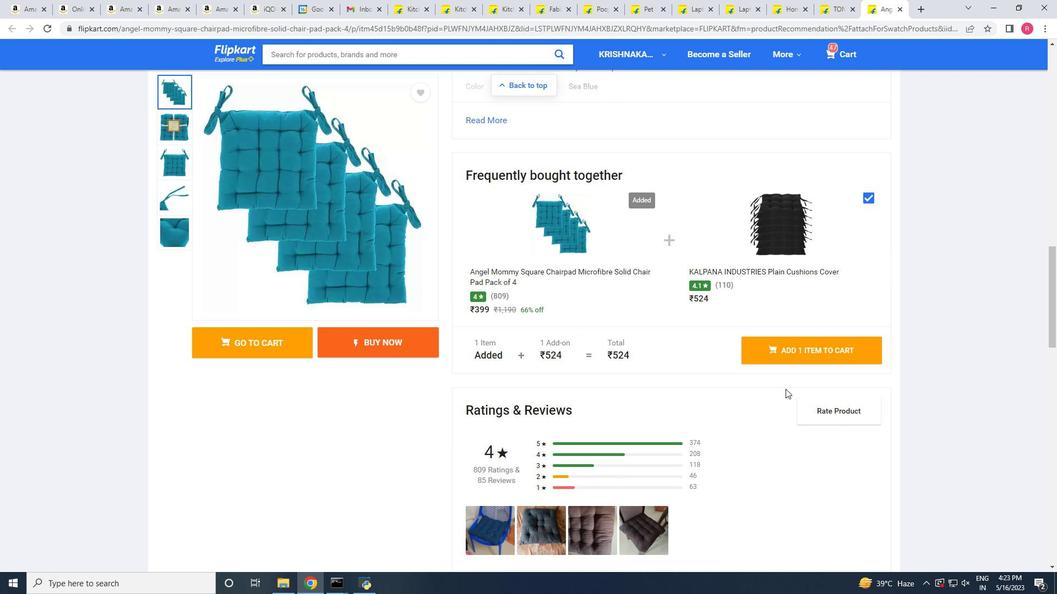 
Action: Mouse scrolled (777, 385) with delta (0, 0)
Screenshot: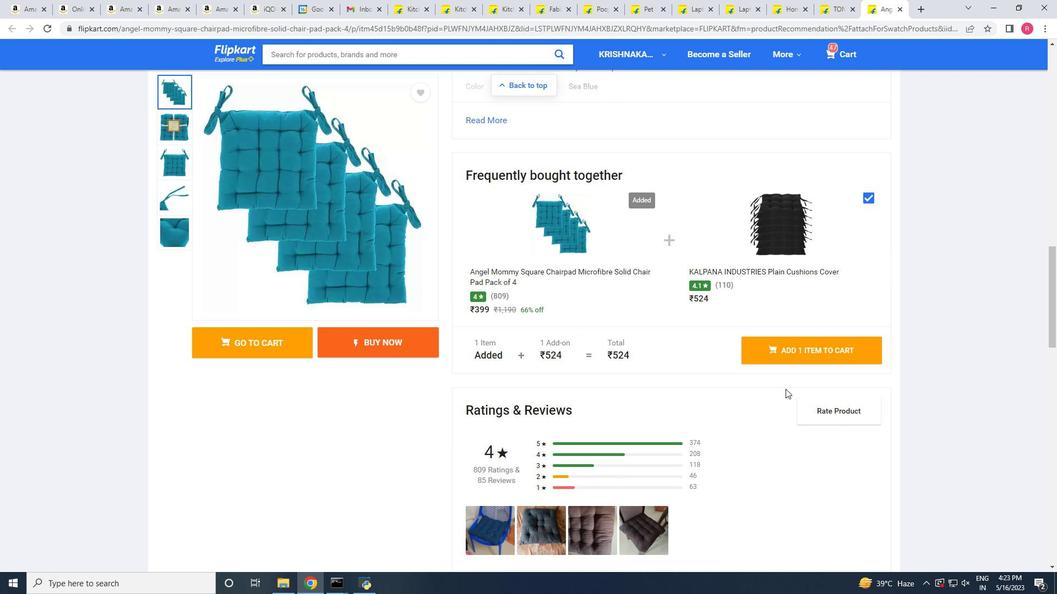 
Action: Mouse moved to (759, 380)
Screenshot: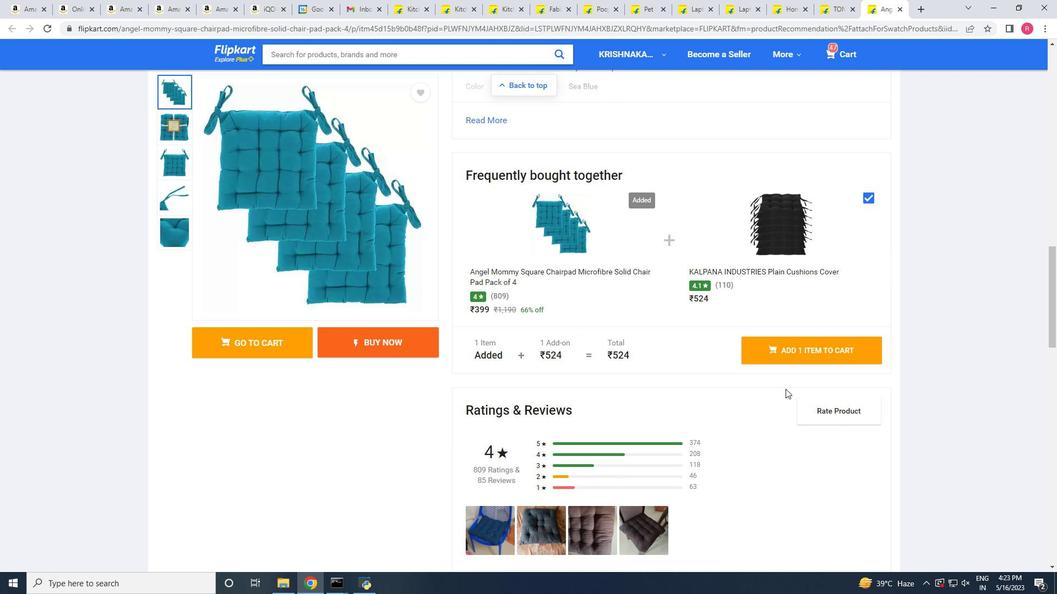 
Action: Mouse scrolled (759, 380) with delta (0, 0)
Screenshot: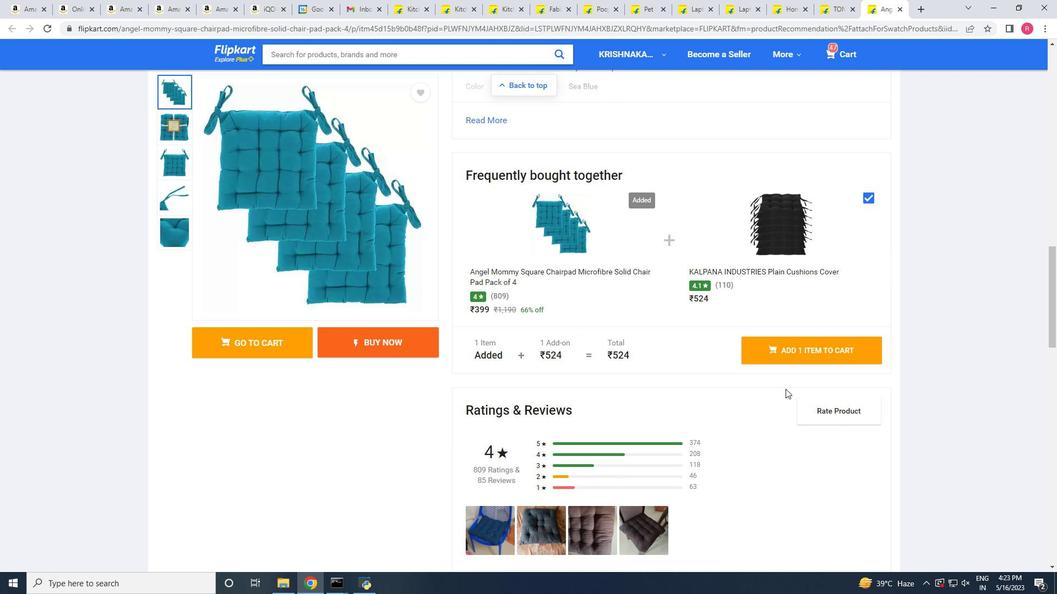 
Action: Mouse moved to (707, 364)
Screenshot: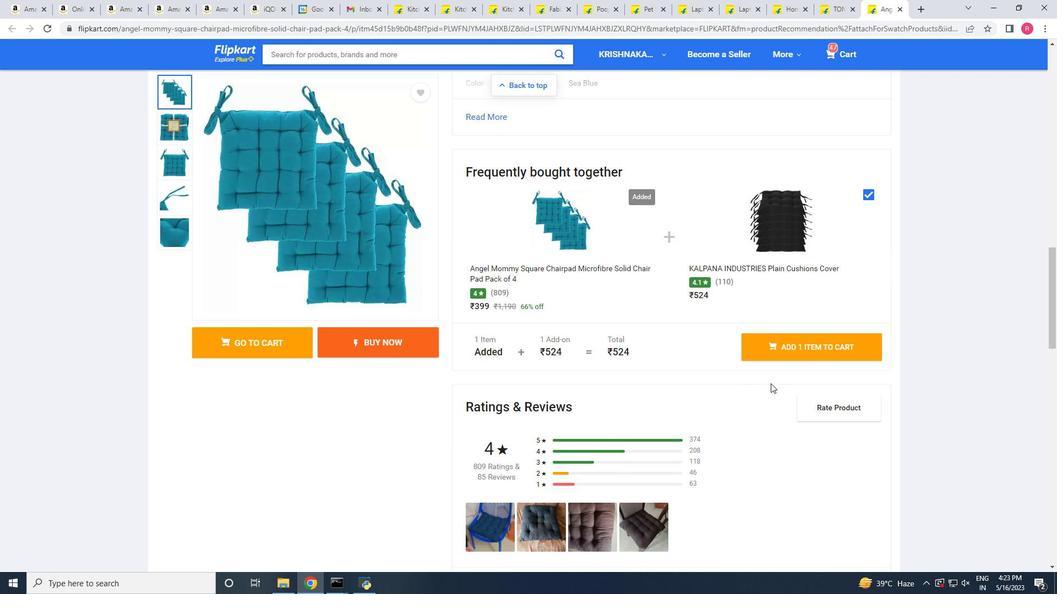 
Action: Mouse scrolled (707, 363) with delta (0, 0)
Screenshot: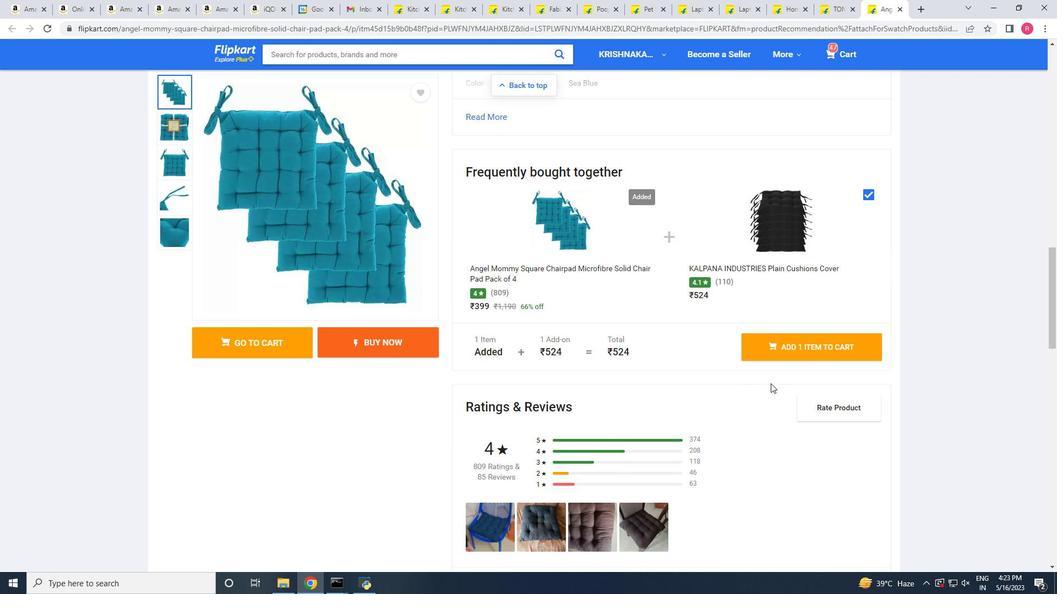 
Action: Mouse moved to (644, 346)
Screenshot: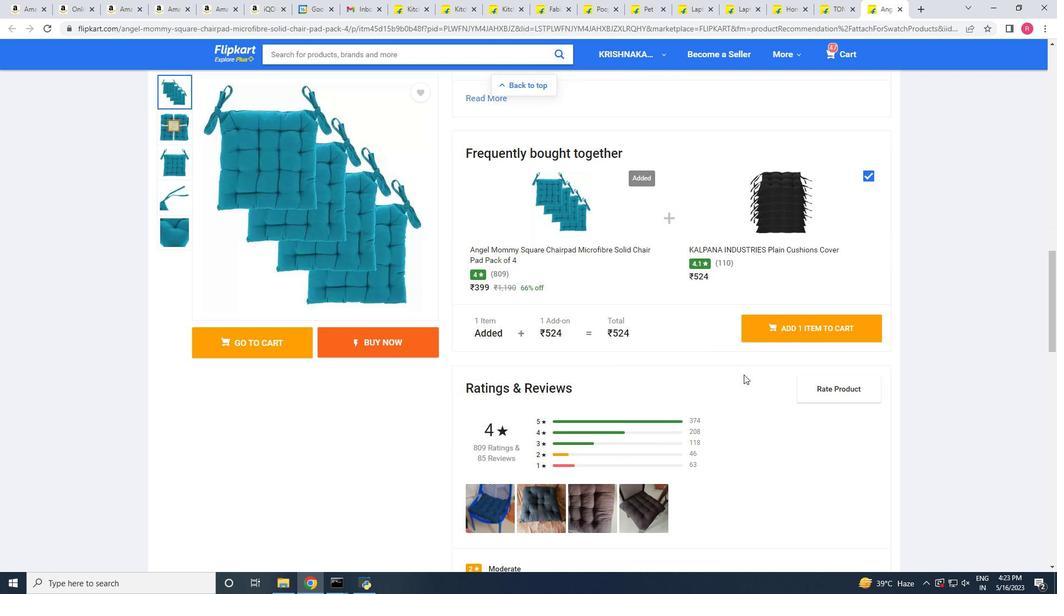 
Action: Mouse scrolled (650, 348) with delta (0, 0)
Screenshot: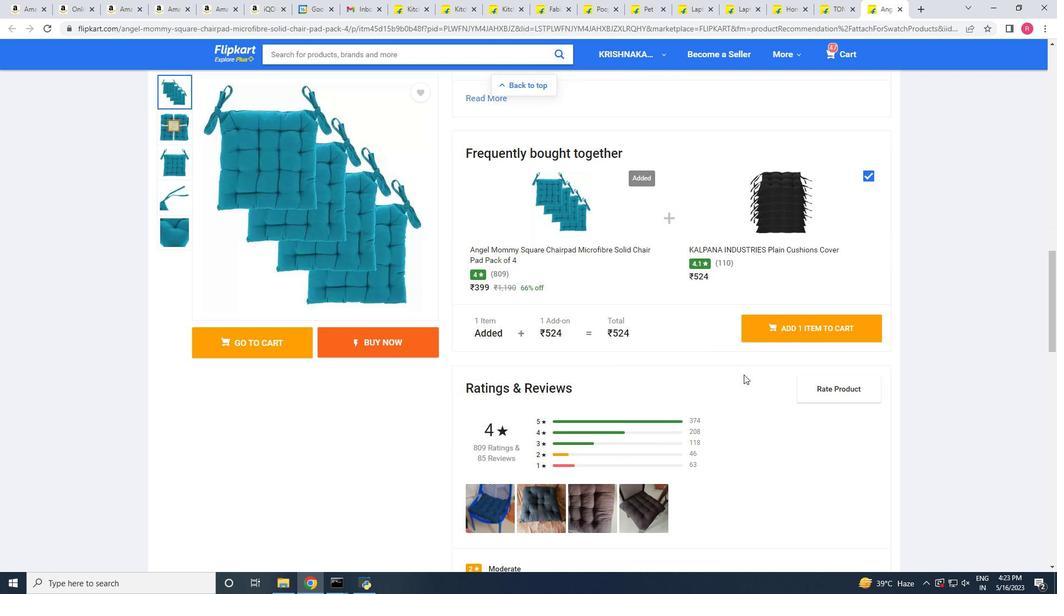 
Action: Mouse moved to (603, 335)
Screenshot: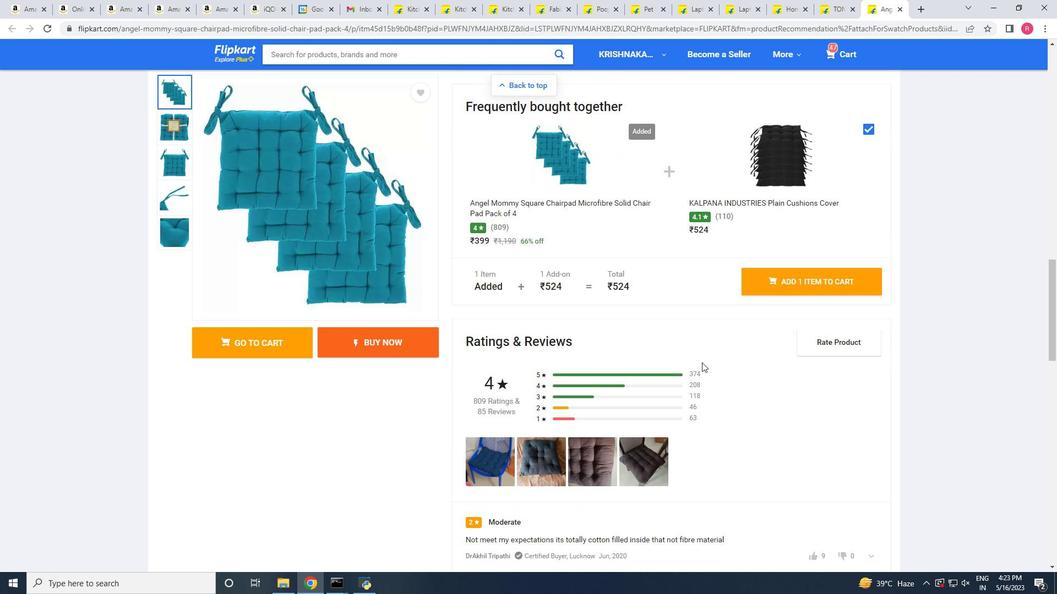 
Action: Mouse scrolled (603, 334) with delta (0, 0)
Screenshot: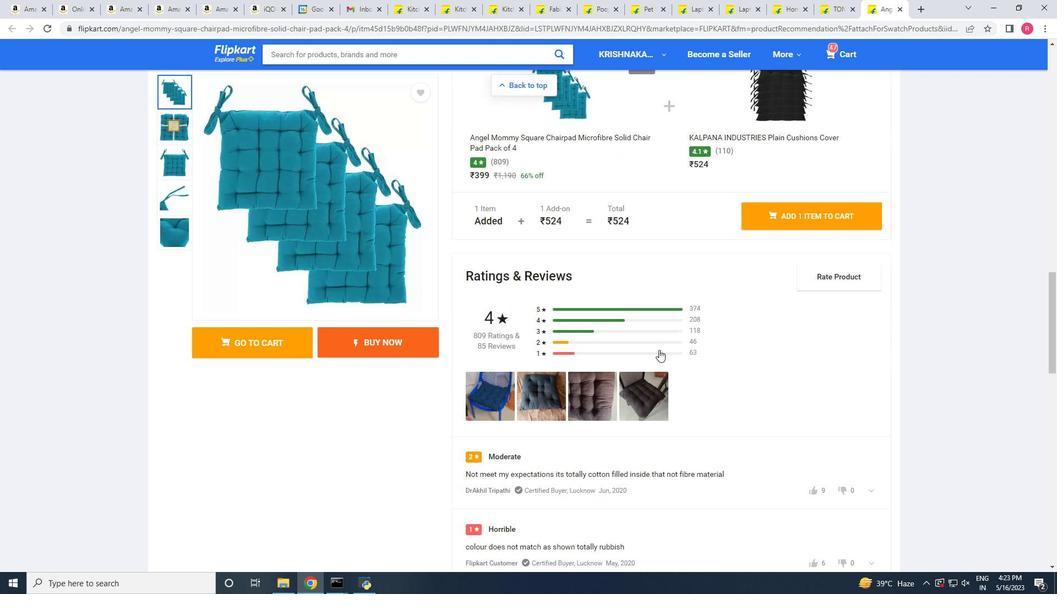 
Action: Mouse moved to (594, 329)
Screenshot: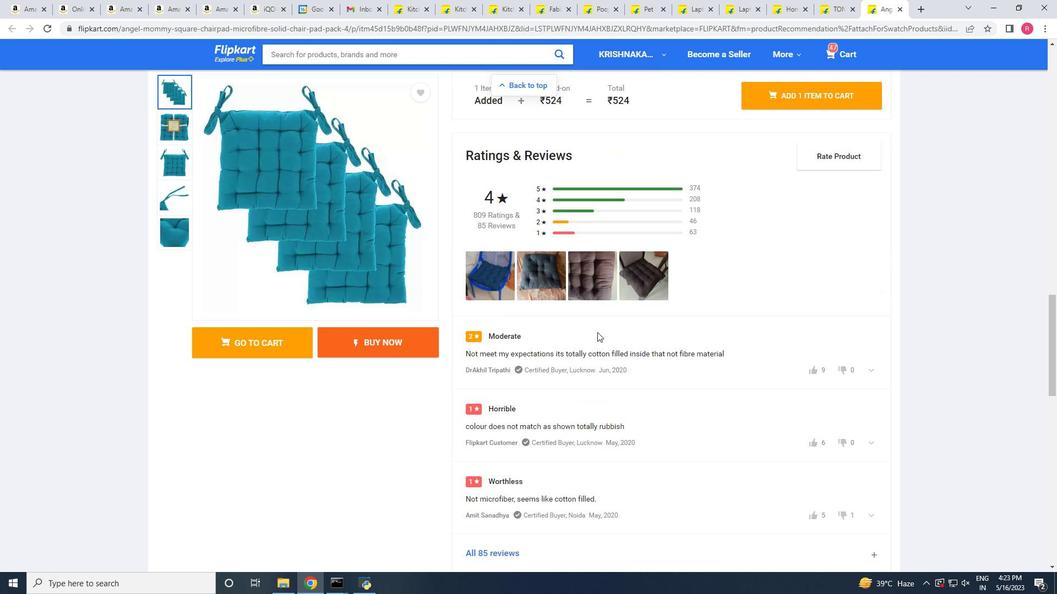 
Action: Mouse scrolled (594, 328) with delta (0, 0)
Screenshot: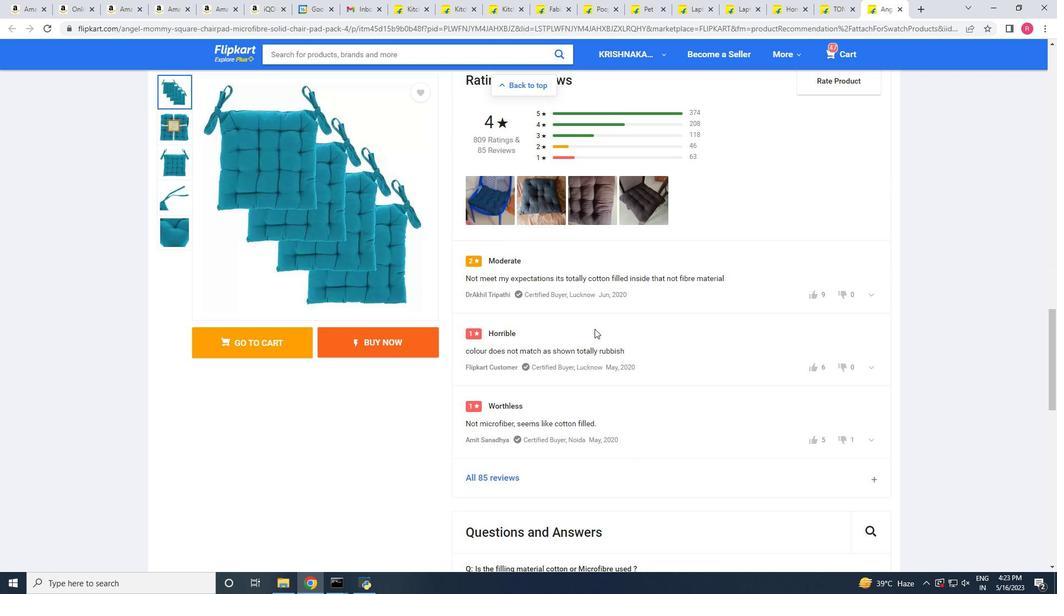 
Action: Mouse scrolled (594, 328) with delta (0, 0)
Screenshot: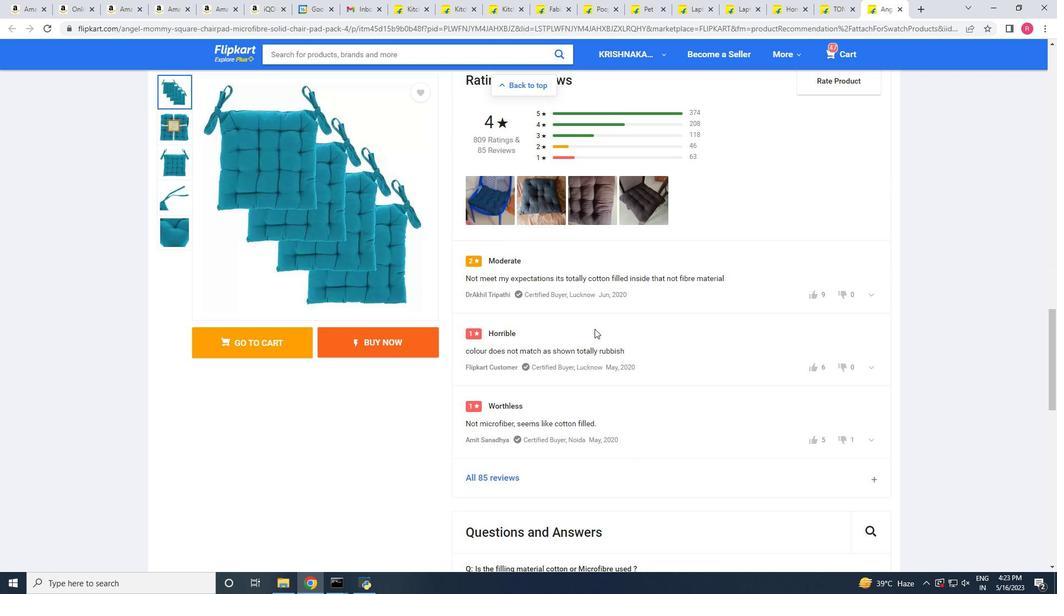 
Action: Mouse scrolled (594, 328) with delta (0, 0)
Screenshot: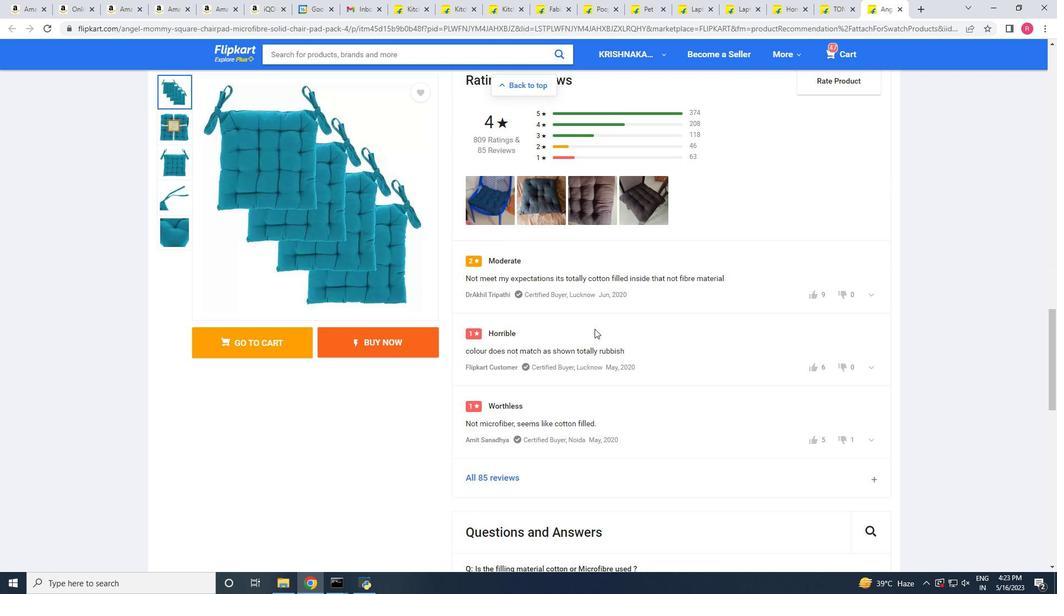 
Action: Mouse scrolled (594, 328) with delta (0, 0)
Screenshot: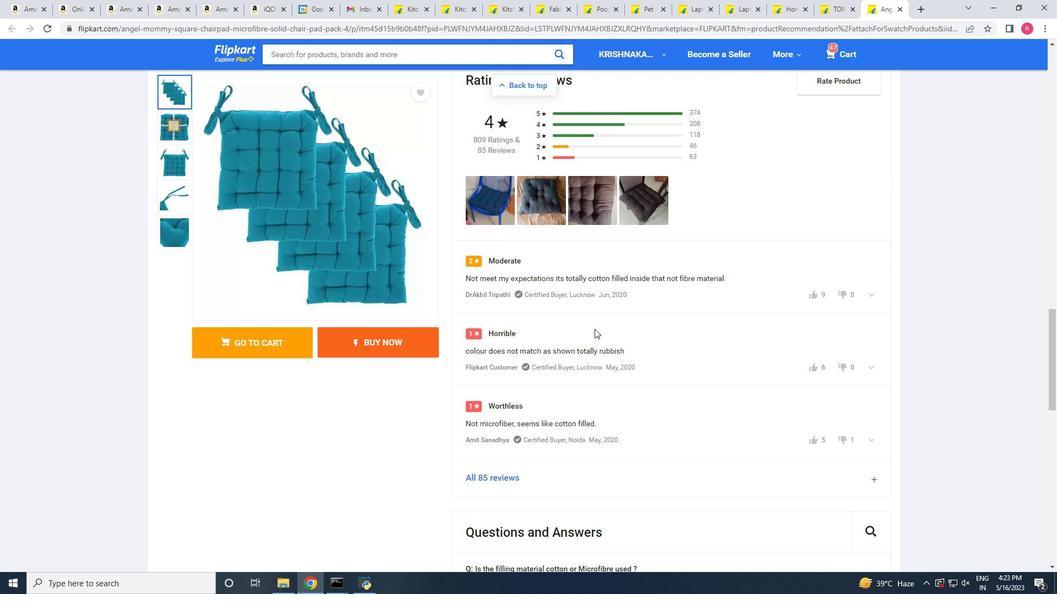 
Action: Mouse scrolled (594, 328) with delta (0, 0)
Screenshot: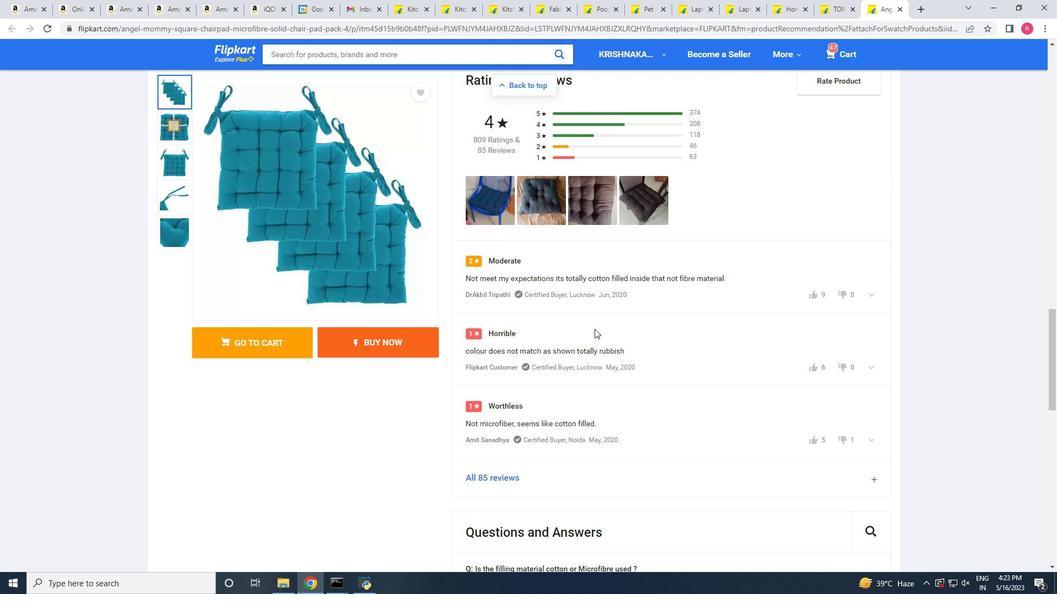 
Action: Mouse scrolled (594, 328) with delta (0, 0)
Screenshot: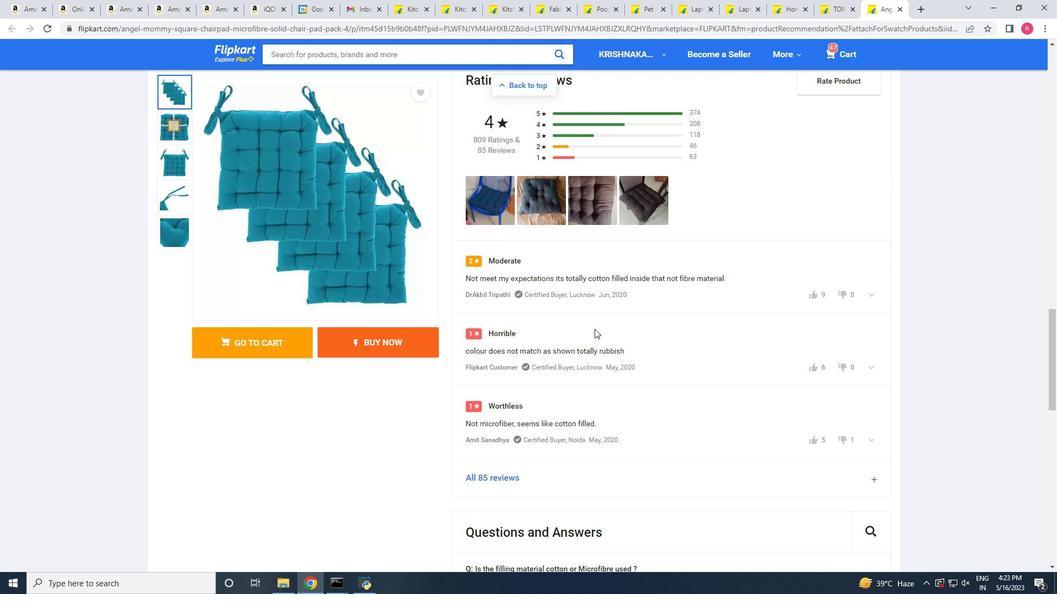 
Action: Mouse scrolled (594, 328) with delta (0, 0)
Screenshot: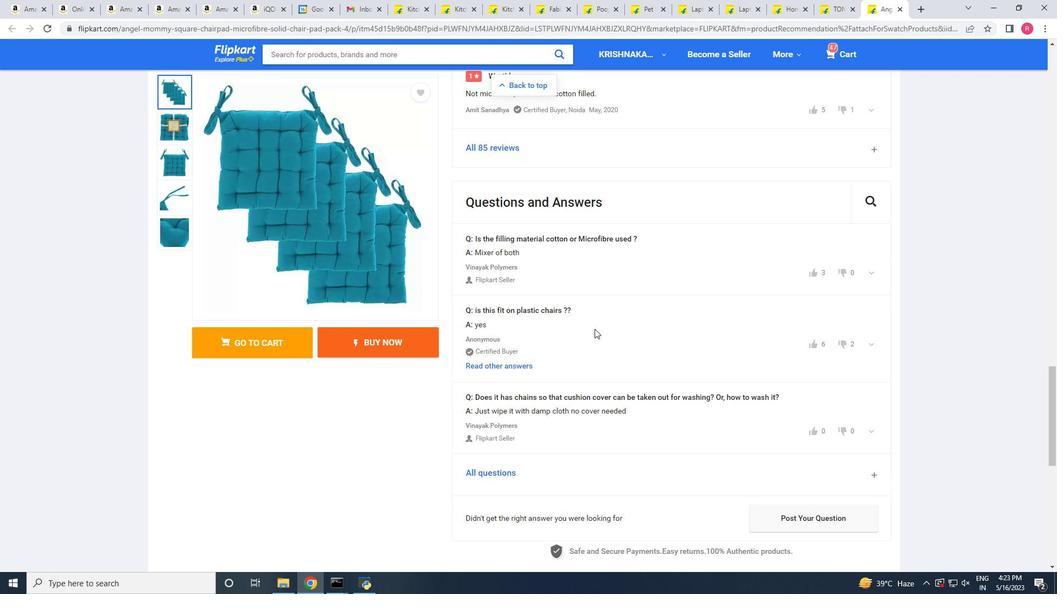 
Action: Mouse scrolled (594, 328) with delta (0, 0)
Screenshot: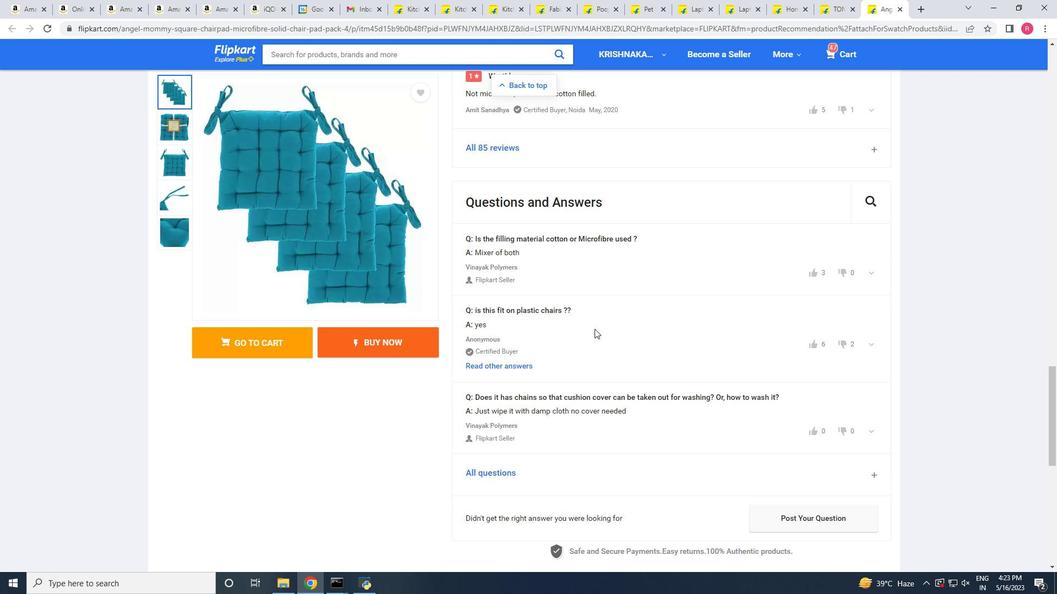 
Action: Mouse scrolled (594, 328) with delta (0, 0)
Screenshot: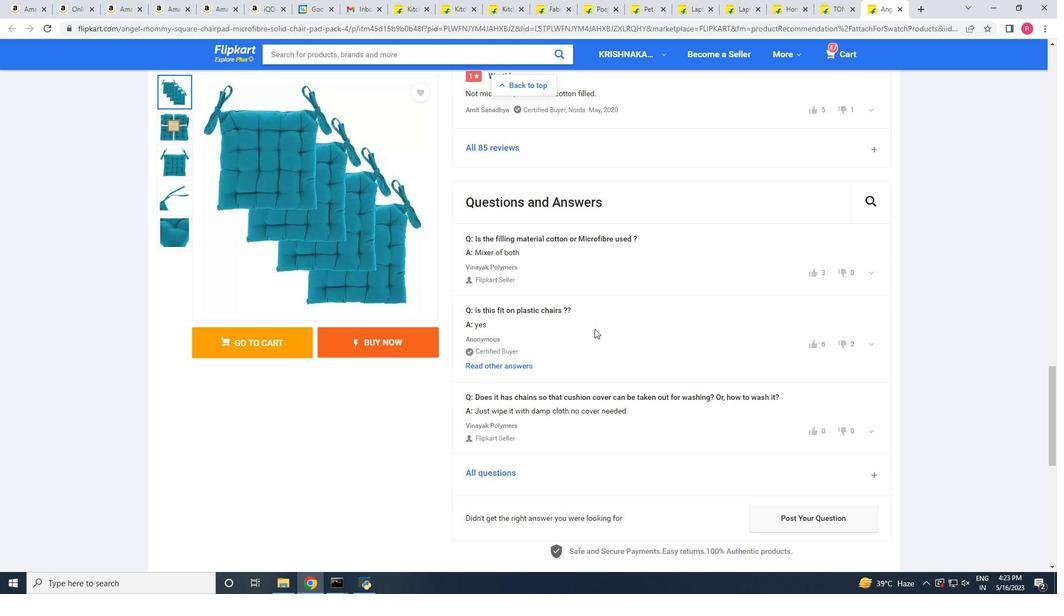 
Action: Mouse scrolled (594, 328) with delta (0, 0)
Screenshot: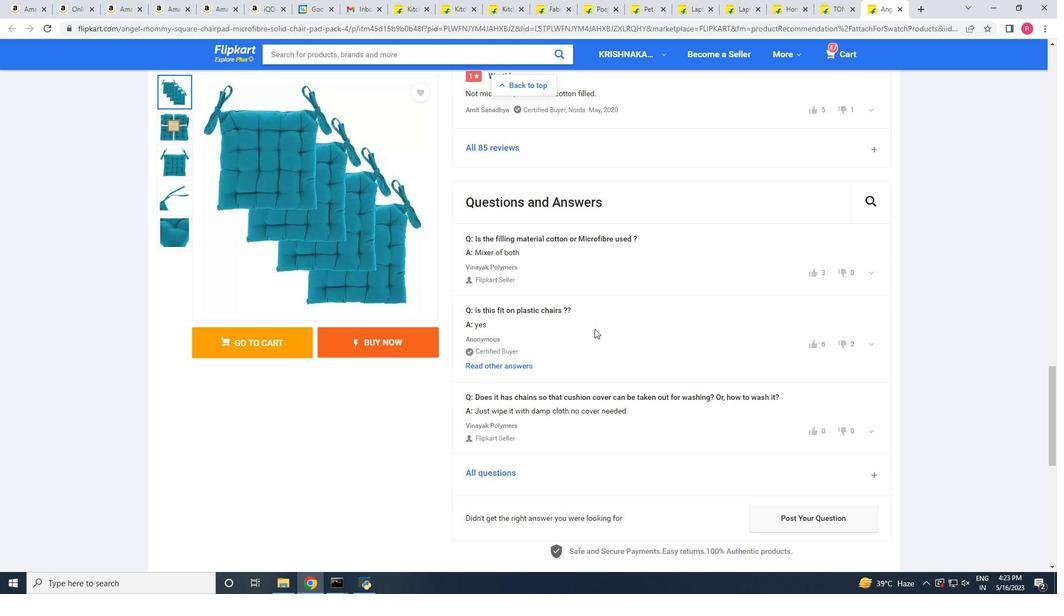 
Action: Mouse scrolled (594, 328) with delta (0, 0)
Screenshot: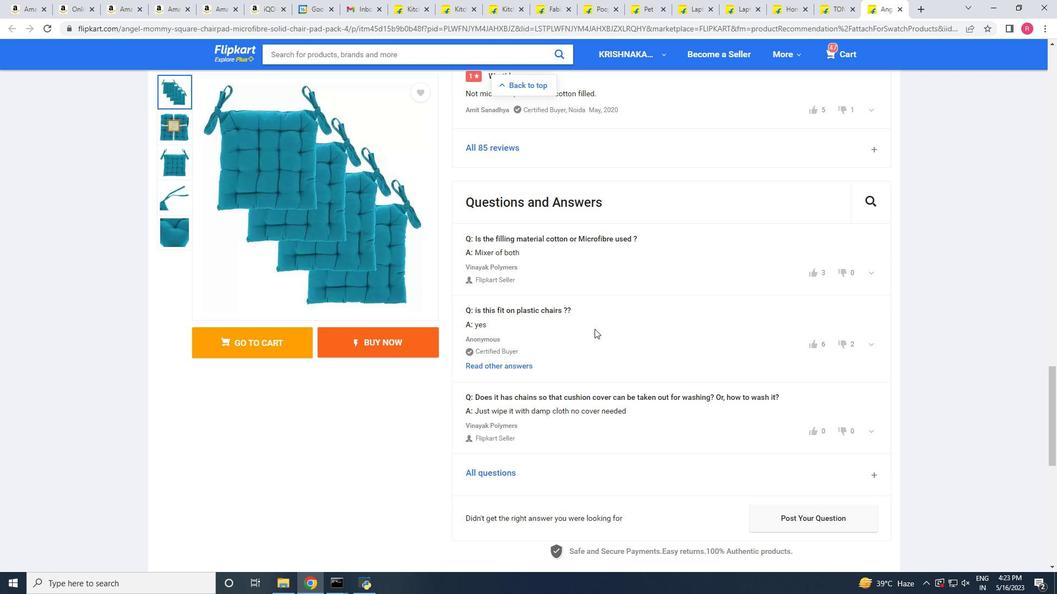 
Action: Mouse scrolled (594, 328) with delta (0, 0)
Screenshot: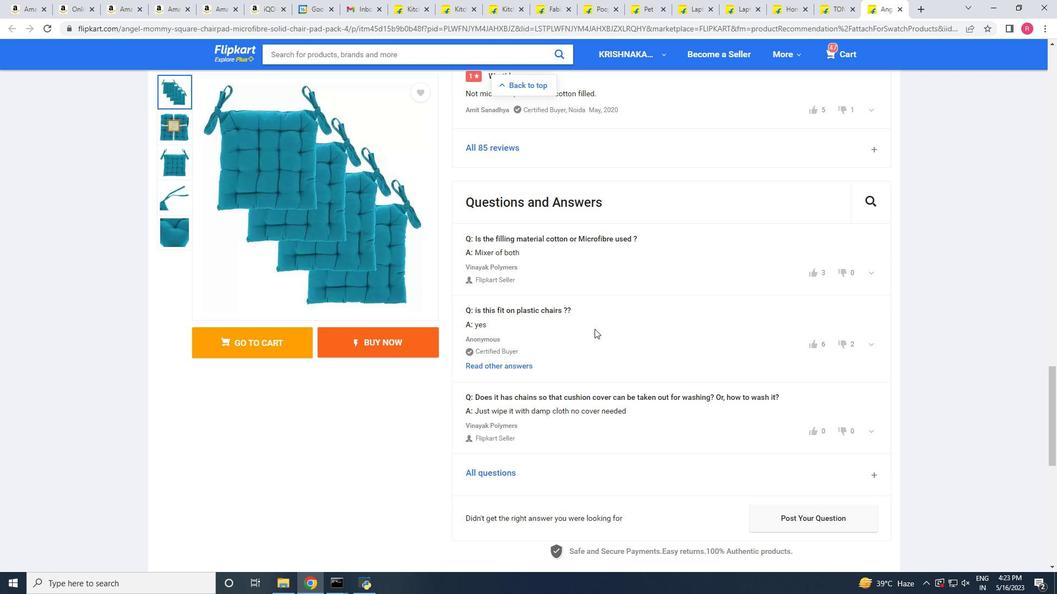 
Action: Mouse scrolled (594, 328) with delta (0, 0)
Screenshot: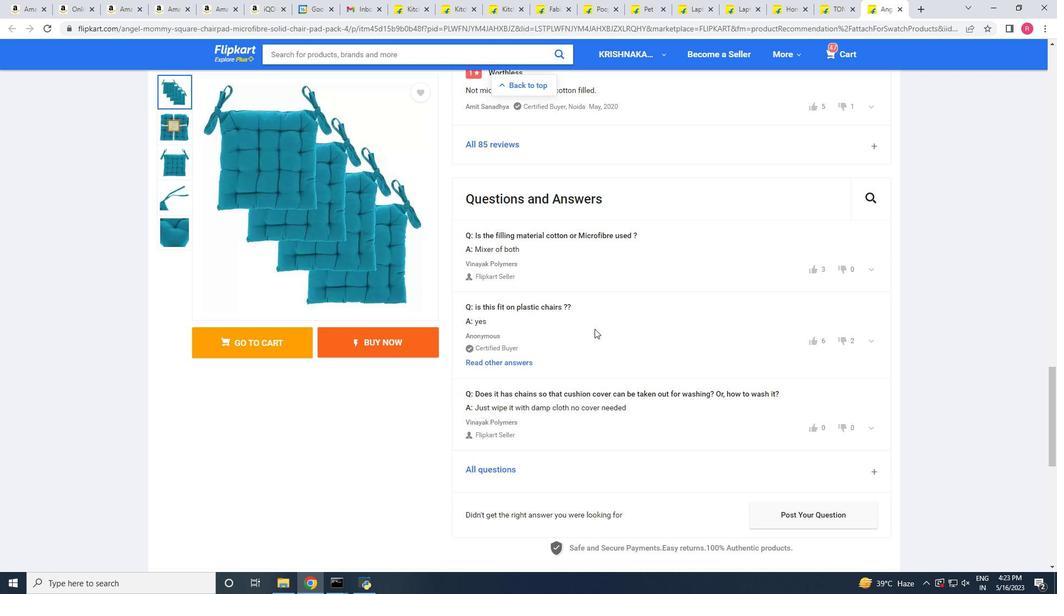 
Action: Mouse moved to (594, 326)
Screenshot: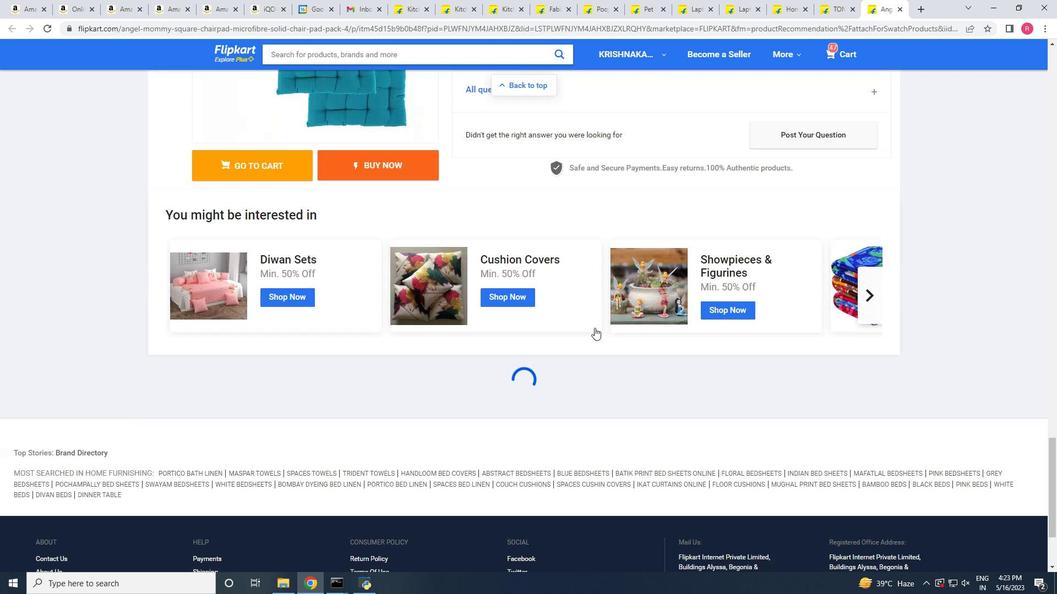 
Action: Mouse scrolled (594, 326) with delta (0, 0)
Screenshot: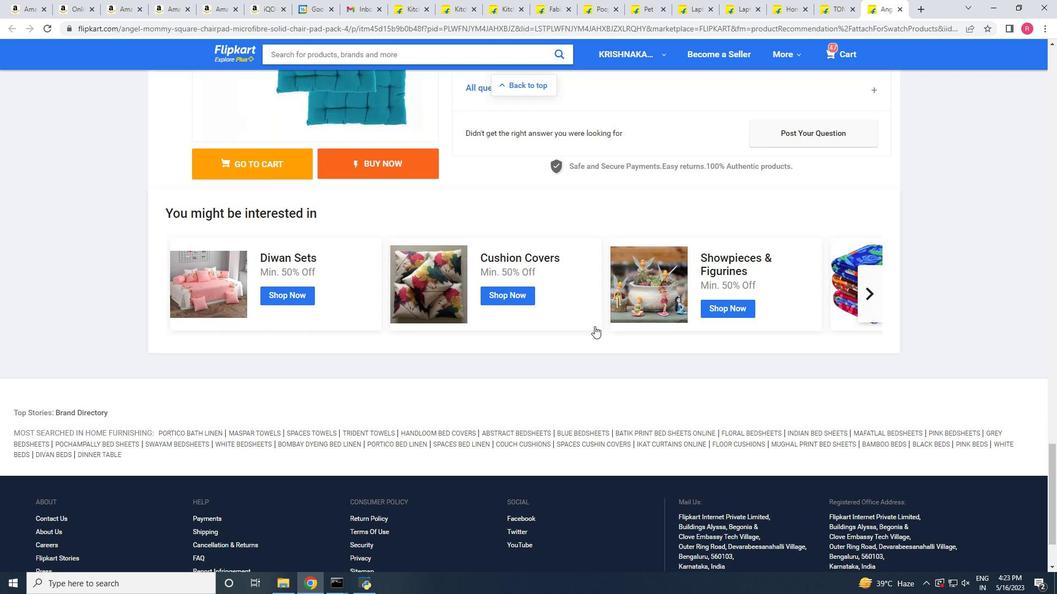 
Action: Mouse scrolled (594, 326) with delta (0, 0)
Screenshot: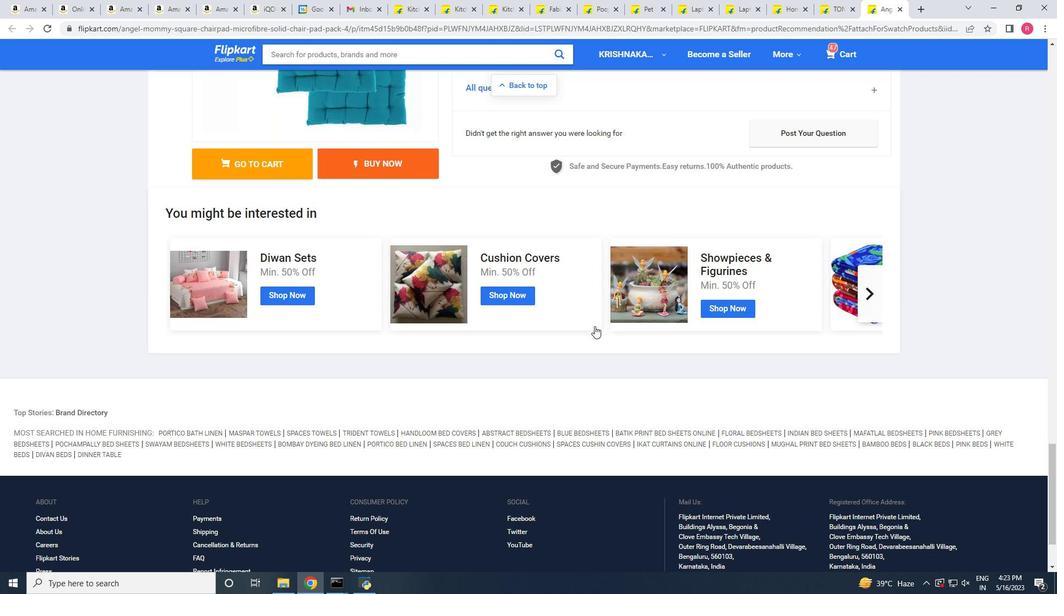 
Action: Mouse scrolled (594, 326) with delta (0, 0)
Screenshot: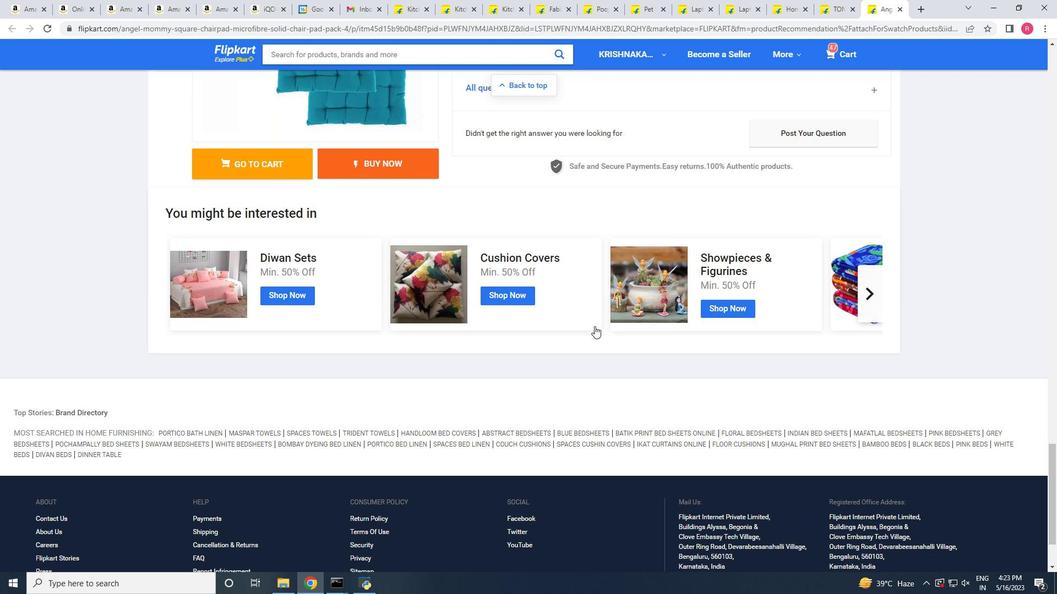 
Action: Mouse moved to (594, 326)
Screenshot: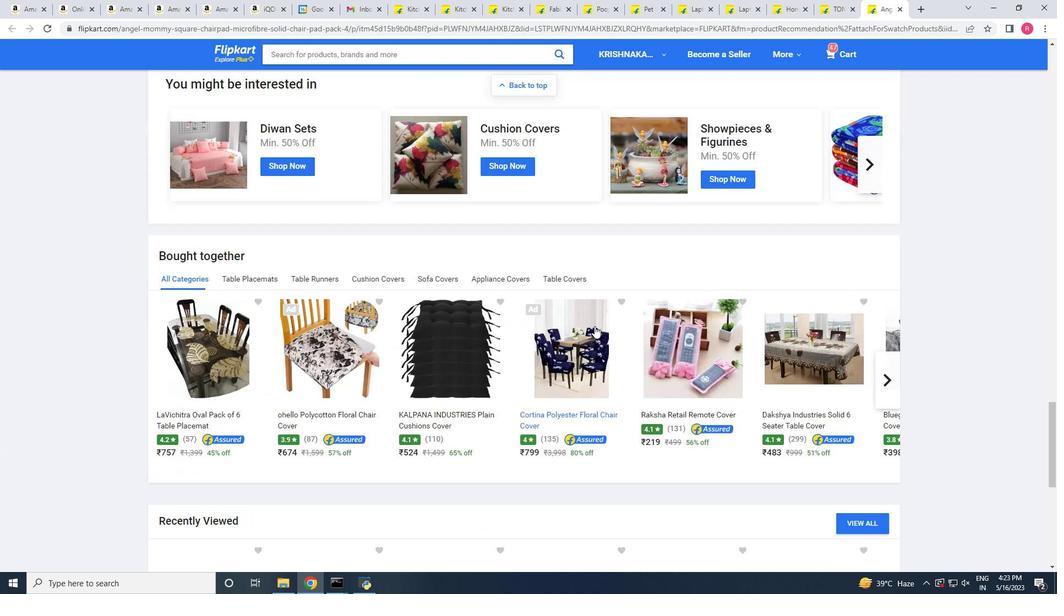 
Action: Mouse scrolled (594, 326) with delta (0, 0)
Screenshot: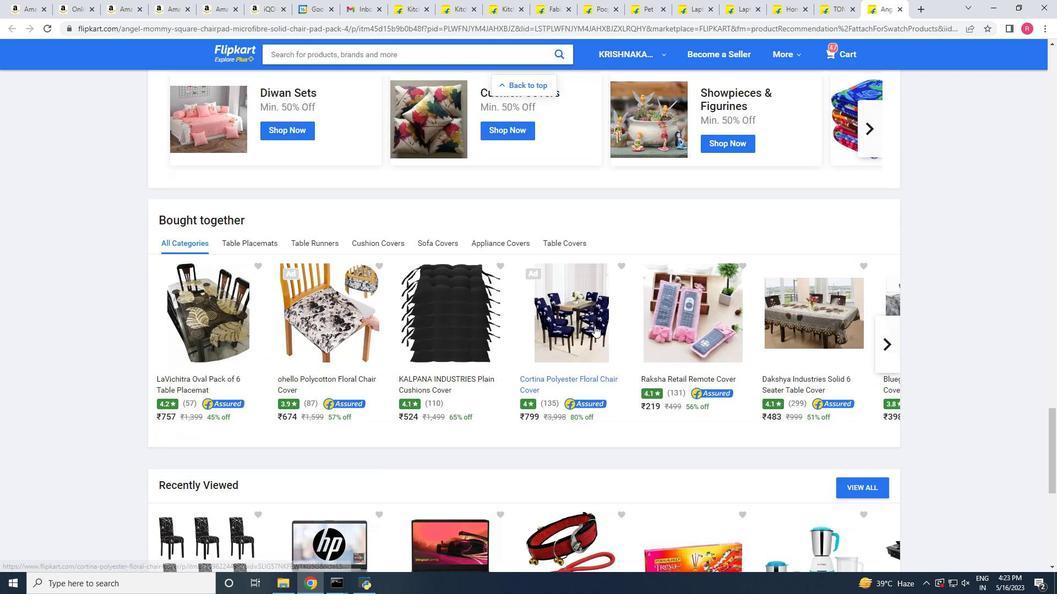
Action: Mouse scrolled (594, 326) with delta (0, 0)
Screenshot: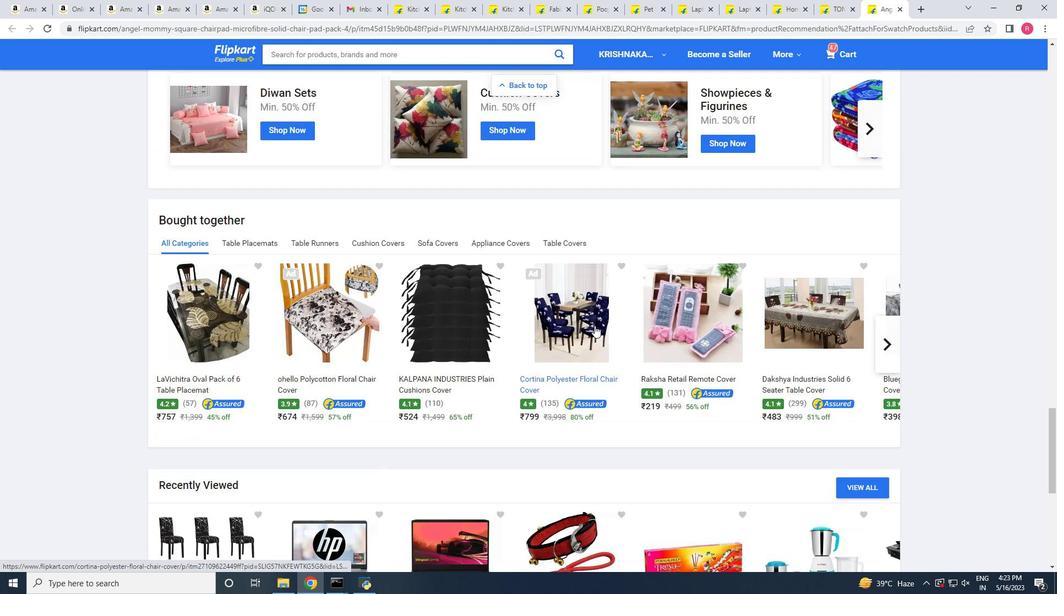 
Action: Mouse scrolled (594, 326) with delta (0, 0)
Screenshot: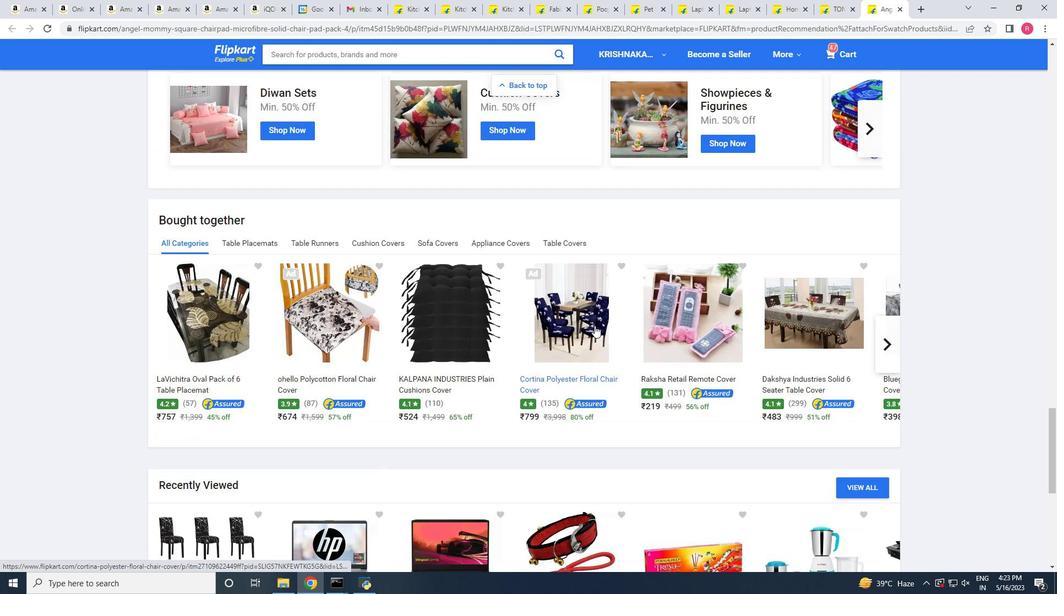 
Action: Mouse scrolled (594, 326) with delta (0, 0)
Screenshot: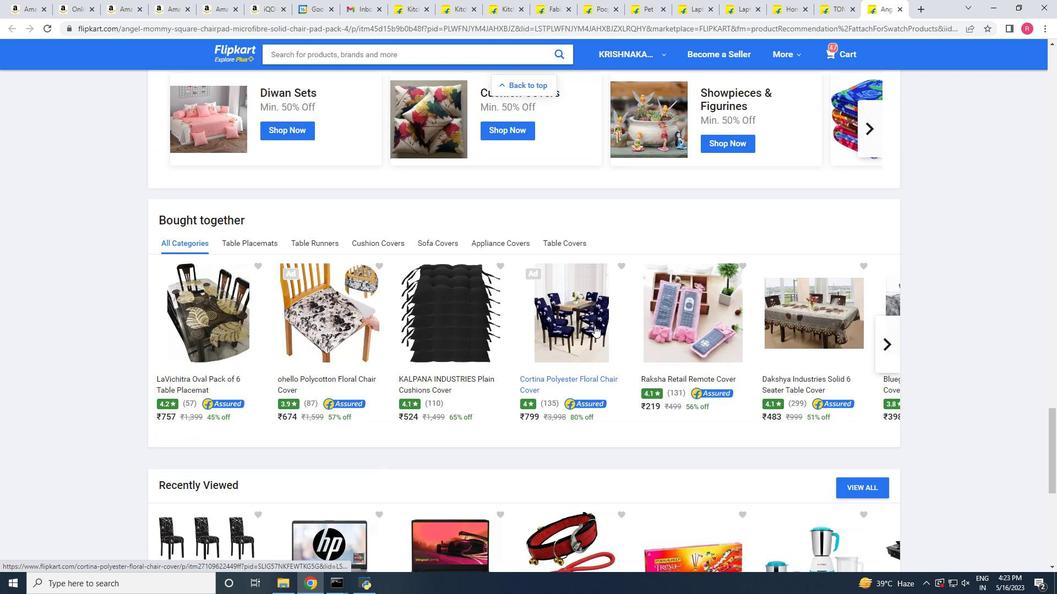 
Action: Mouse scrolled (594, 326) with delta (0, 0)
Screenshot: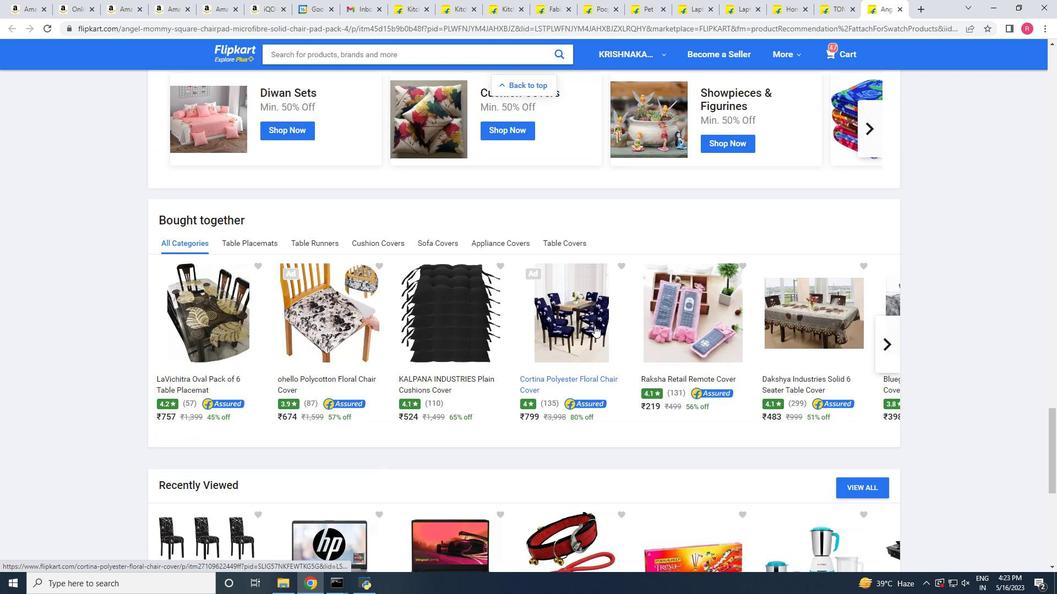 
Action: Mouse scrolled (594, 326) with delta (0, 0)
